 Task: Project management: Eisenhower Matrix Task Board.
Action: Mouse moved to (55, 73)
Screenshot: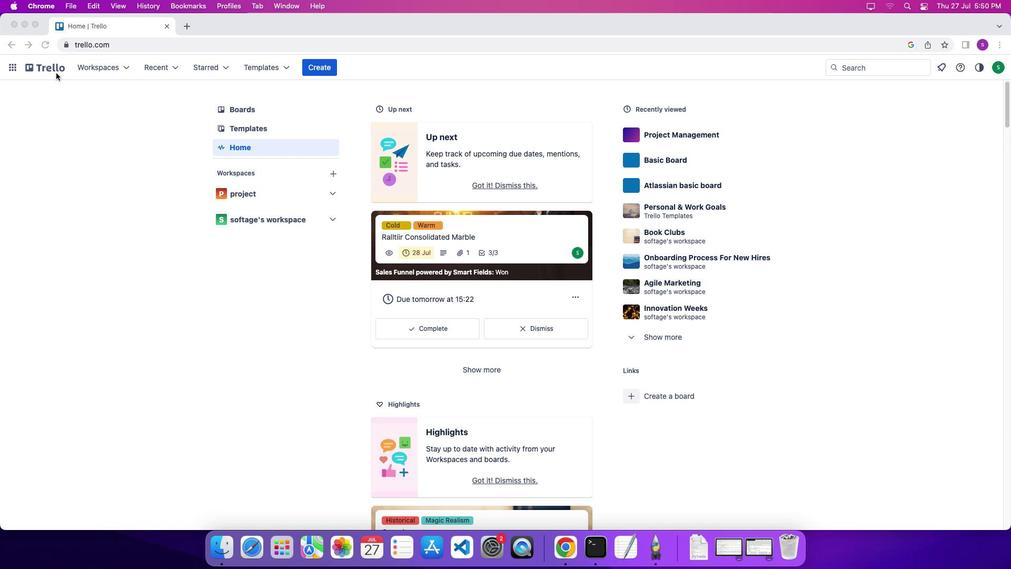 
Action: Mouse pressed left at (55, 73)
Screenshot: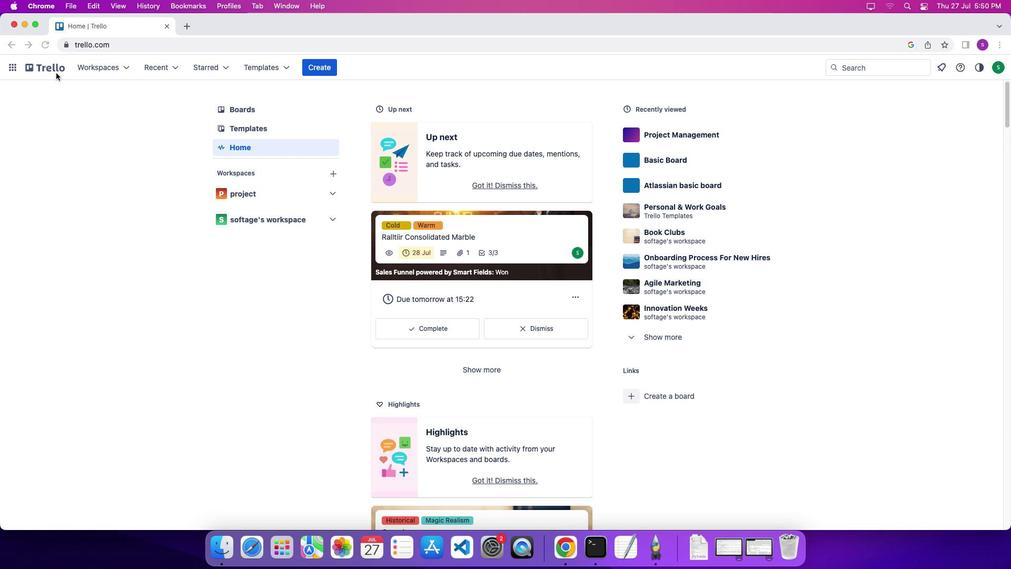
Action: Mouse moved to (55, 69)
Screenshot: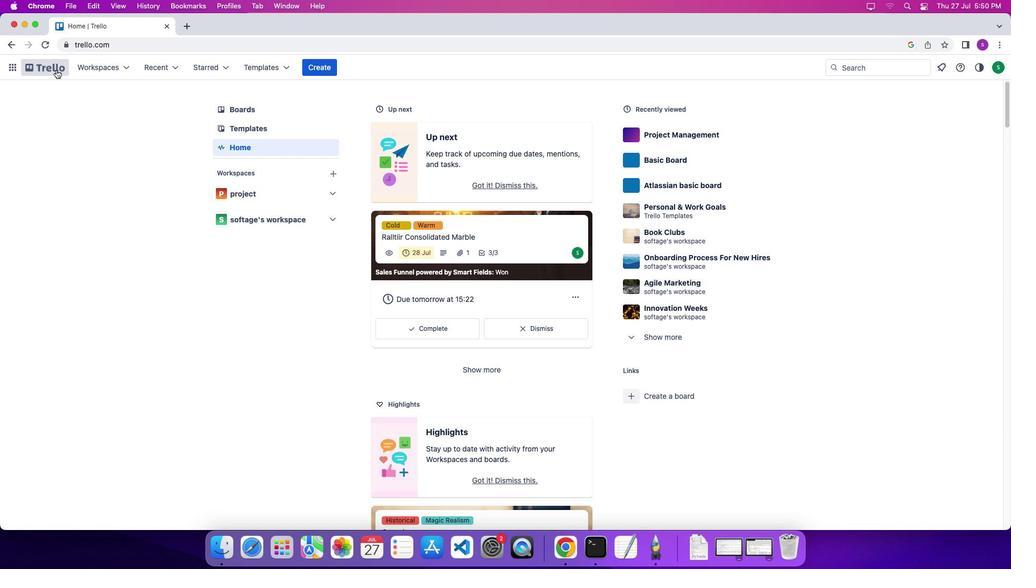 
Action: Mouse pressed left at (55, 69)
Screenshot: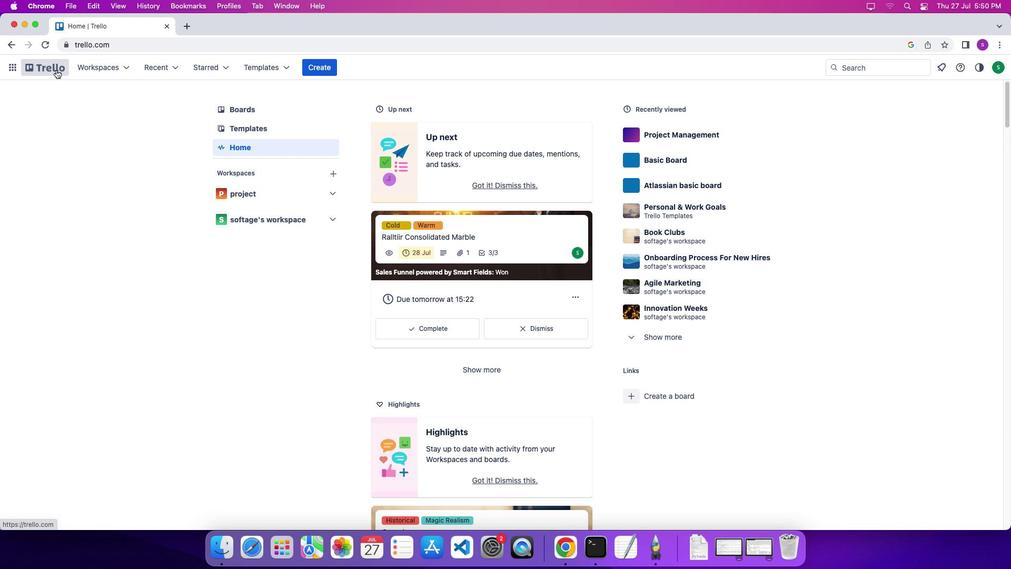 
Action: Mouse moved to (260, 71)
Screenshot: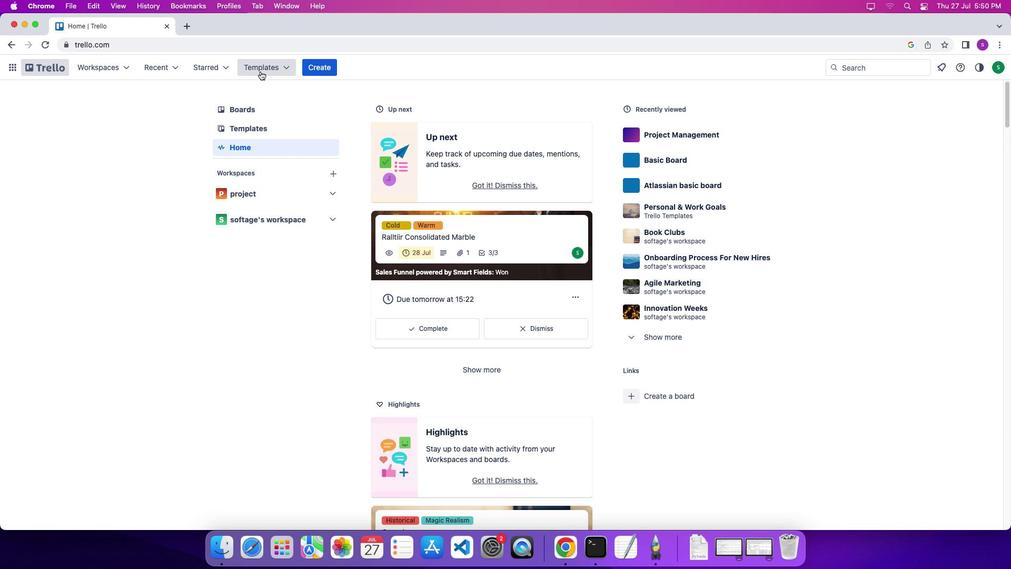 
Action: Mouse pressed left at (260, 71)
Screenshot: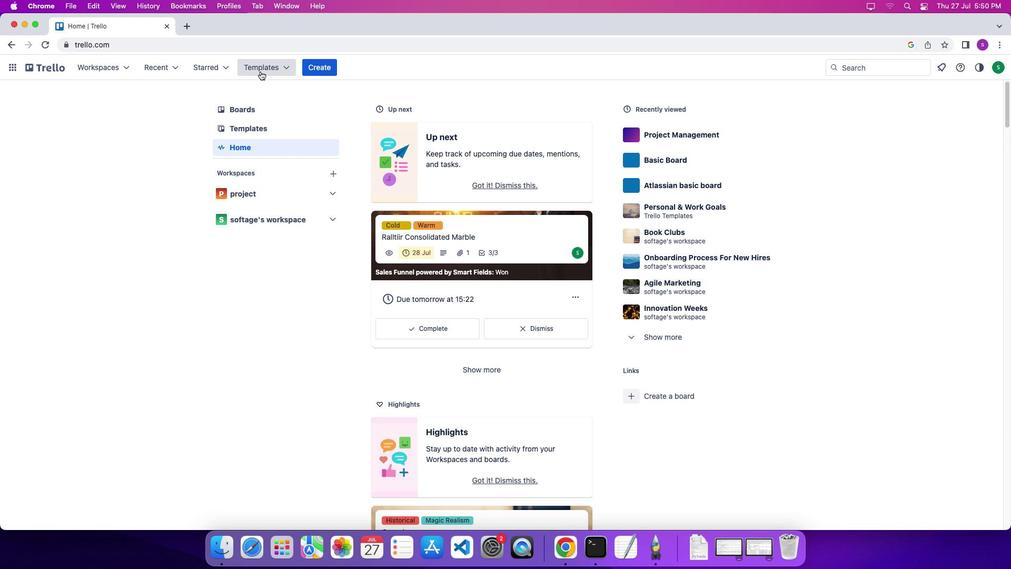 
Action: Mouse moved to (280, 376)
Screenshot: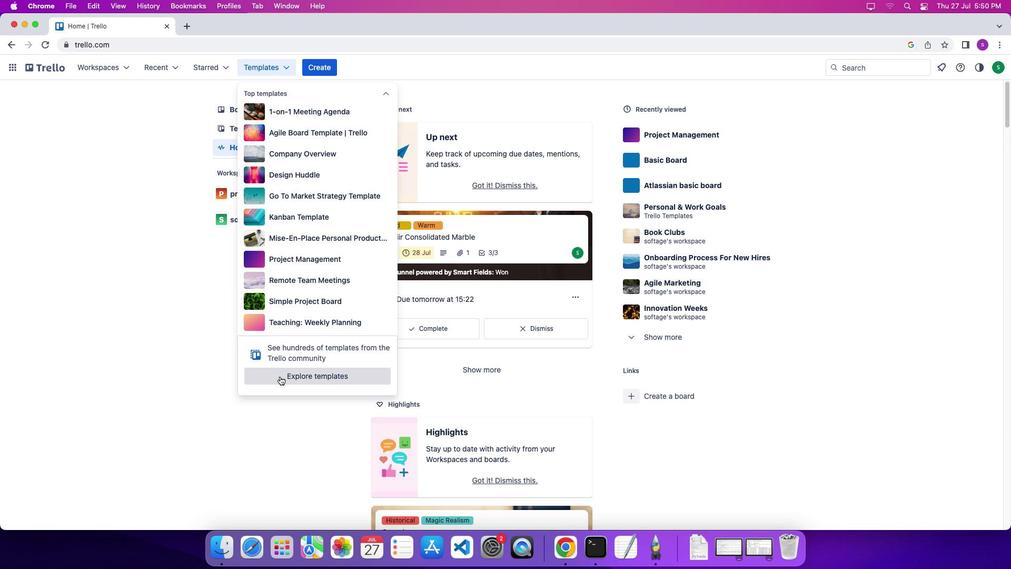 
Action: Mouse pressed left at (280, 376)
Screenshot: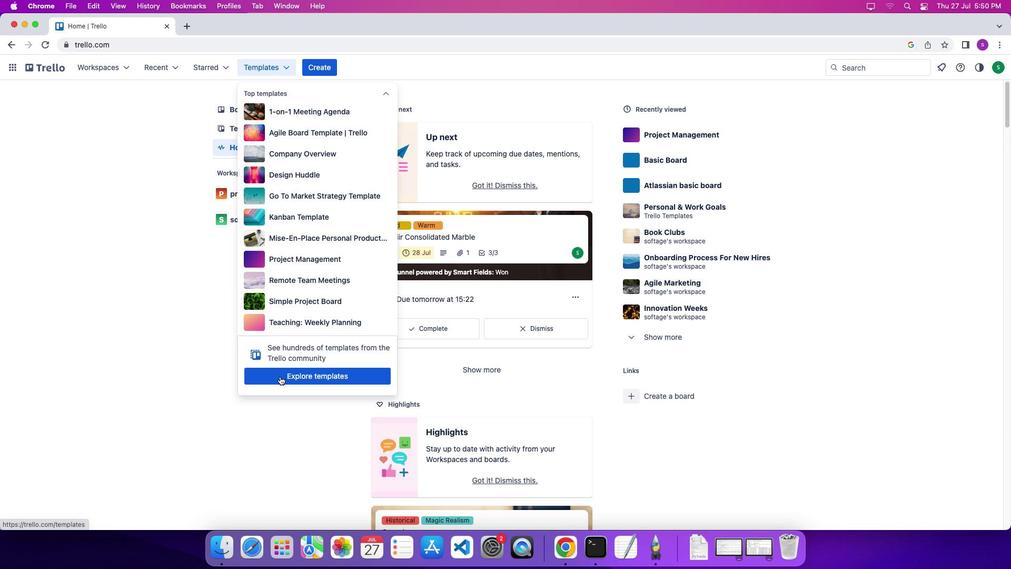 
Action: Mouse moved to (728, 114)
Screenshot: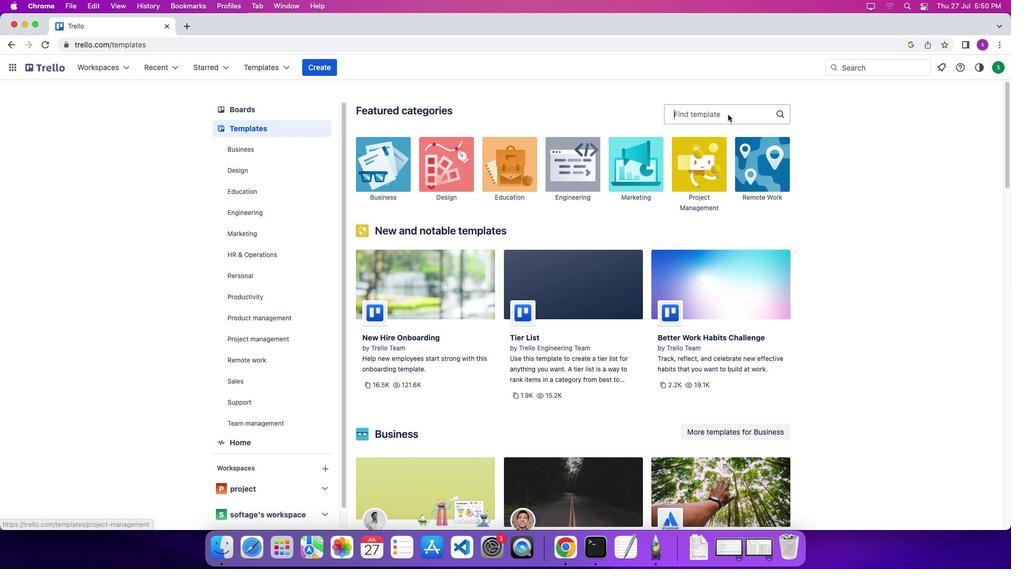 
Action: Mouse pressed left at (728, 114)
Screenshot: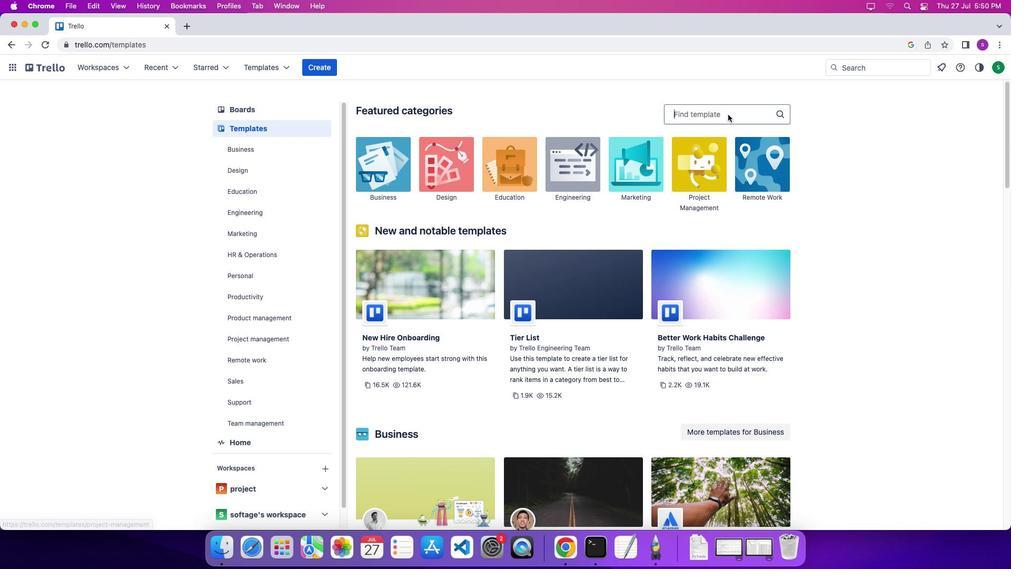 
Action: Mouse moved to (722, 111)
Screenshot: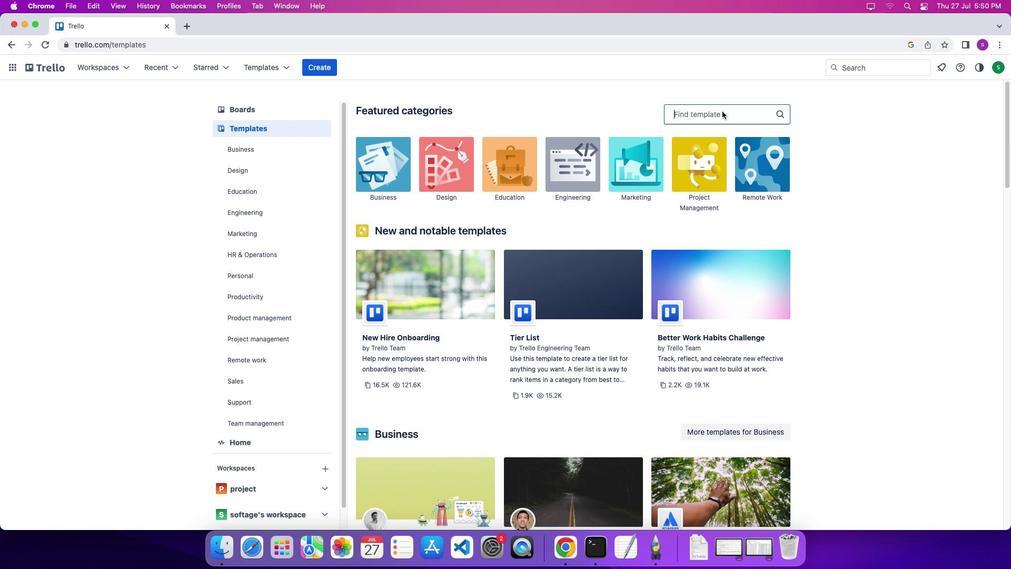 
Action: Mouse pressed left at (722, 111)
Screenshot: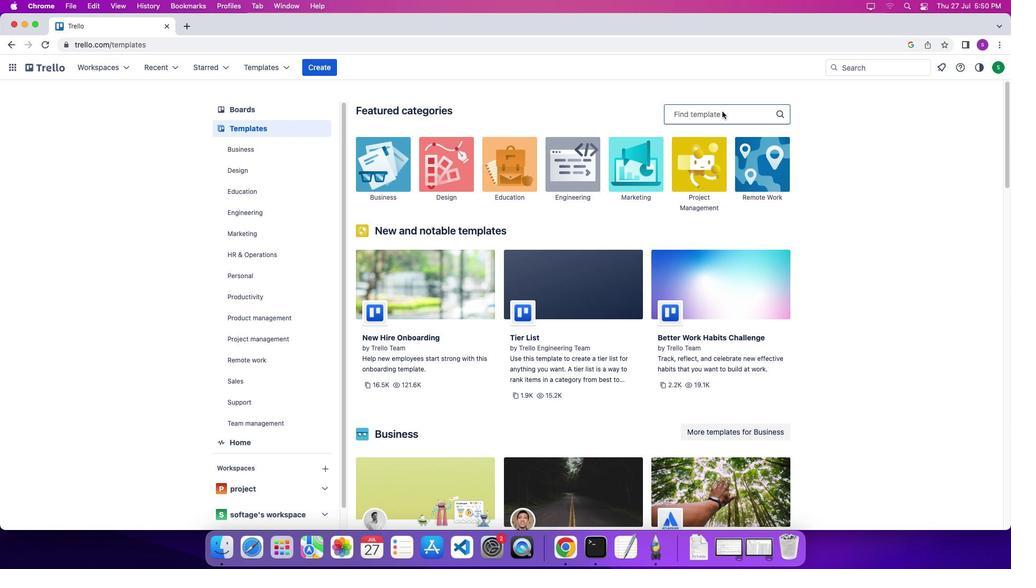 
Action: Mouse moved to (722, 111)
Screenshot: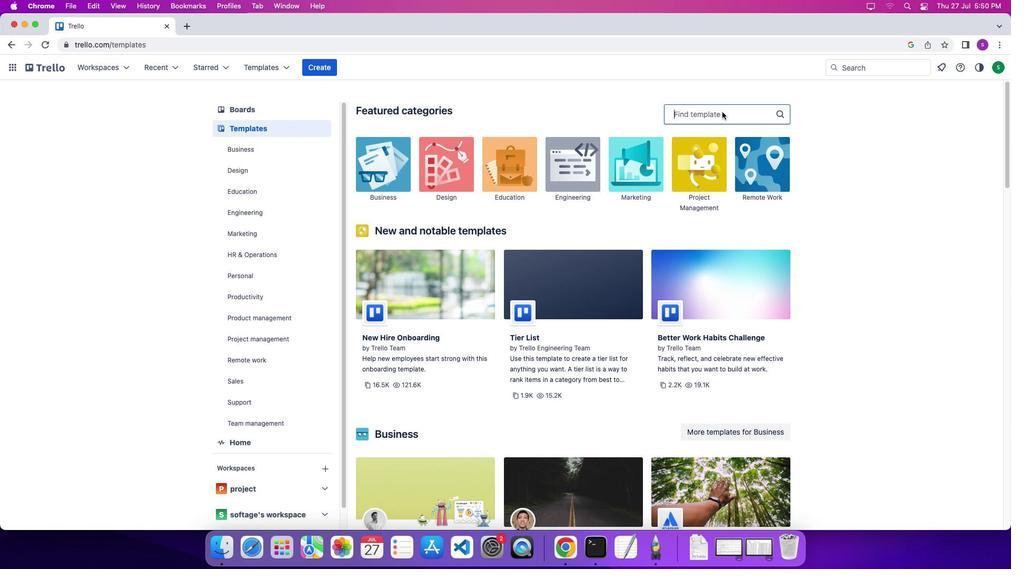 
Action: Key pressed Key.shift'E''i''s''e''n''h''o''w''e''r'Key.space'm''a''t''r''i''x'Key.space't''a''s''k'Key.space'b''o''a''r''d'Key.enter
Screenshot: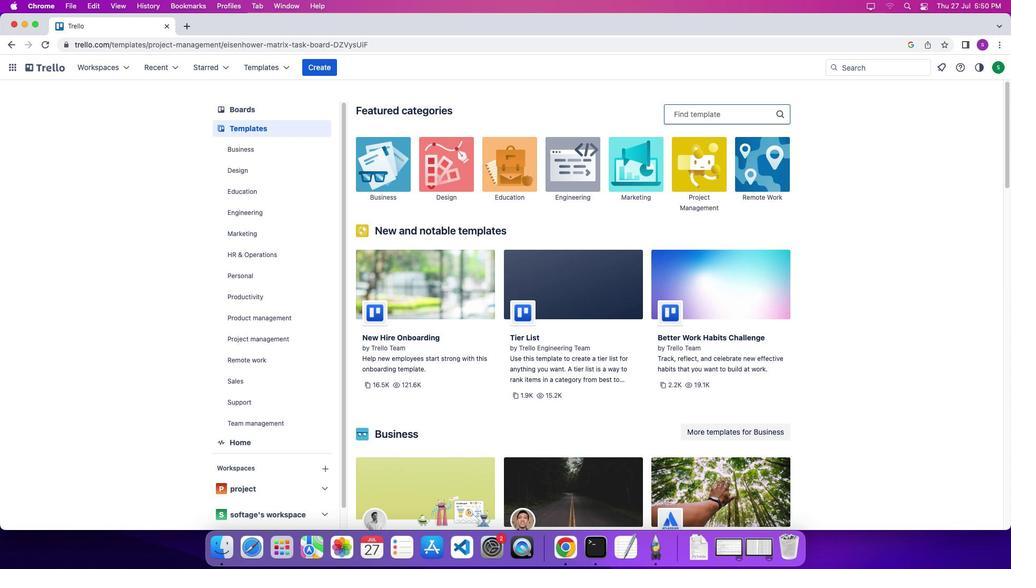 
Action: Mouse moved to (697, 273)
Screenshot: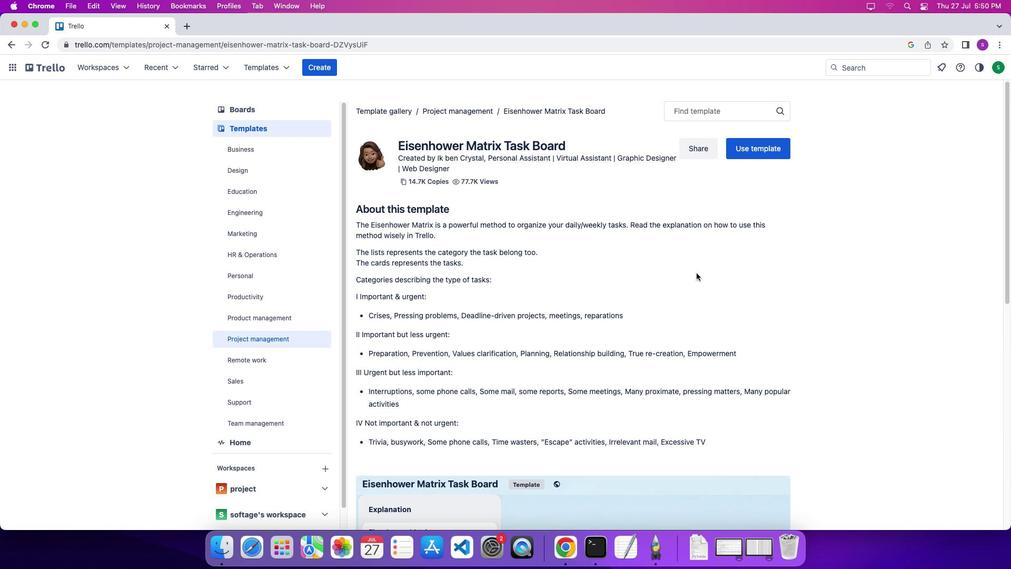 
Action: Mouse scrolled (697, 273) with delta (0, 0)
Screenshot: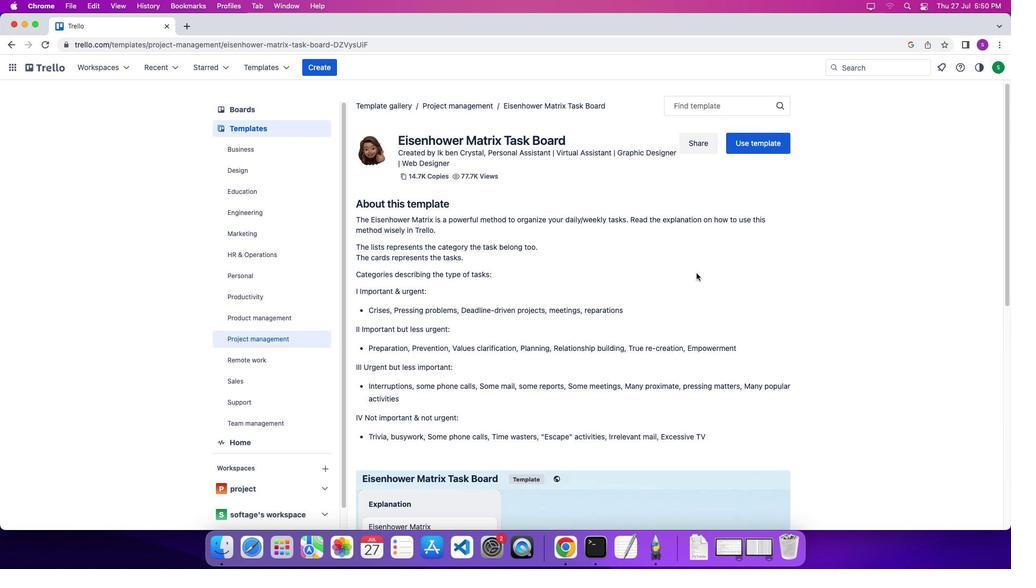 
Action: Mouse scrolled (697, 273) with delta (0, 0)
Screenshot: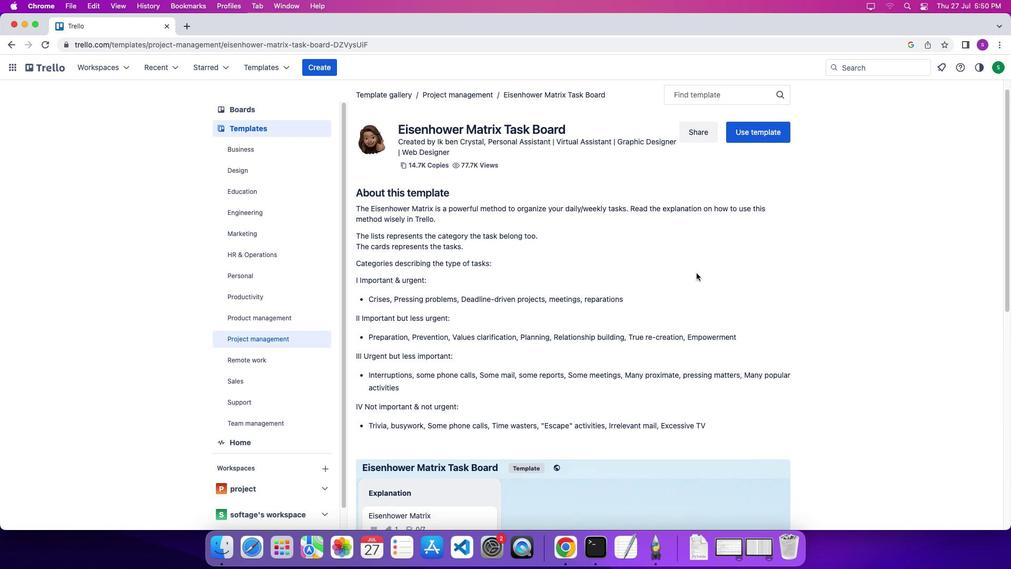 
Action: Mouse scrolled (697, 273) with delta (0, -2)
Screenshot: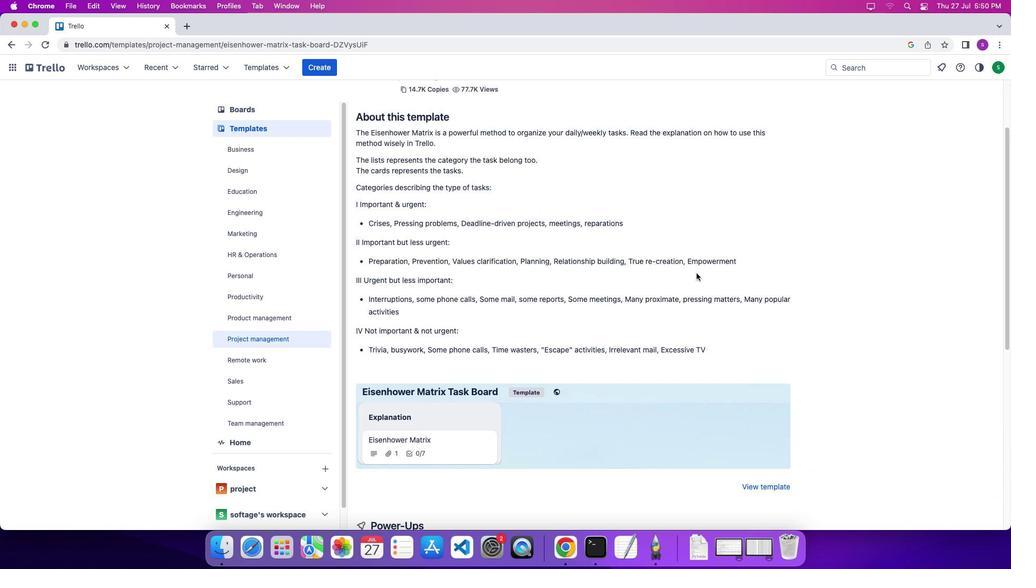 
Action: Mouse scrolled (697, 273) with delta (0, 0)
Screenshot: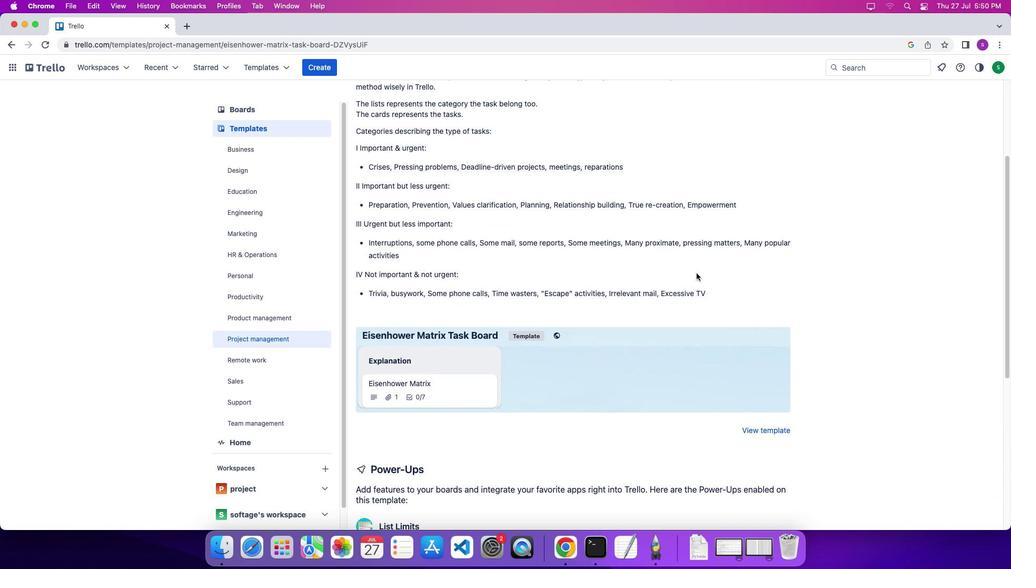 
Action: Mouse scrolled (697, 273) with delta (0, 0)
Screenshot: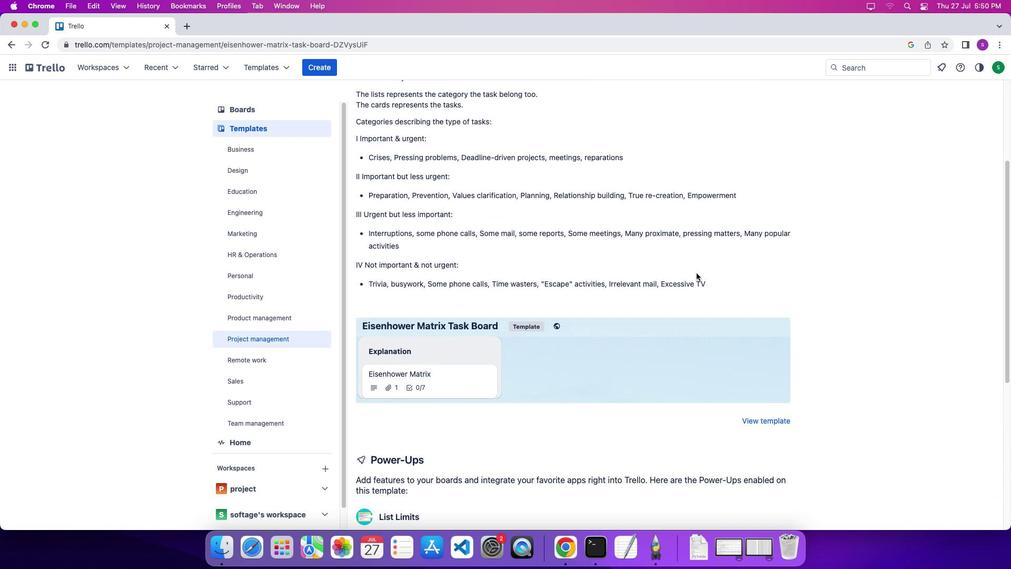 
Action: Mouse scrolled (697, 273) with delta (0, -2)
Screenshot: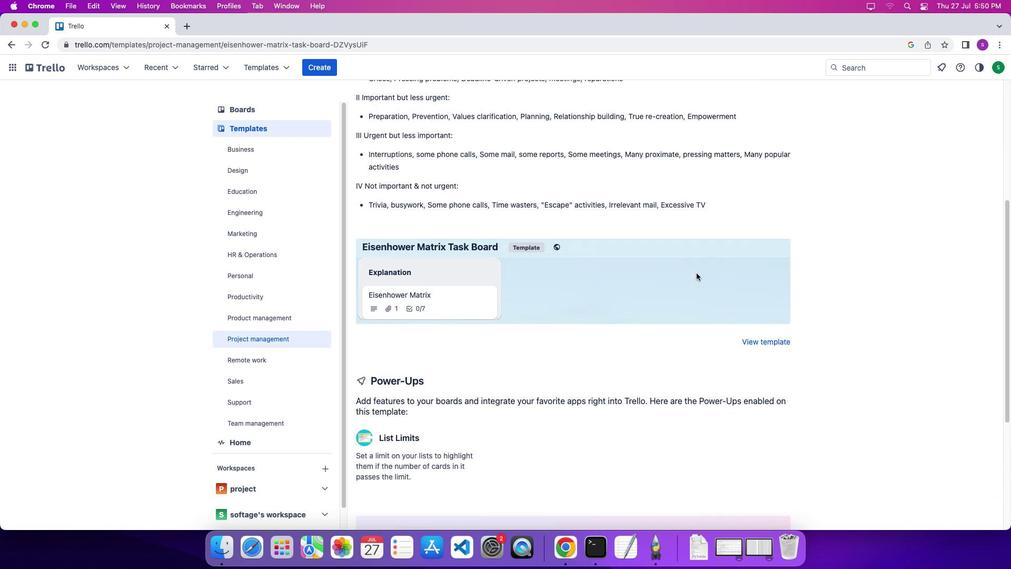 
Action: Mouse scrolled (697, 273) with delta (0, 0)
Screenshot: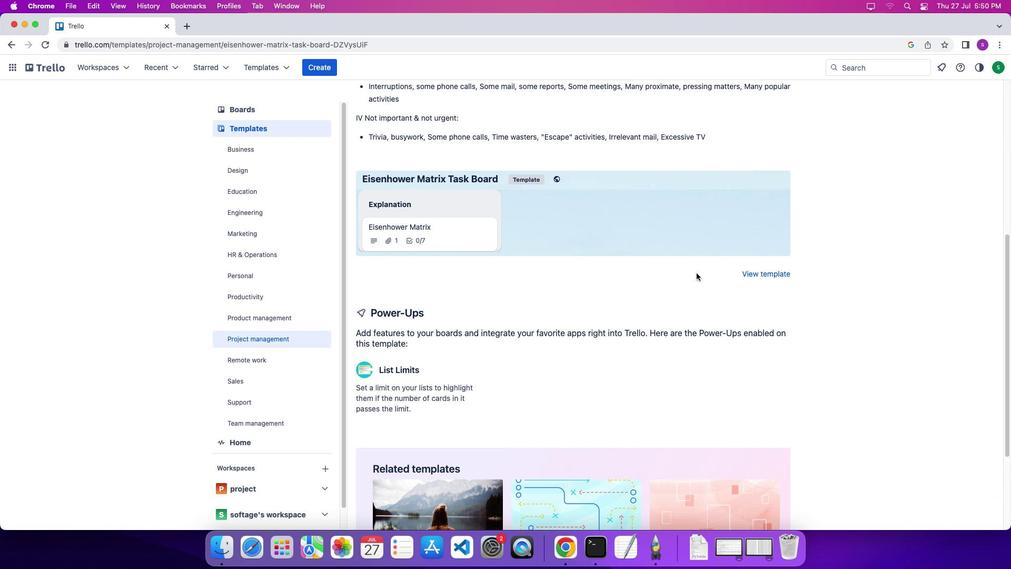 
Action: Mouse scrolled (697, 273) with delta (0, 0)
Screenshot: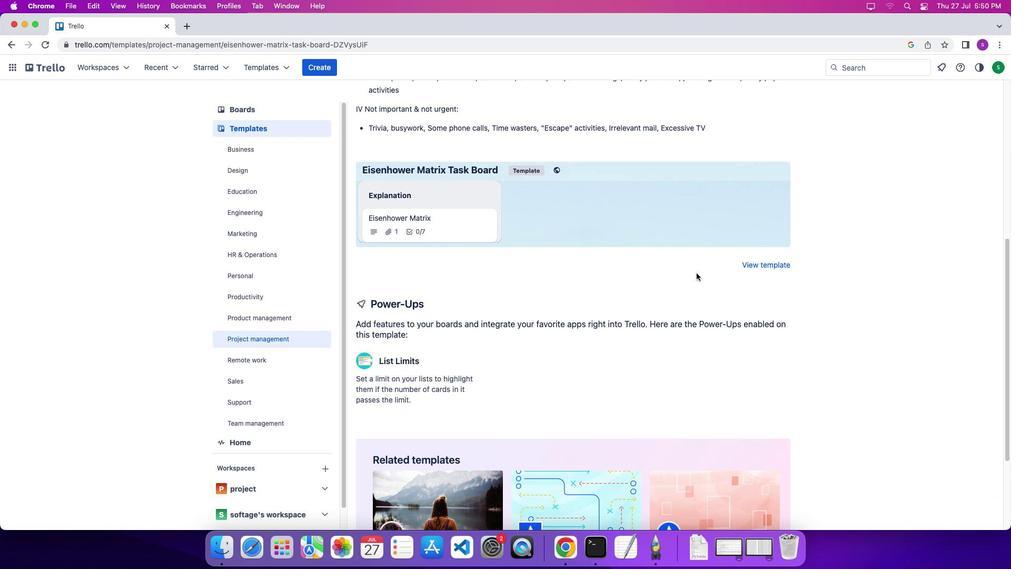 
Action: Mouse scrolled (697, 273) with delta (0, -3)
Screenshot: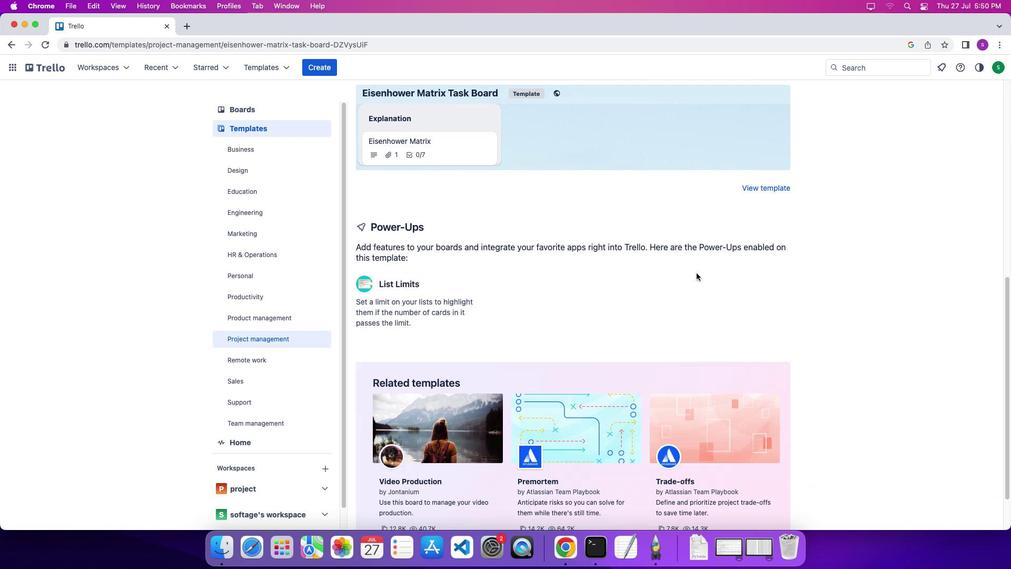 
Action: Mouse scrolled (697, 273) with delta (0, -2)
Screenshot: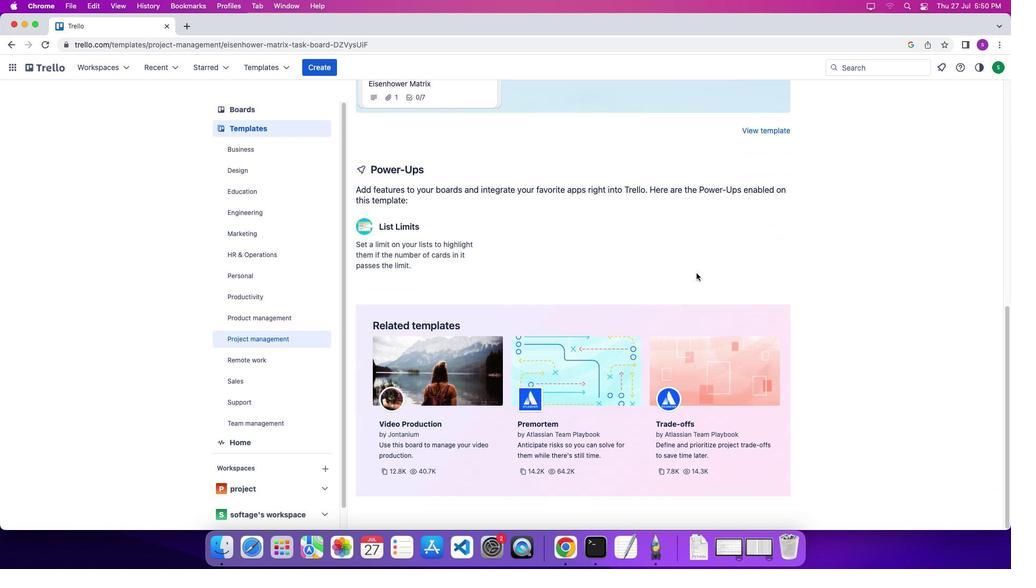 
Action: Mouse scrolled (697, 273) with delta (0, 0)
Screenshot: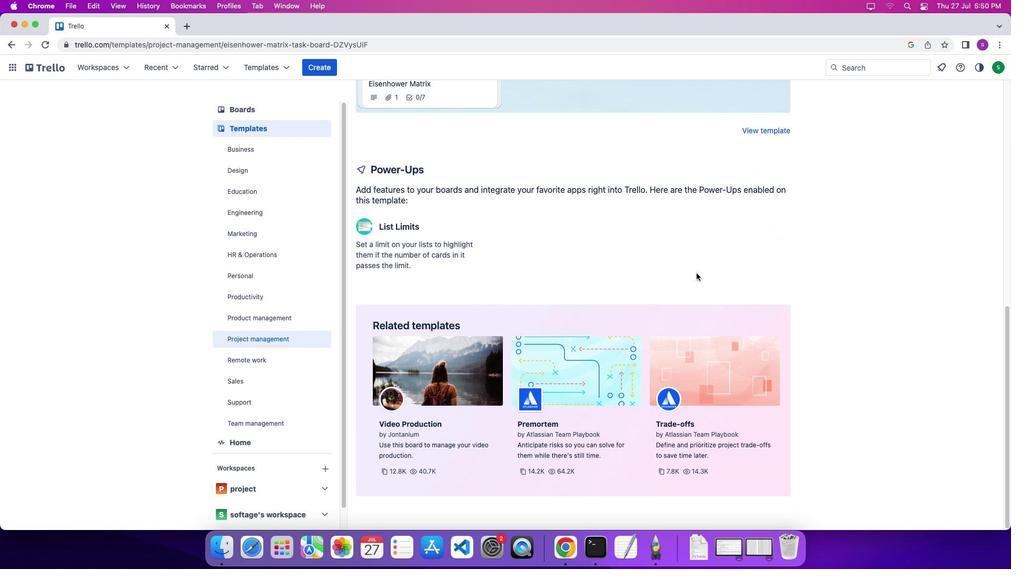 
Action: Mouse scrolled (697, 273) with delta (0, 0)
Screenshot: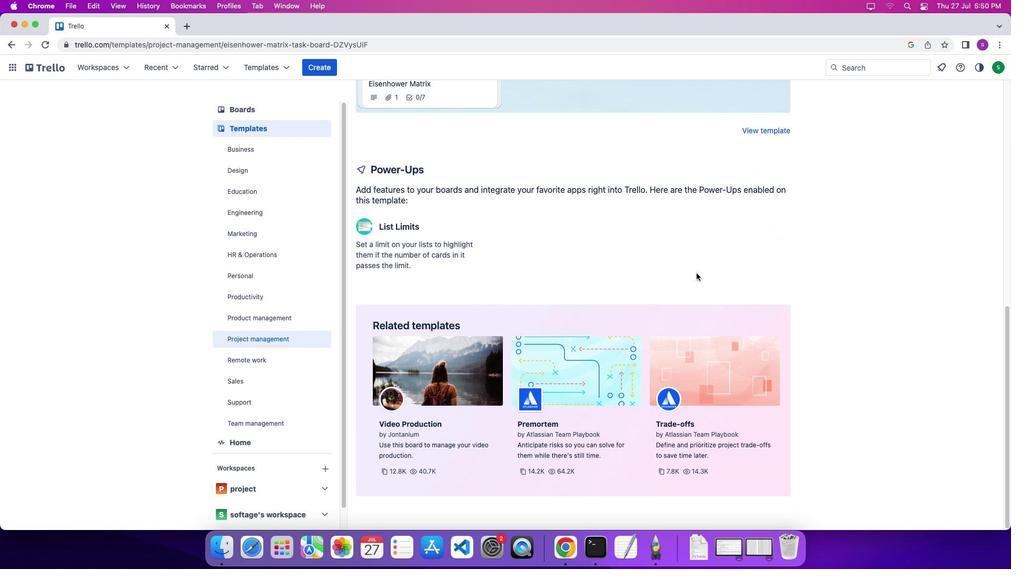 
Action: Mouse scrolled (697, 273) with delta (0, -3)
Screenshot: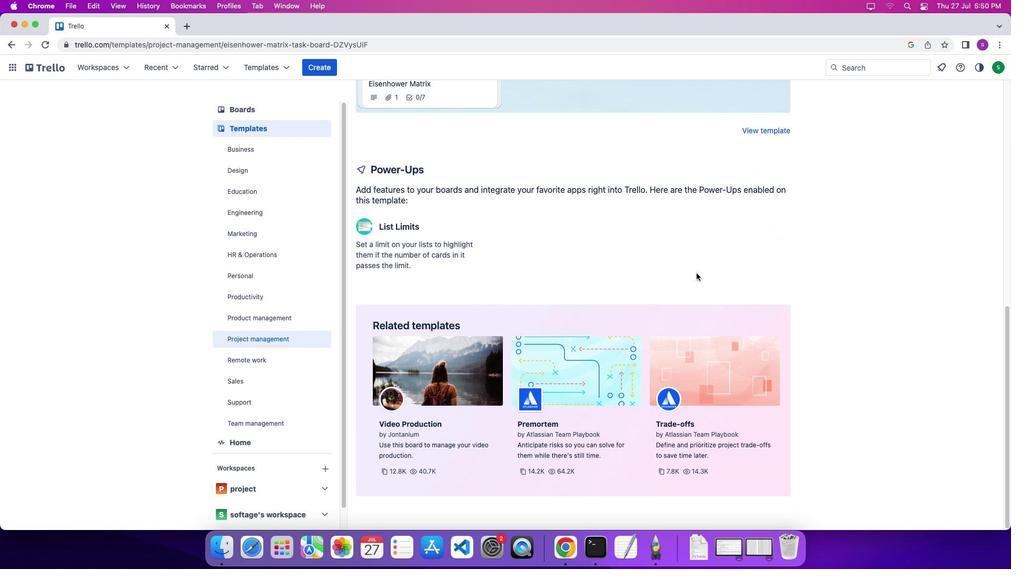 
Action: Mouse scrolled (697, 273) with delta (0, 0)
Screenshot: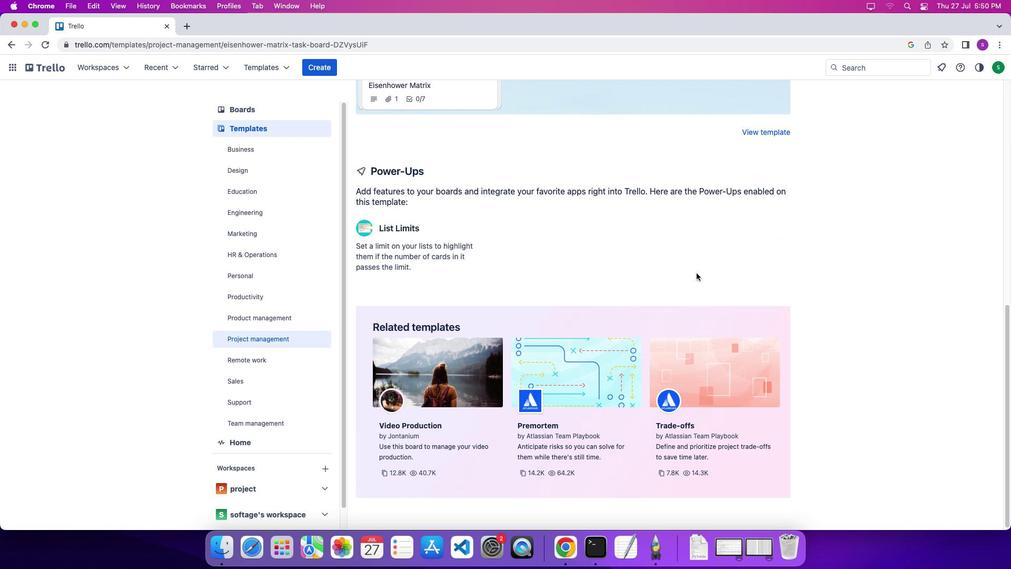 
Action: Mouse scrolled (697, 273) with delta (0, 0)
Screenshot: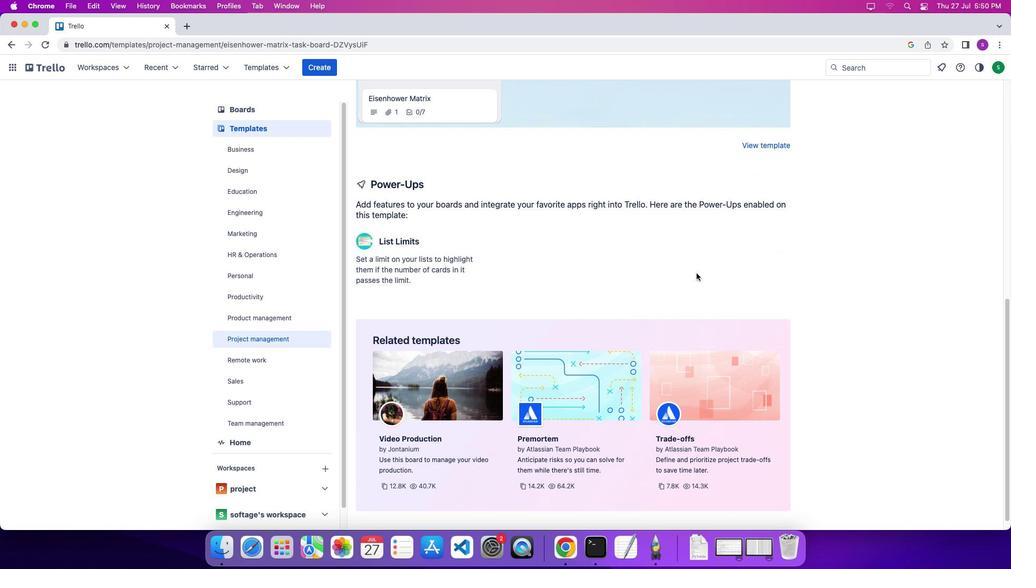 
Action: Mouse scrolled (697, 273) with delta (0, 1)
Screenshot: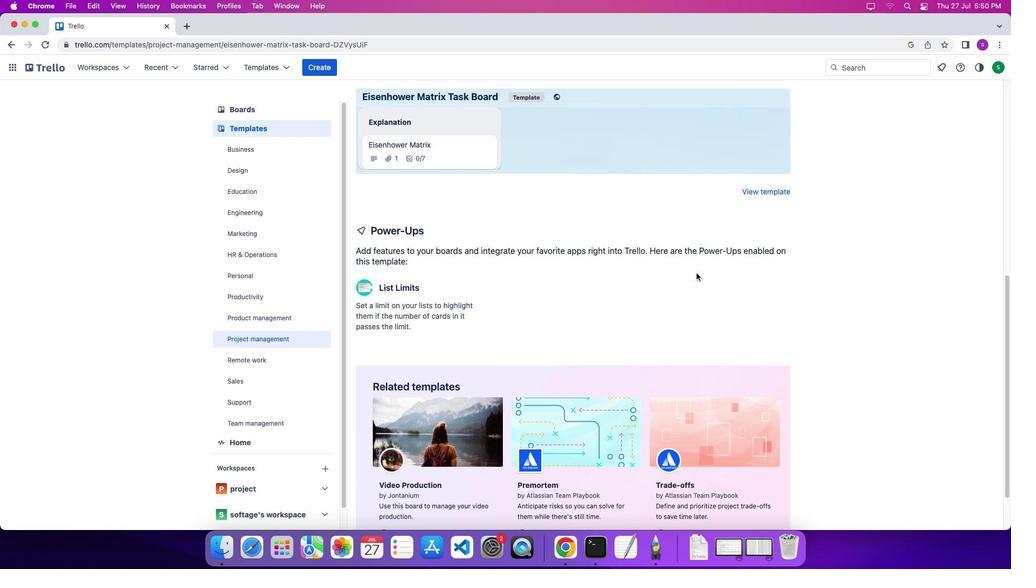 
Action: Mouse scrolled (697, 273) with delta (0, 3)
Screenshot: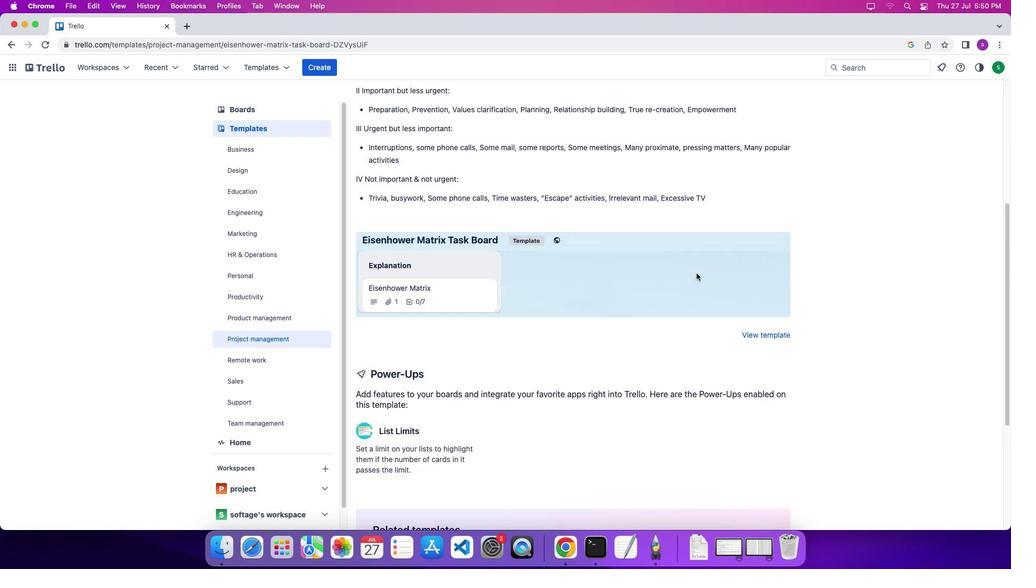 
Action: Mouse scrolled (697, 273) with delta (0, 0)
Screenshot: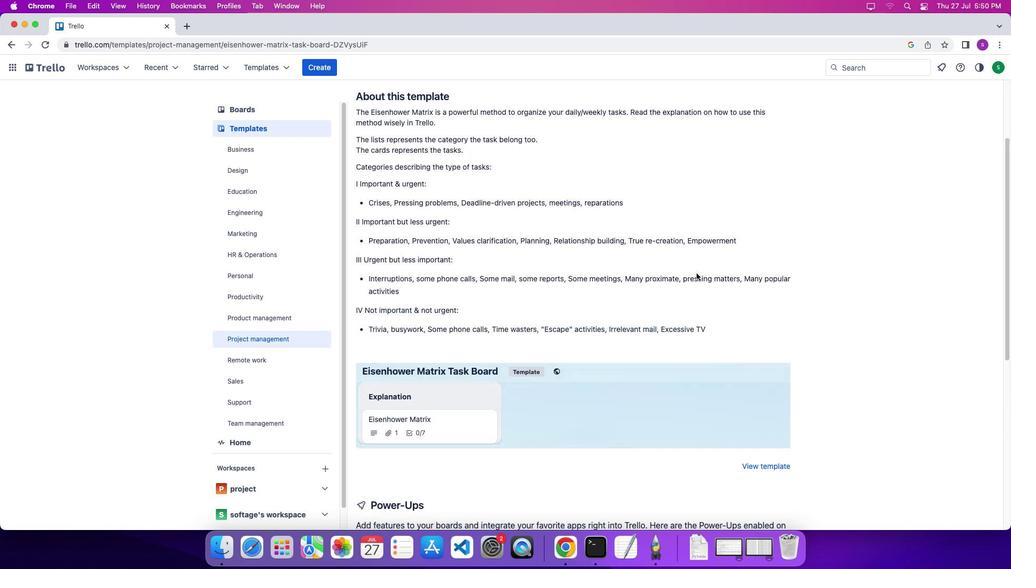 
Action: Mouse scrolled (697, 273) with delta (0, 1)
Screenshot: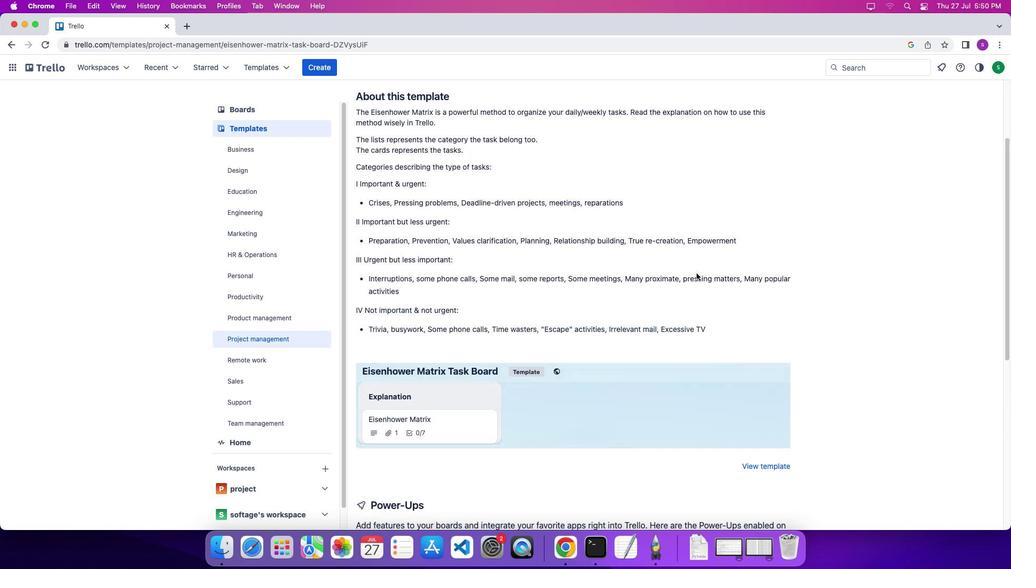 
Action: Mouse scrolled (697, 273) with delta (0, 4)
Screenshot: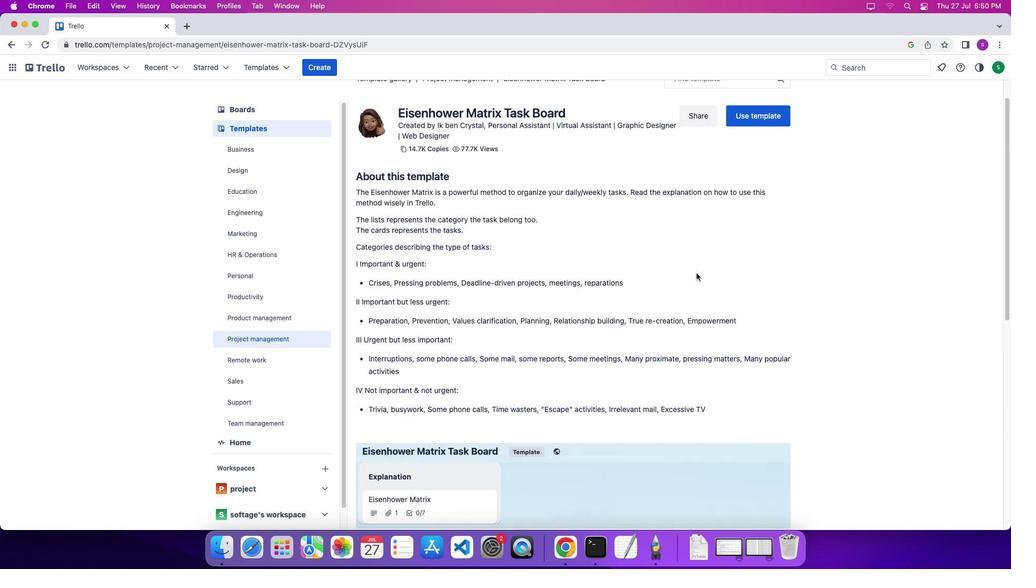 
Action: Mouse scrolled (697, 273) with delta (0, 6)
Screenshot: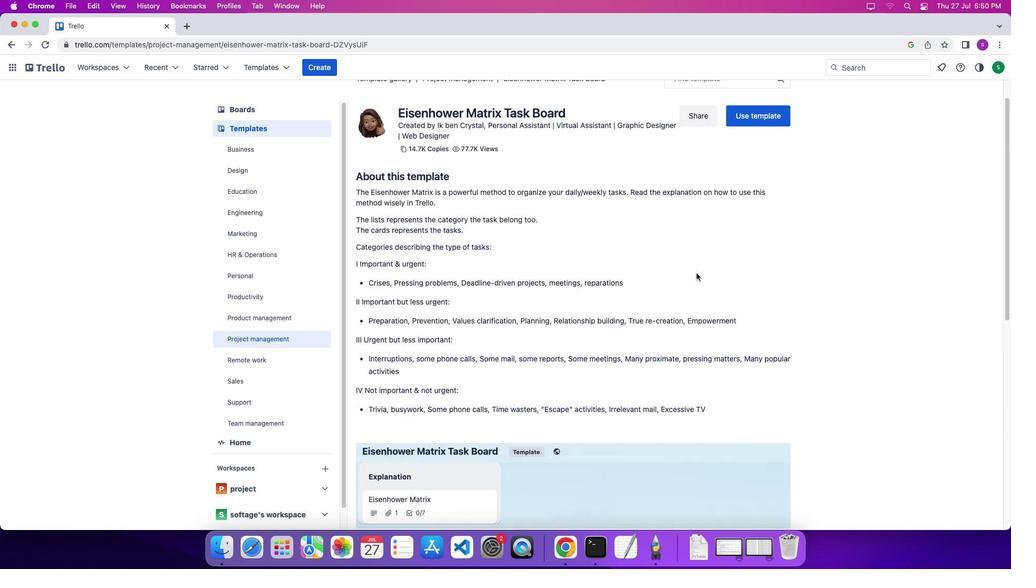 
Action: Mouse scrolled (697, 273) with delta (0, 7)
Screenshot: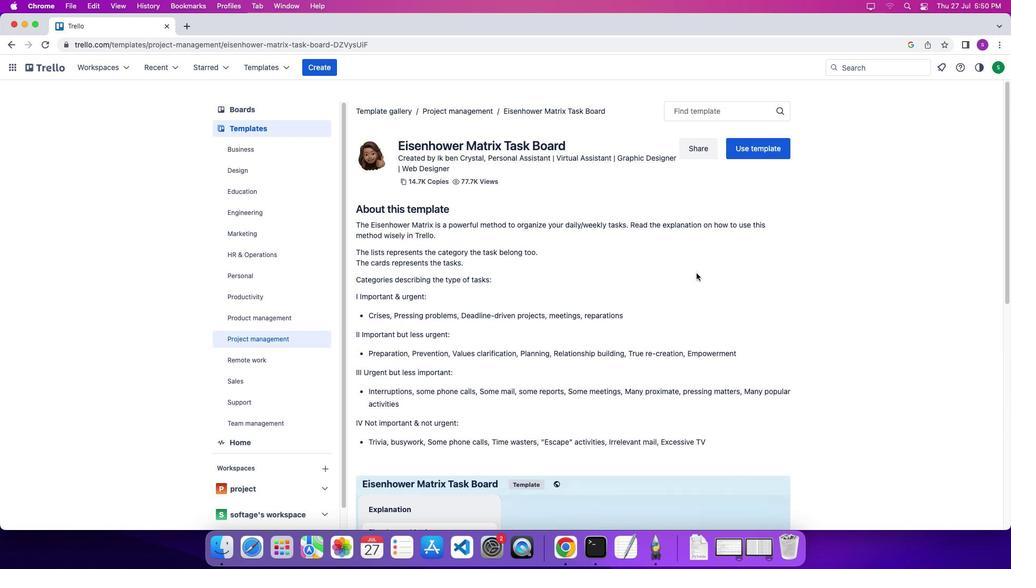 
Action: Mouse scrolled (697, 273) with delta (0, 0)
Screenshot: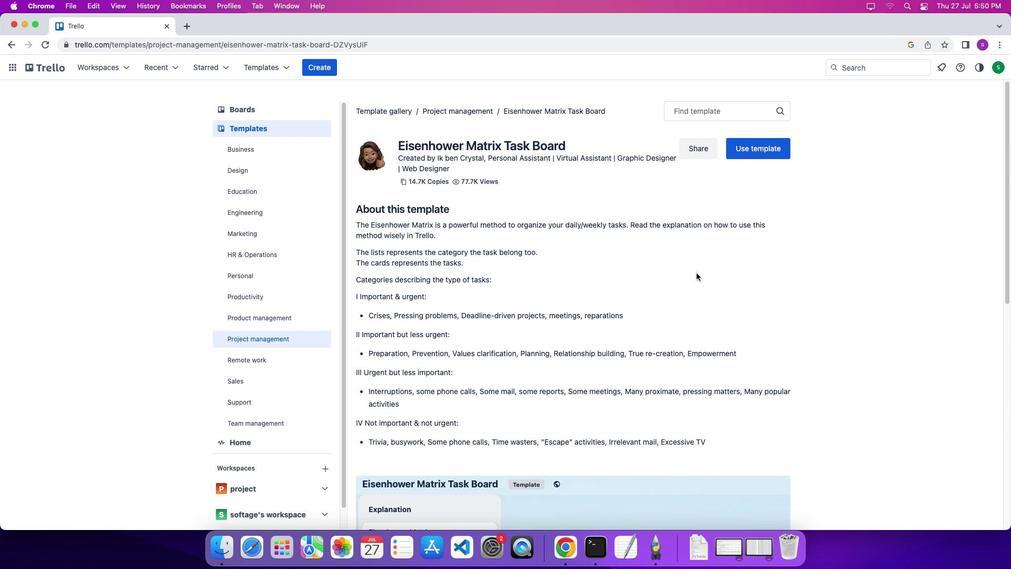 
Action: Mouse scrolled (697, 273) with delta (0, 0)
Screenshot: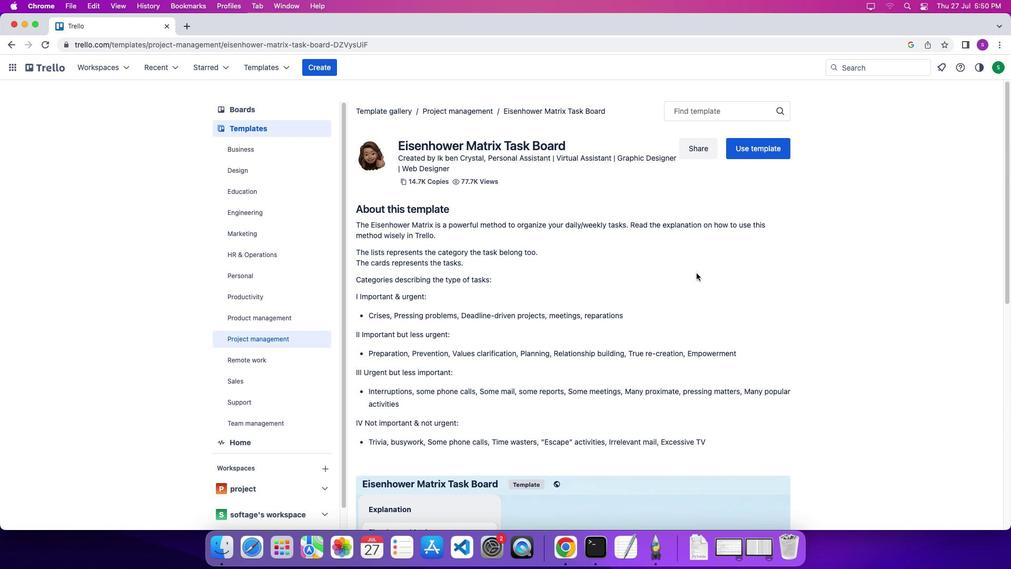 
Action: Mouse scrolled (697, 273) with delta (0, 4)
Screenshot: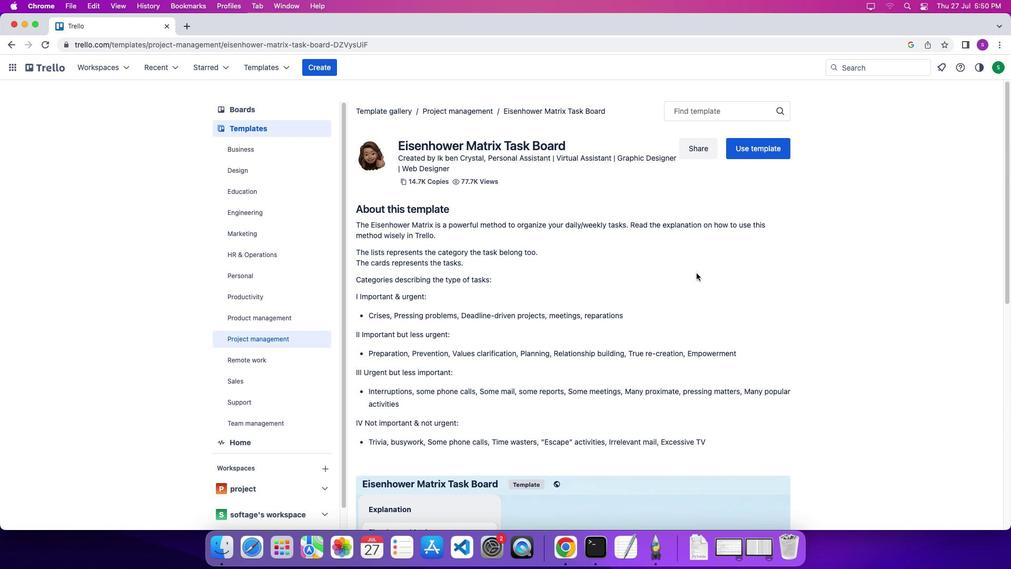 
Action: Mouse scrolled (697, 273) with delta (0, 6)
Screenshot: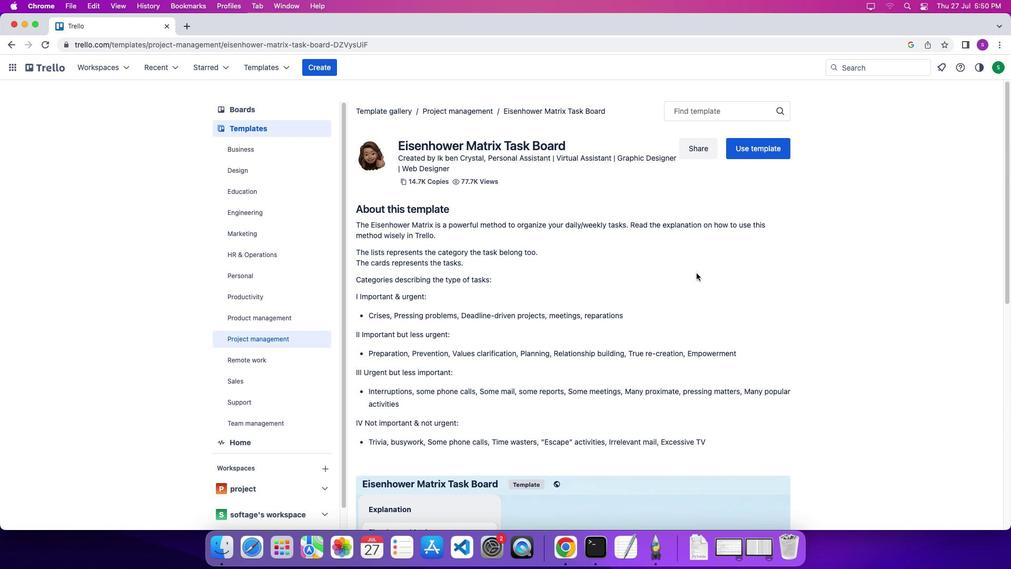 
Action: Mouse moved to (769, 148)
Screenshot: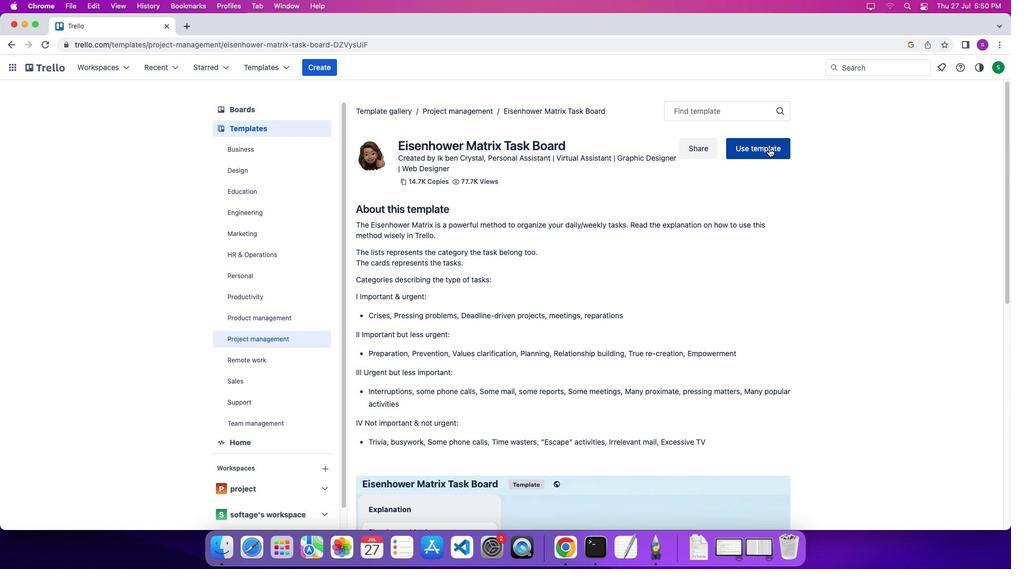 
Action: Mouse pressed left at (769, 148)
Screenshot: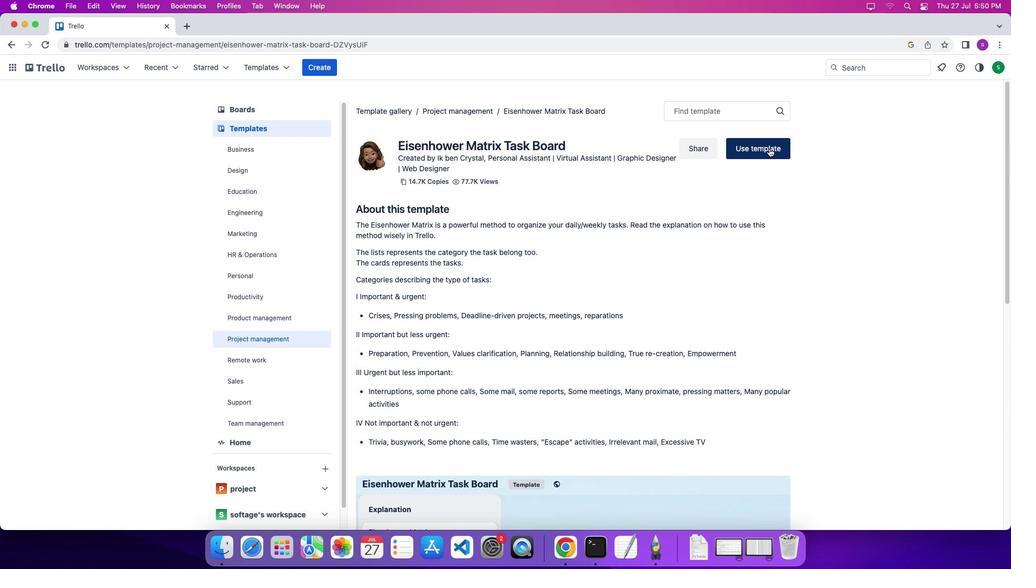 
Action: Mouse moved to (777, 229)
Screenshot: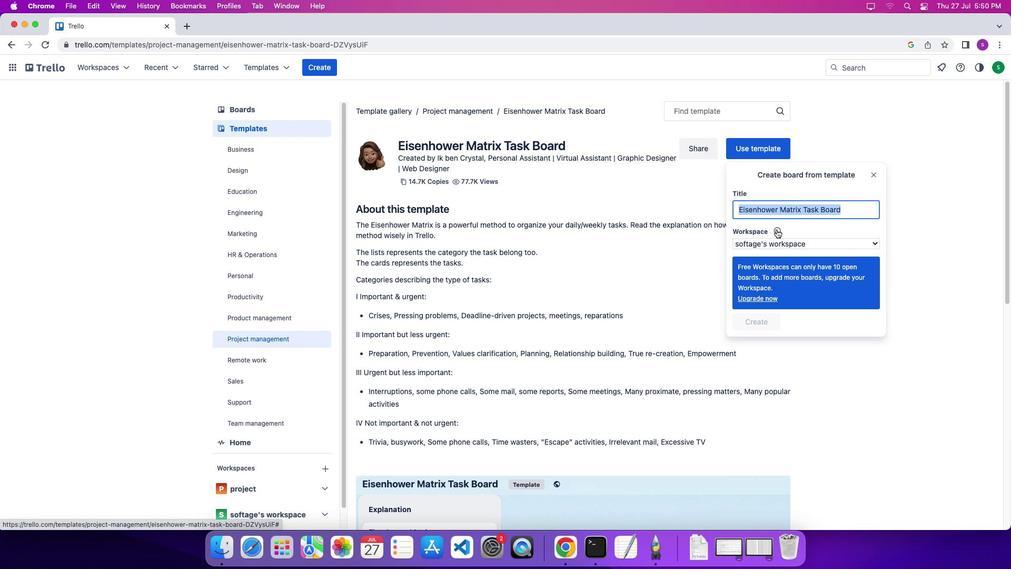 
Action: Mouse pressed left at (777, 229)
Screenshot: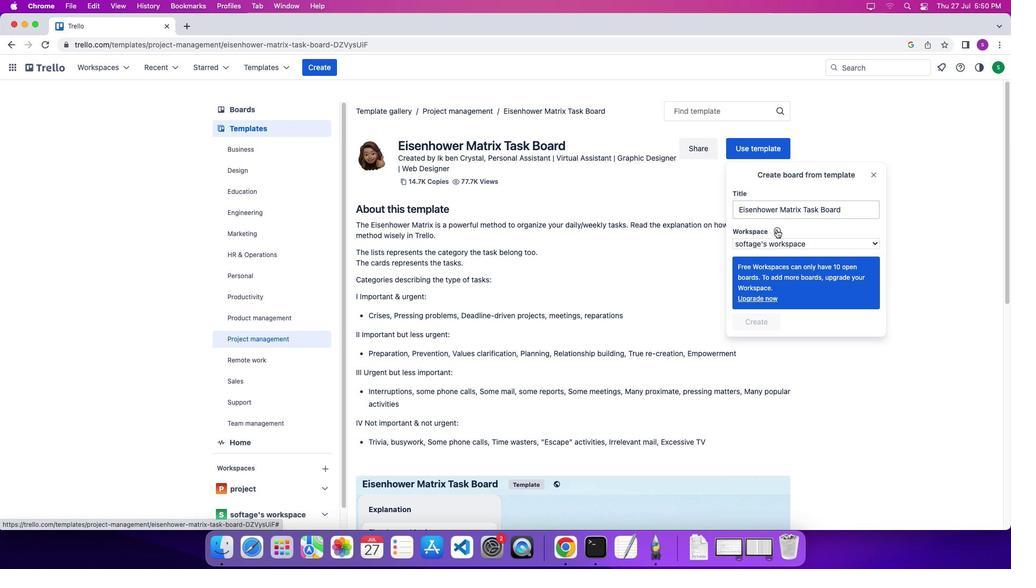 
Action: Mouse moved to (775, 235)
Screenshot: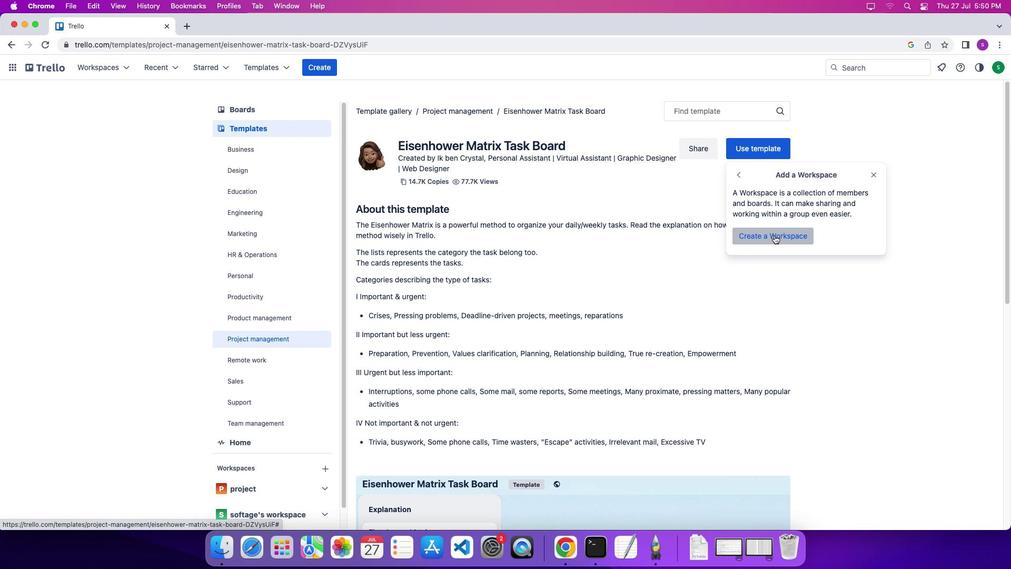 
Action: Mouse pressed left at (775, 235)
Screenshot: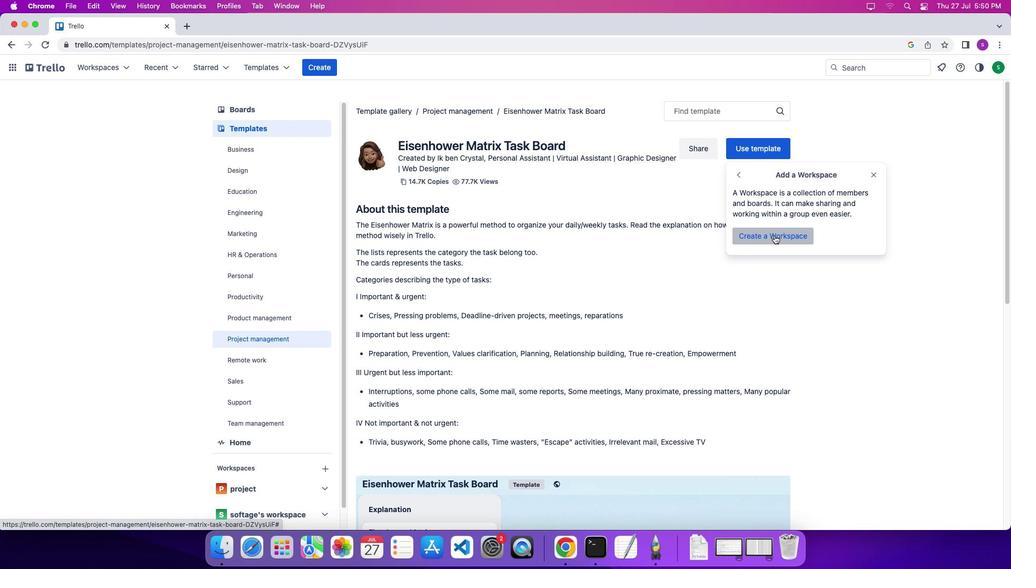
Action: Mouse moved to (757, 211)
Screenshot: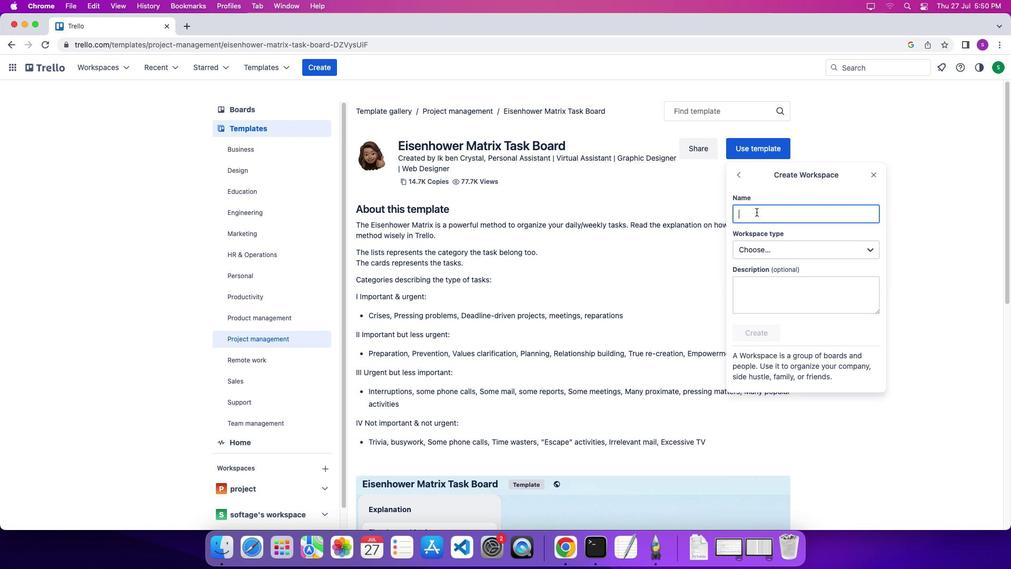 
Action: Mouse pressed left at (757, 211)
Screenshot: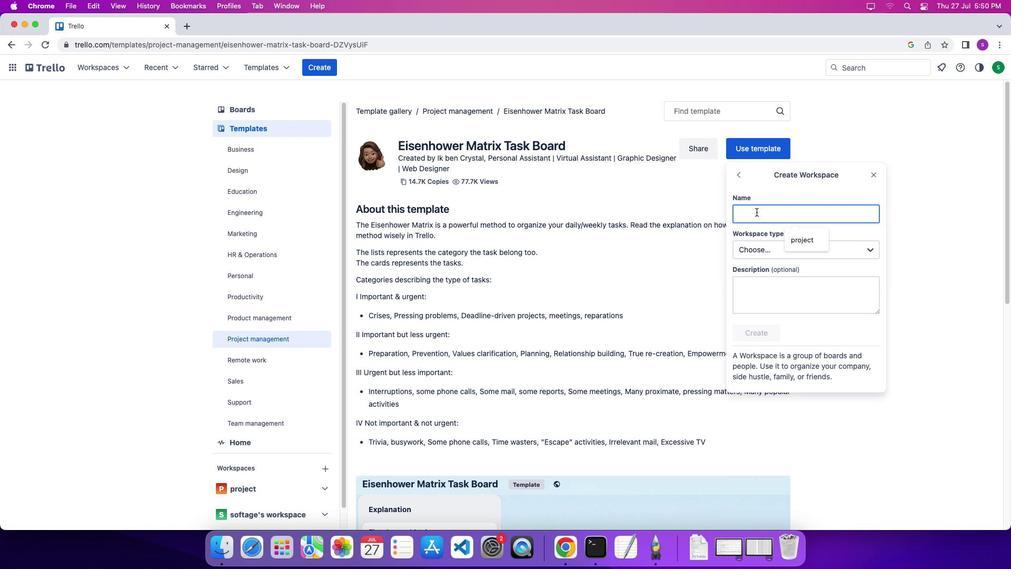 
Action: Mouse moved to (759, 213)
Screenshot: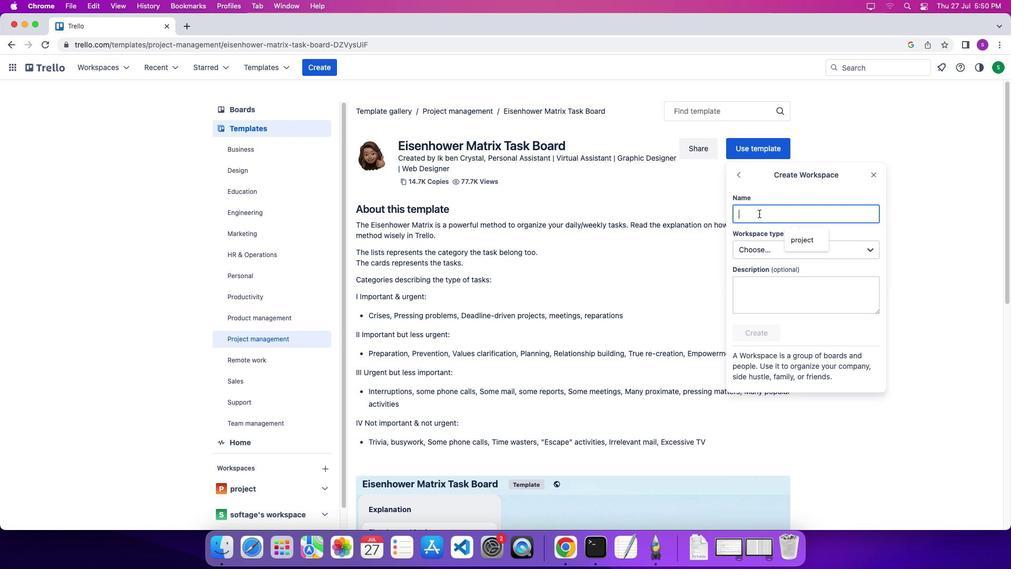 
Action: Key pressed Key.shift'T''h''i''s''m''e''t''e''r'
Screenshot: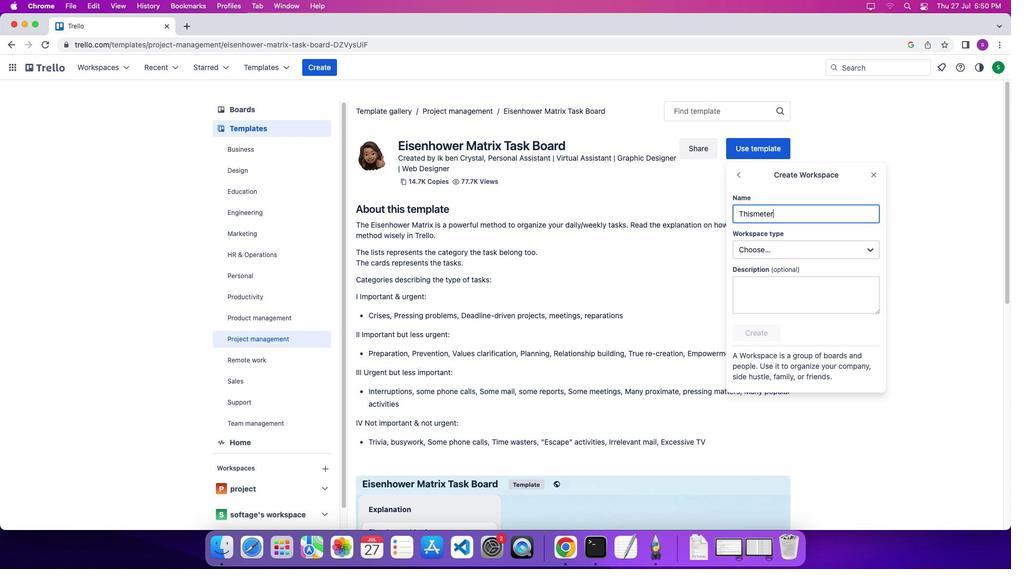 
Action: Mouse moved to (771, 249)
Screenshot: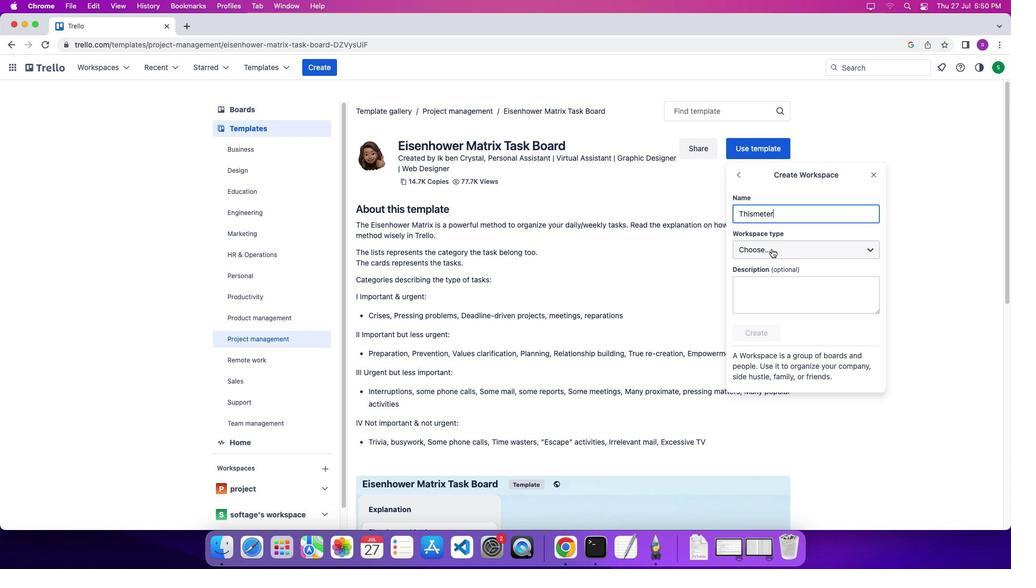 
Action: Mouse pressed left at (771, 249)
Screenshot: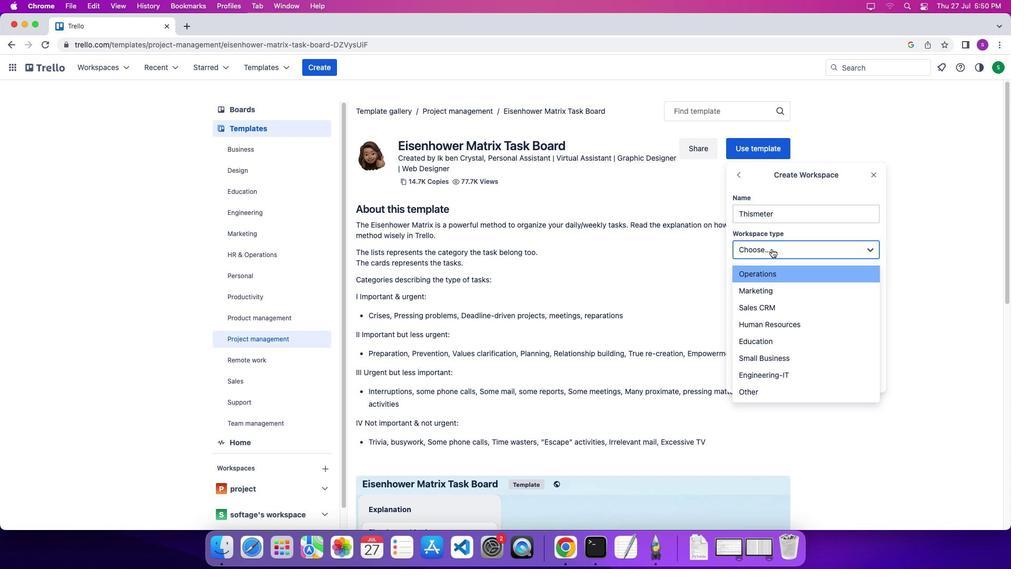 
Action: Mouse moved to (782, 384)
Screenshot: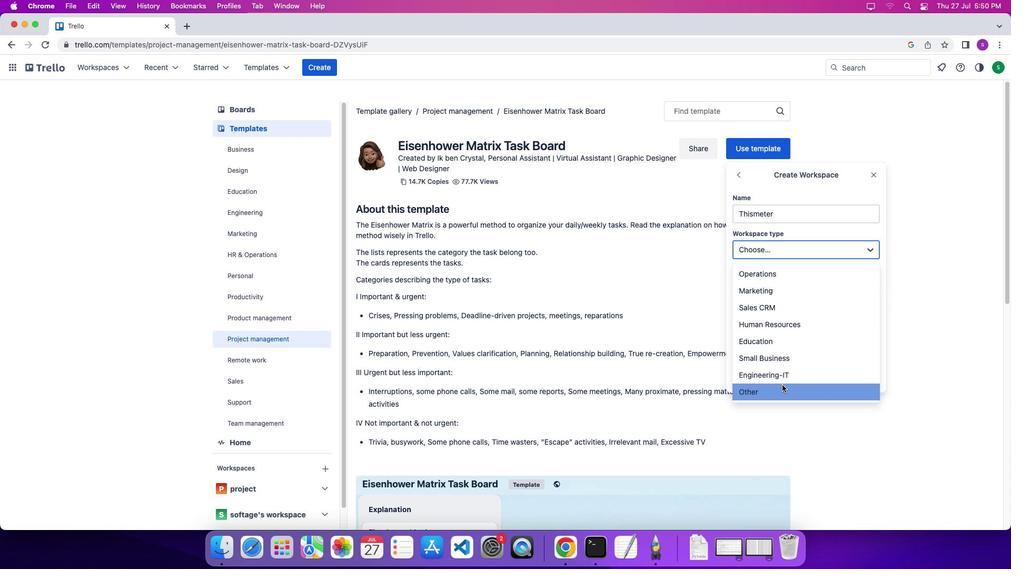 
Action: Mouse pressed left at (782, 384)
Screenshot: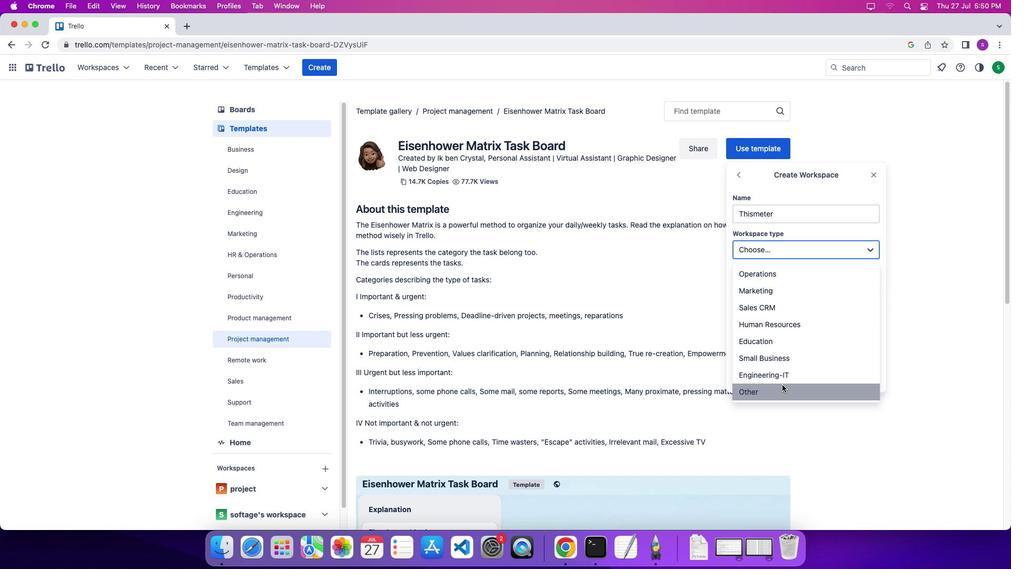 
Action: Mouse moved to (769, 290)
Screenshot: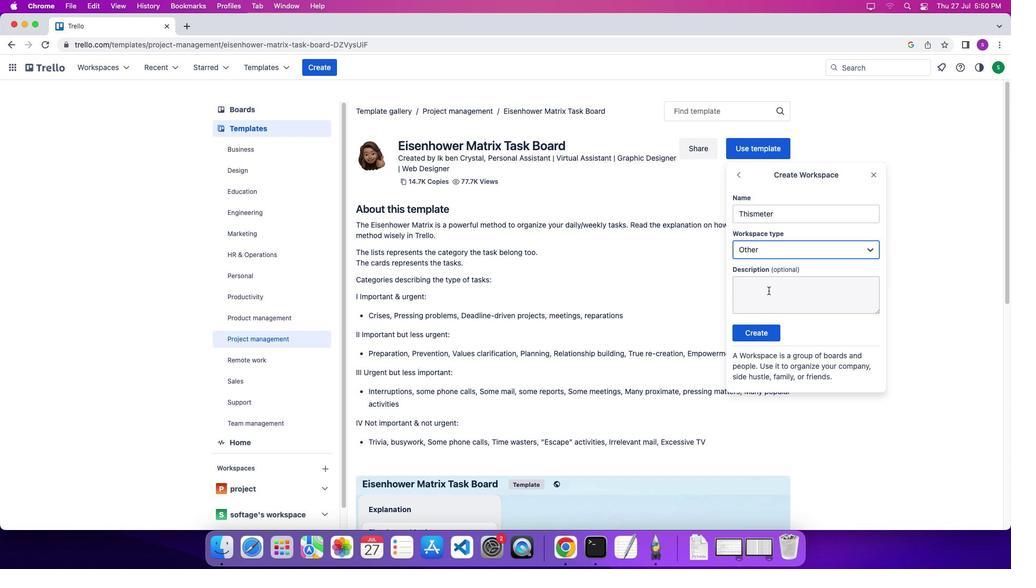 
Action: Mouse pressed left at (769, 290)
Screenshot: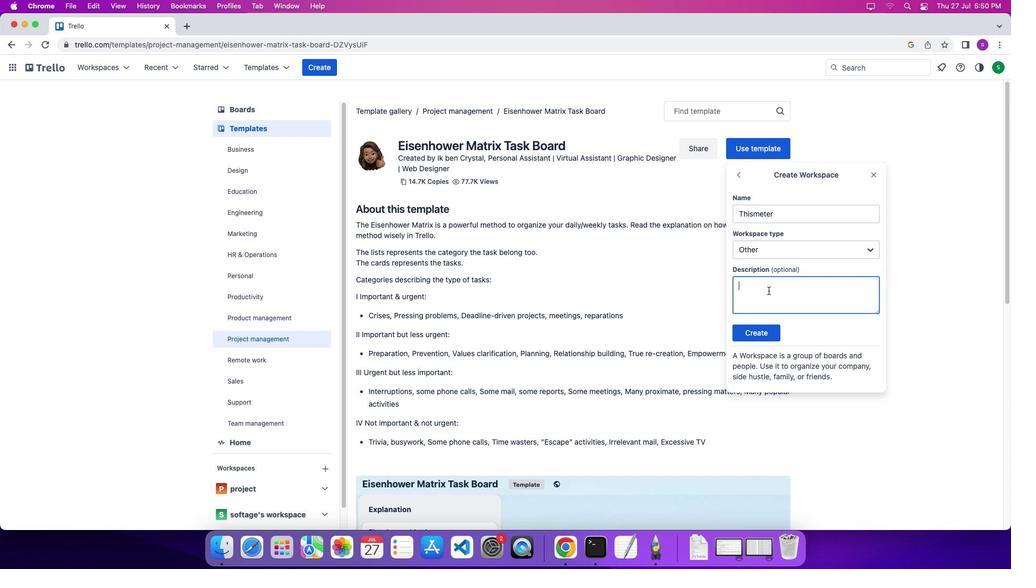 
Action: Key pressed Key.shift'T''h''i''s'Key.space'i''s'Key.space'p''r''o''j''e''c''t'Key.space'm''a''n''a''g''e''m''e''n''t'Key.space
Screenshot: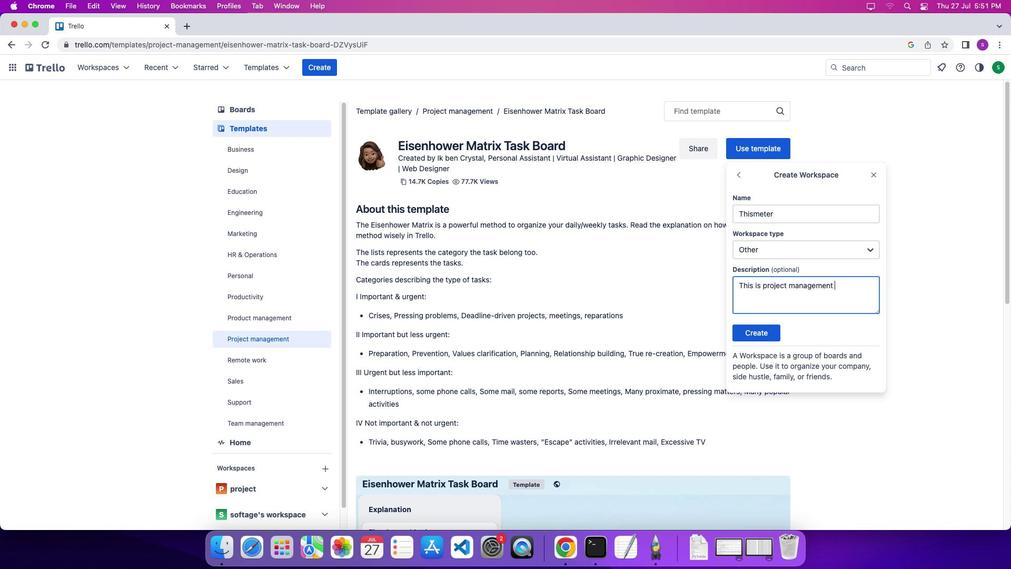 
Action: Mouse moved to (746, 331)
Screenshot: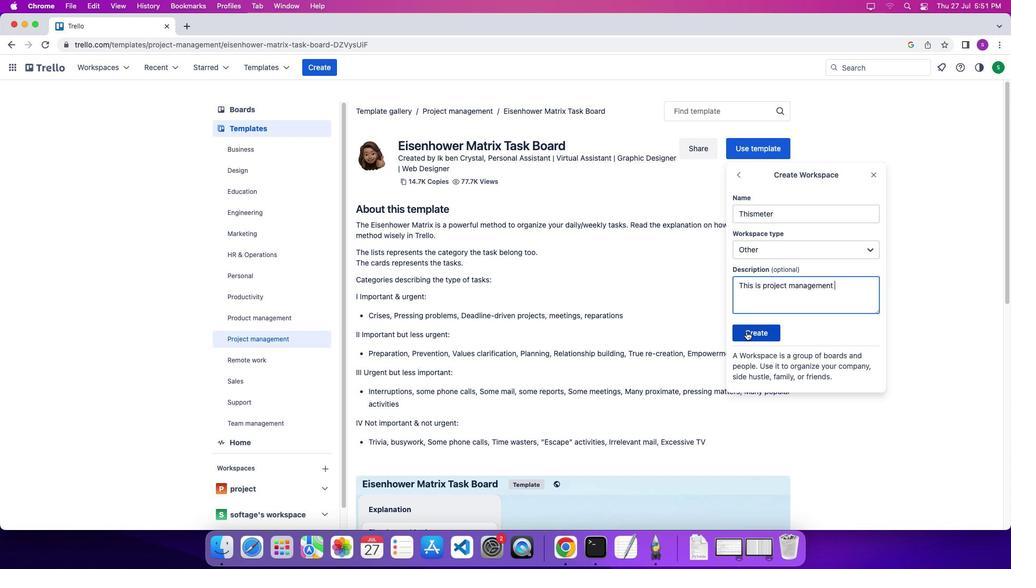 
Action: Mouse pressed left at (746, 331)
Screenshot: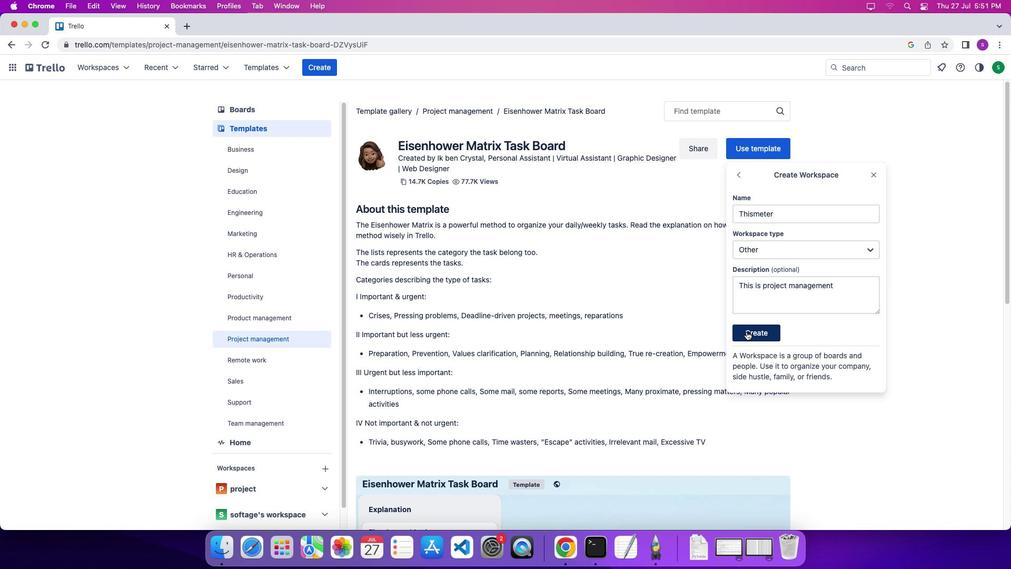 
Action: Mouse moved to (584, 277)
Screenshot: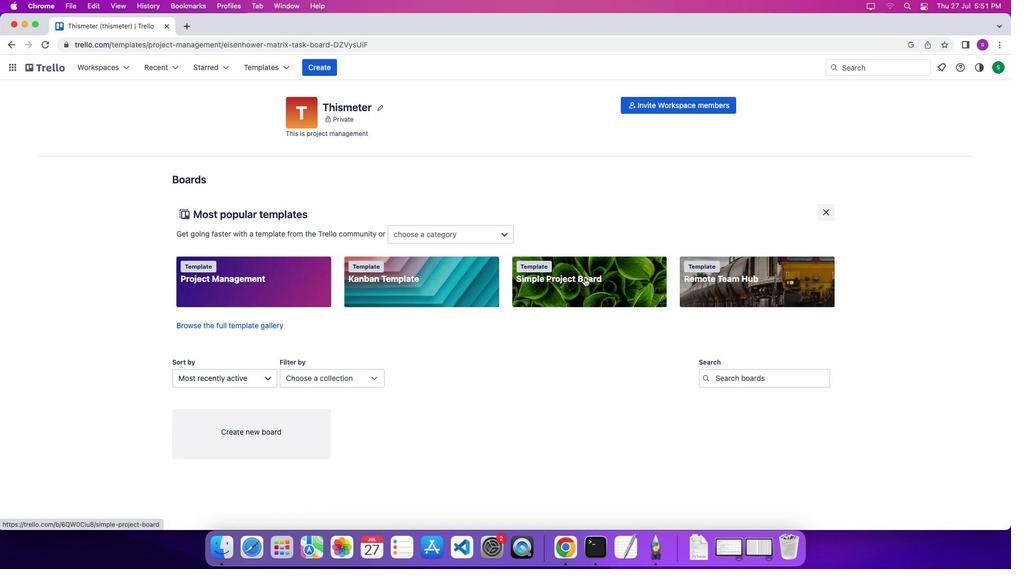 
Action: Mouse pressed left at (584, 277)
Screenshot: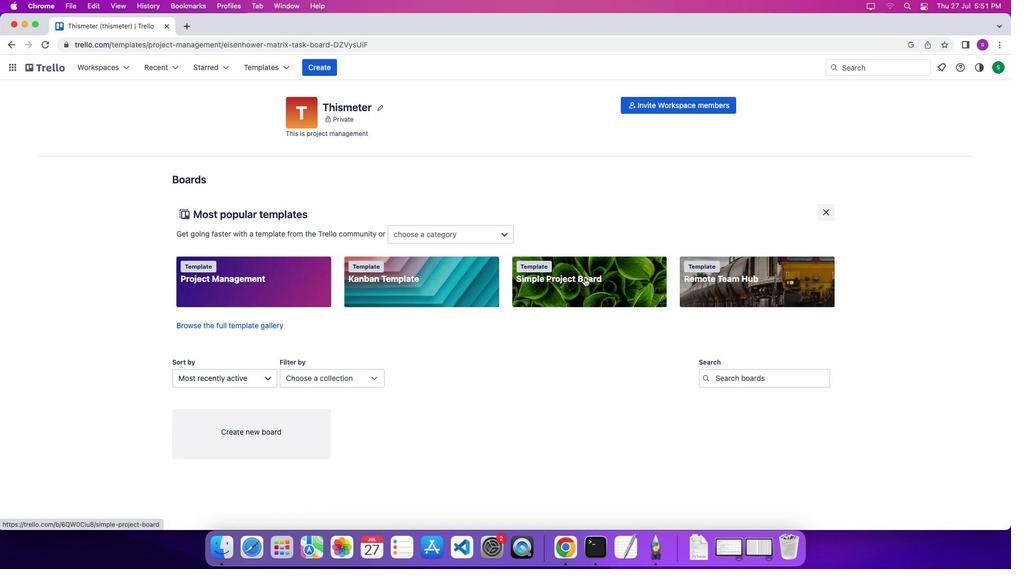 
Action: Mouse moved to (937, 321)
Screenshot: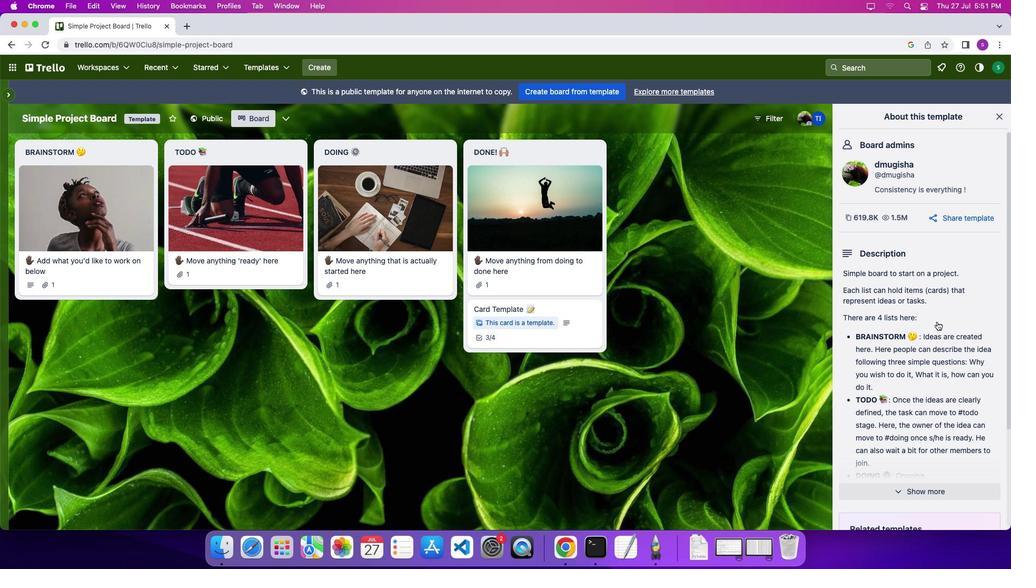 
Action: Mouse scrolled (937, 321) with delta (0, 0)
Screenshot: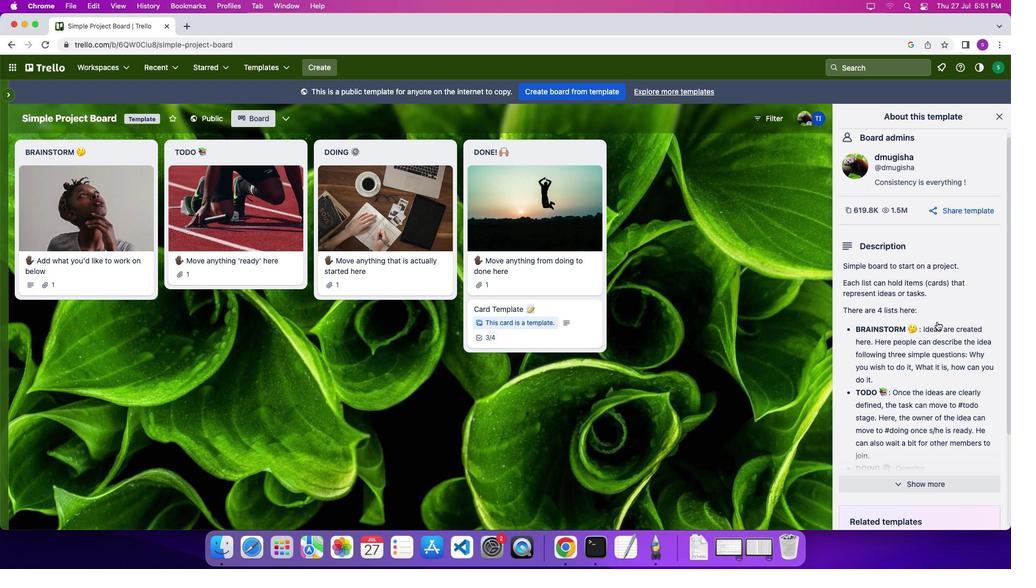 
Action: Mouse scrolled (937, 321) with delta (0, 0)
Screenshot: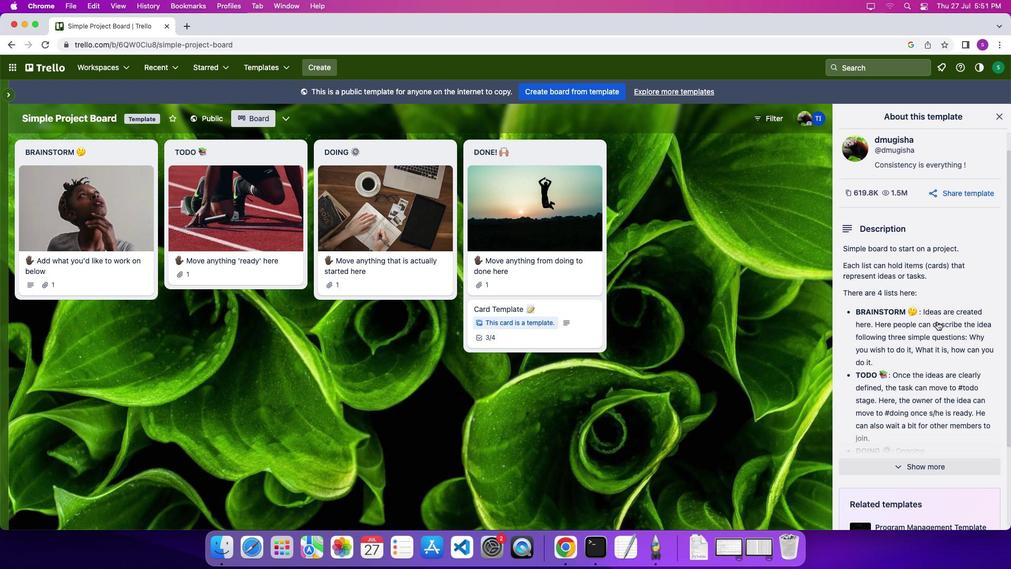 
Action: Mouse scrolled (937, 321) with delta (0, -2)
Screenshot: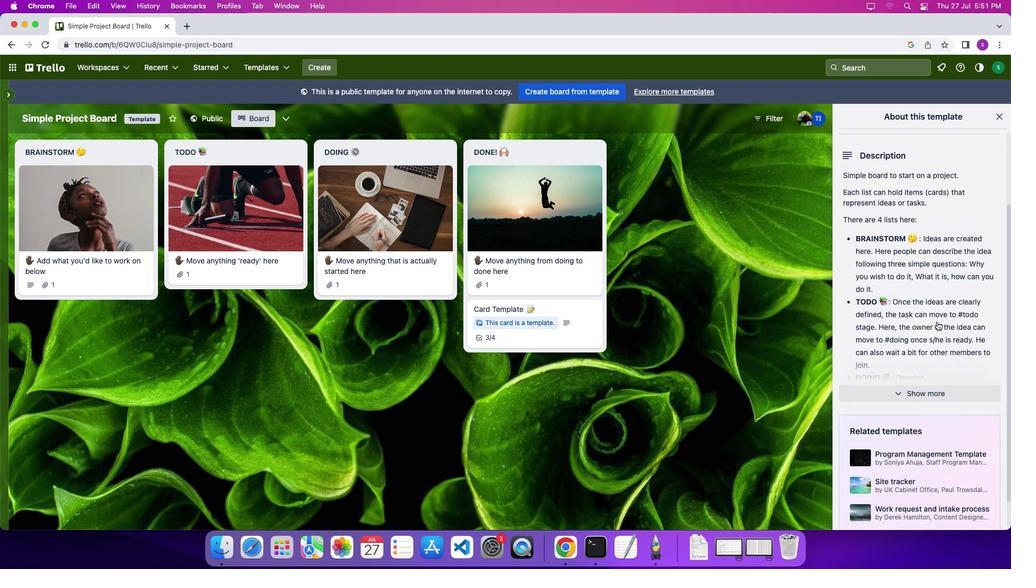 
Action: Mouse scrolled (937, 321) with delta (0, 0)
Screenshot: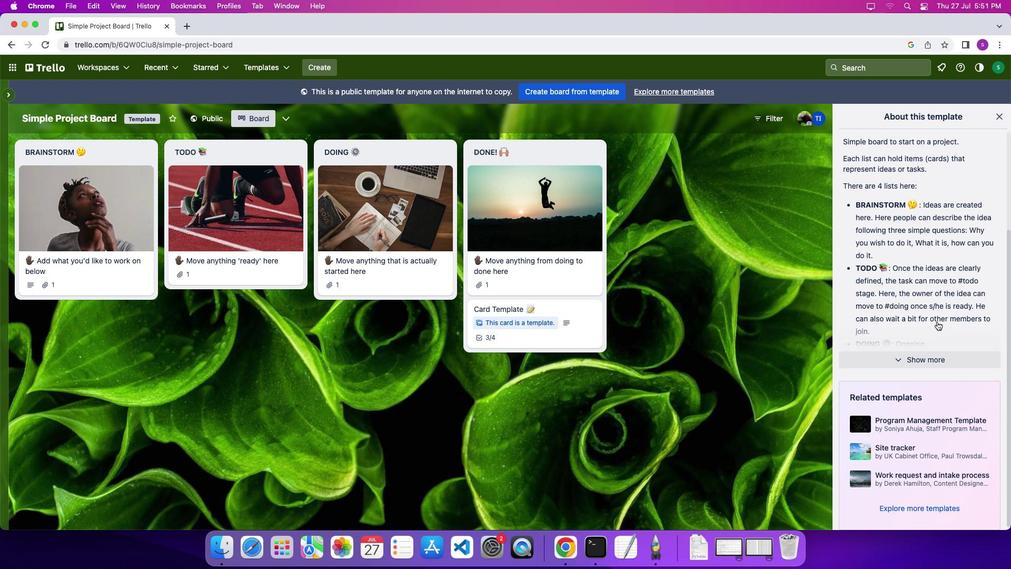 
Action: Mouse scrolled (937, 321) with delta (0, 0)
Screenshot: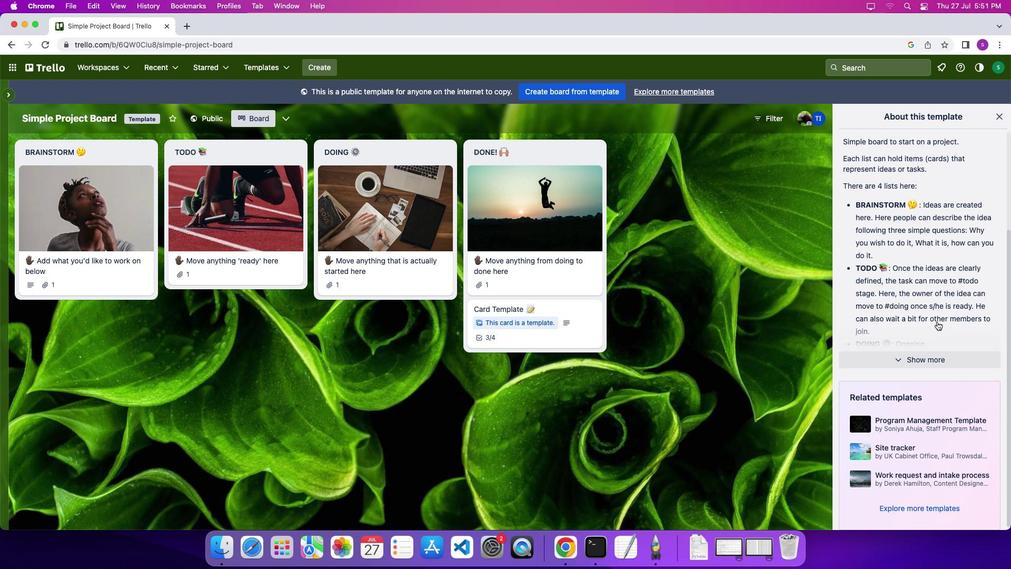 
Action: Mouse scrolled (937, 321) with delta (0, -4)
Screenshot: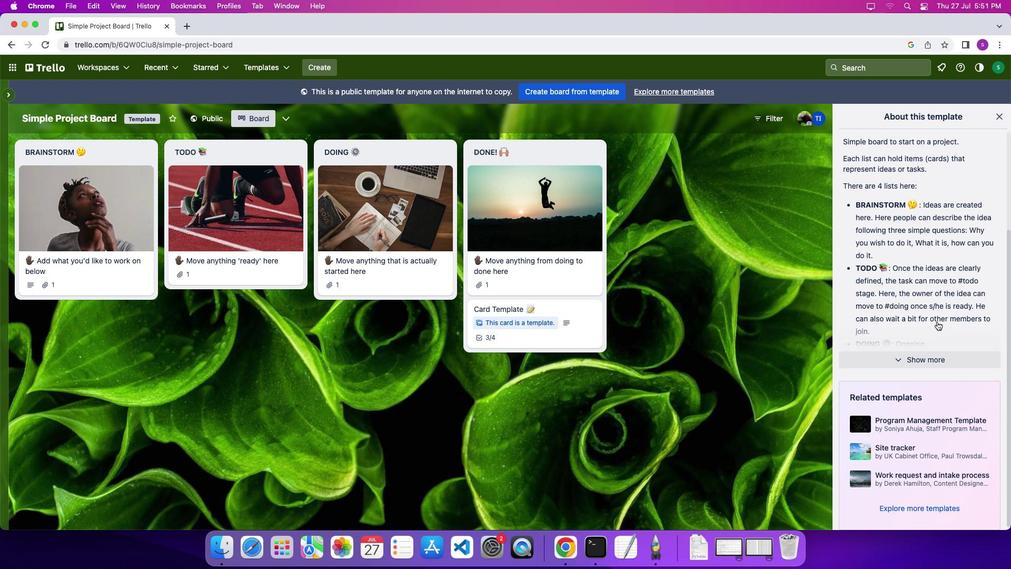 
Action: Mouse scrolled (937, 321) with delta (0, -5)
Screenshot: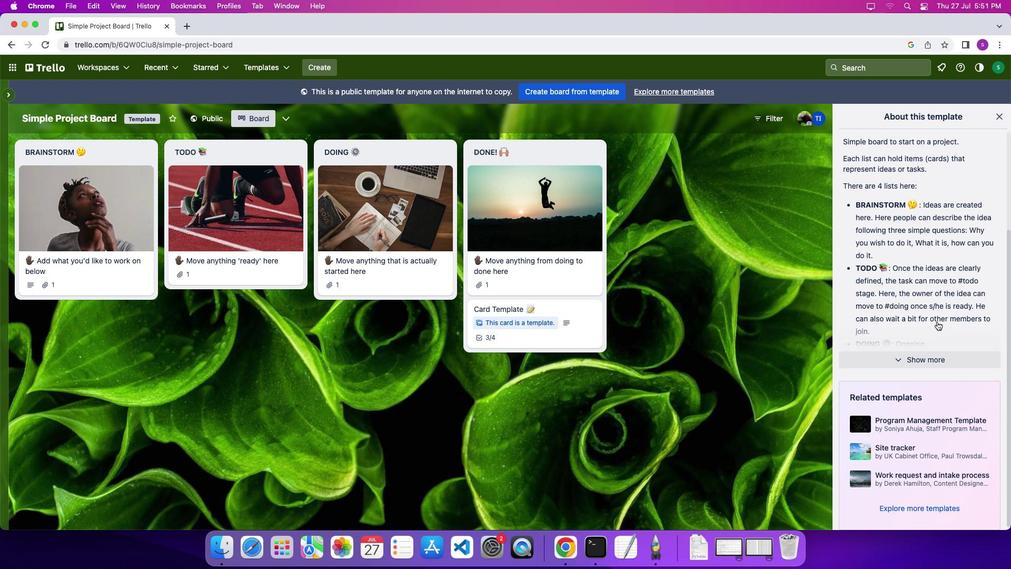
Action: Mouse scrolled (937, 321) with delta (0, 0)
Screenshot: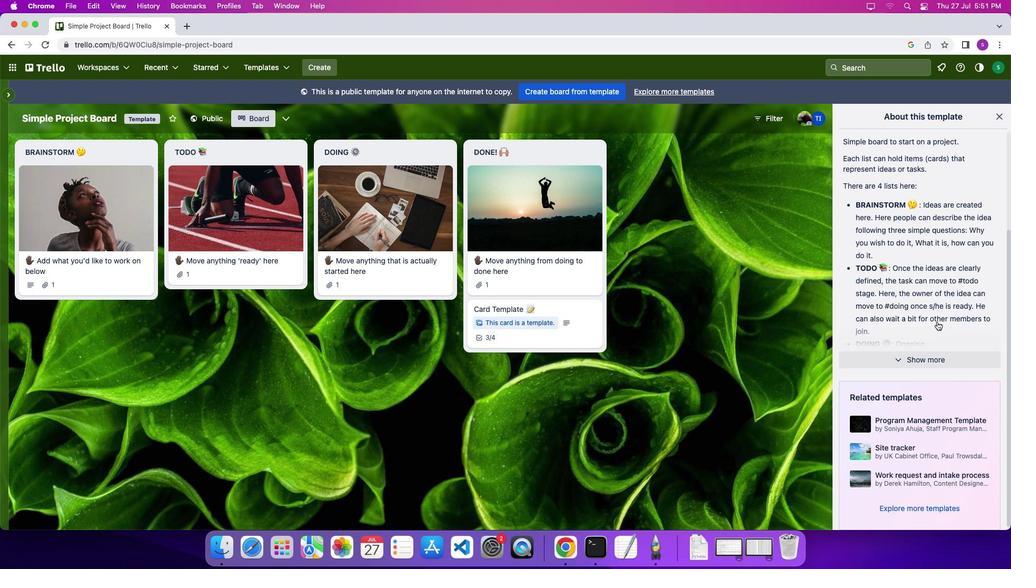 
Action: Mouse scrolled (937, 321) with delta (0, 0)
Screenshot: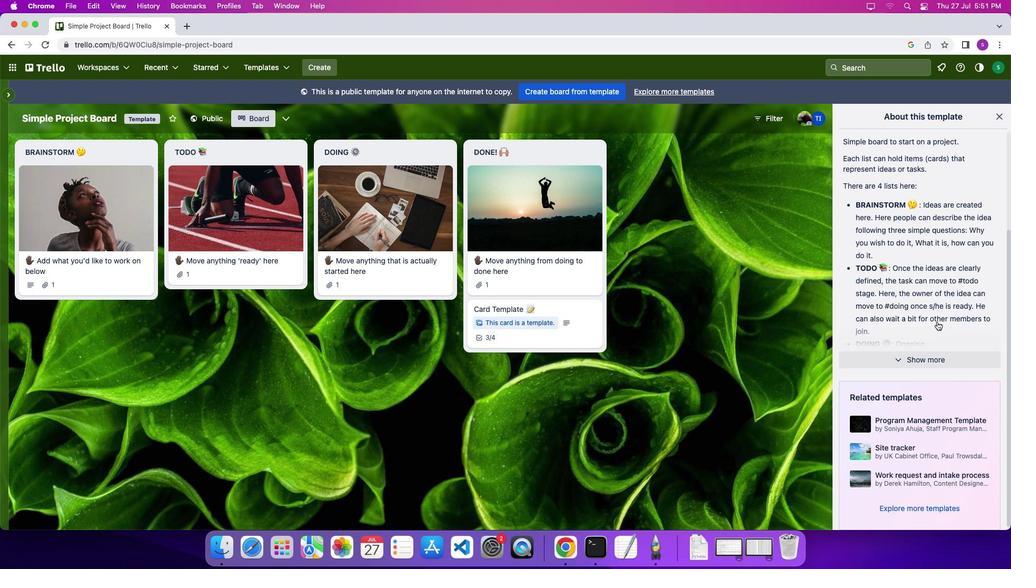 
Action: Mouse moved to (931, 511)
Screenshot: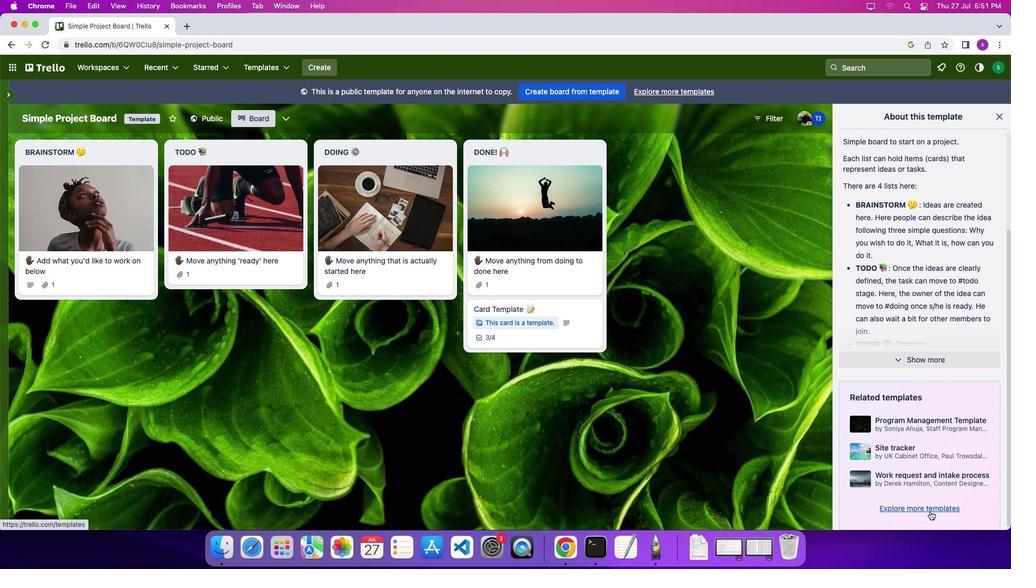 
Action: Mouse pressed left at (931, 511)
Screenshot: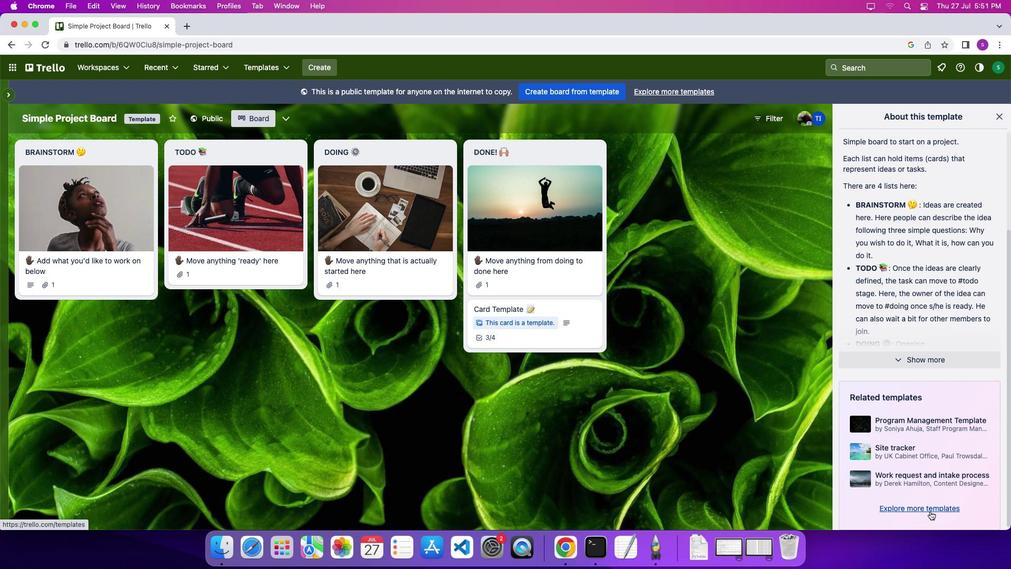 
Action: Mouse moved to (680, 391)
Screenshot: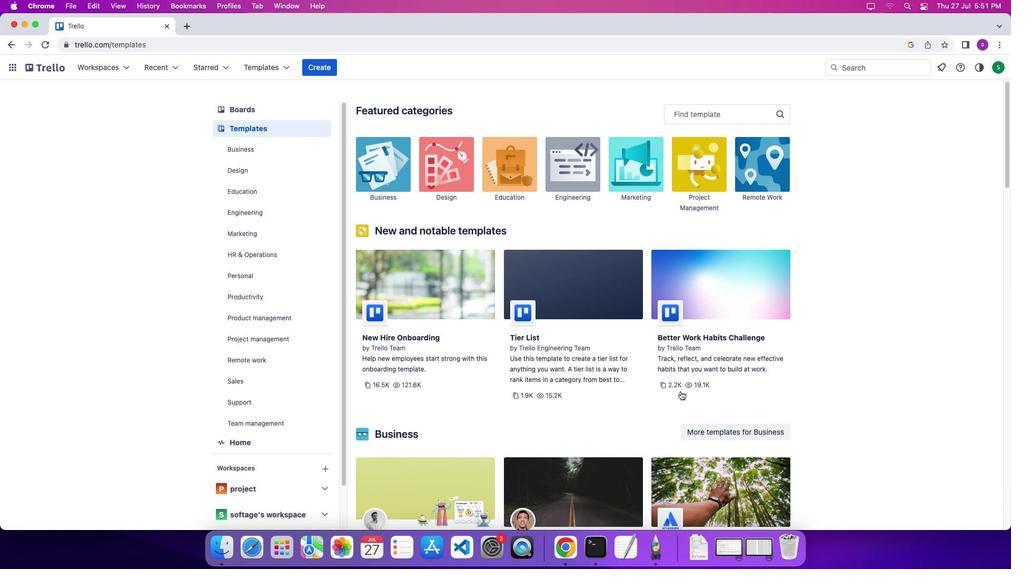 
Action: Mouse scrolled (680, 391) with delta (0, 0)
Screenshot: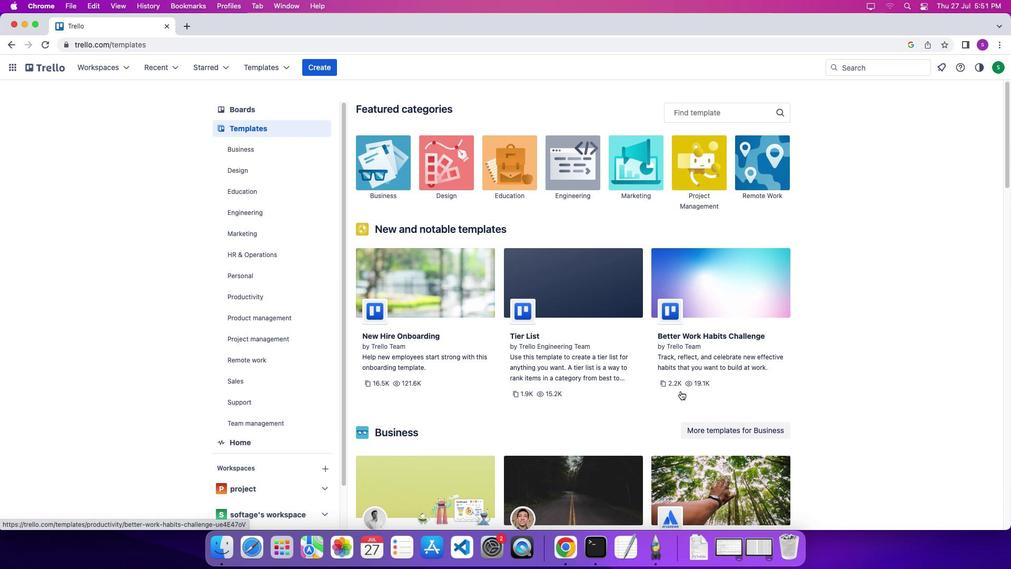 
Action: Mouse scrolled (680, 391) with delta (0, 0)
Screenshot: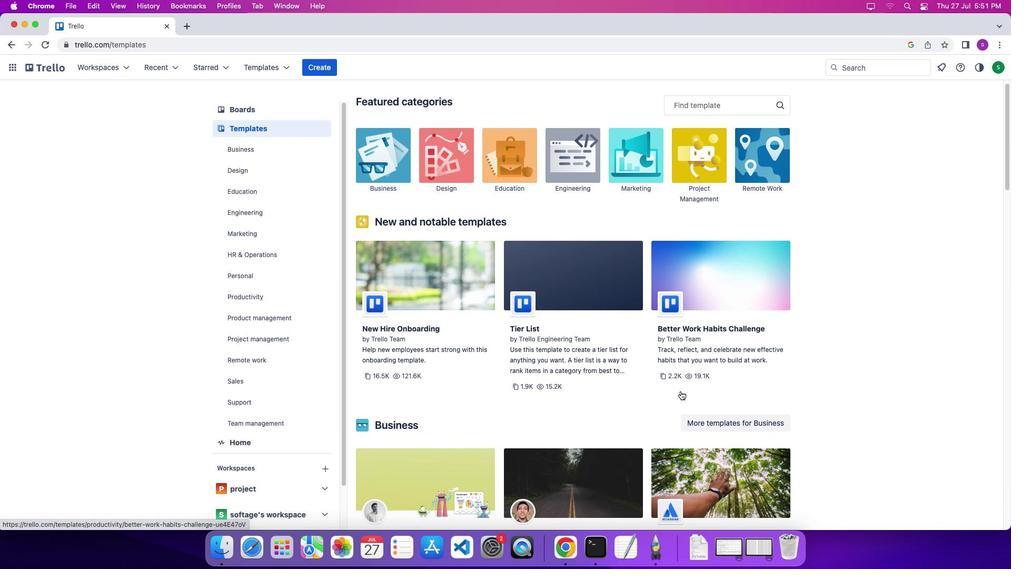 
Action: Mouse scrolled (680, 391) with delta (0, -1)
Screenshot: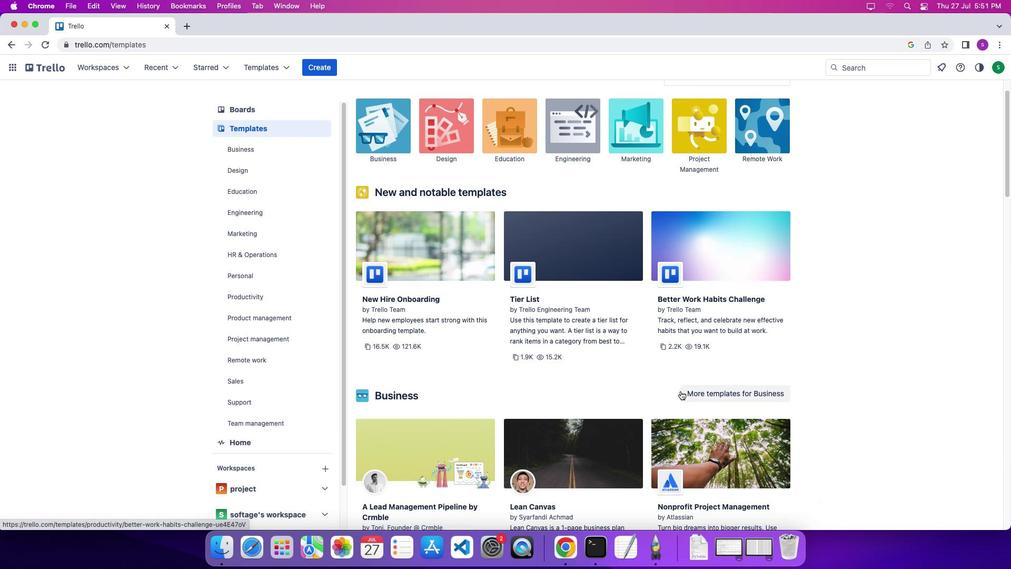 
Action: Mouse scrolled (680, 391) with delta (0, 0)
Screenshot: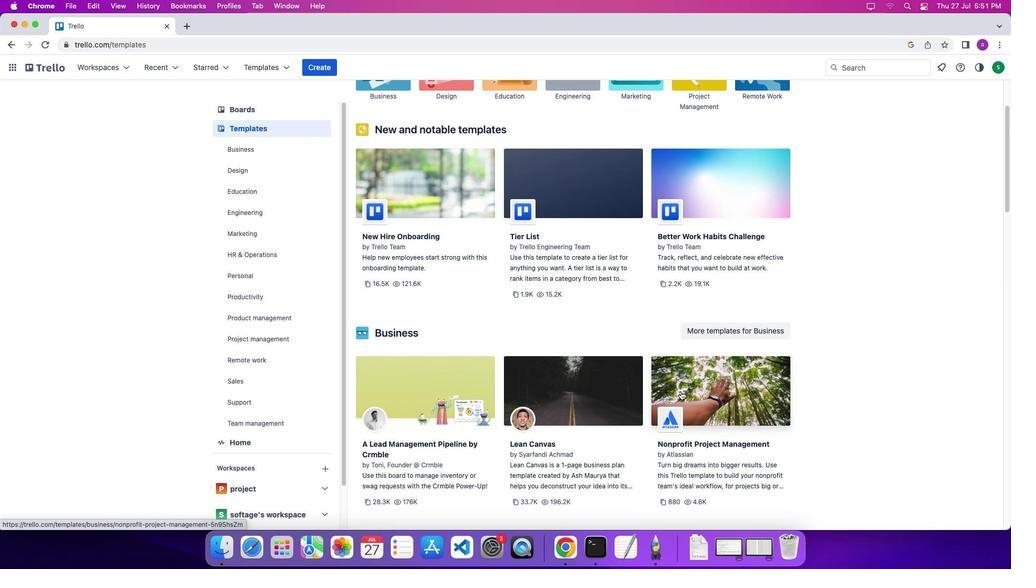 
Action: Mouse scrolled (680, 391) with delta (0, 0)
Screenshot: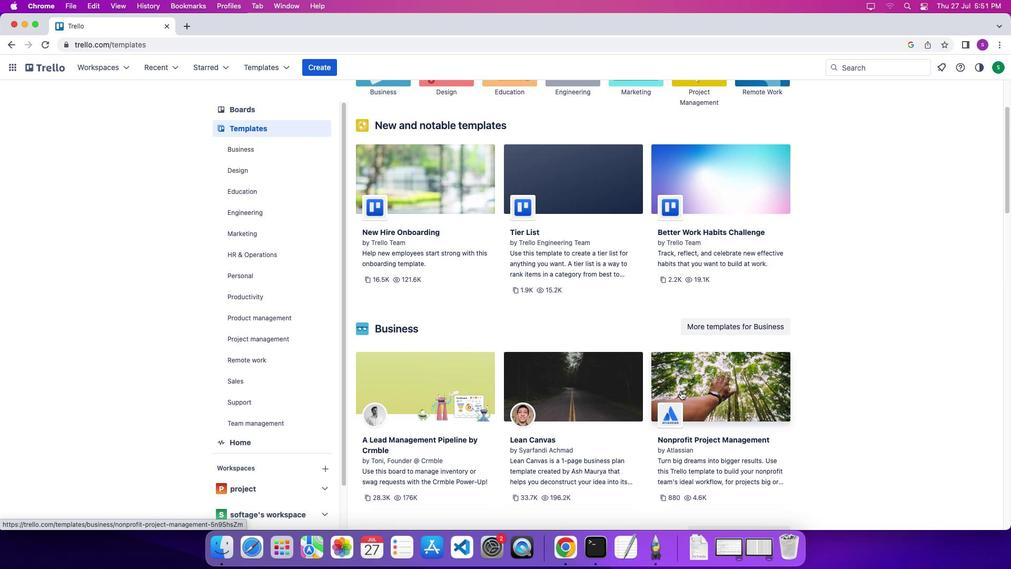 
Action: Mouse scrolled (680, 391) with delta (0, -2)
Screenshot: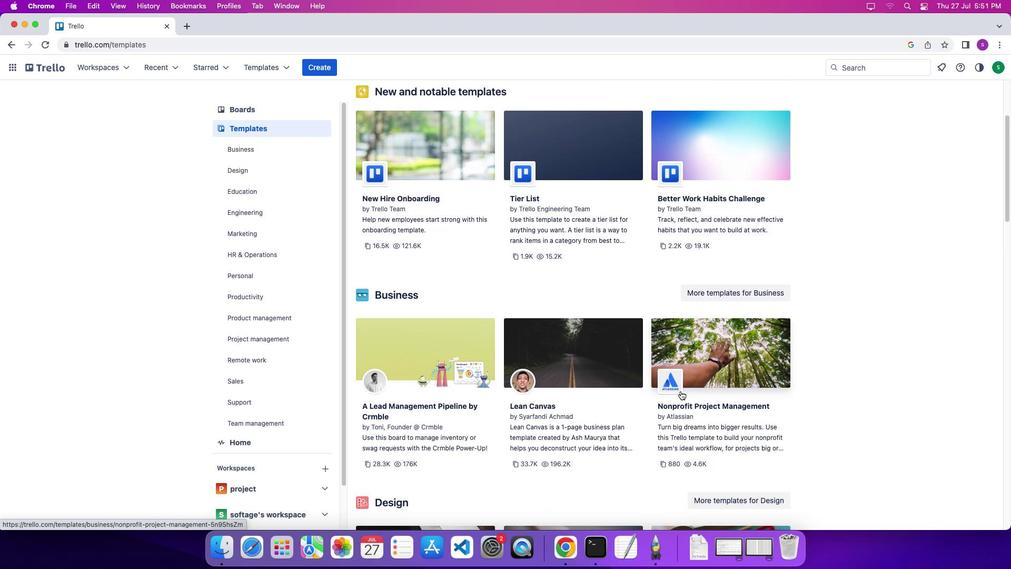 
Action: Mouse scrolled (680, 391) with delta (0, 0)
Screenshot: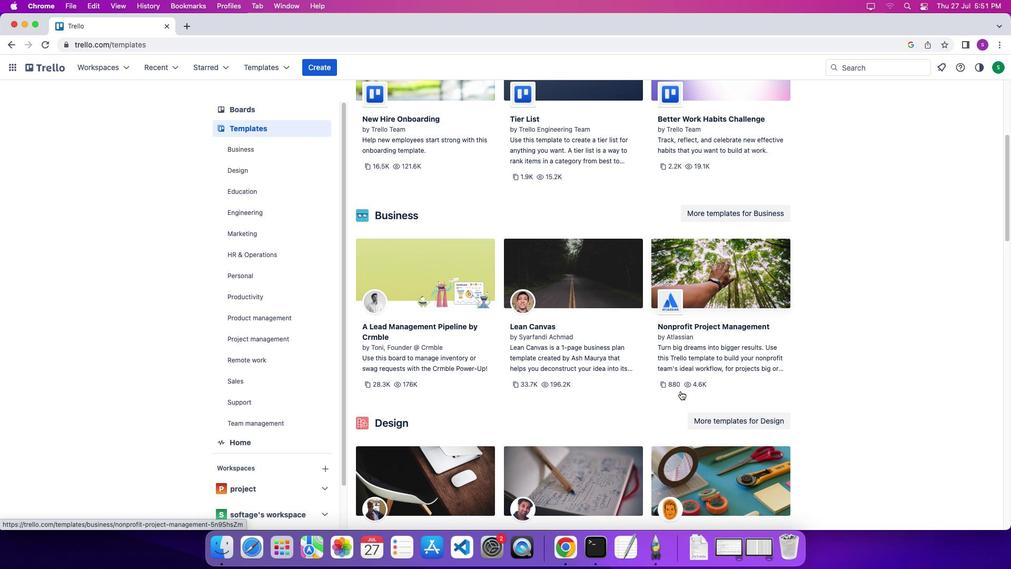 
Action: Mouse scrolled (680, 391) with delta (0, 0)
Screenshot: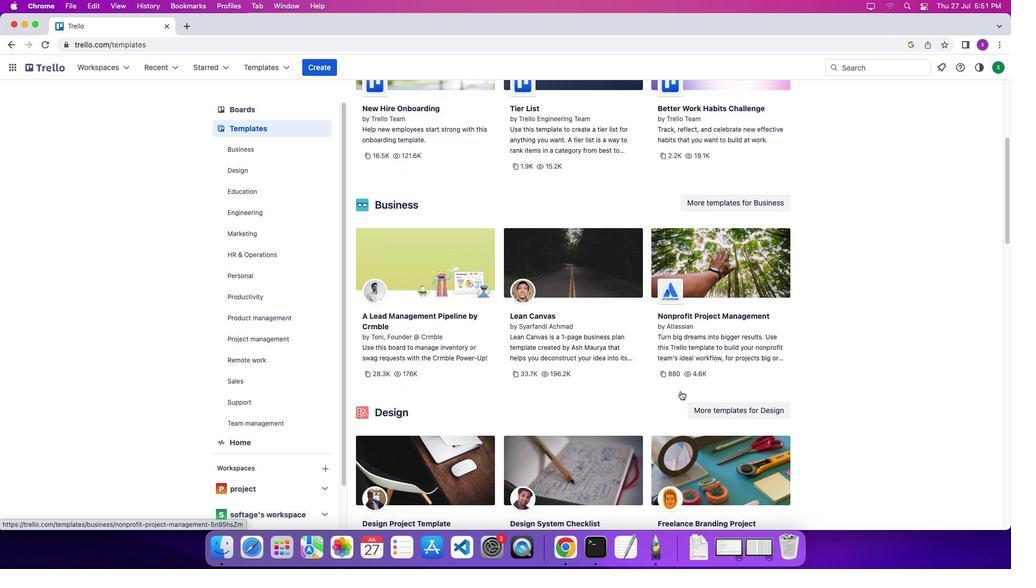 
Action: Mouse scrolled (680, 391) with delta (0, -2)
Screenshot: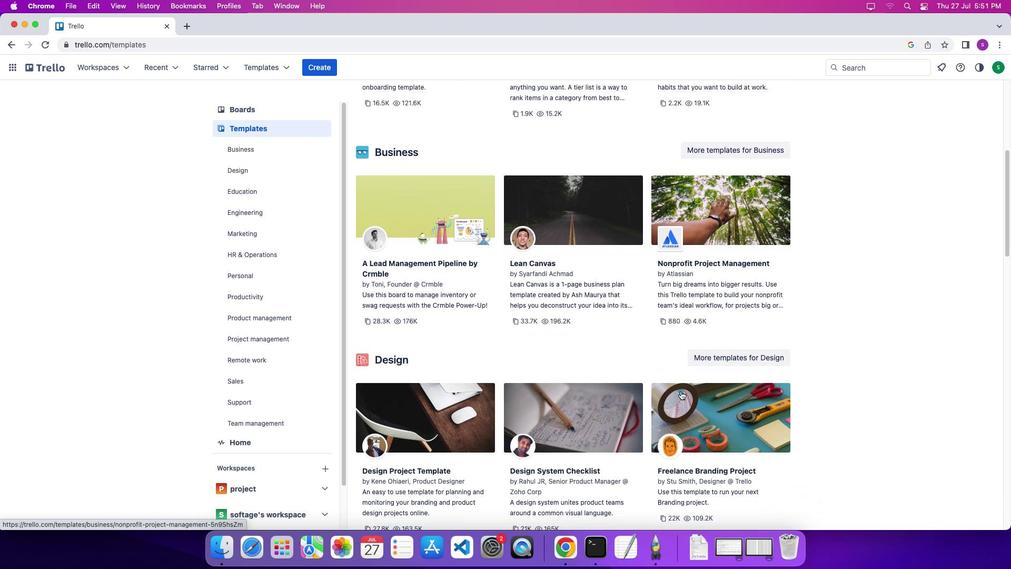 
Action: Mouse scrolled (680, 391) with delta (0, 0)
Screenshot: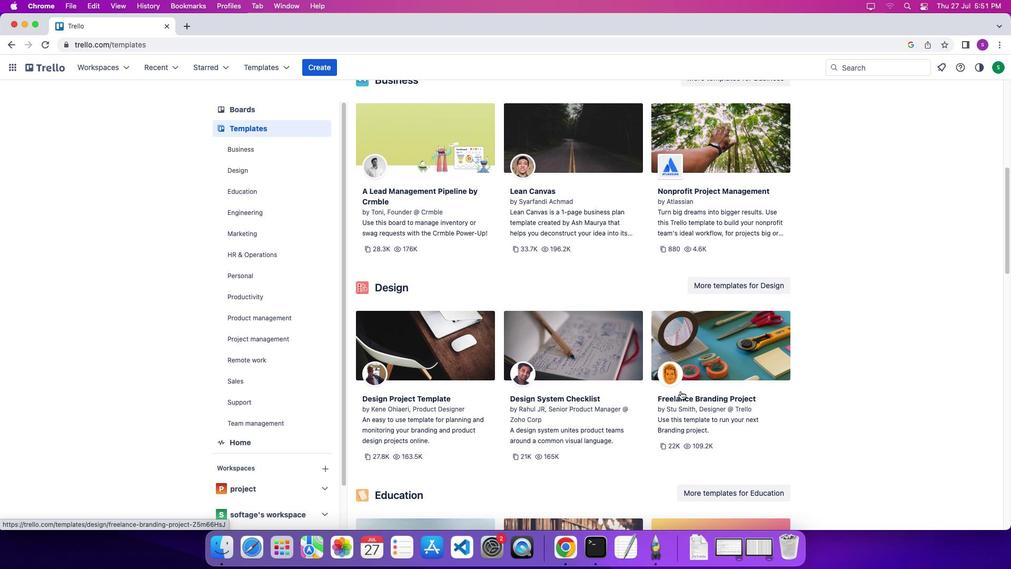 
Action: Mouse scrolled (680, 391) with delta (0, 0)
Screenshot: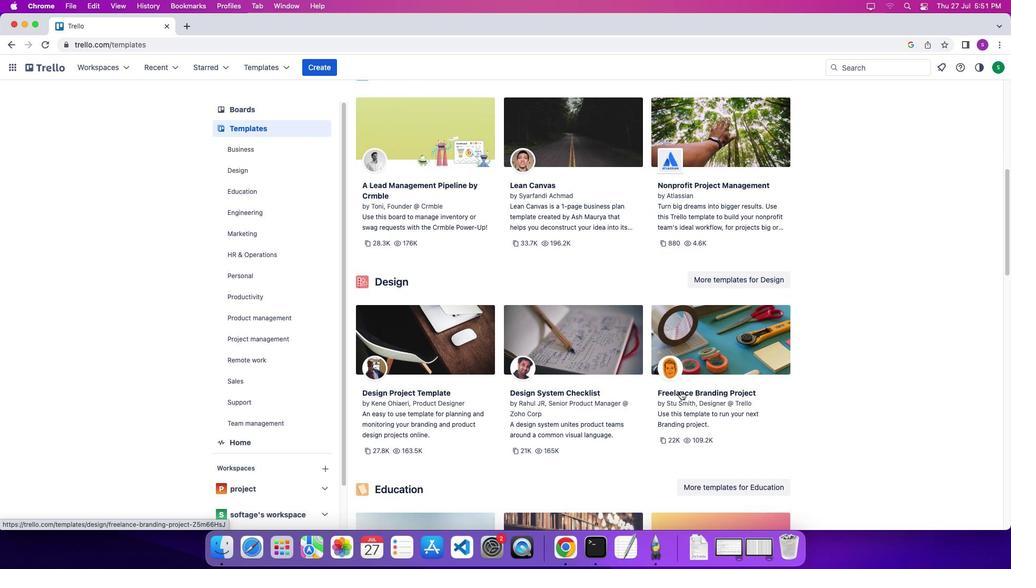 
Action: Mouse scrolled (680, 391) with delta (0, -1)
Screenshot: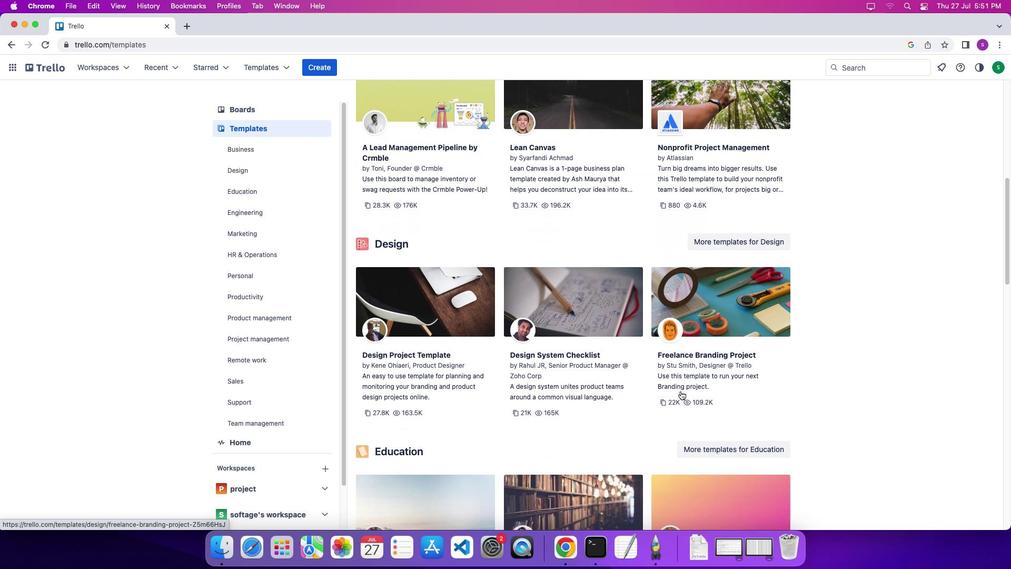 
Action: Mouse scrolled (680, 391) with delta (0, 0)
Screenshot: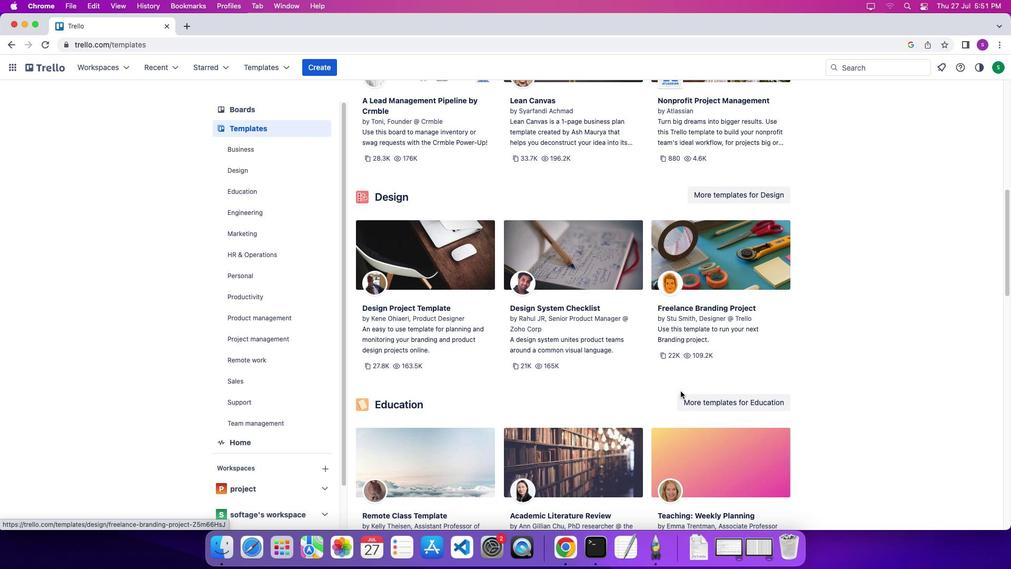 
Action: Mouse scrolled (680, 391) with delta (0, 0)
Screenshot: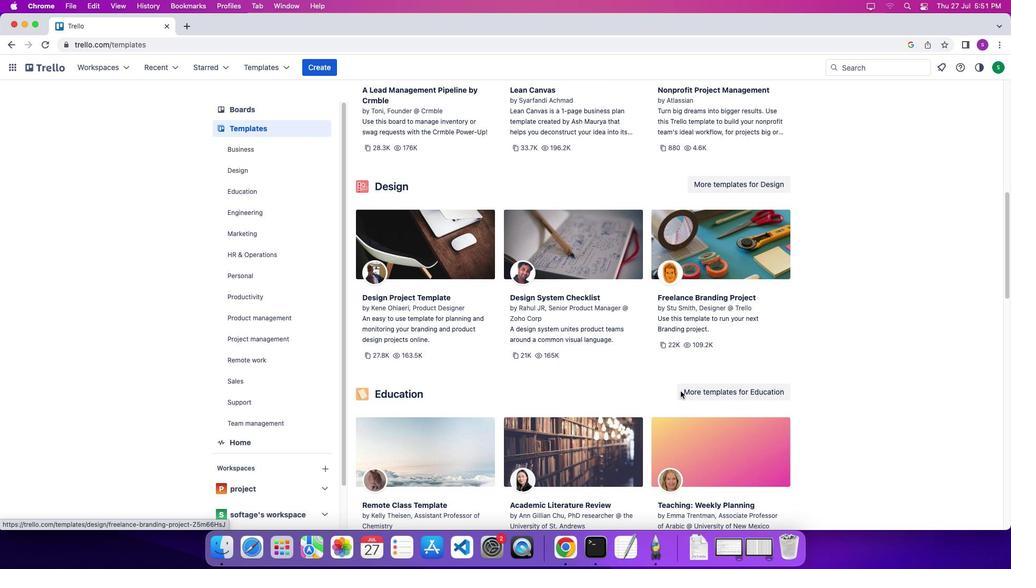 
Action: Mouse scrolled (680, 391) with delta (0, -1)
Screenshot: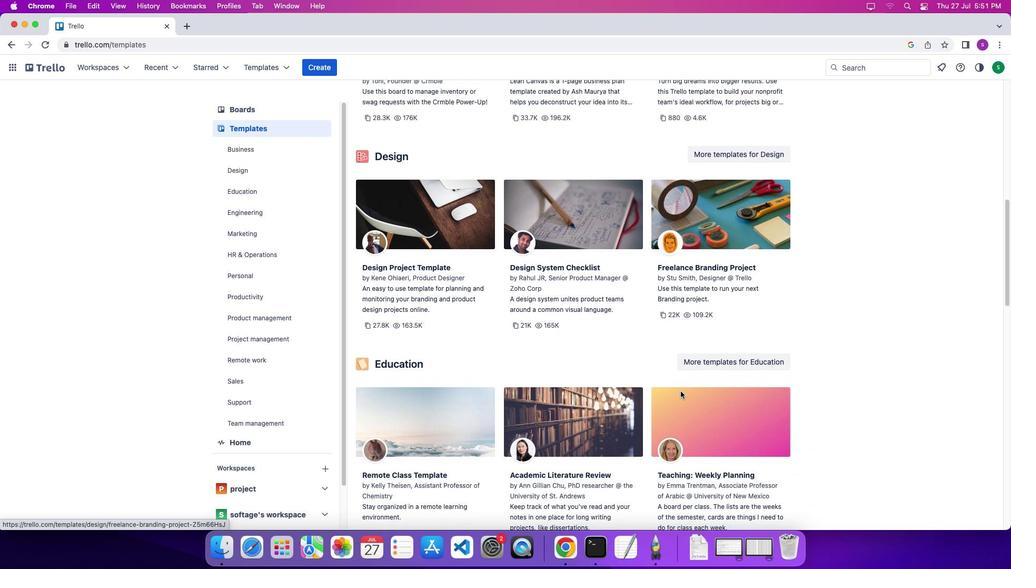 
Action: Mouse scrolled (680, 391) with delta (0, 0)
Screenshot: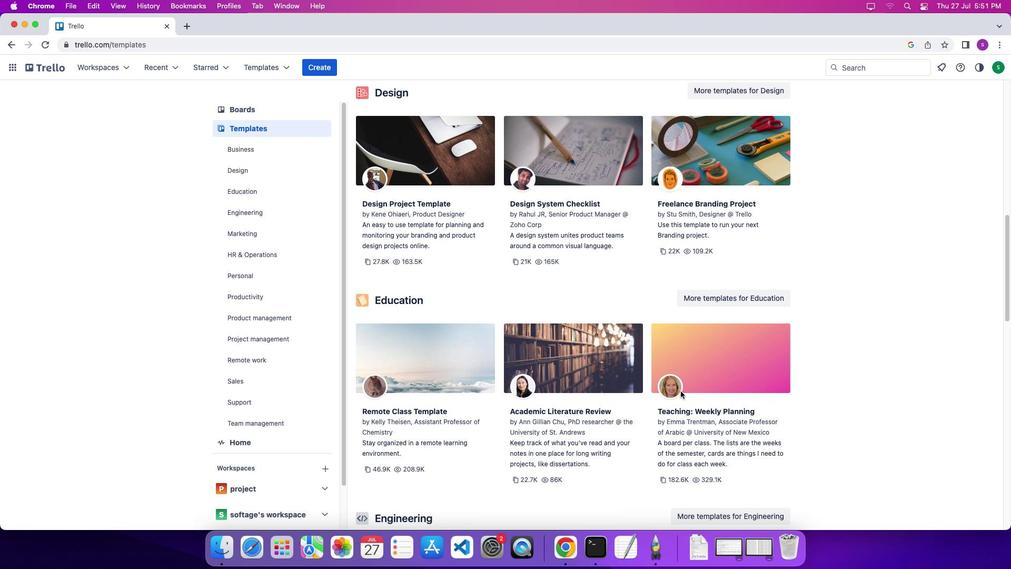 
Action: Mouse scrolled (680, 391) with delta (0, 0)
Screenshot: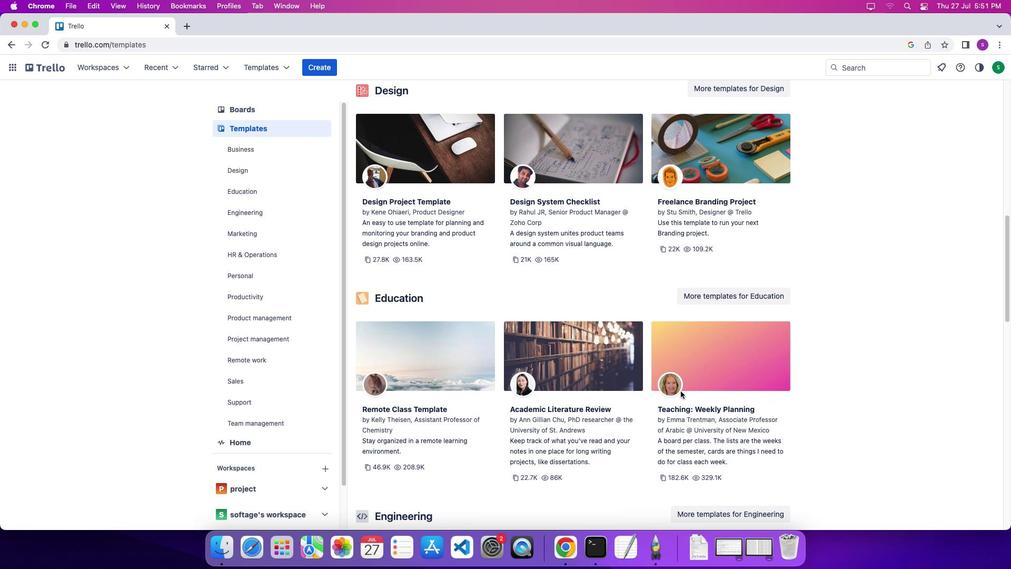 
Action: Mouse scrolled (680, 391) with delta (0, -2)
Screenshot: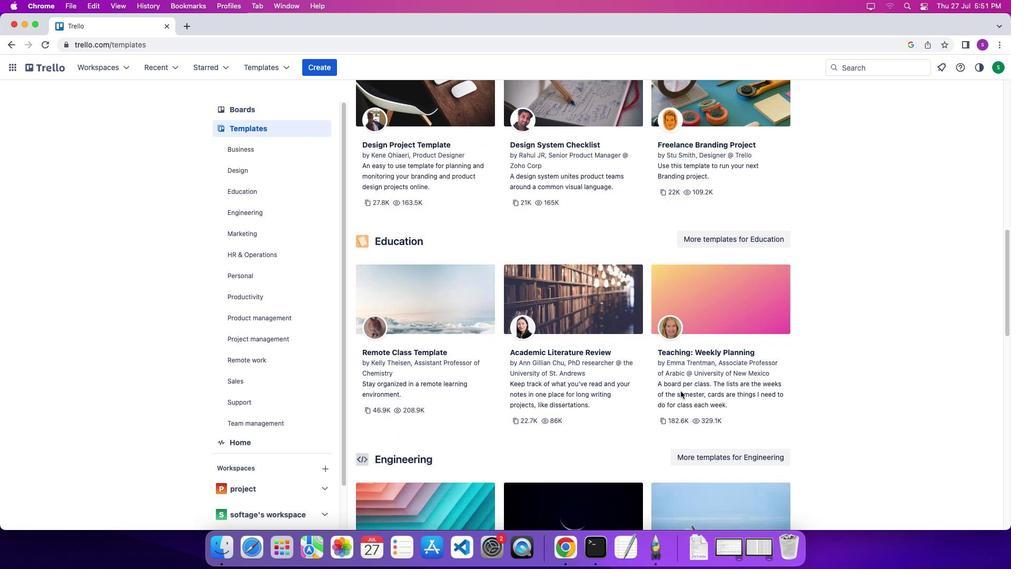 
Action: Mouse scrolled (680, 391) with delta (0, 0)
Screenshot: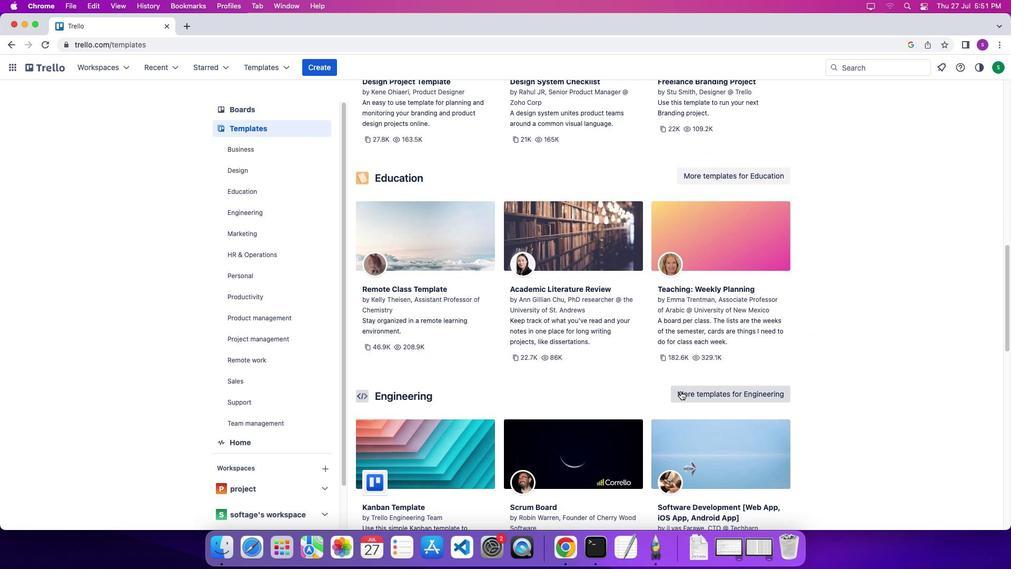 
Action: Mouse scrolled (680, 391) with delta (0, 0)
Screenshot: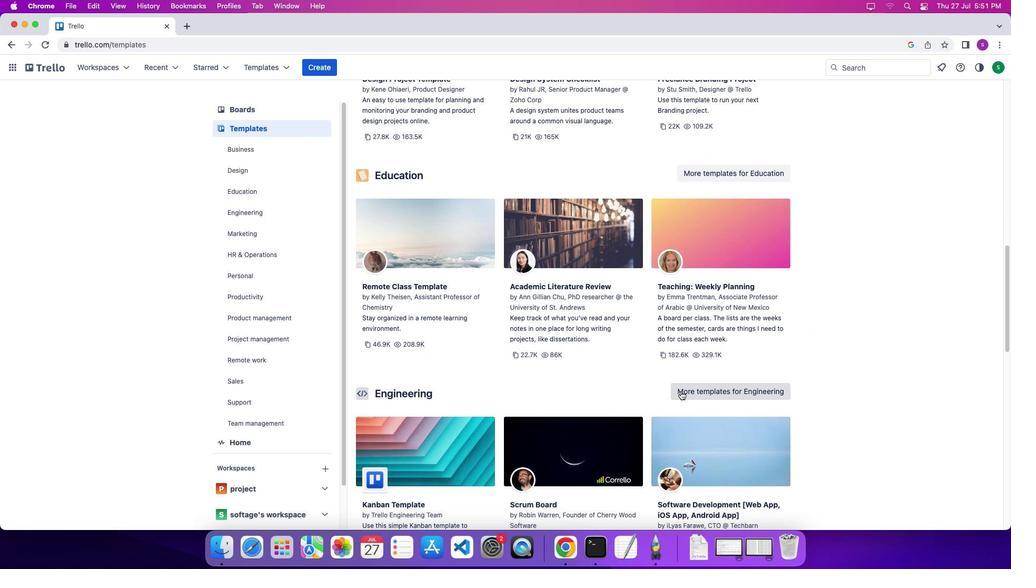 
Action: Mouse scrolled (680, 391) with delta (0, -1)
Screenshot: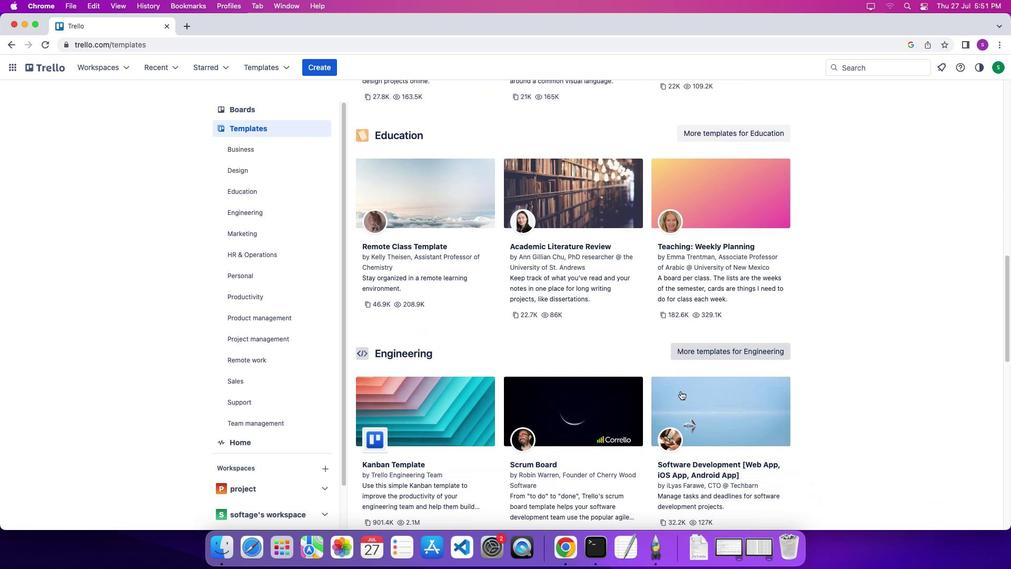 
Action: Mouse scrolled (680, 391) with delta (0, 0)
Screenshot: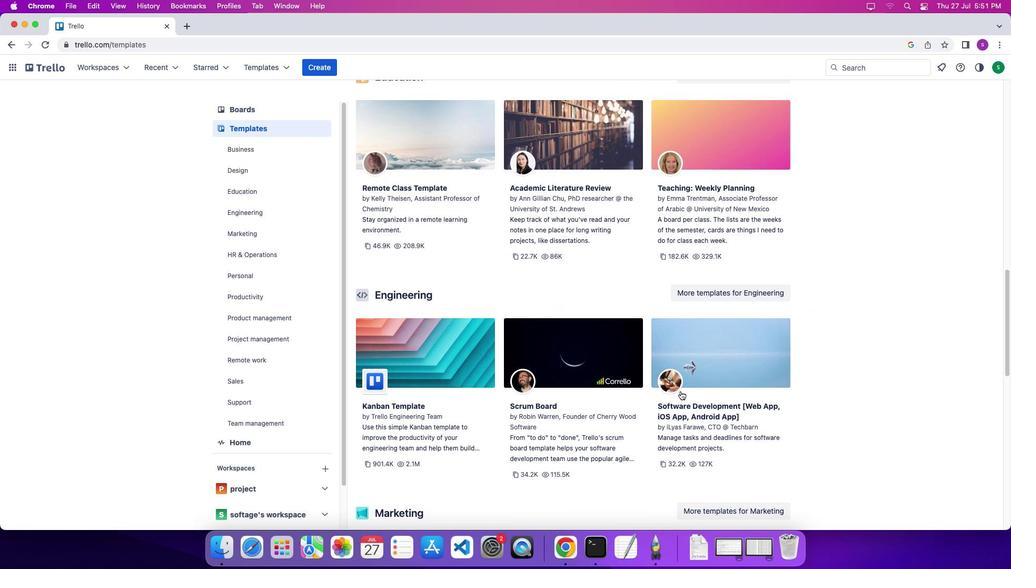 
Action: Mouse scrolled (680, 391) with delta (0, 0)
Screenshot: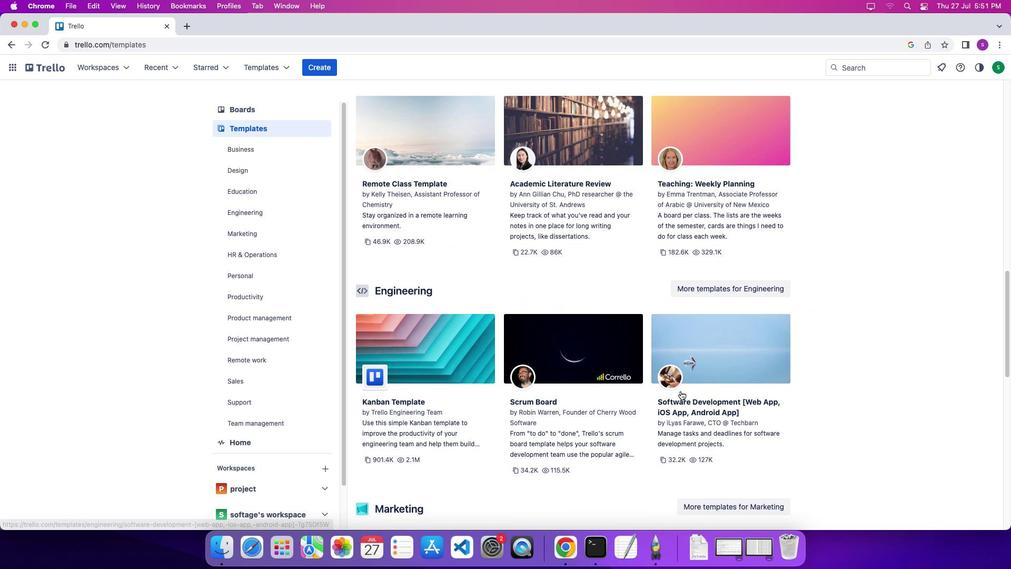 
Action: Mouse scrolled (680, 391) with delta (0, -2)
Screenshot: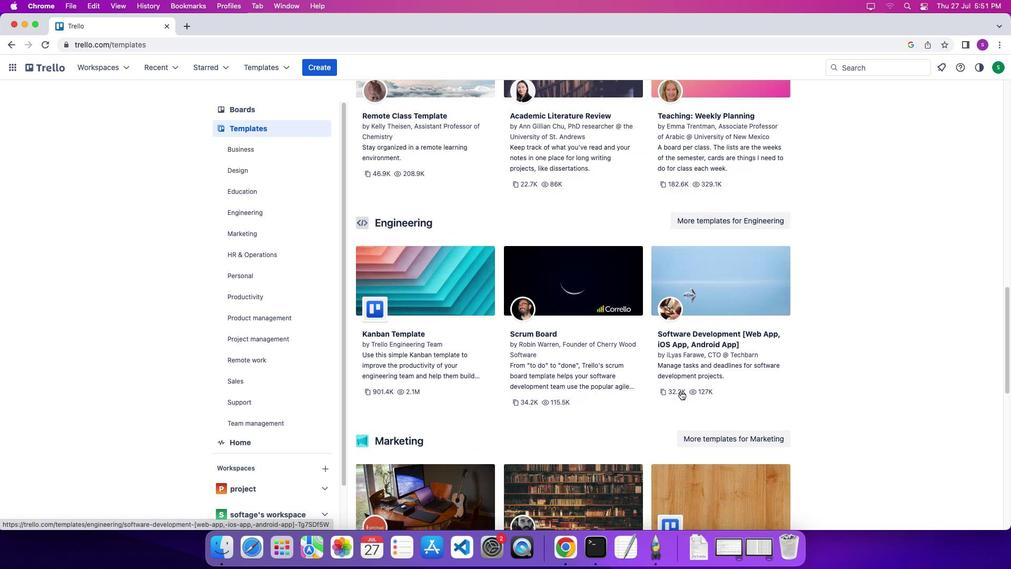
Action: Mouse scrolled (680, 391) with delta (0, -2)
Screenshot: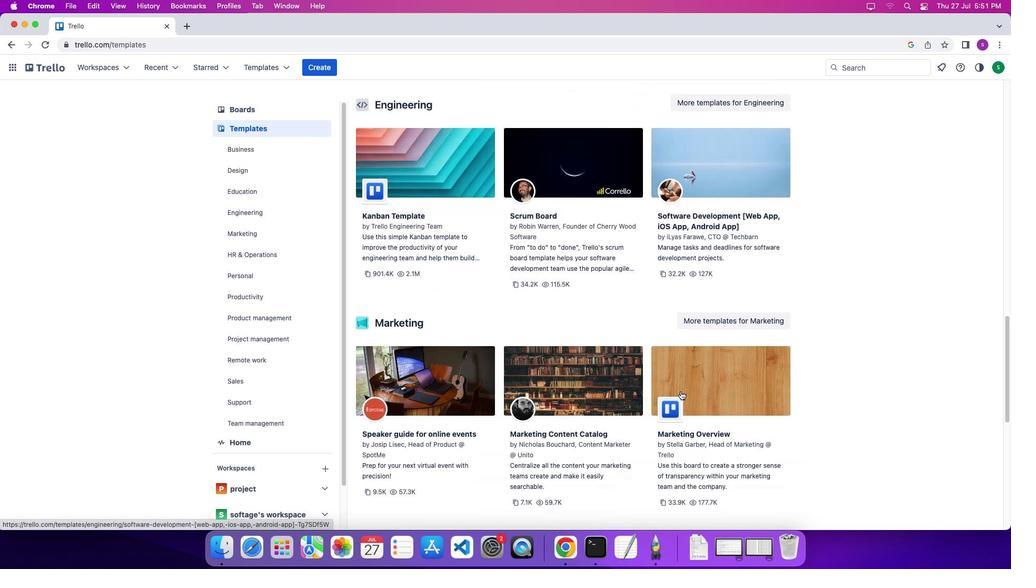 
Action: Mouse scrolled (680, 391) with delta (0, 0)
Screenshot: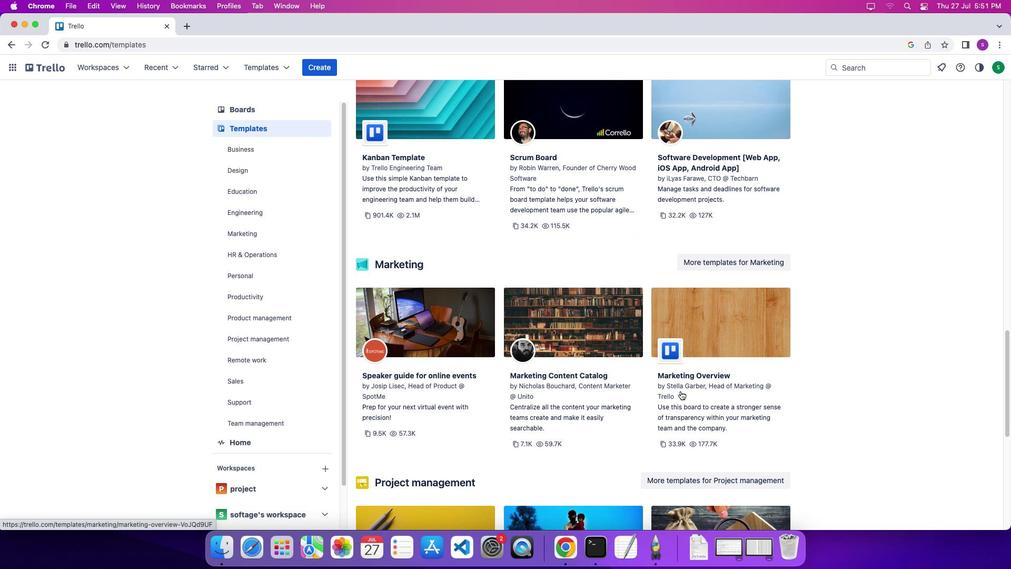 
Action: Mouse scrolled (680, 391) with delta (0, 0)
Screenshot: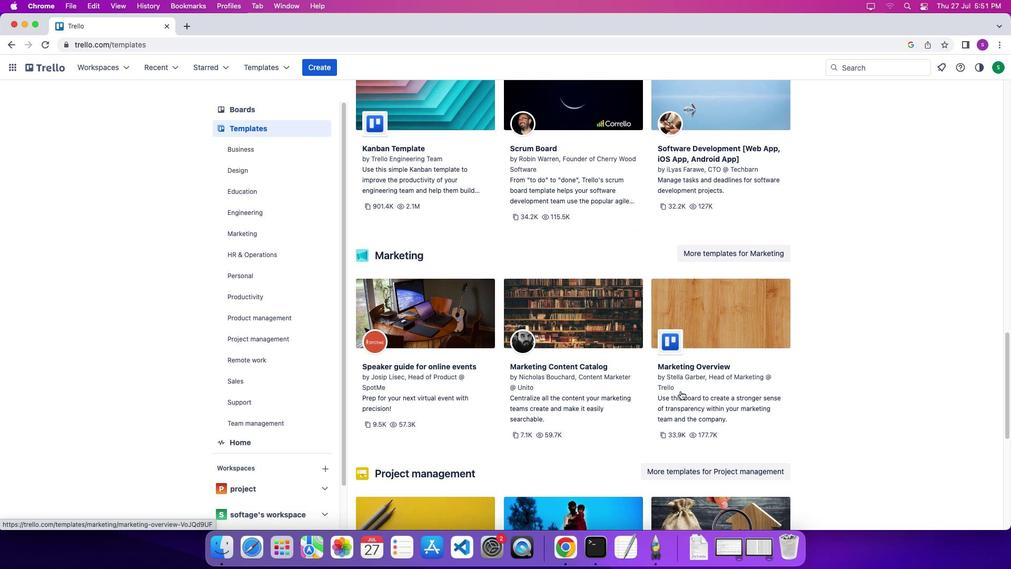 
Action: Mouse scrolled (680, 391) with delta (0, -1)
Screenshot: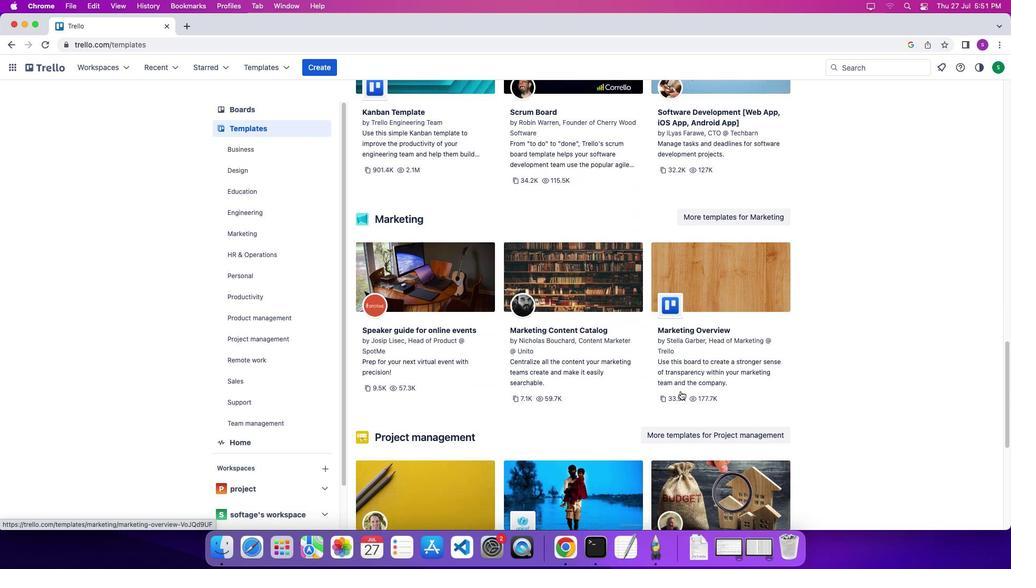 
Action: Mouse scrolled (680, 391) with delta (0, 0)
Screenshot: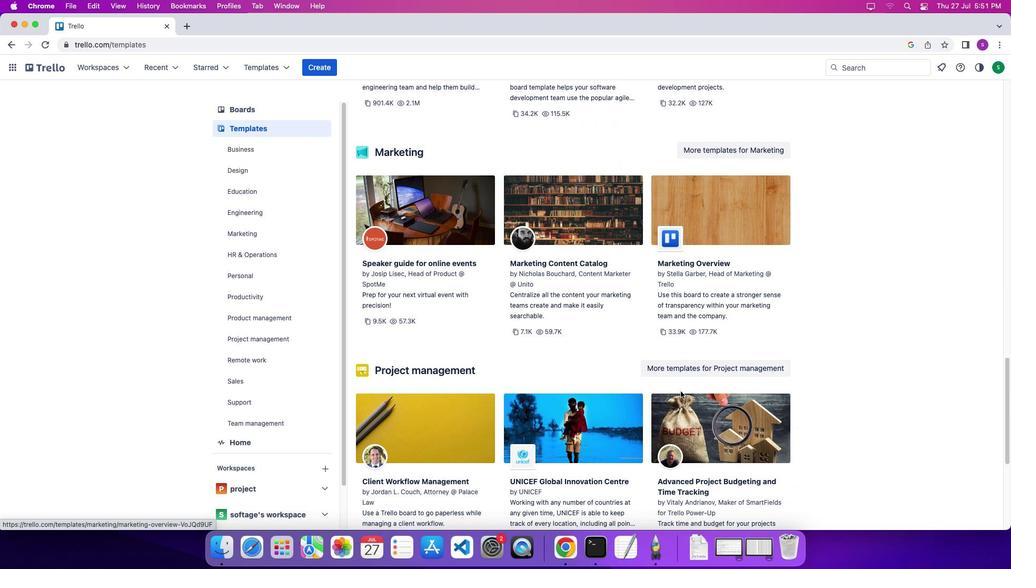 
Action: Mouse scrolled (680, 391) with delta (0, 0)
Screenshot: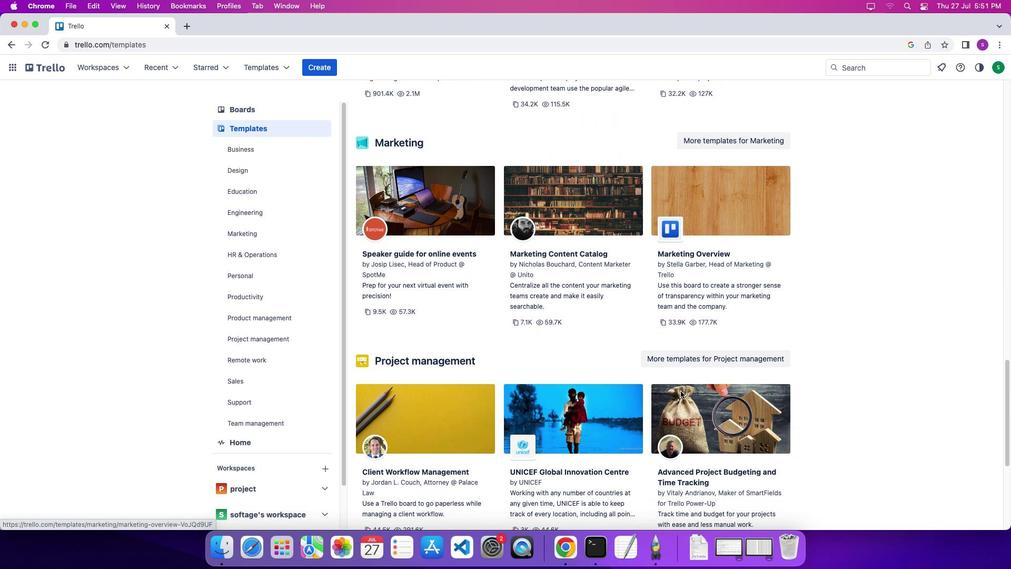 
Action: Mouse scrolled (680, 391) with delta (0, -2)
Screenshot: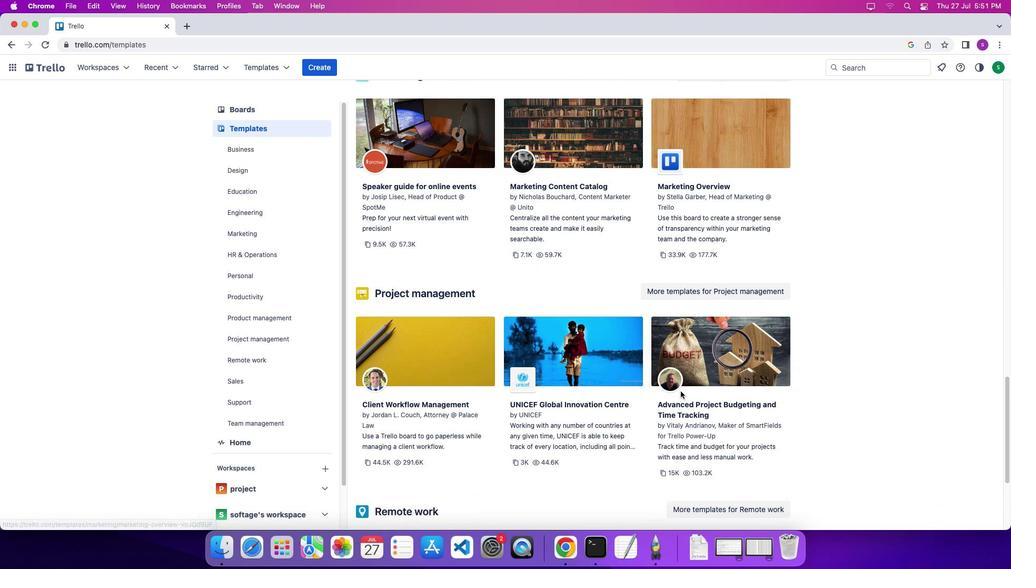 
Action: Mouse scrolled (680, 391) with delta (0, 0)
Screenshot: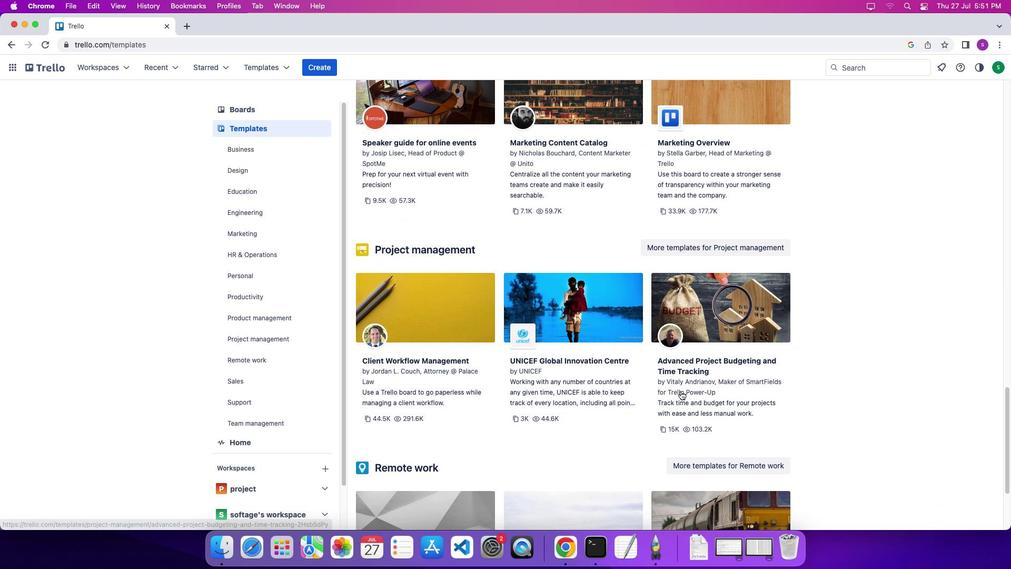 
Action: Mouse scrolled (680, 391) with delta (0, 0)
Screenshot: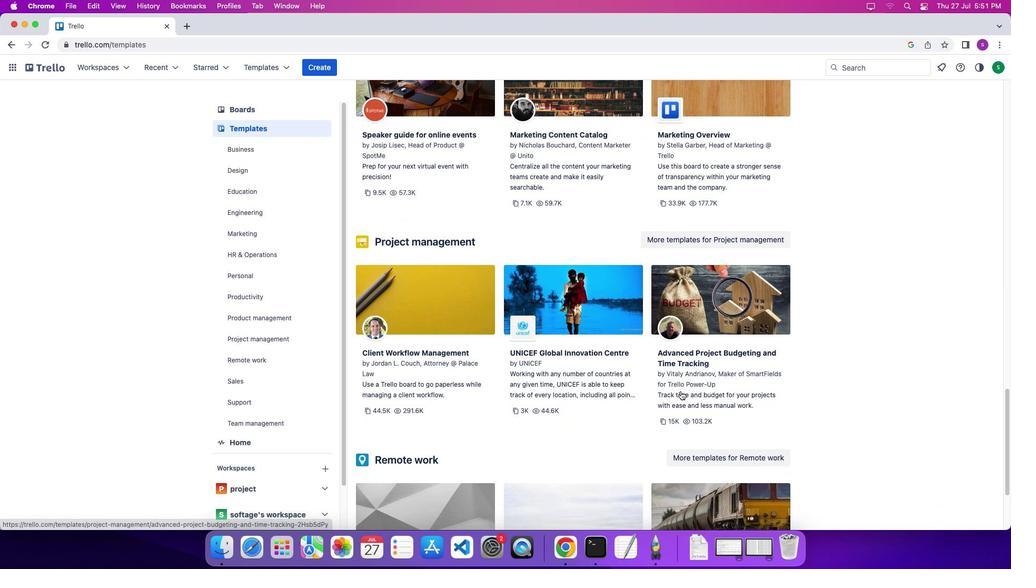 
Action: Mouse scrolled (680, 391) with delta (0, -1)
Screenshot: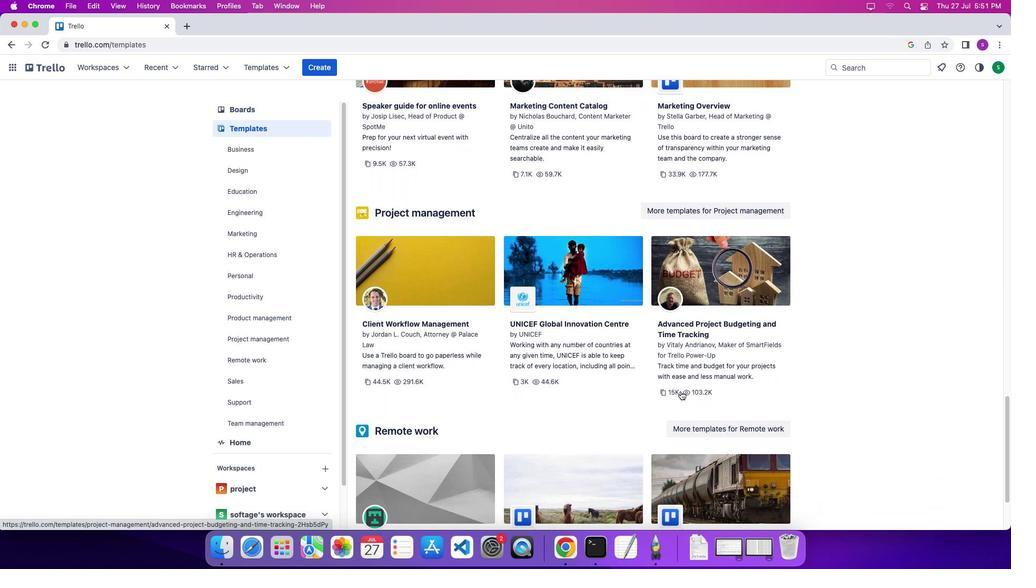 
Action: Mouse scrolled (680, 391) with delta (0, 0)
Screenshot: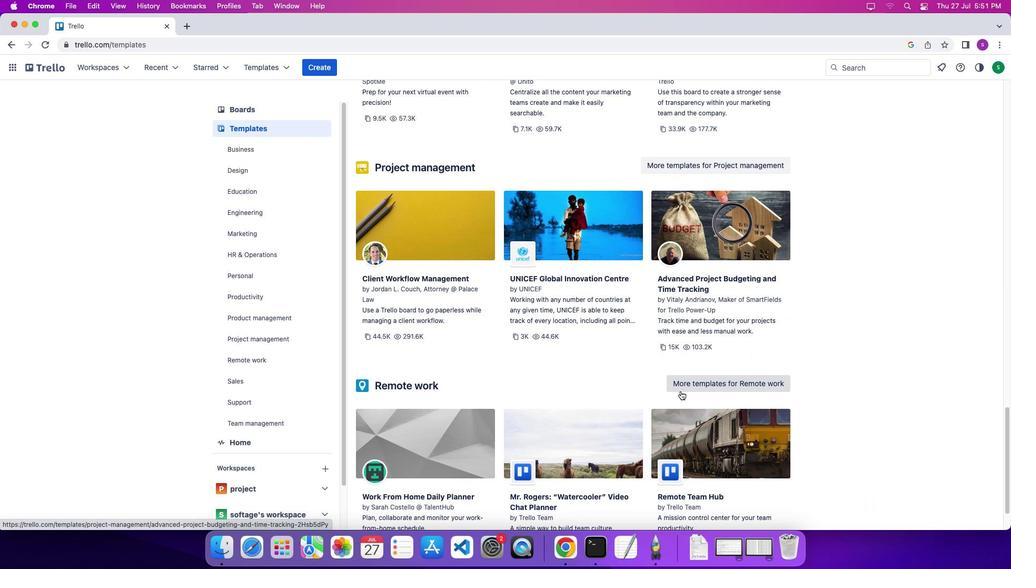 
Action: Mouse scrolled (680, 391) with delta (0, 0)
Screenshot: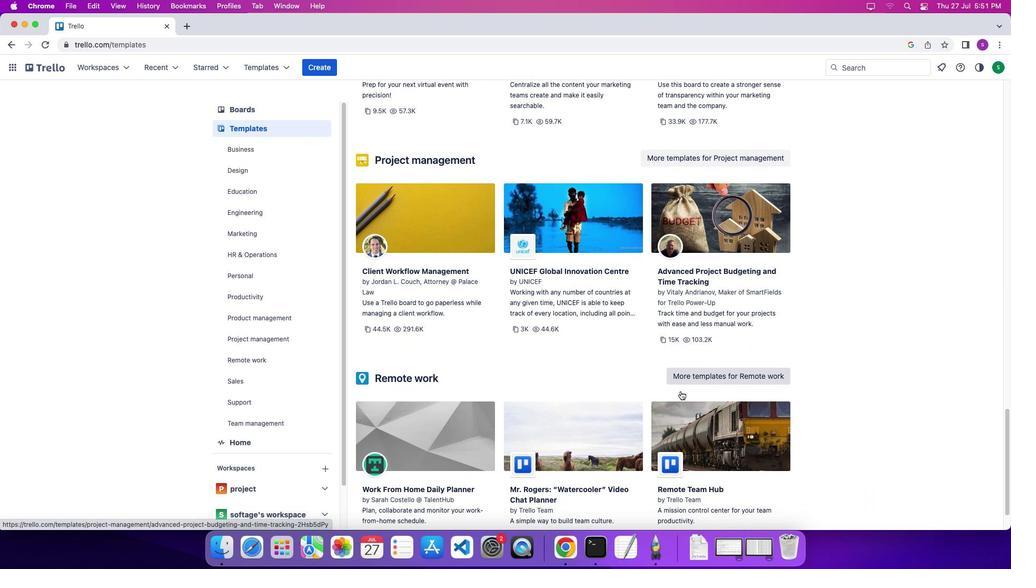 
Action: Mouse scrolled (680, 391) with delta (0, -1)
Screenshot: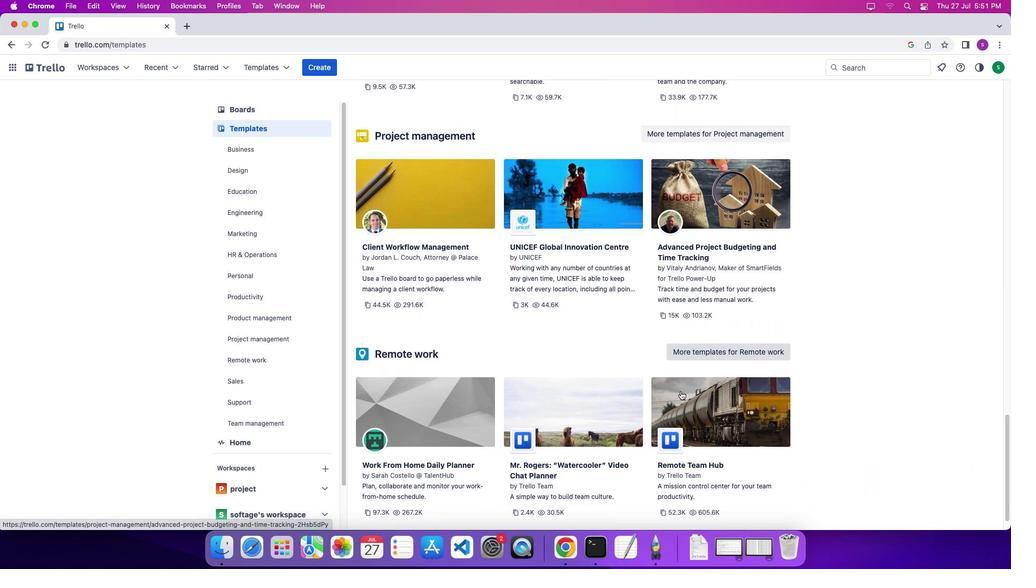 
Action: Mouse scrolled (680, 391) with delta (0, 0)
Screenshot: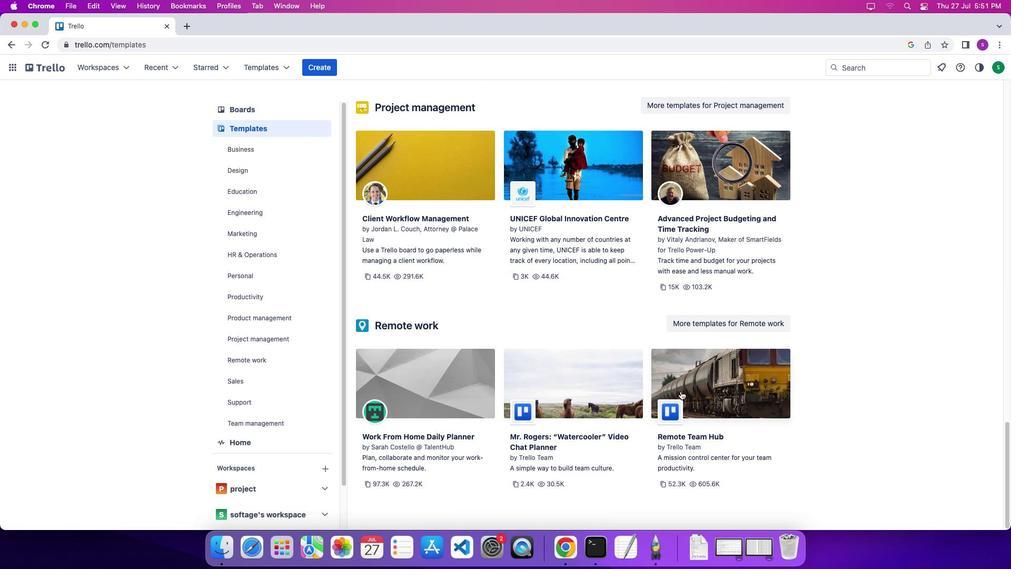 
Action: Mouse scrolled (680, 391) with delta (0, 0)
Screenshot: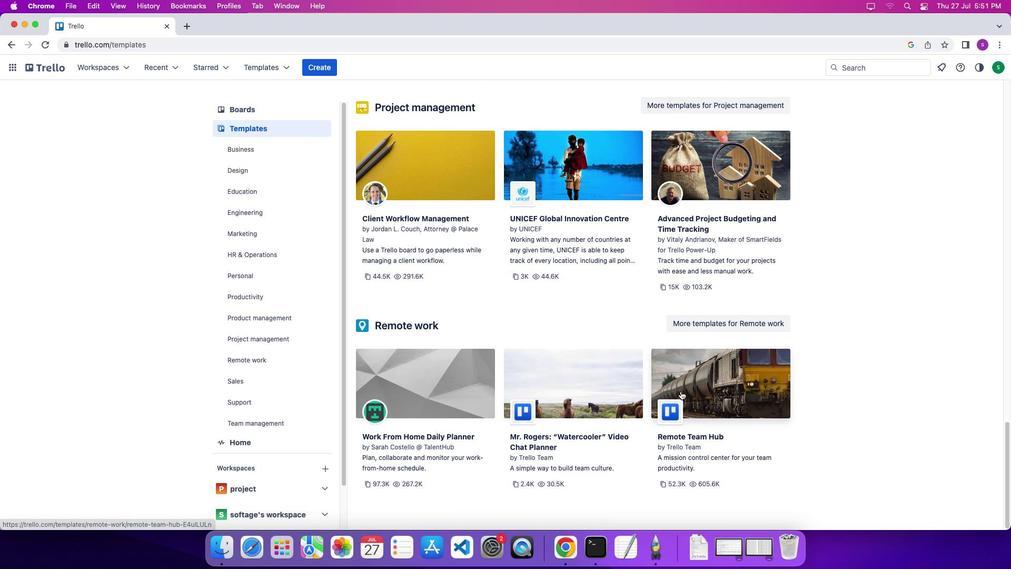 
Action: Mouse scrolled (680, 391) with delta (0, 0)
Screenshot: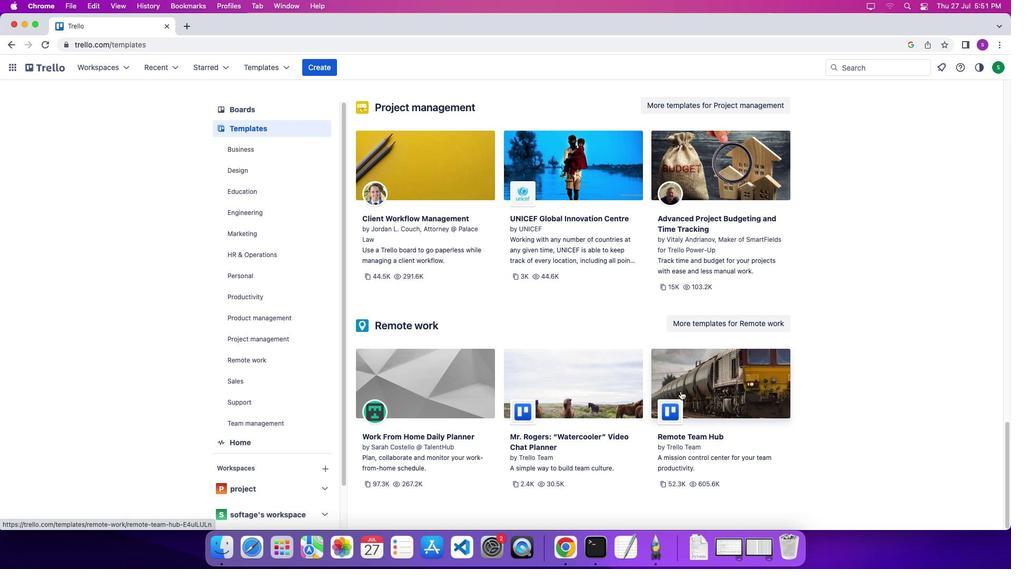 
Action: Mouse scrolled (680, 391) with delta (0, 0)
Screenshot: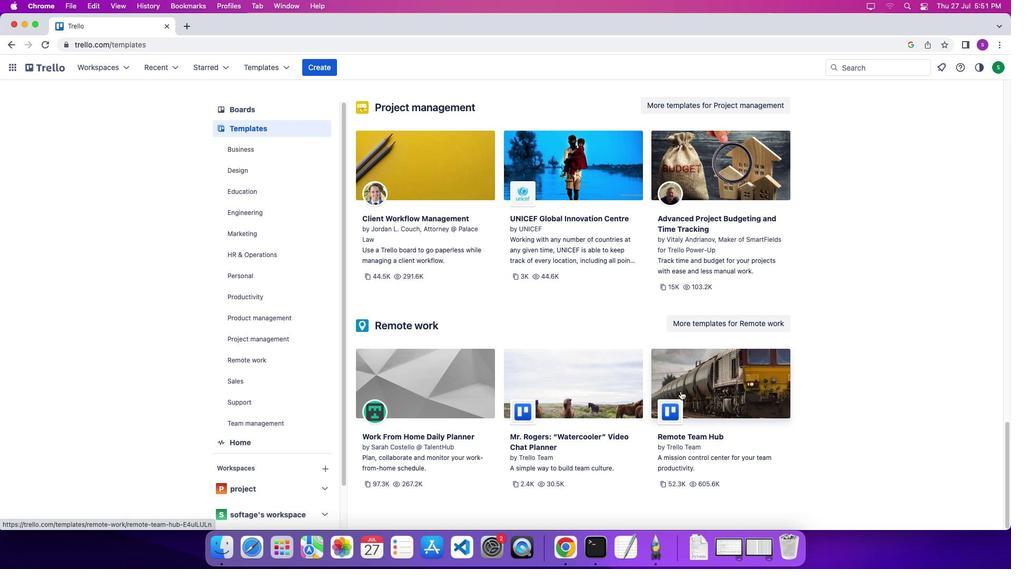 
Action: Mouse moved to (595, 173)
Screenshot: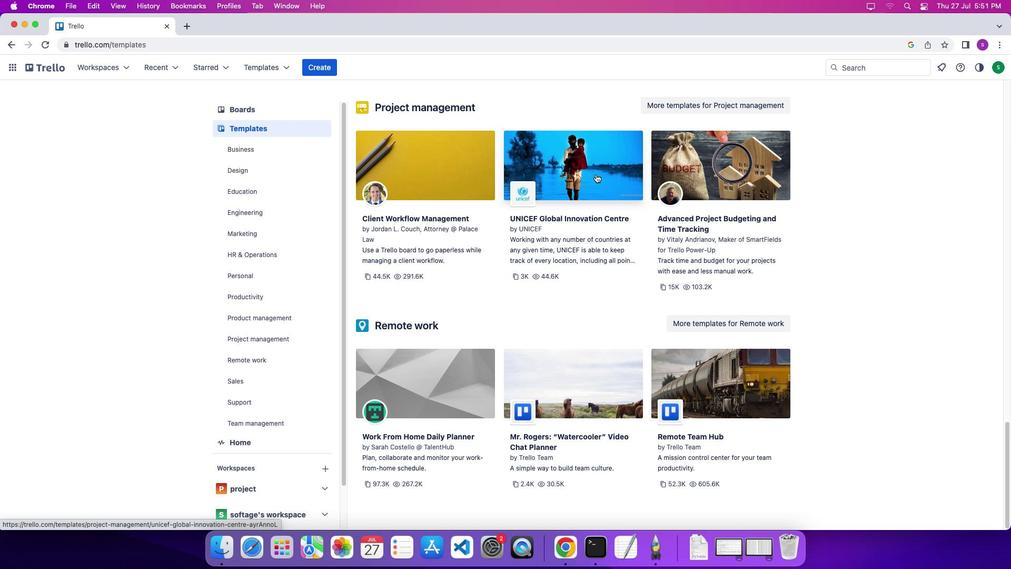 
Action: Mouse pressed left at (595, 173)
Screenshot: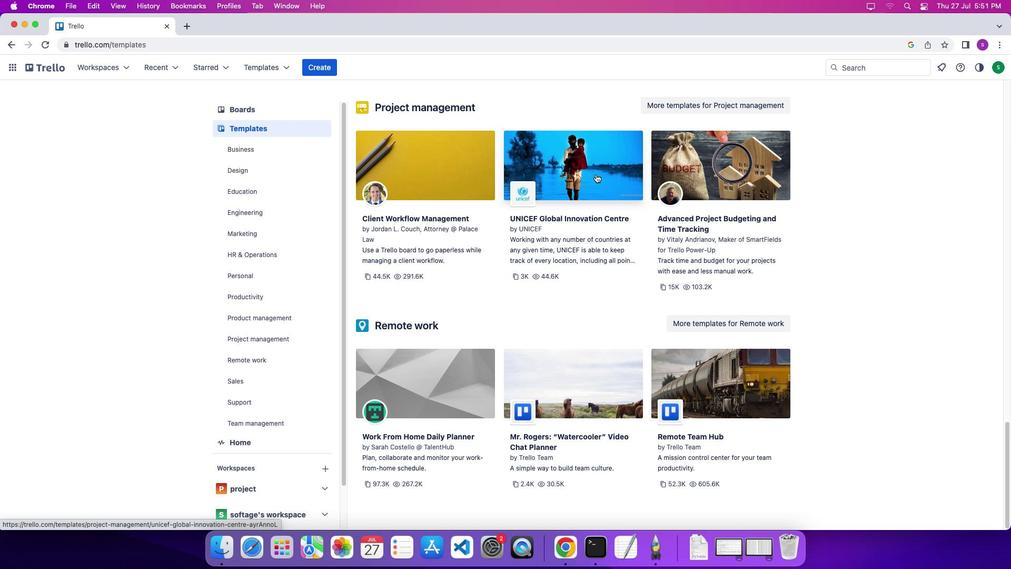
Action: Mouse moved to (603, 262)
Screenshot: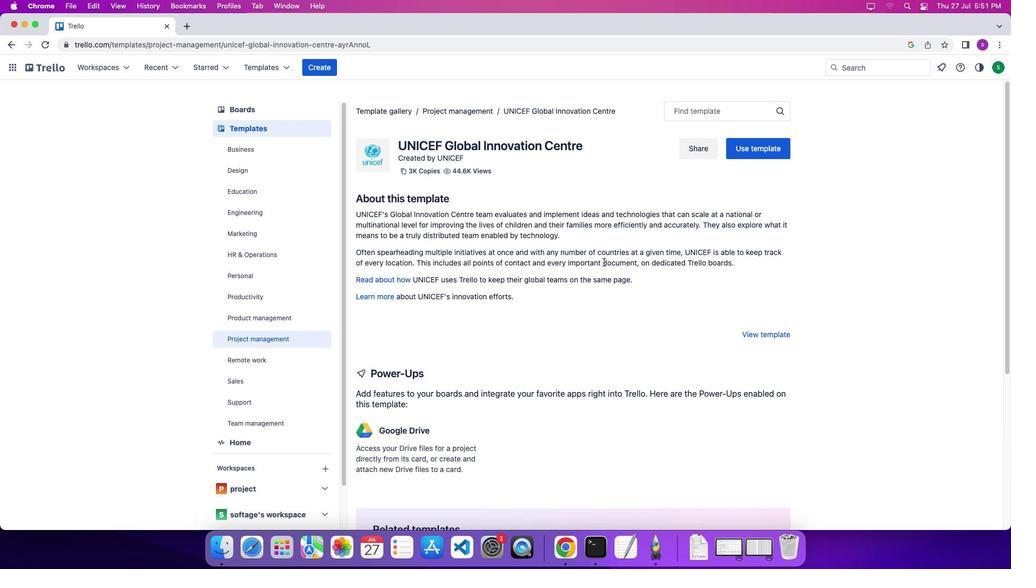 
Action: Mouse scrolled (603, 262) with delta (0, 0)
Screenshot: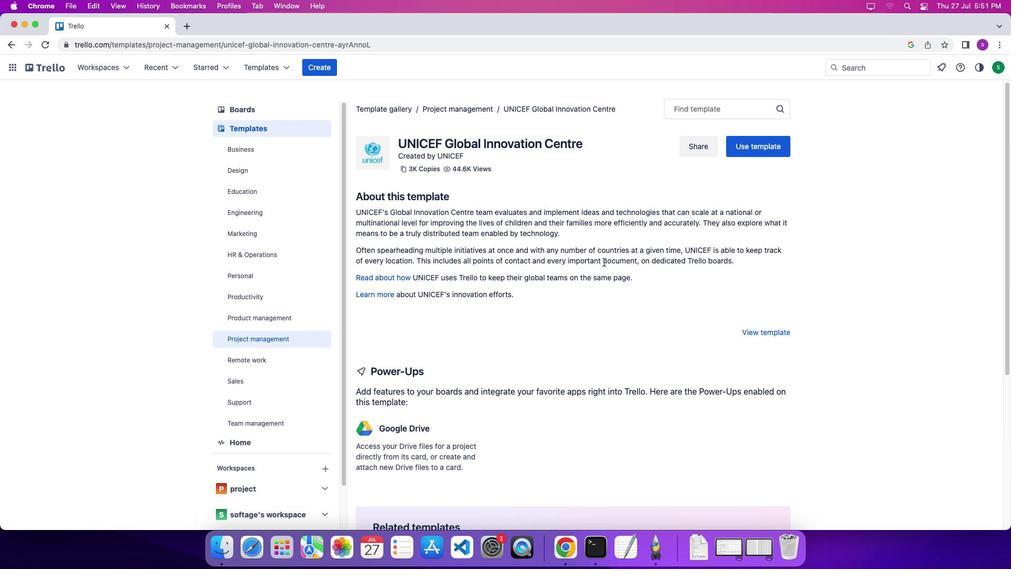 
Action: Mouse scrolled (603, 262) with delta (0, 0)
Screenshot: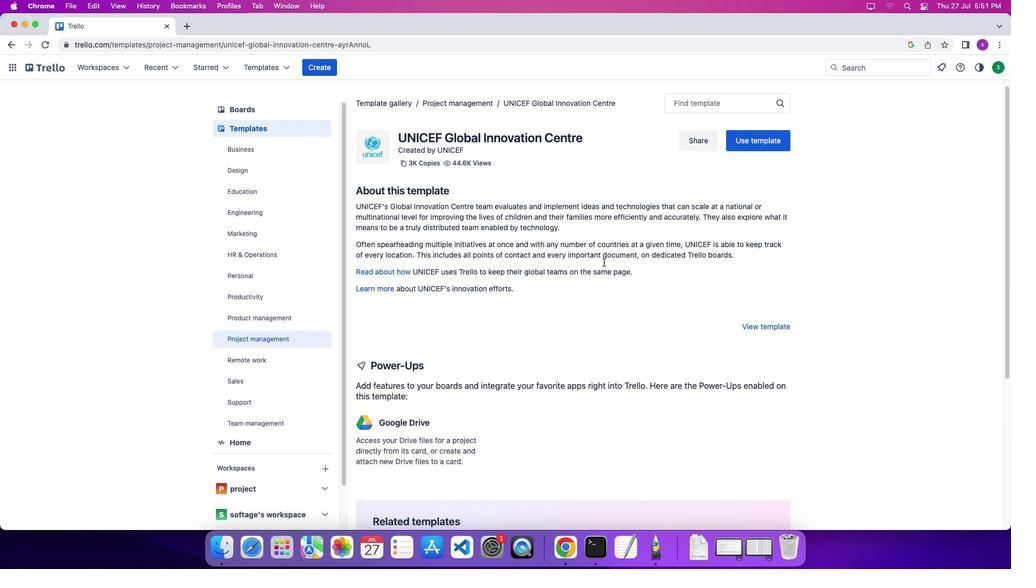 
Action: Mouse scrolled (603, 262) with delta (0, -1)
Screenshot: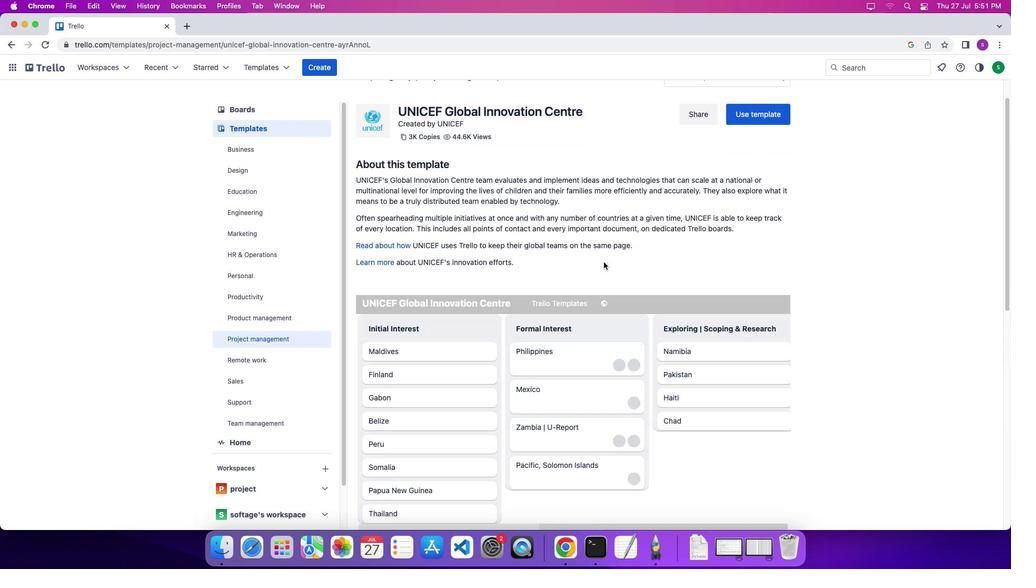
Action: Mouse scrolled (603, 262) with delta (0, 0)
Screenshot: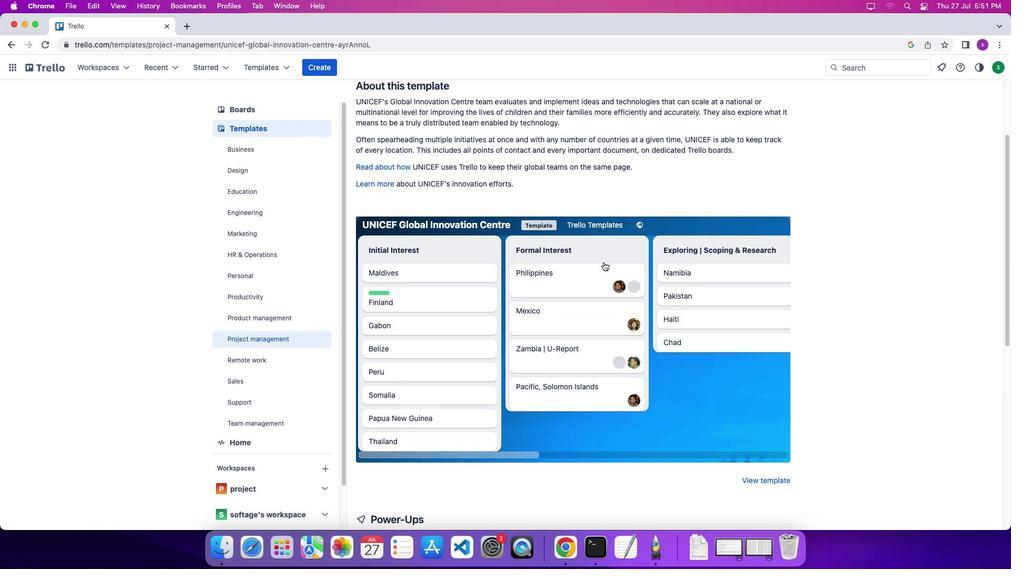
Action: Mouse scrolled (603, 262) with delta (0, 0)
Screenshot: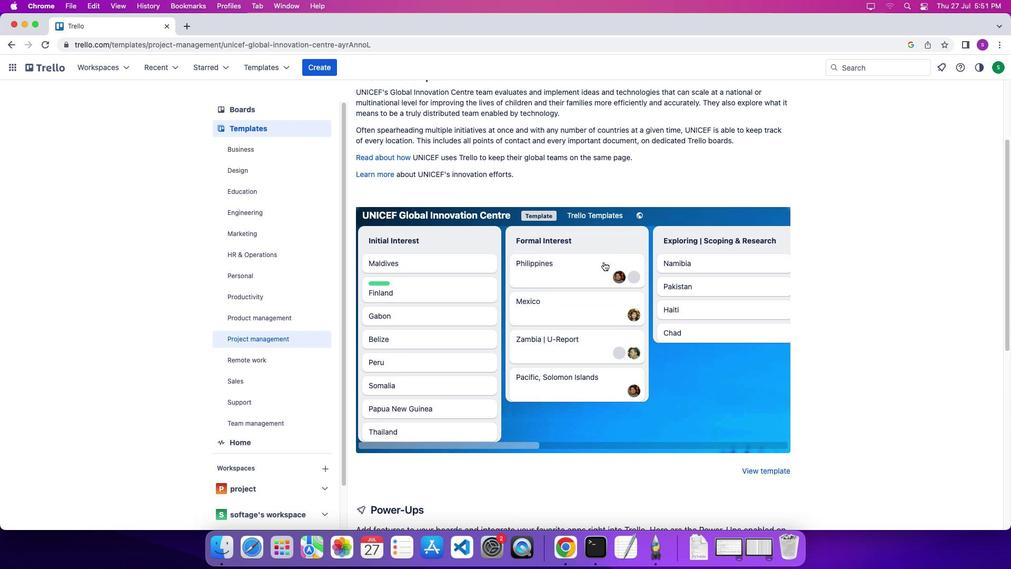 
Action: Mouse scrolled (603, 262) with delta (0, -3)
Screenshot: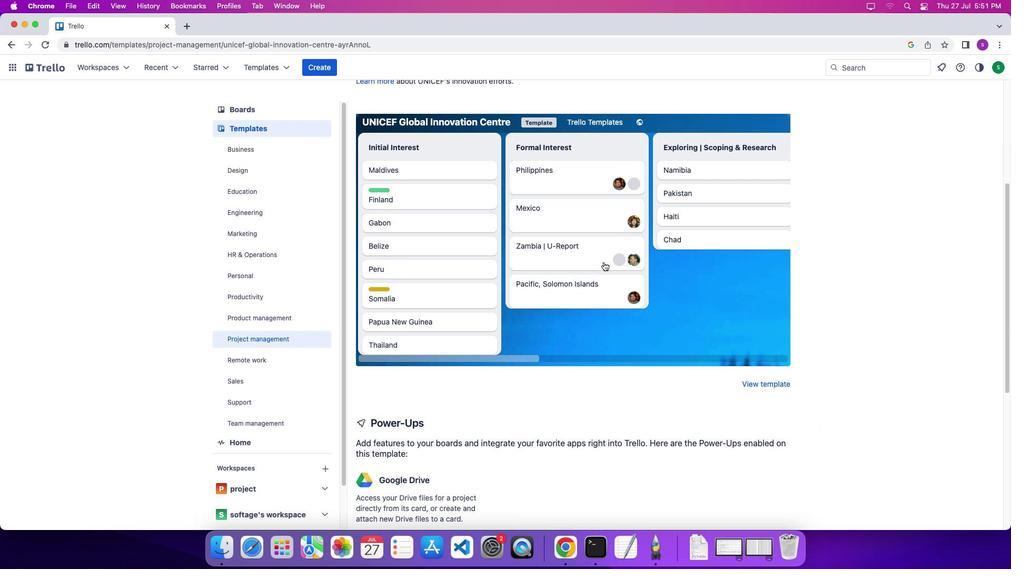 
Action: Mouse scrolled (603, 262) with delta (0, -4)
Screenshot: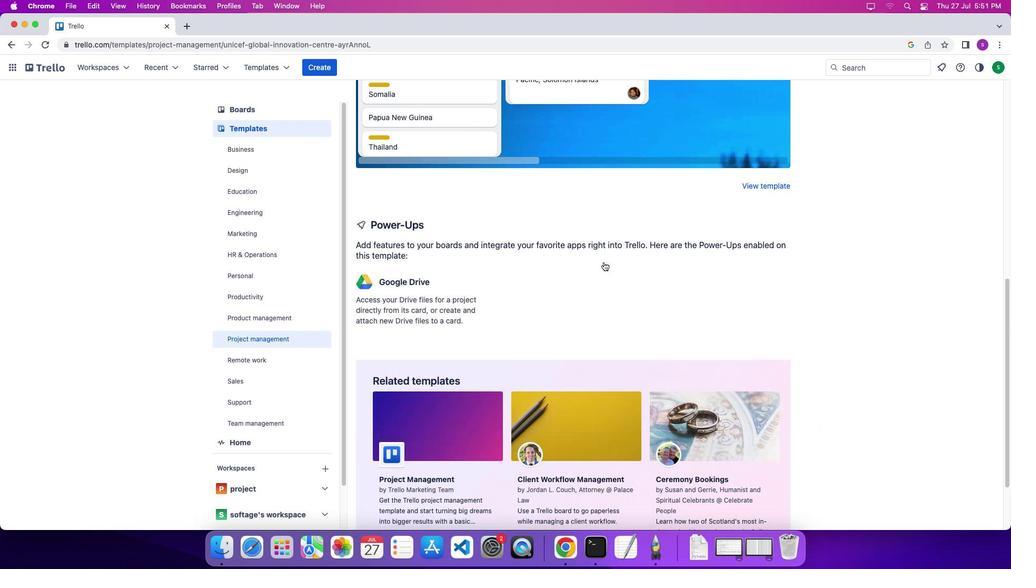 
Action: Mouse scrolled (603, 262) with delta (0, 0)
Screenshot: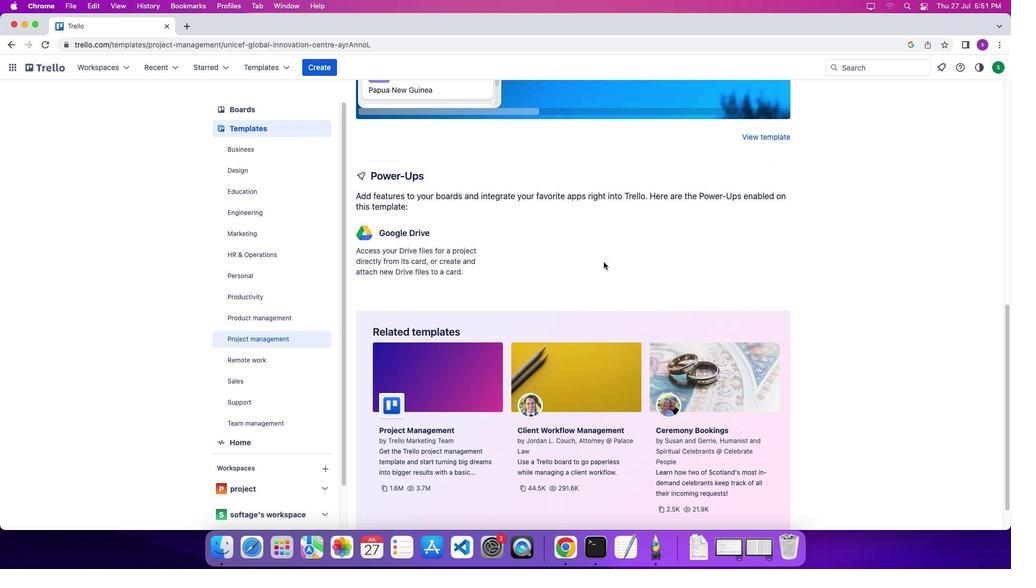 
Action: Mouse scrolled (603, 262) with delta (0, 0)
Screenshot: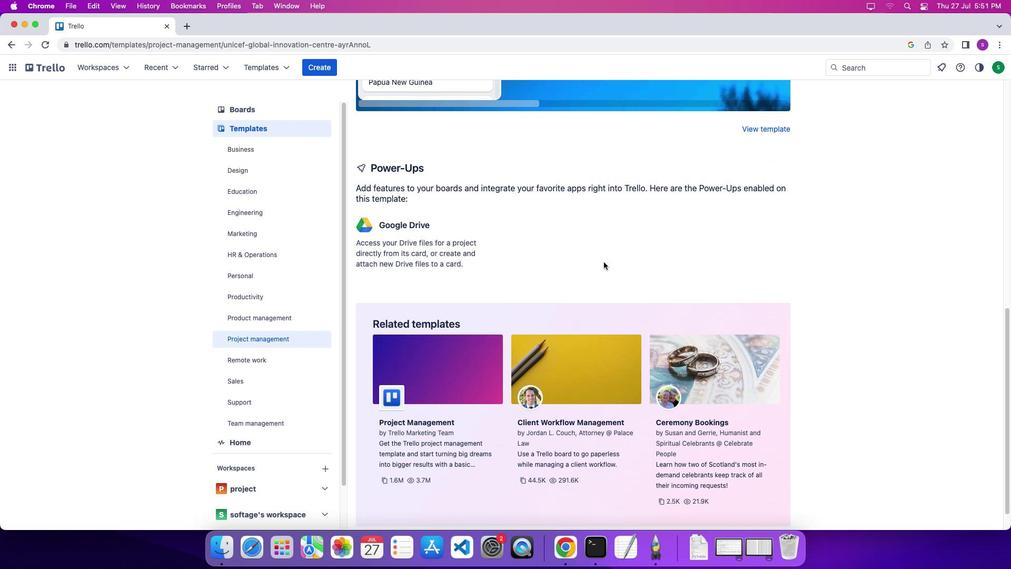 
Action: Mouse scrolled (603, 262) with delta (0, -2)
Screenshot: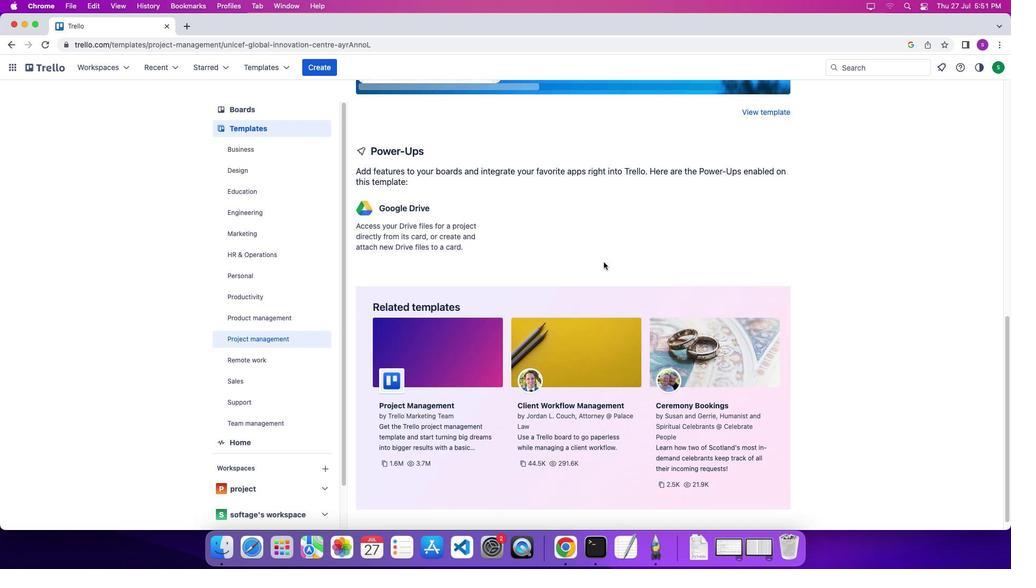 
Action: Mouse scrolled (603, 262) with delta (0, 0)
Screenshot: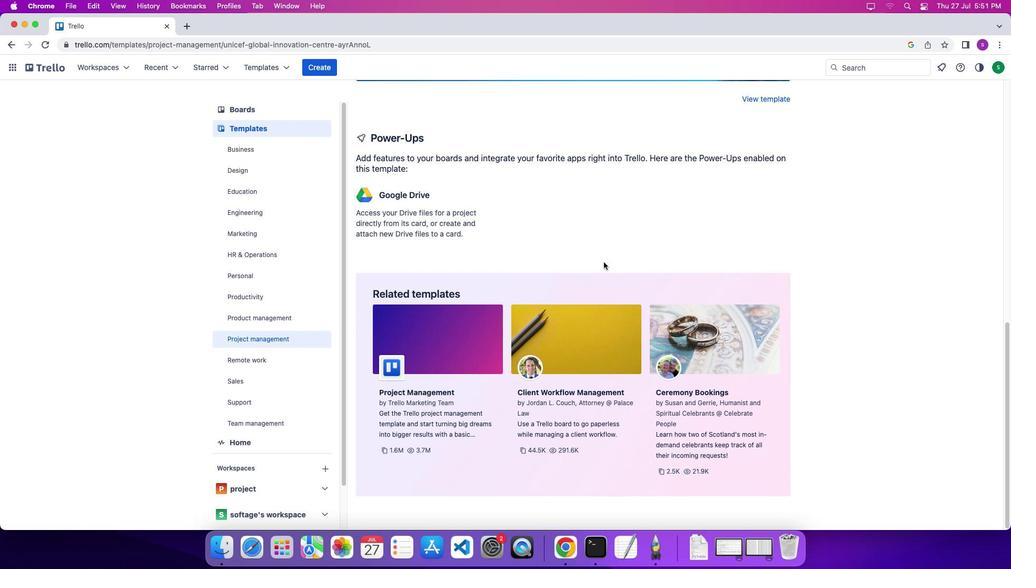 
Action: Mouse scrolled (603, 262) with delta (0, 0)
Screenshot: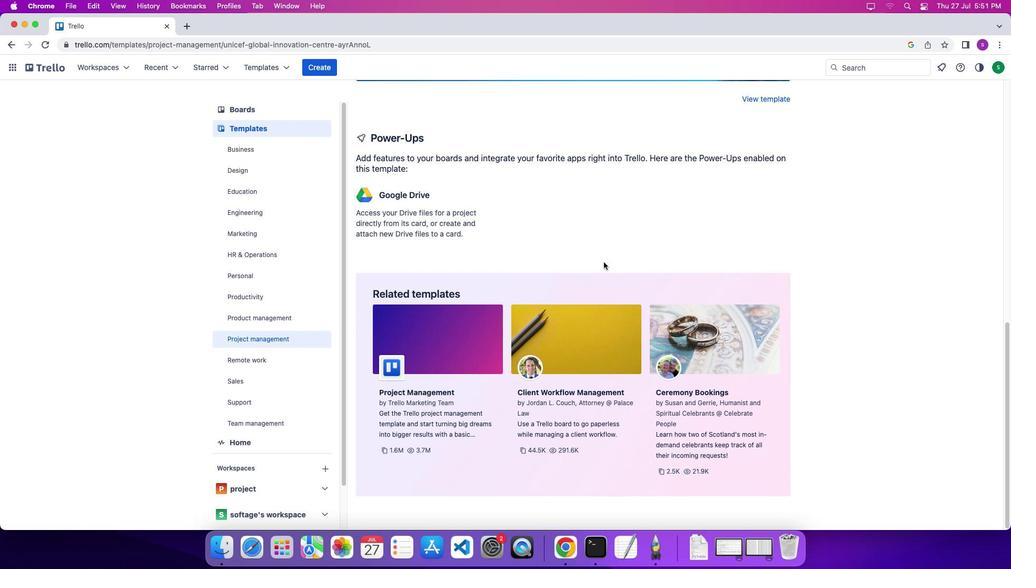 
Action: Mouse scrolled (603, 262) with delta (0, -3)
Screenshot: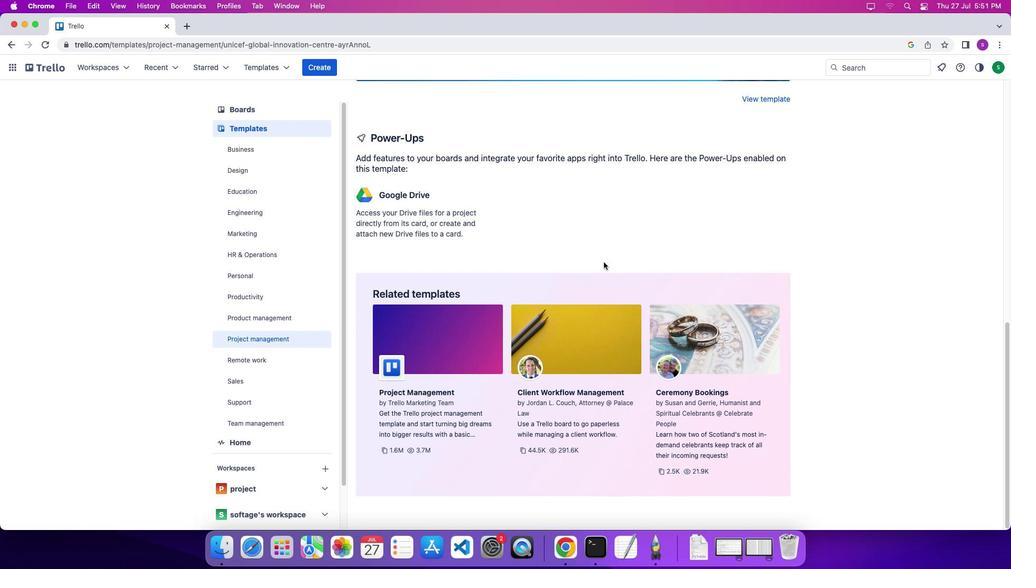 
Action: Mouse scrolled (603, 262) with delta (0, 0)
Screenshot: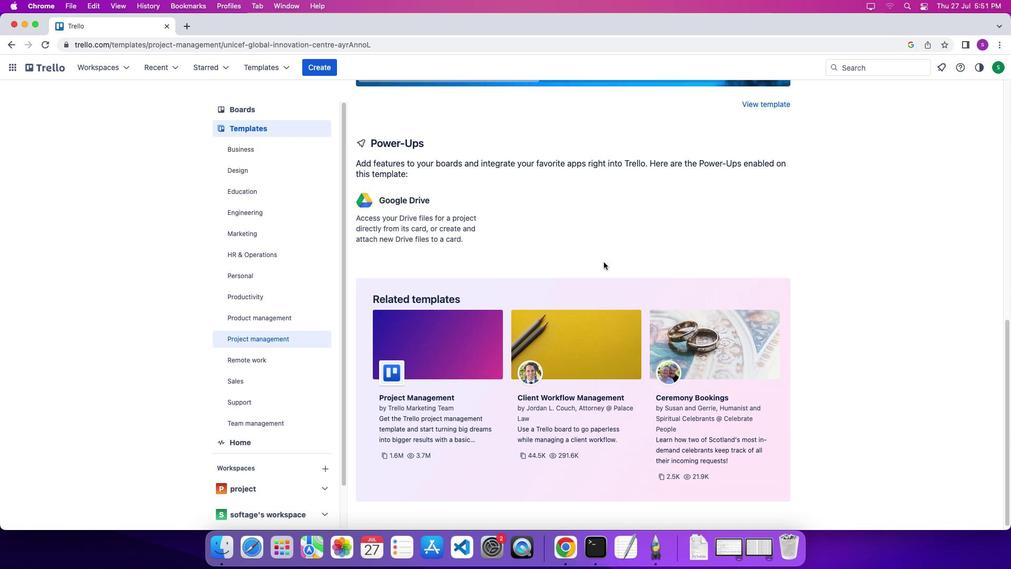 
Action: Mouse scrolled (603, 262) with delta (0, 0)
Screenshot: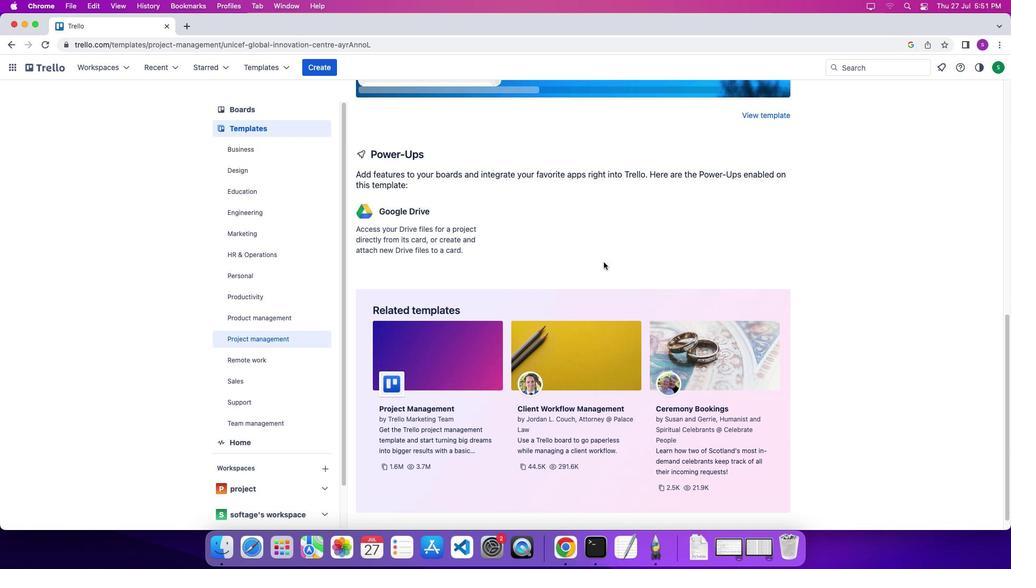 
Action: Mouse scrolled (603, 262) with delta (0, 2)
Screenshot: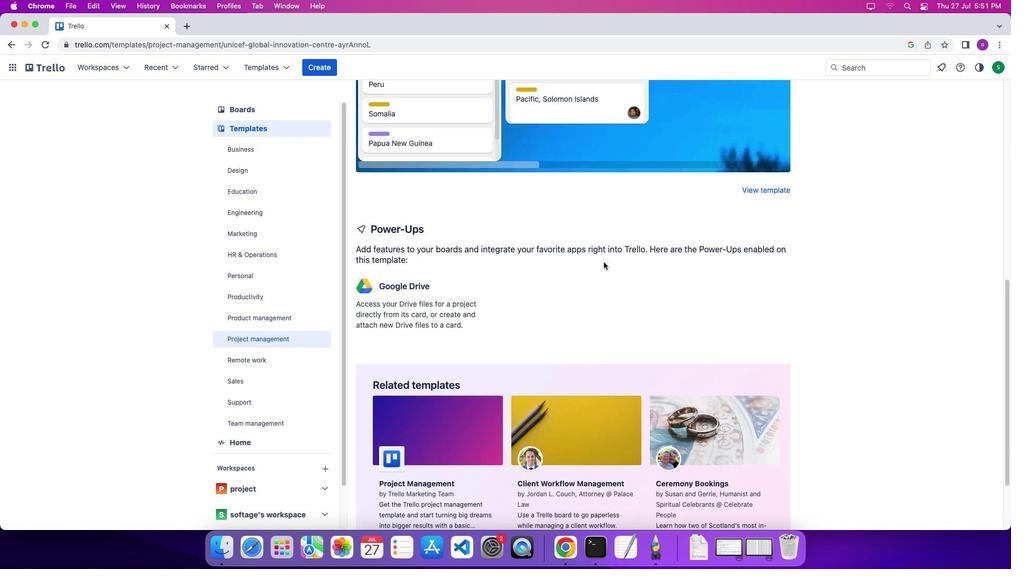 
Action: Mouse scrolled (603, 262) with delta (0, 1)
Screenshot: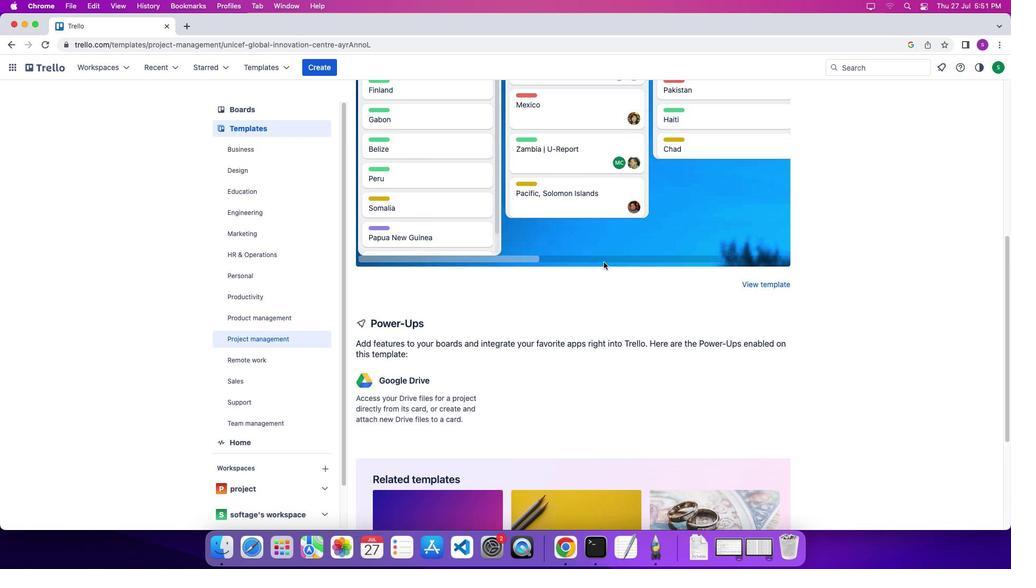 
Action: Mouse scrolled (603, 262) with delta (0, 0)
Screenshot: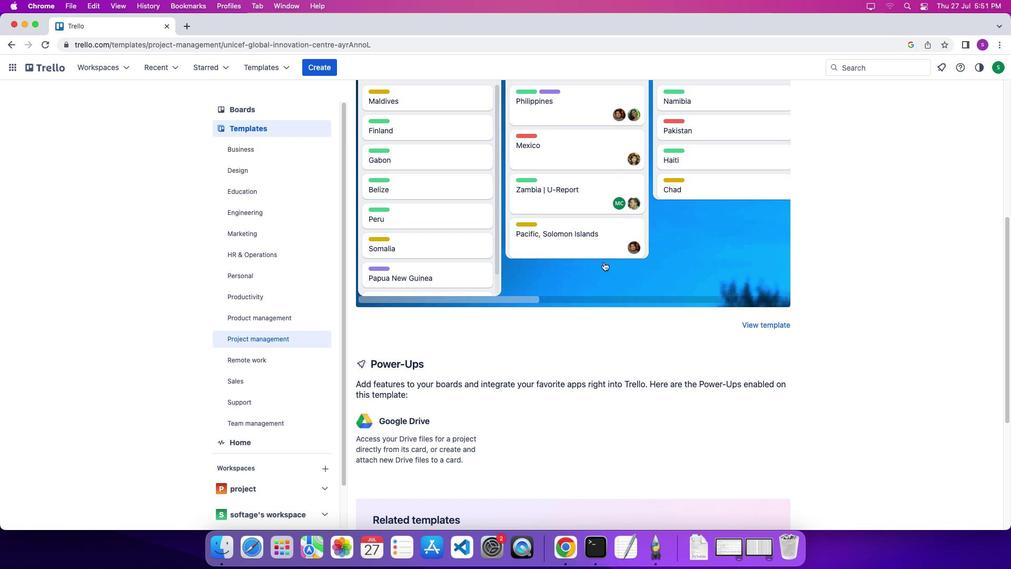 
Action: Mouse scrolled (603, 262) with delta (0, 0)
Screenshot: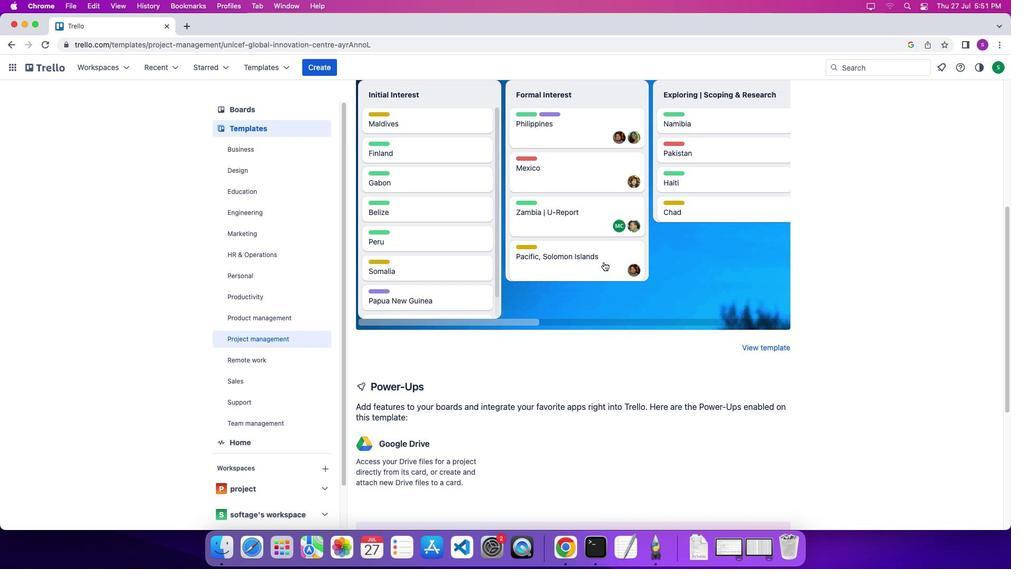 
Action: Mouse scrolled (603, 262) with delta (0, 2)
Screenshot: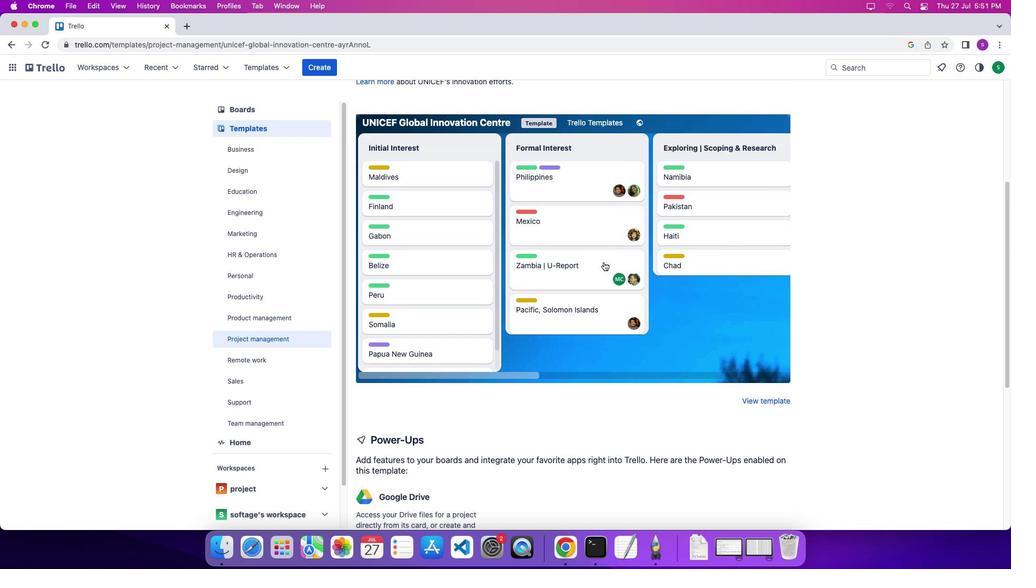 
Action: Mouse scrolled (603, 262) with delta (0, 3)
Screenshot: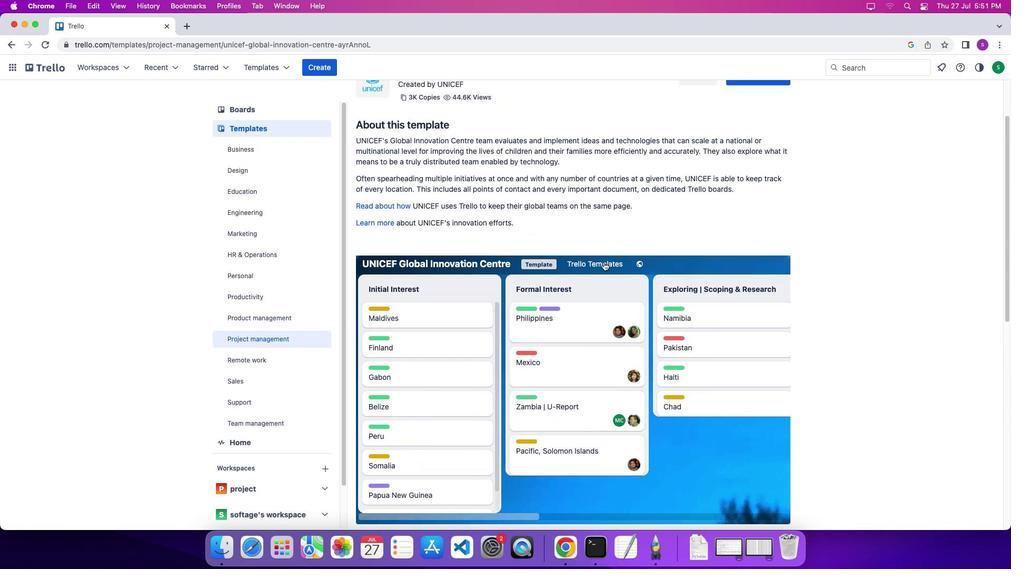 
Action: Mouse scrolled (603, 262) with delta (0, 0)
Screenshot: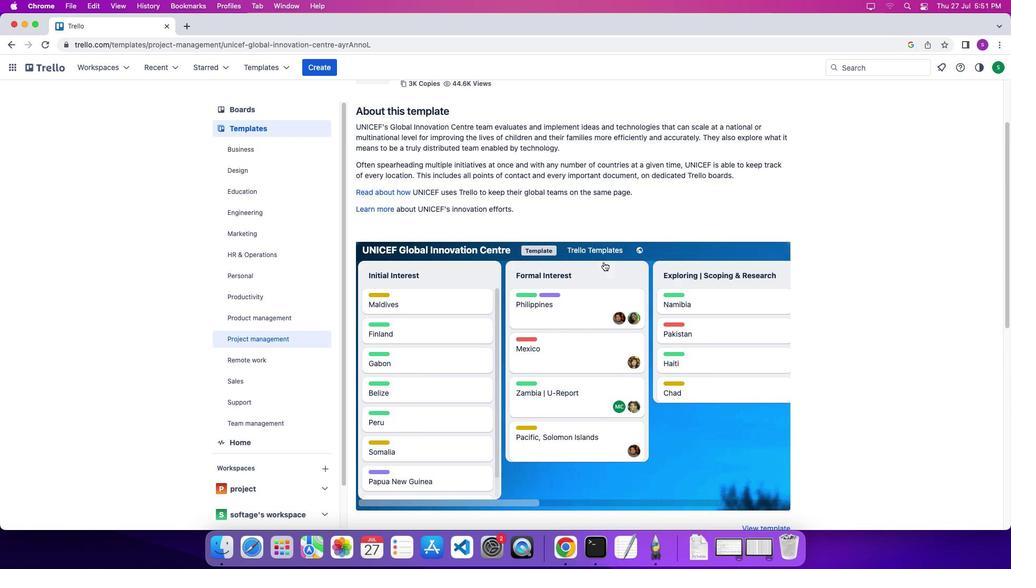 
Action: Mouse scrolled (603, 262) with delta (0, 0)
Screenshot: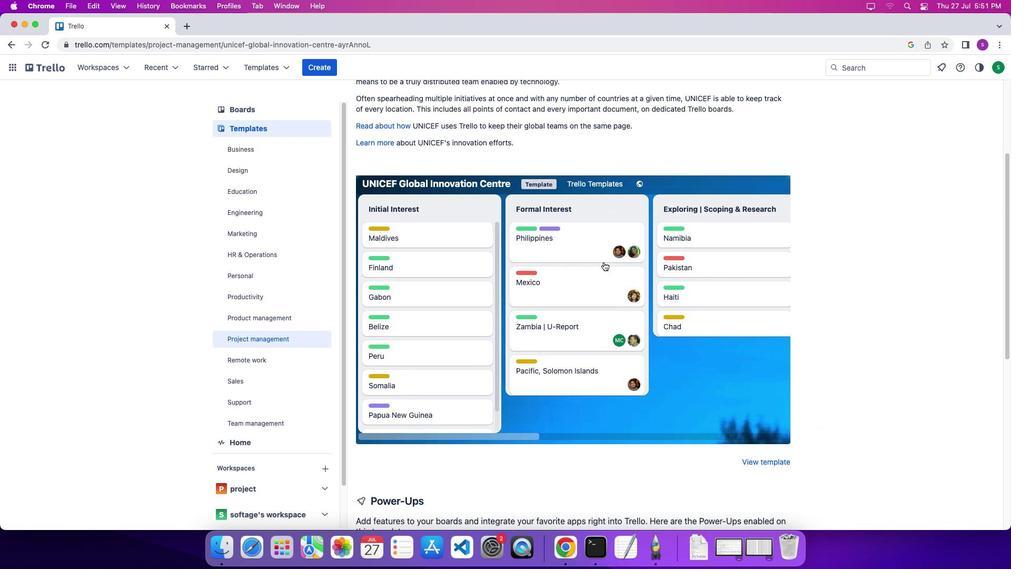 
Action: Mouse scrolled (603, 262) with delta (0, -4)
Screenshot: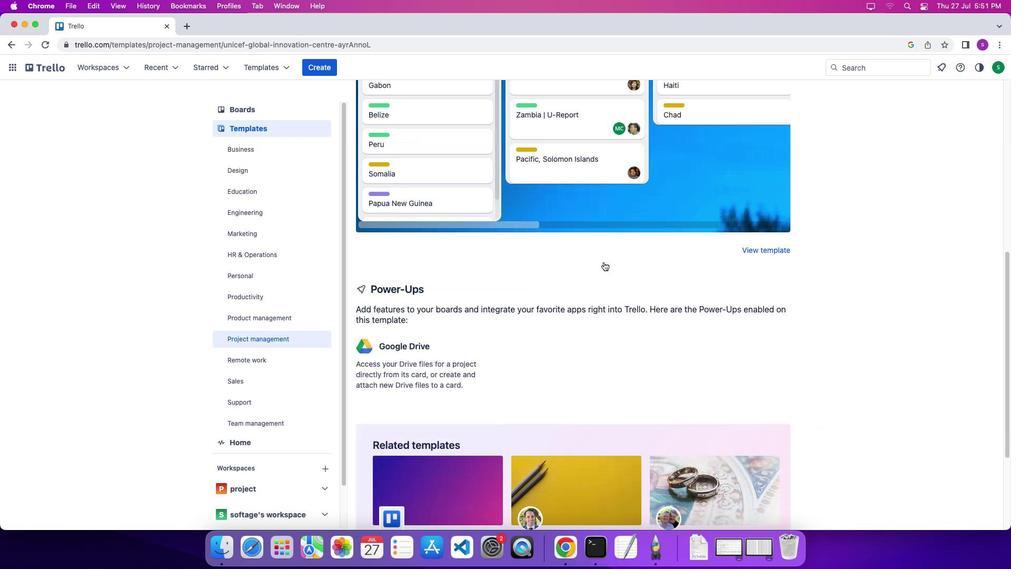 
Action: Mouse scrolled (603, 262) with delta (0, -6)
Screenshot: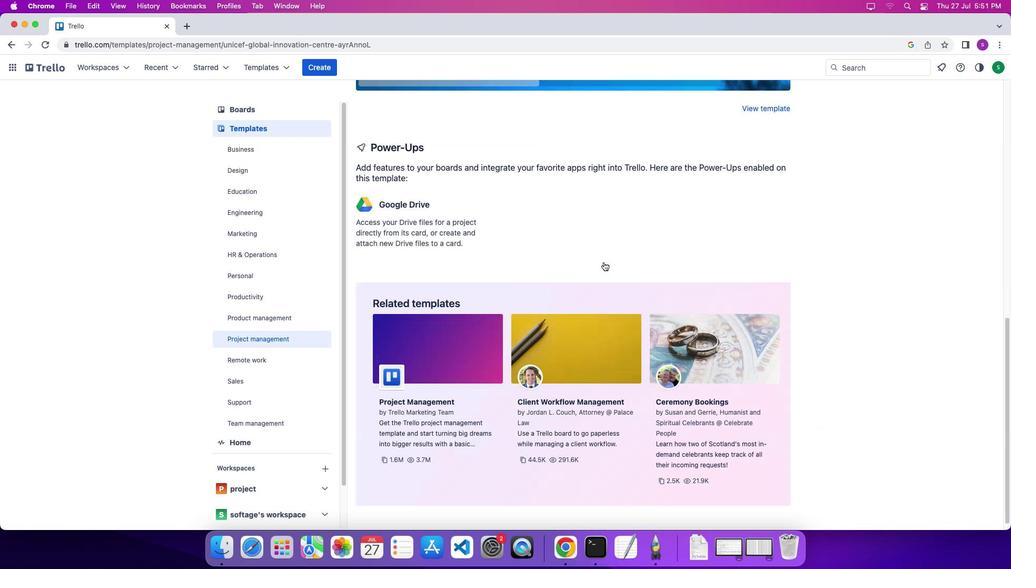
Action: Mouse scrolled (603, 262) with delta (0, -5)
Screenshot: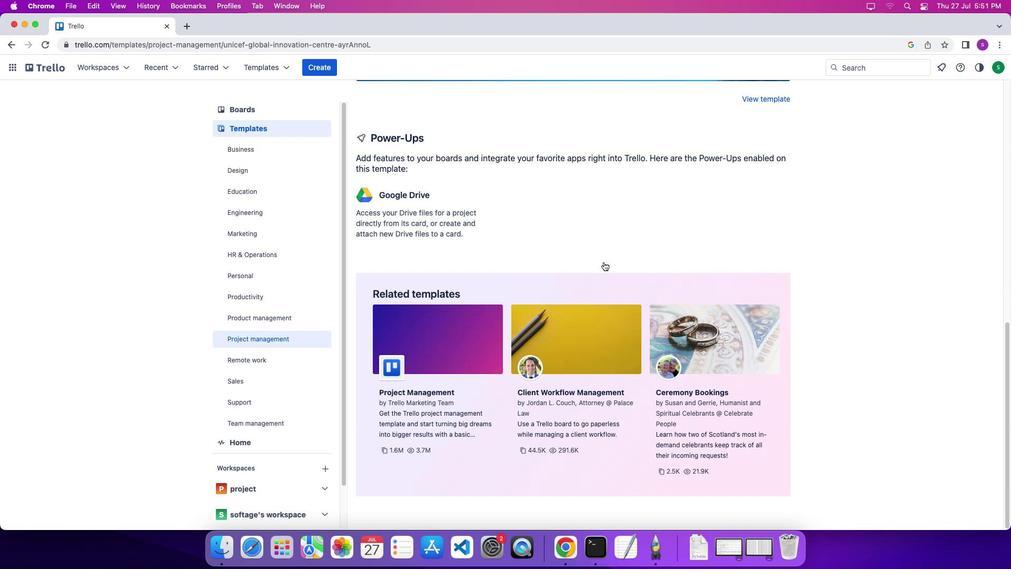 
Action: Mouse moved to (413, 333)
Screenshot: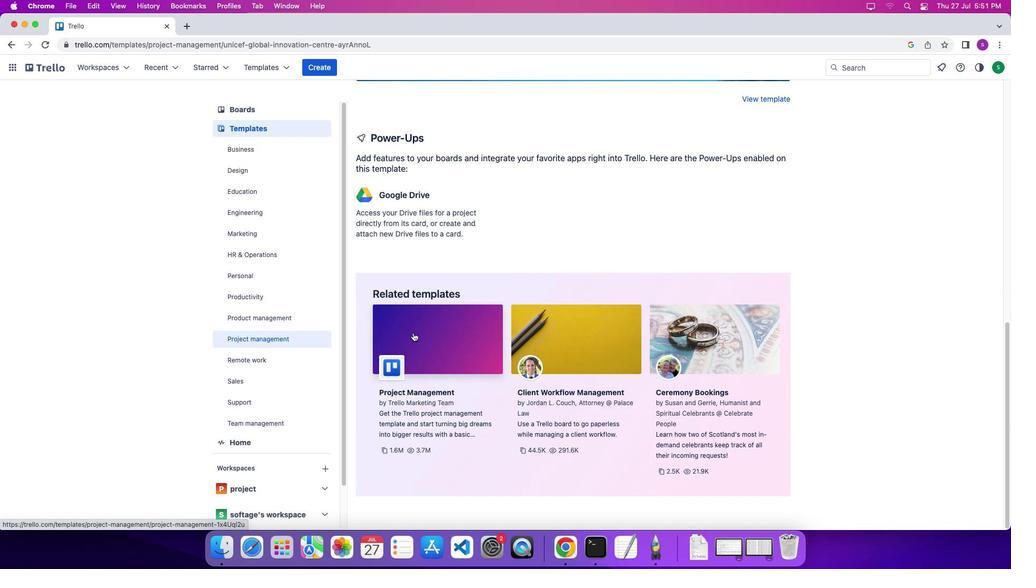 
Action: Mouse pressed left at (413, 333)
Screenshot: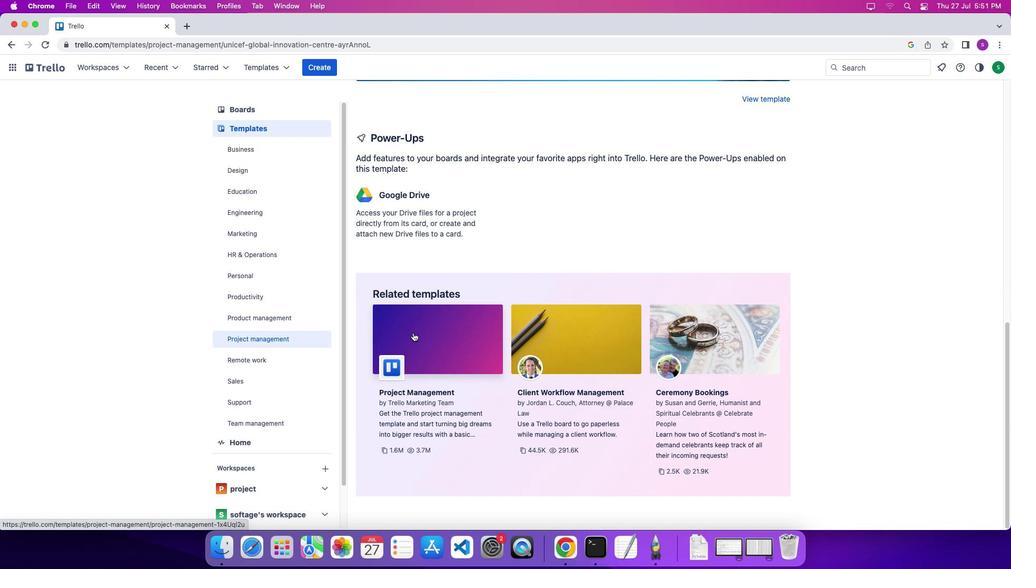 
Action: Mouse moved to (445, 306)
Screenshot: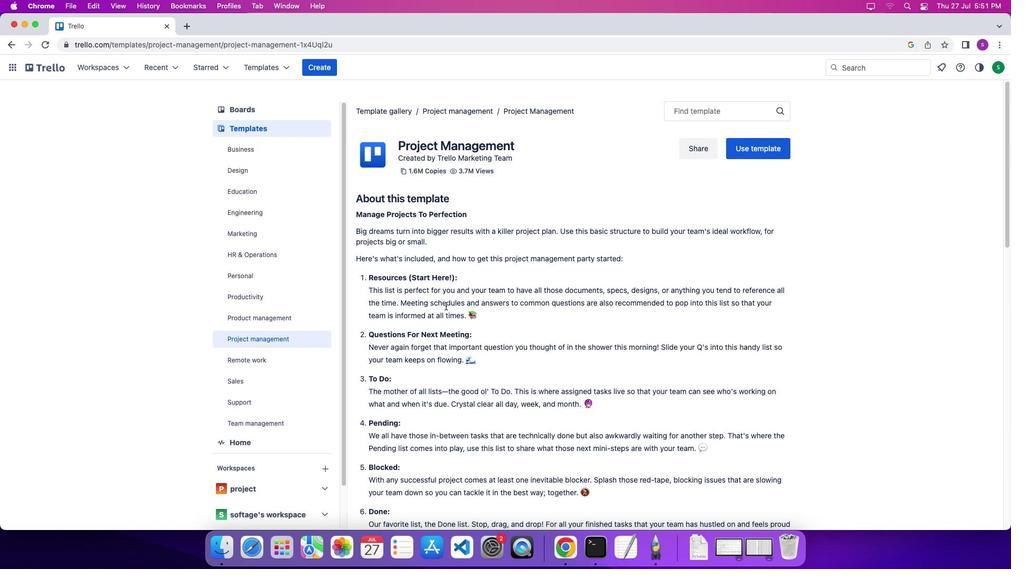 
Action: Mouse scrolled (445, 306) with delta (0, 0)
Screenshot: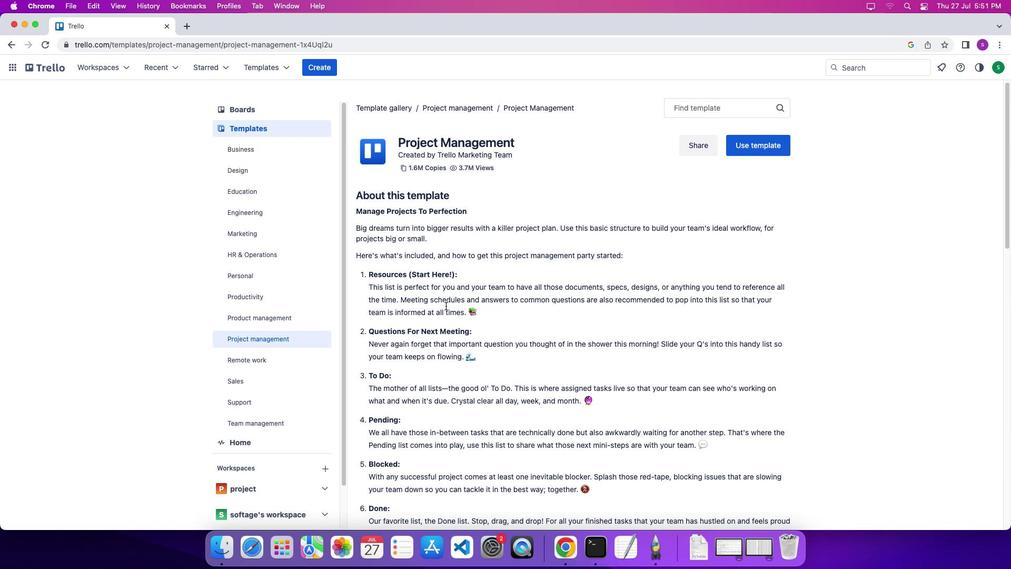 
Action: Mouse scrolled (445, 306) with delta (0, 0)
Screenshot: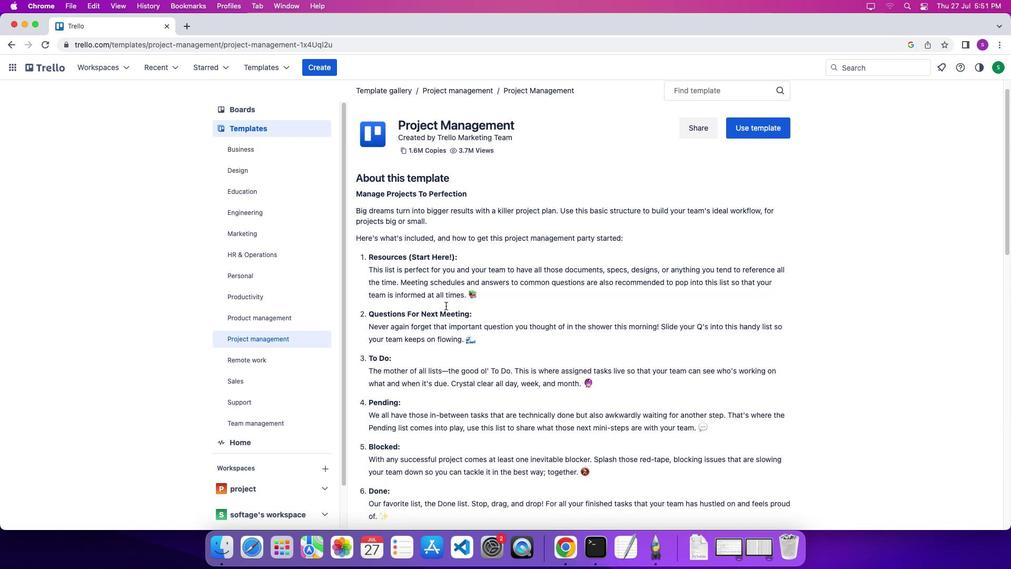 
Action: Mouse scrolled (445, 306) with delta (0, -1)
Screenshot: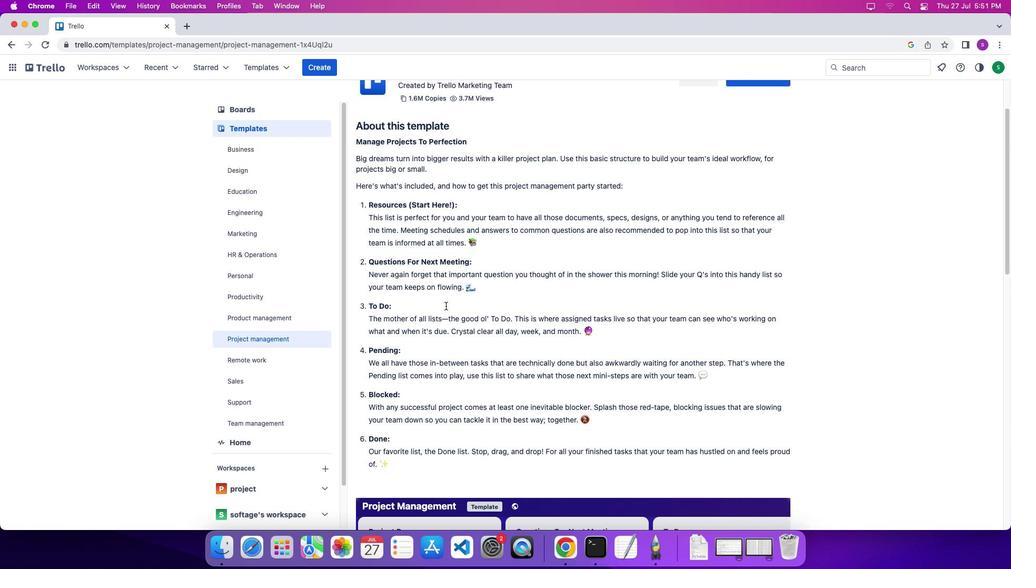 
Action: Mouse scrolled (445, 306) with delta (0, 0)
Screenshot: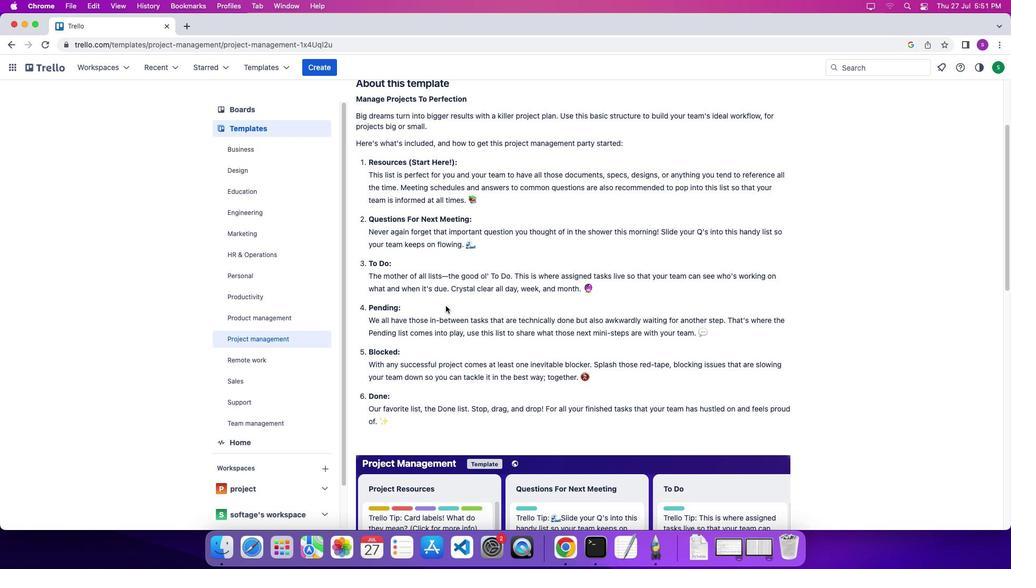 
Action: Mouse scrolled (445, 306) with delta (0, 0)
Screenshot: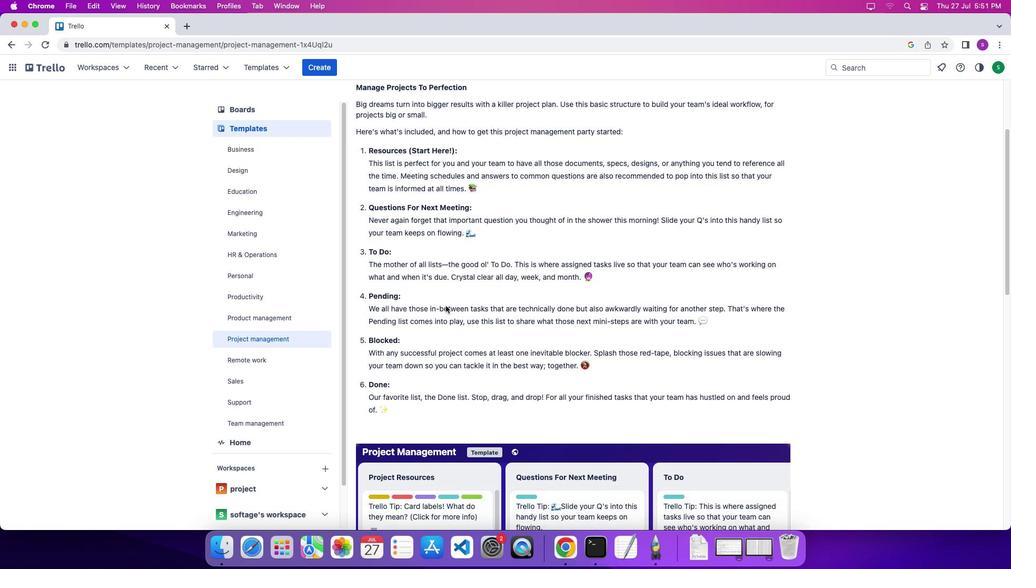 
Action: Mouse scrolled (445, 306) with delta (0, -2)
Screenshot: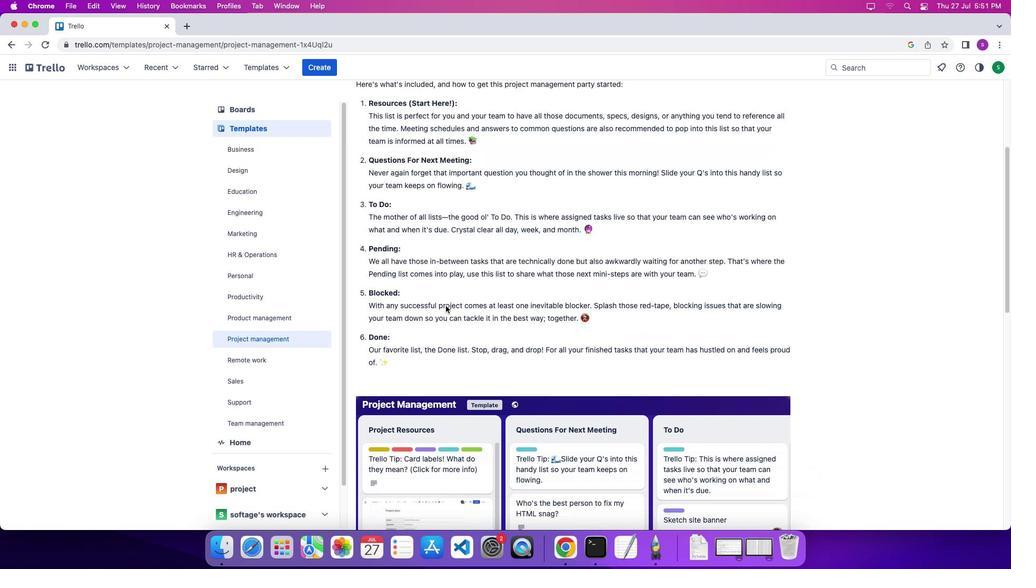 
Action: Mouse scrolled (445, 306) with delta (0, 0)
Screenshot: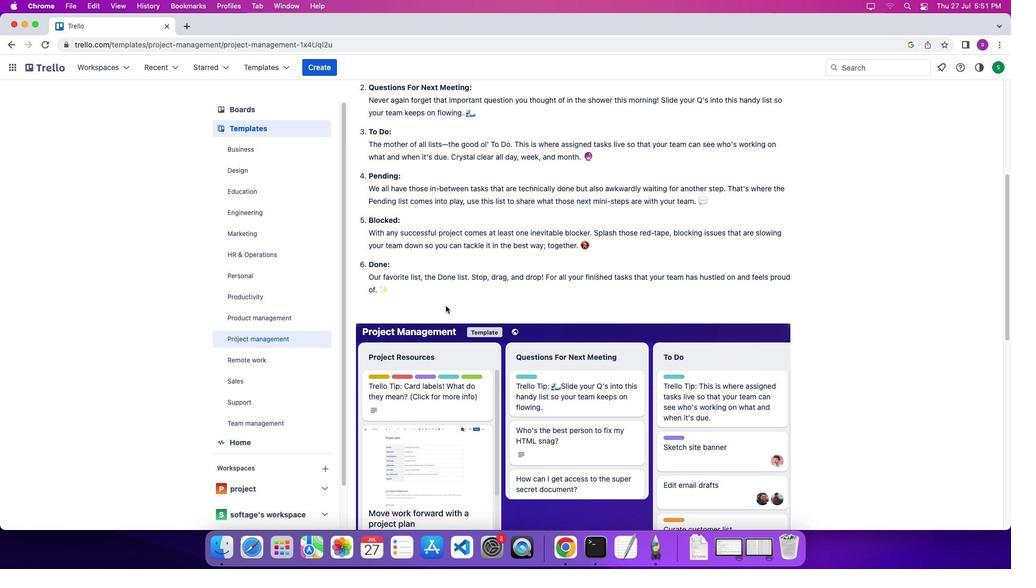 
Action: Mouse scrolled (445, 306) with delta (0, 0)
Screenshot: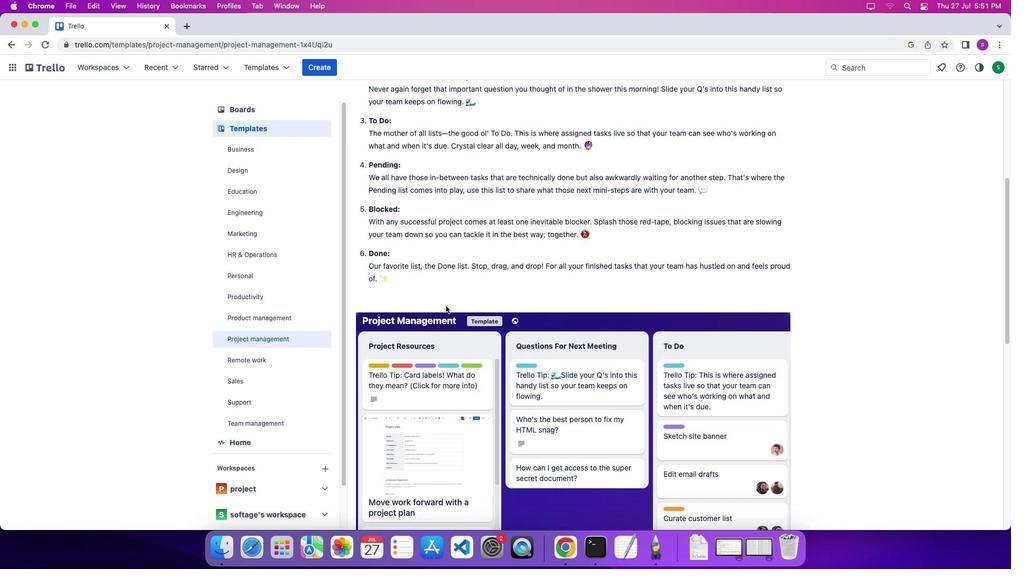
Action: Mouse scrolled (445, 306) with delta (0, -2)
Screenshot: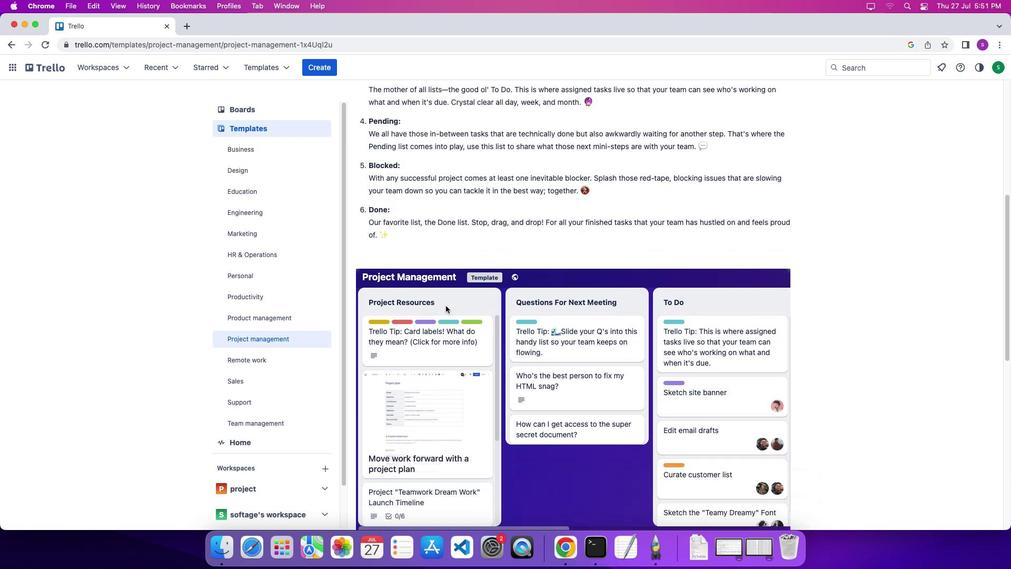 
Action: Mouse scrolled (445, 306) with delta (0, 0)
Screenshot: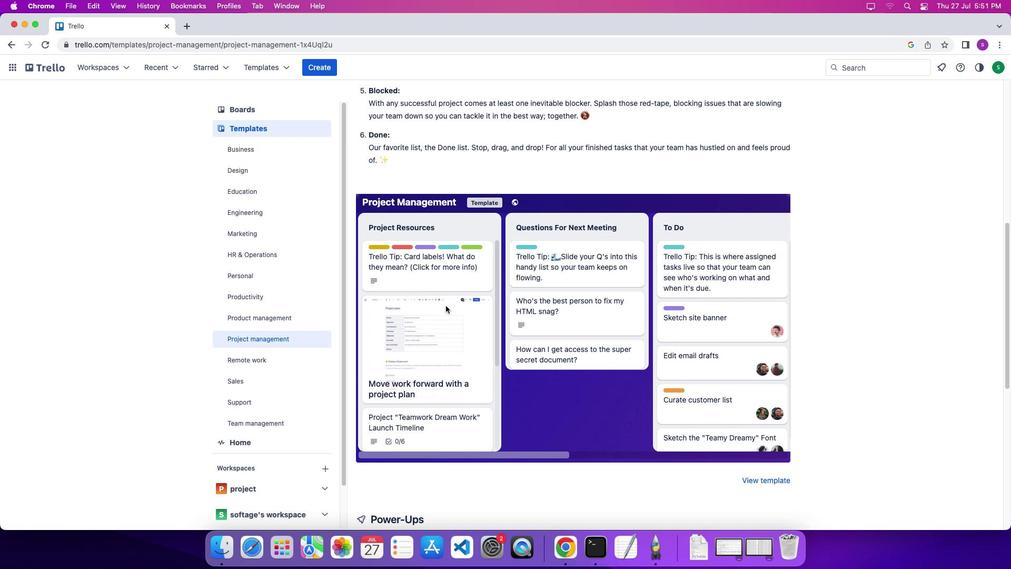 
Action: Mouse moved to (440, 304)
Screenshot: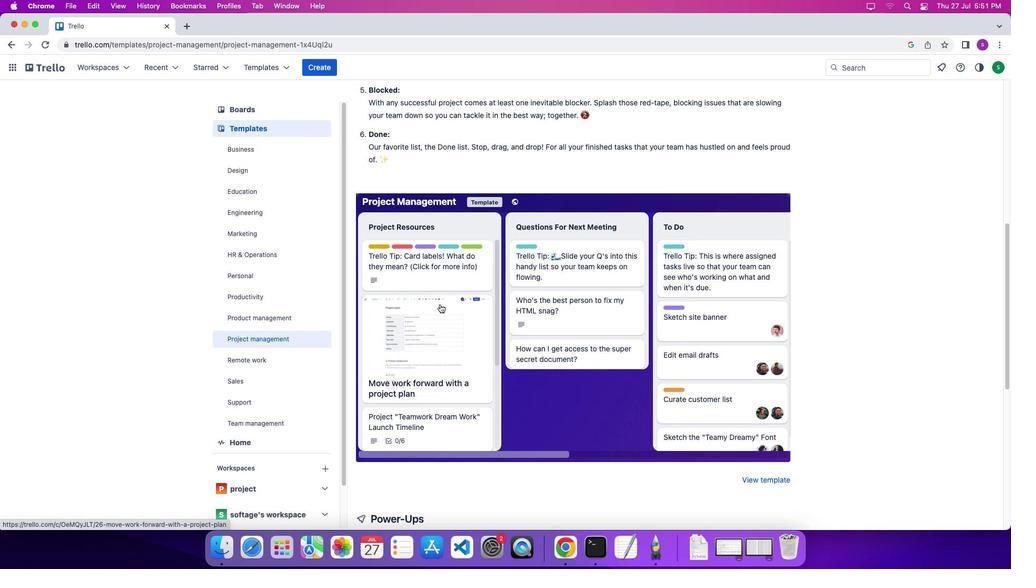 
Action: Mouse scrolled (440, 304) with delta (0, 0)
Screenshot: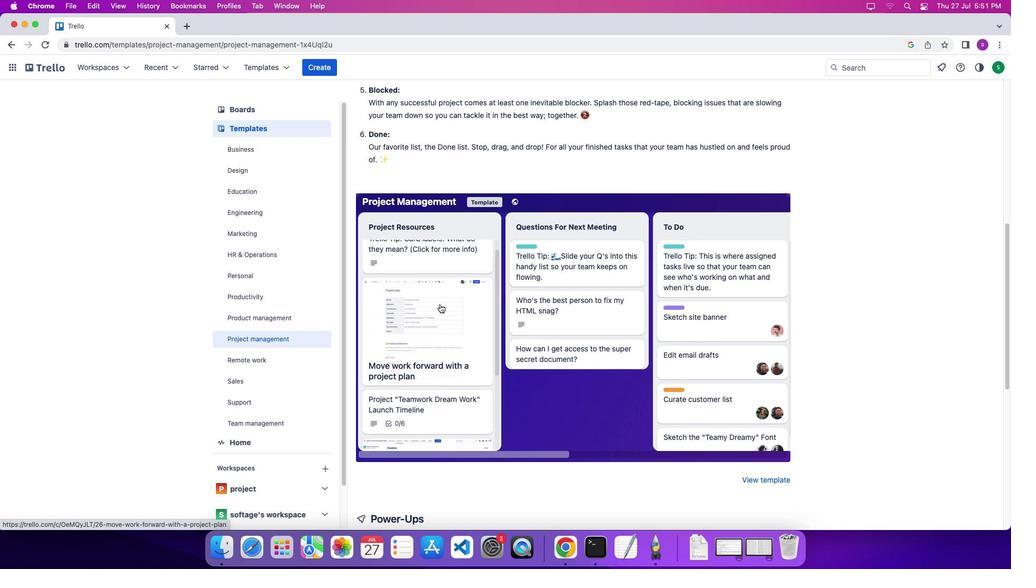 
Action: Mouse scrolled (440, 304) with delta (0, 0)
Screenshot: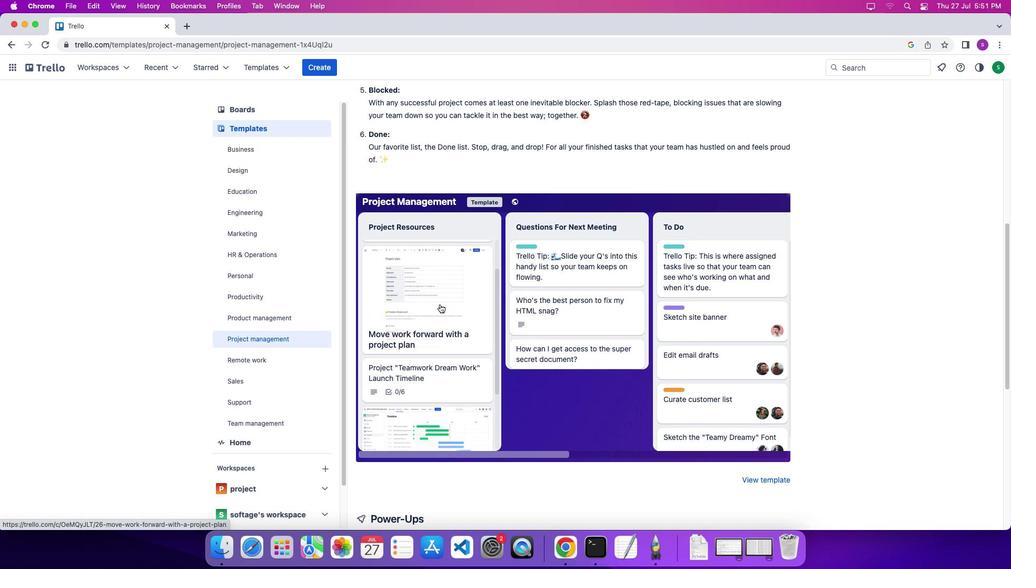 
Action: Mouse scrolled (440, 304) with delta (0, -3)
Screenshot: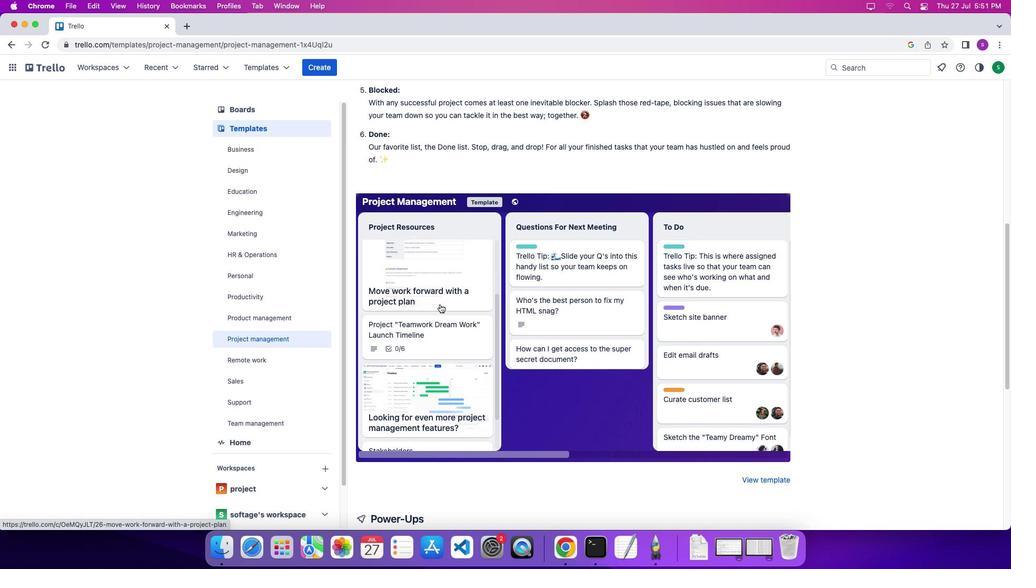 
Action: Mouse scrolled (440, 304) with delta (0, 0)
Screenshot: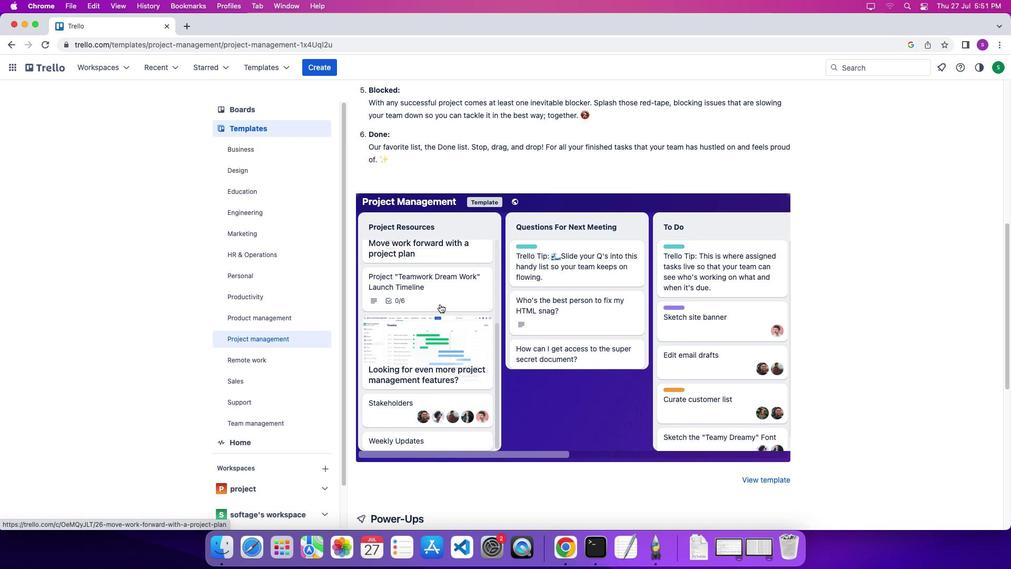 
Action: Mouse scrolled (440, 304) with delta (0, 0)
Screenshot: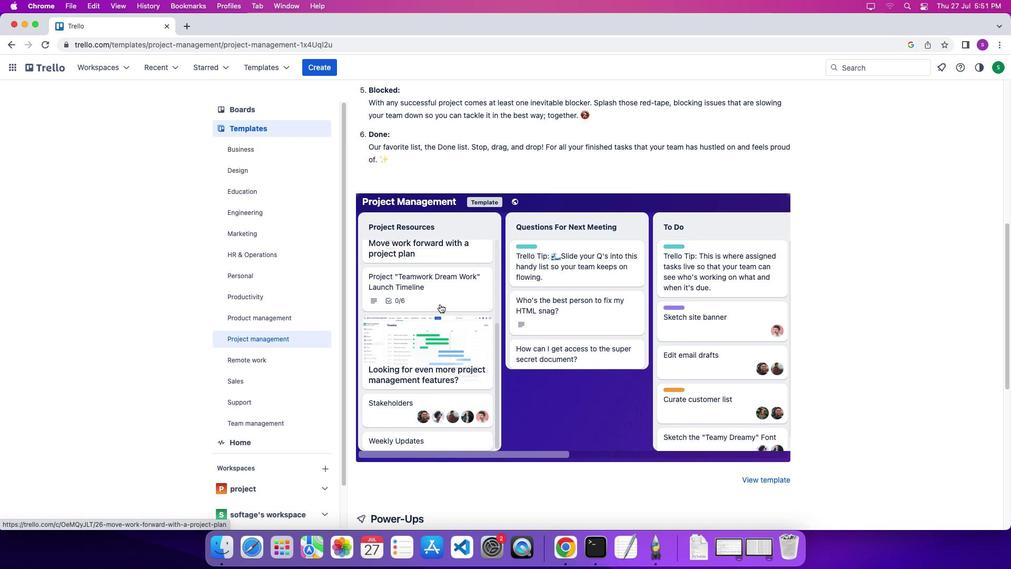 
Action: Mouse scrolled (440, 304) with delta (0, -2)
Screenshot: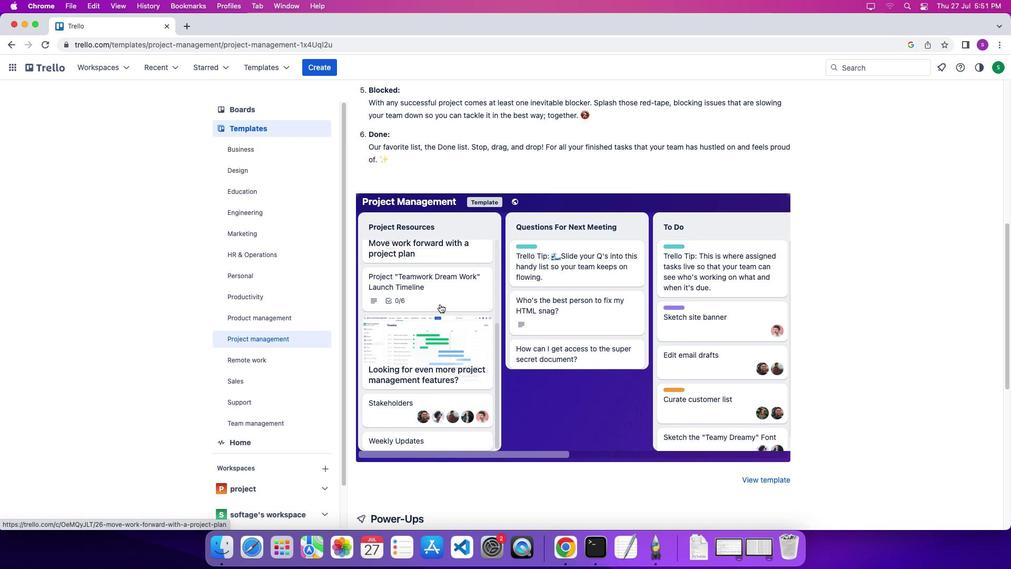 
Action: Mouse moved to (642, 302)
Screenshot: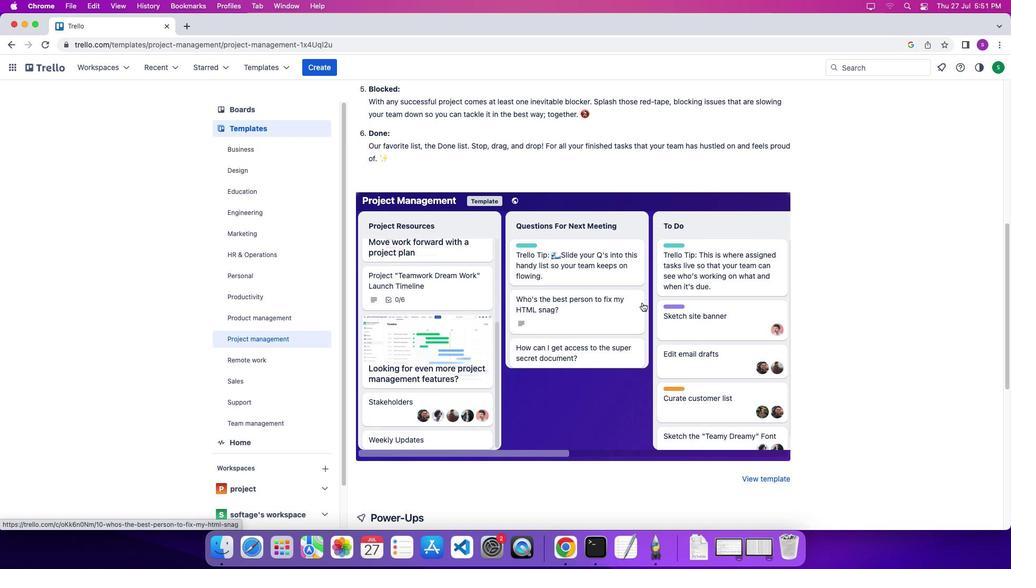
Action: Mouse scrolled (642, 302) with delta (0, 0)
Screenshot: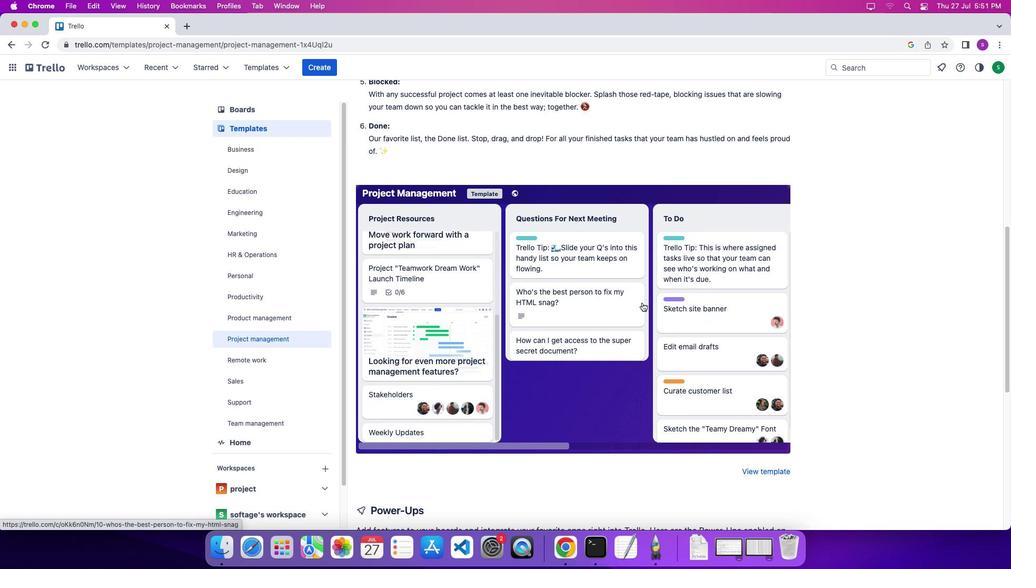 
Action: Mouse scrolled (642, 302) with delta (0, 0)
Screenshot: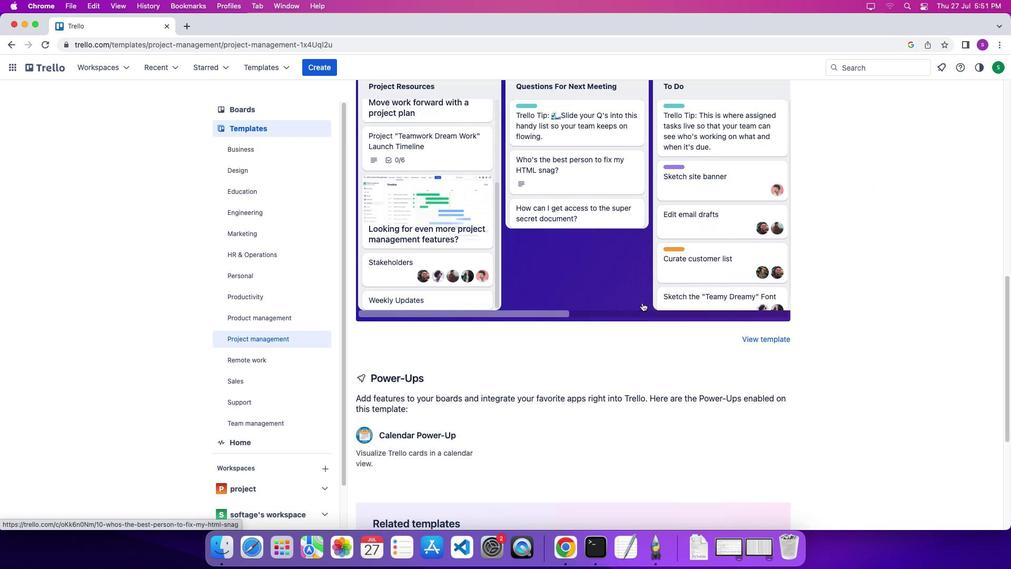 
Action: Mouse scrolled (642, 302) with delta (0, -3)
Screenshot: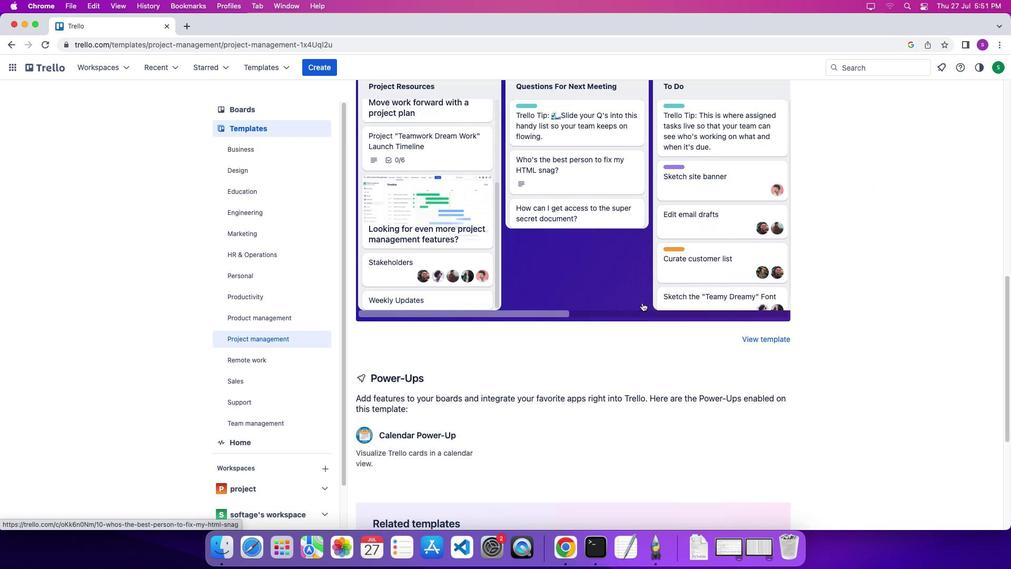 
Action: Mouse scrolled (642, 302) with delta (0, -4)
Screenshot: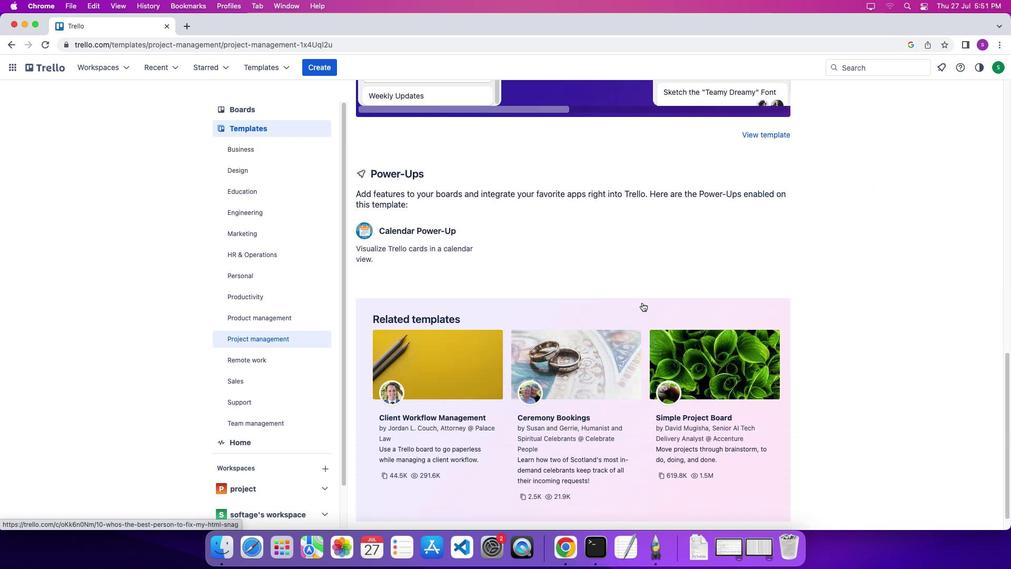 
Action: Mouse moved to (94, 106)
Screenshot: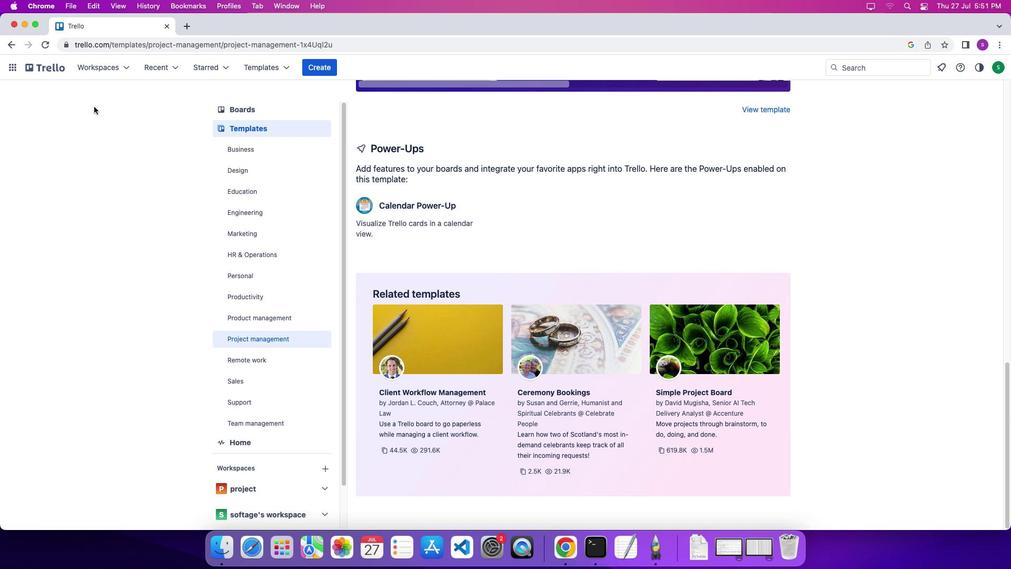 
Action: Mouse pressed left at (94, 106)
Screenshot: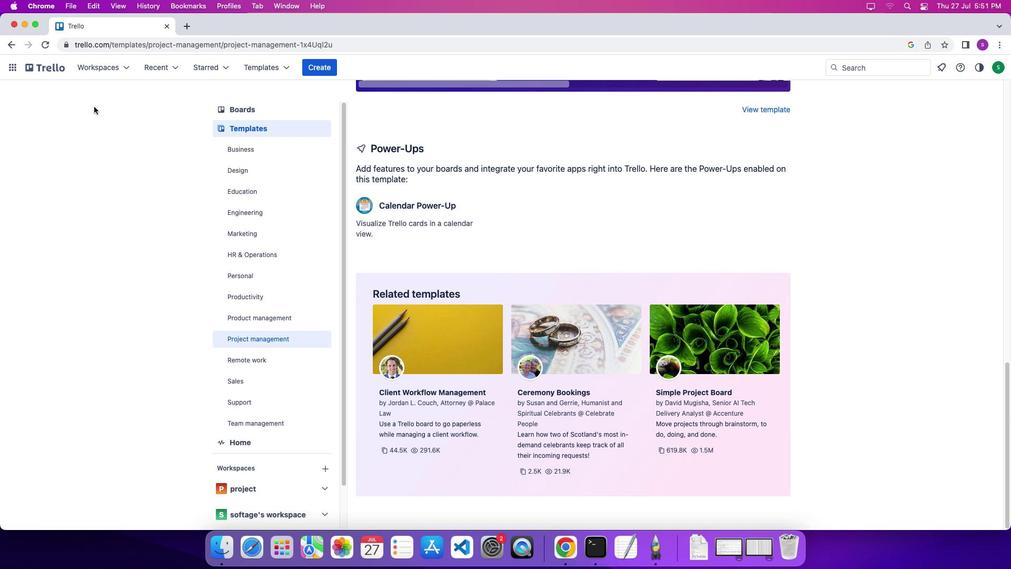 
Action: Mouse moved to (5, 48)
Screenshot: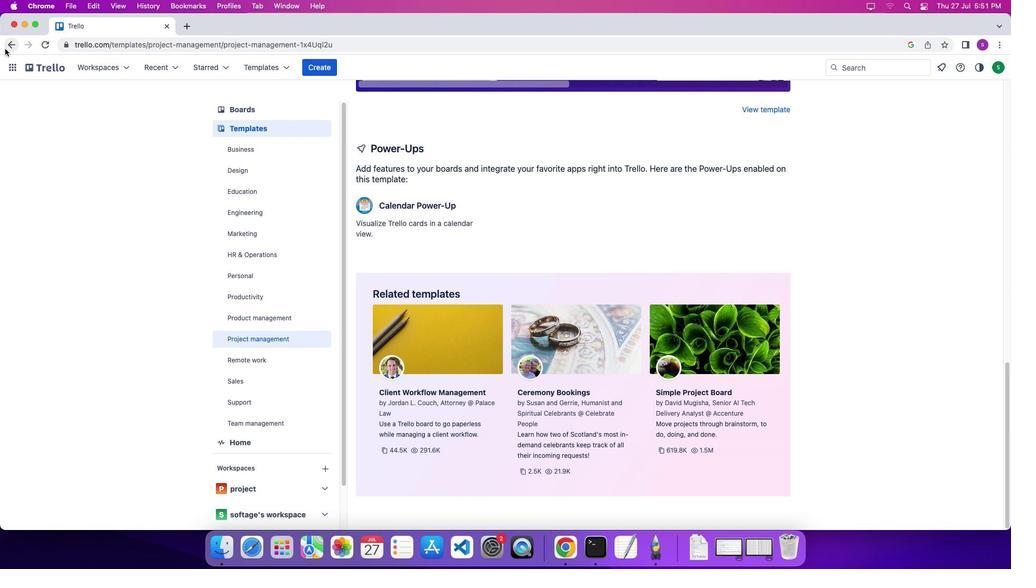 
Action: Mouse pressed left at (5, 48)
Screenshot: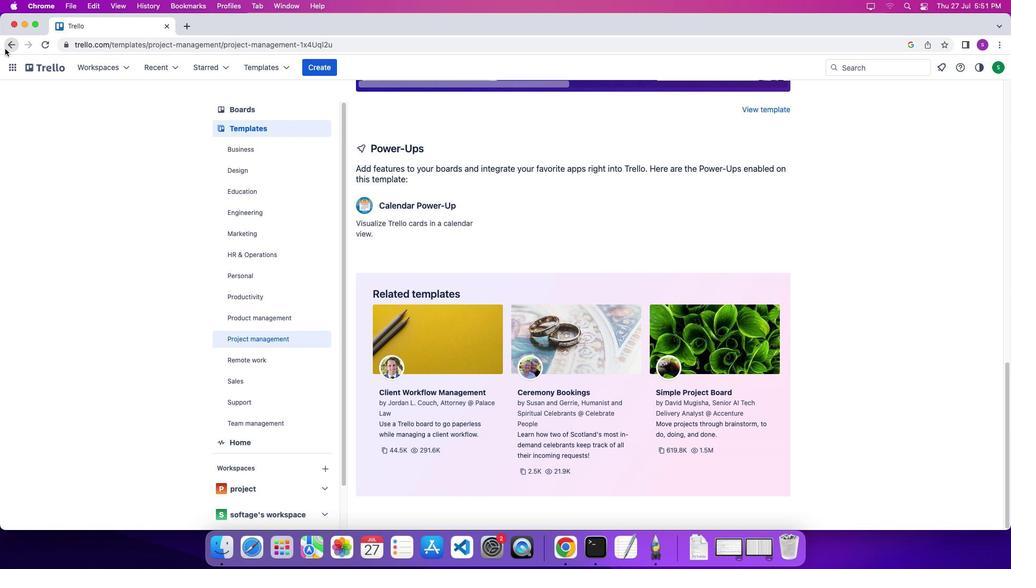 
Action: Mouse moved to (10, 48)
Screenshot: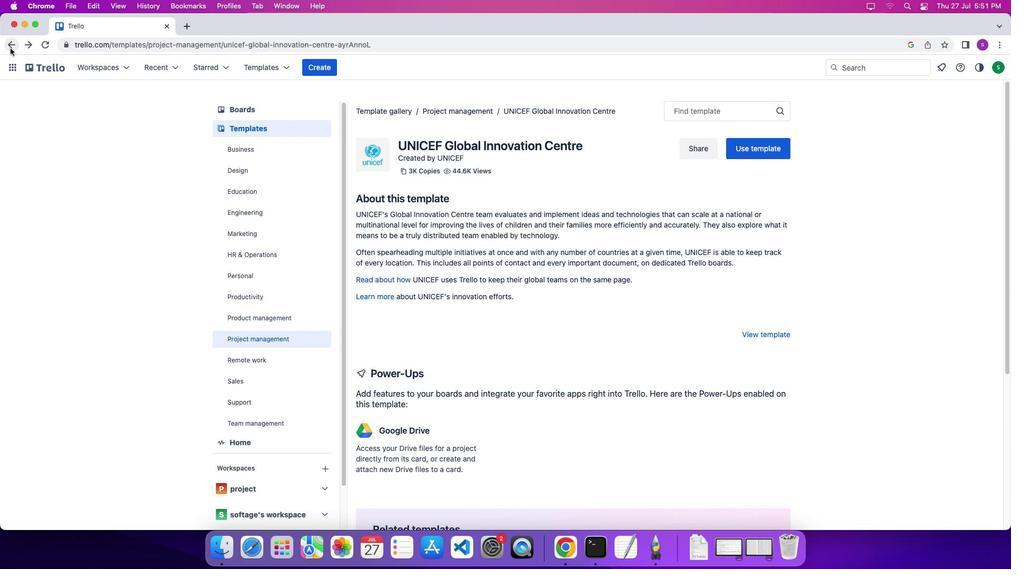 
Action: Mouse pressed left at (10, 48)
Screenshot: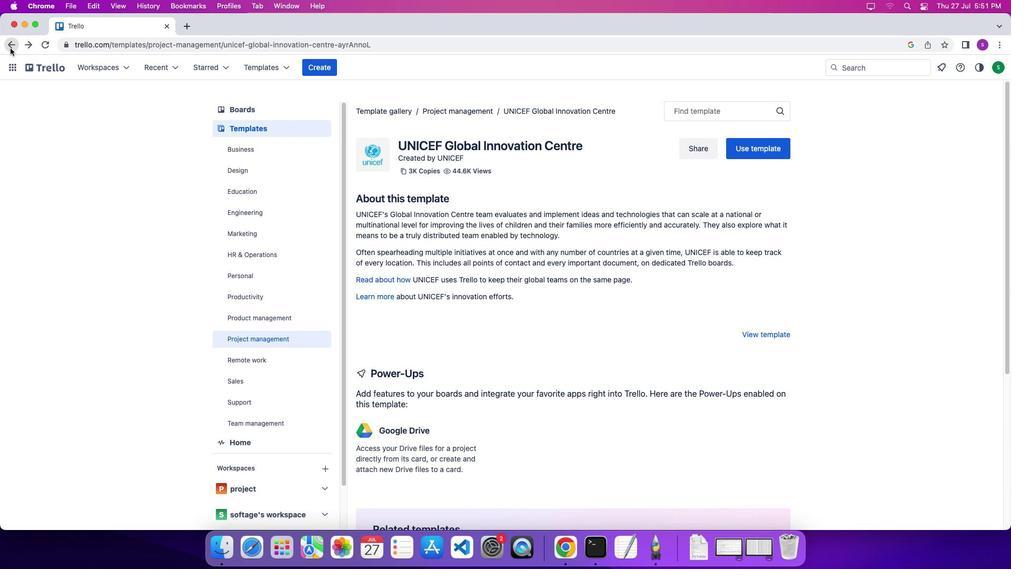 
Action: Mouse moved to (555, 277)
Screenshot: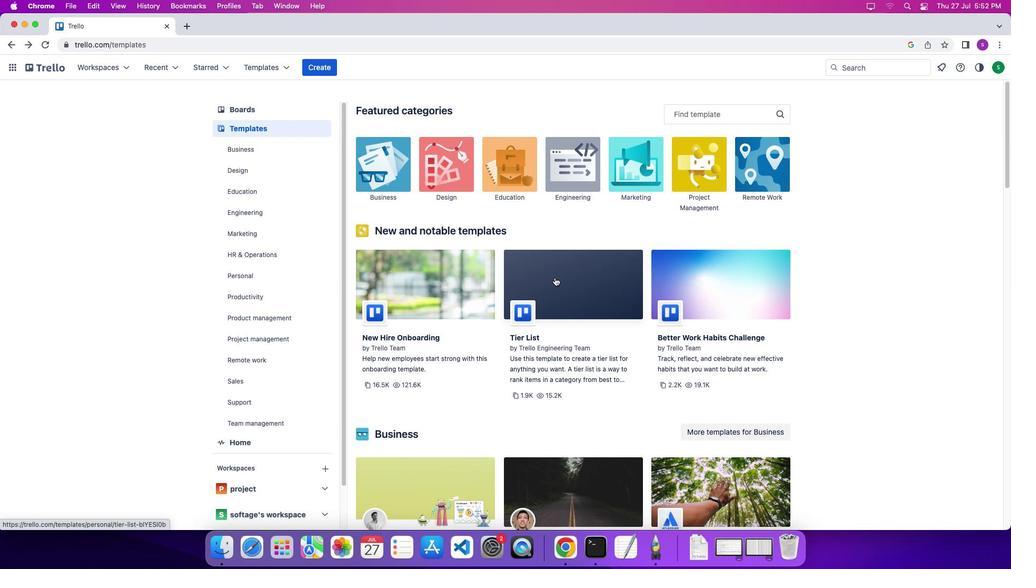
Action: Mouse scrolled (555, 277) with delta (0, 0)
Screenshot: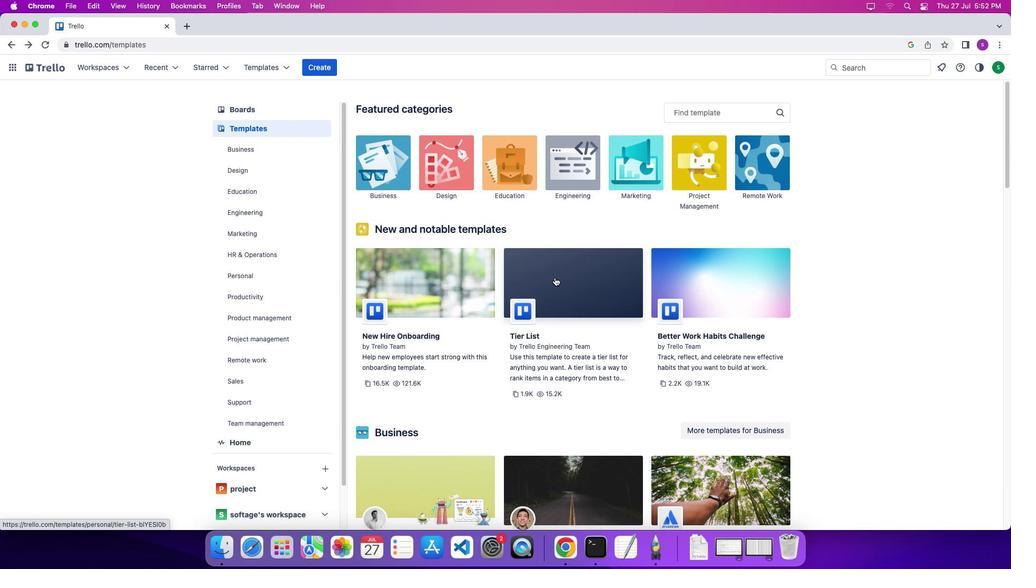 
Action: Mouse scrolled (555, 277) with delta (0, 0)
Screenshot: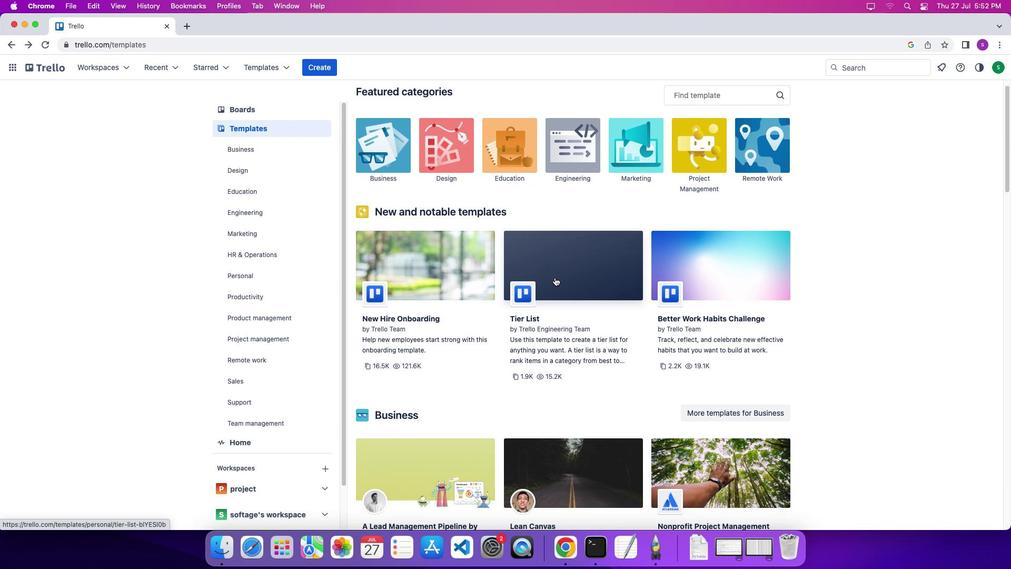 
Action: Mouse scrolled (555, 277) with delta (0, -2)
Screenshot: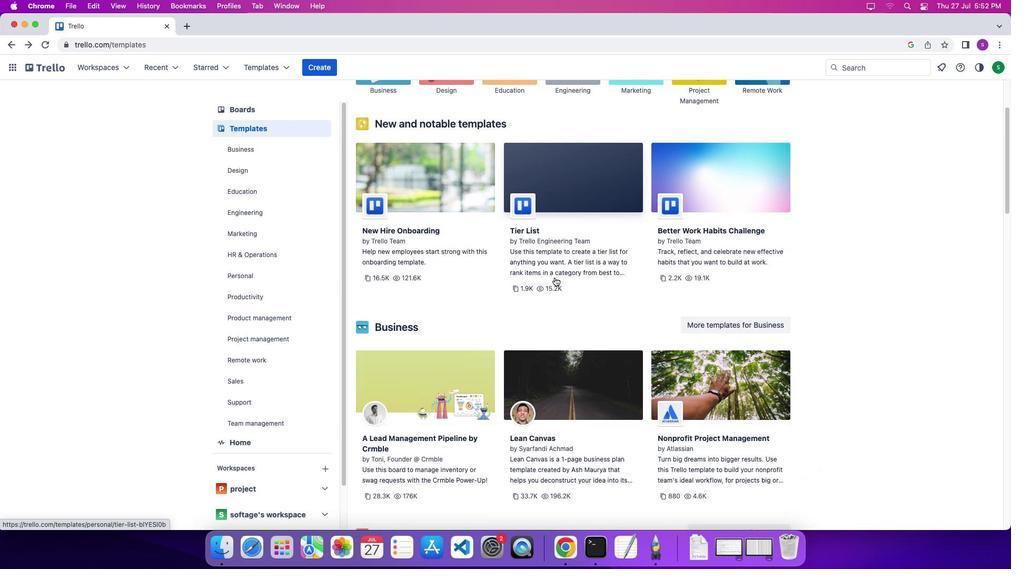 
Action: Mouse scrolled (555, 277) with delta (0, -2)
Screenshot: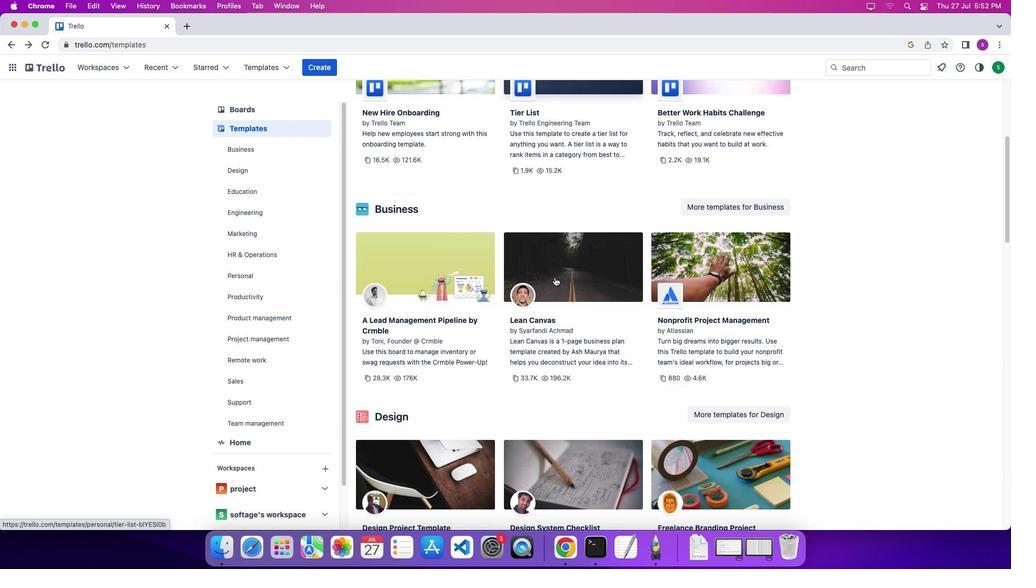 
Action: Mouse moved to (730, 259)
Screenshot: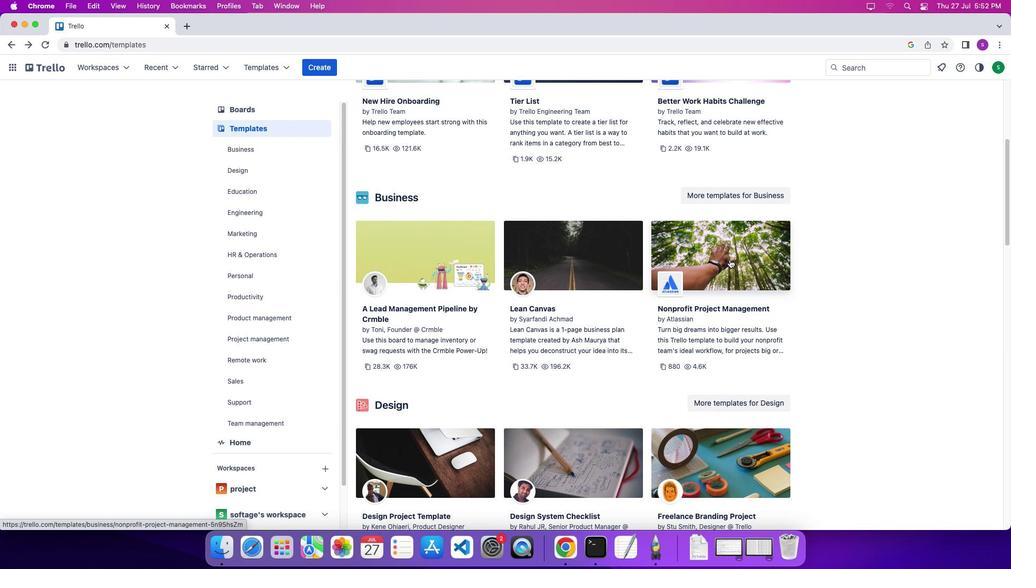 
Action: Mouse scrolled (730, 259) with delta (0, 0)
Screenshot: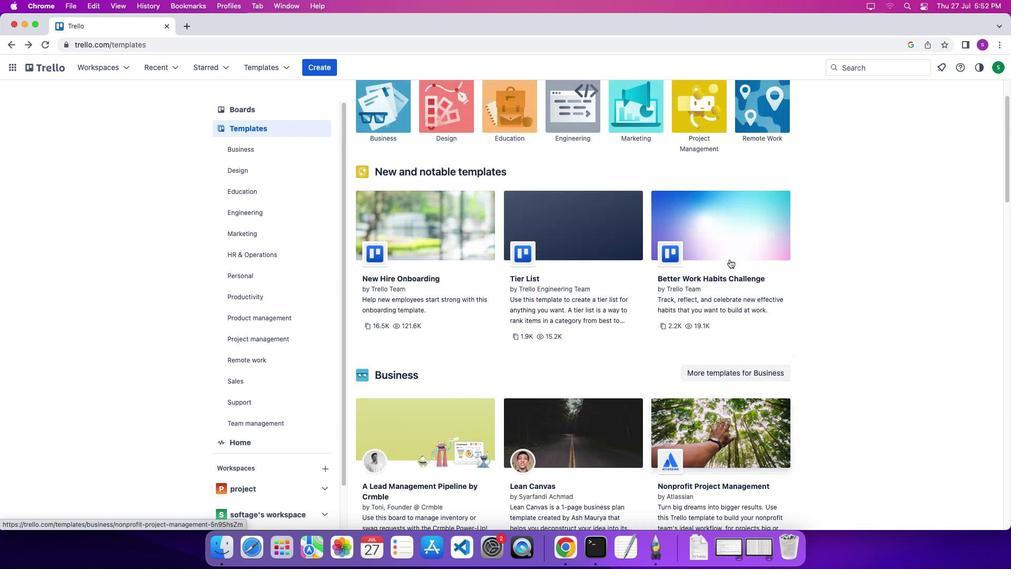 
Action: Mouse scrolled (730, 259) with delta (0, 0)
Screenshot: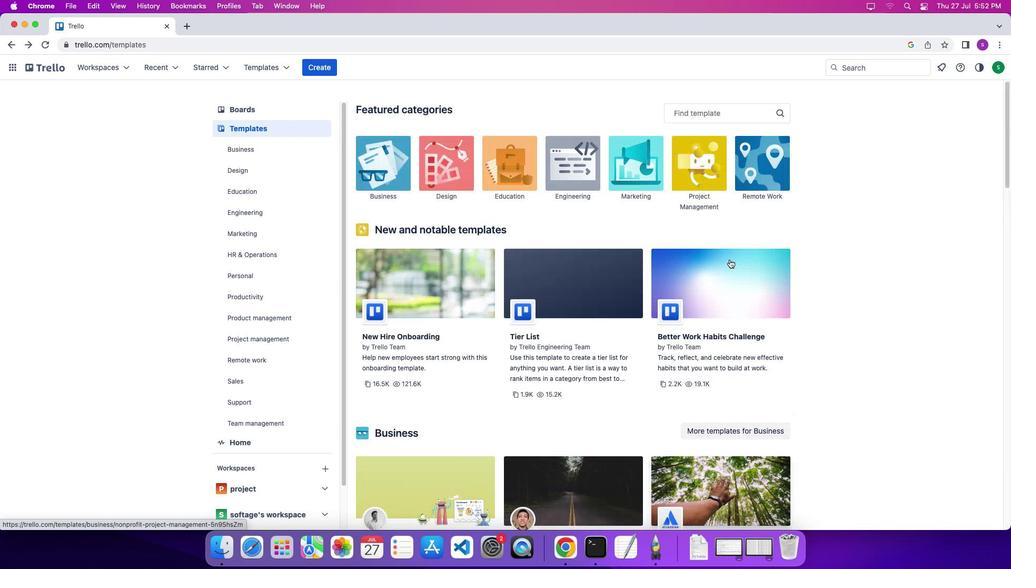 
Action: Mouse scrolled (730, 259) with delta (0, 4)
Screenshot: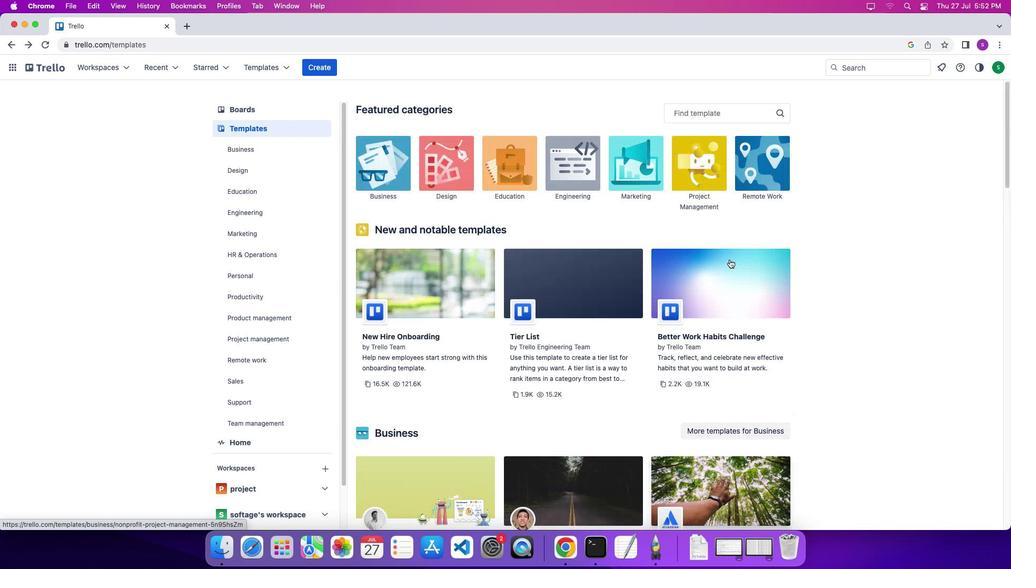 
Action: Mouse scrolled (730, 259) with delta (0, 6)
Screenshot: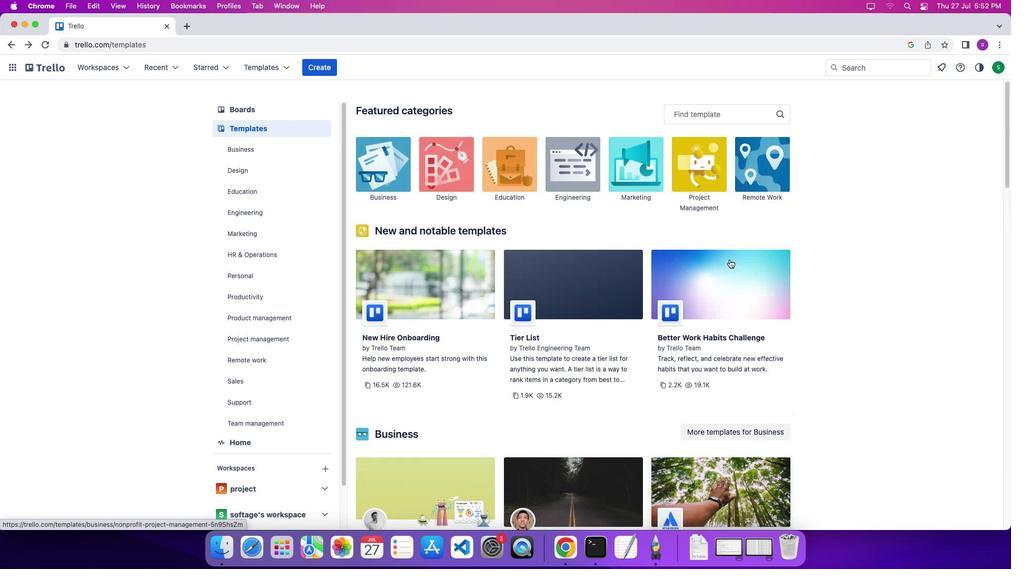 
Action: Mouse scrolled (730, 259) with delta (0, 0)
Screenshot: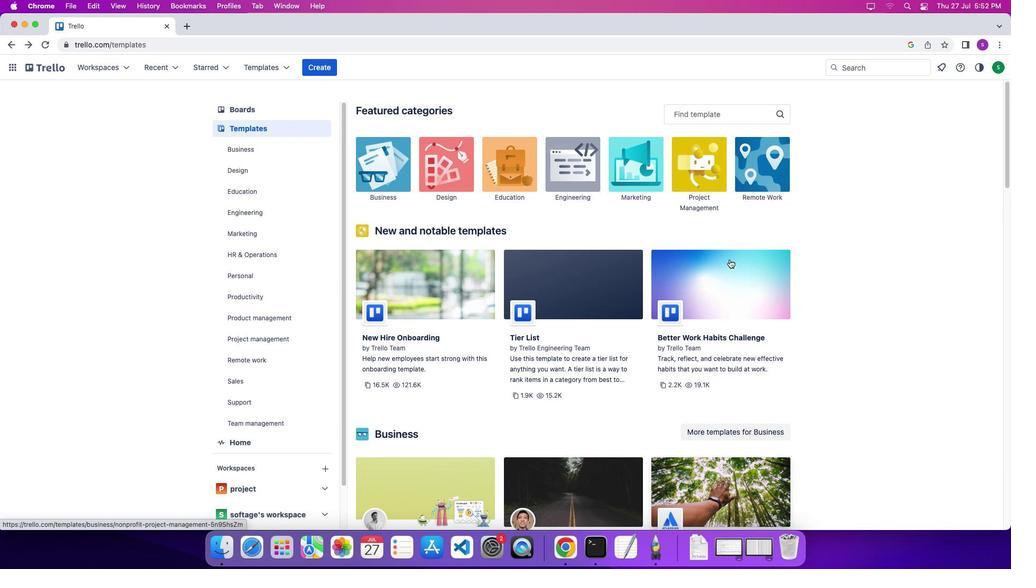 
Action: Mouse scrolled (730, 259) with delta (0, 0)
Screenshot: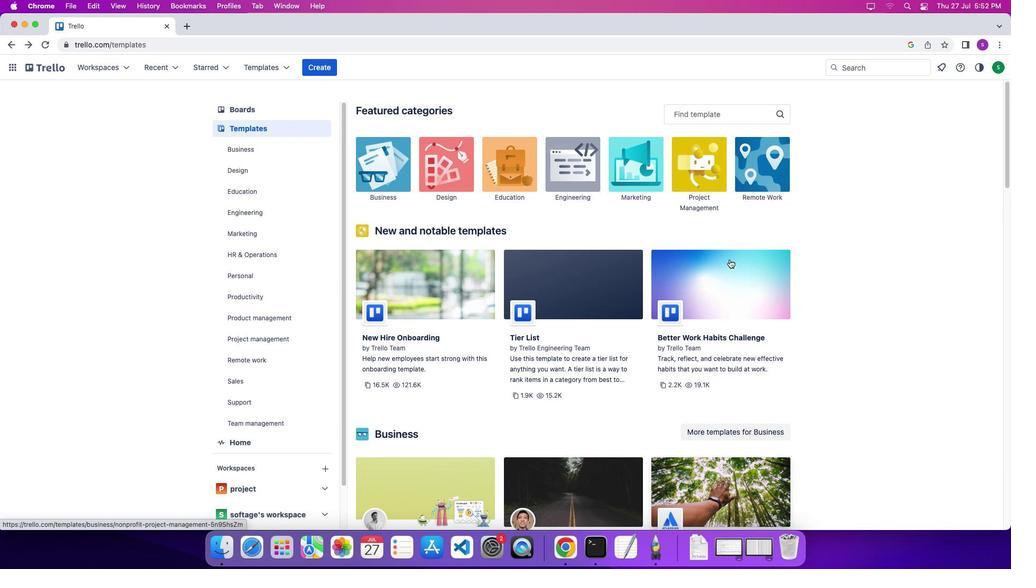 
Action: Mouse scrolled (730, 259) with delta (0, 4)
Screenshot: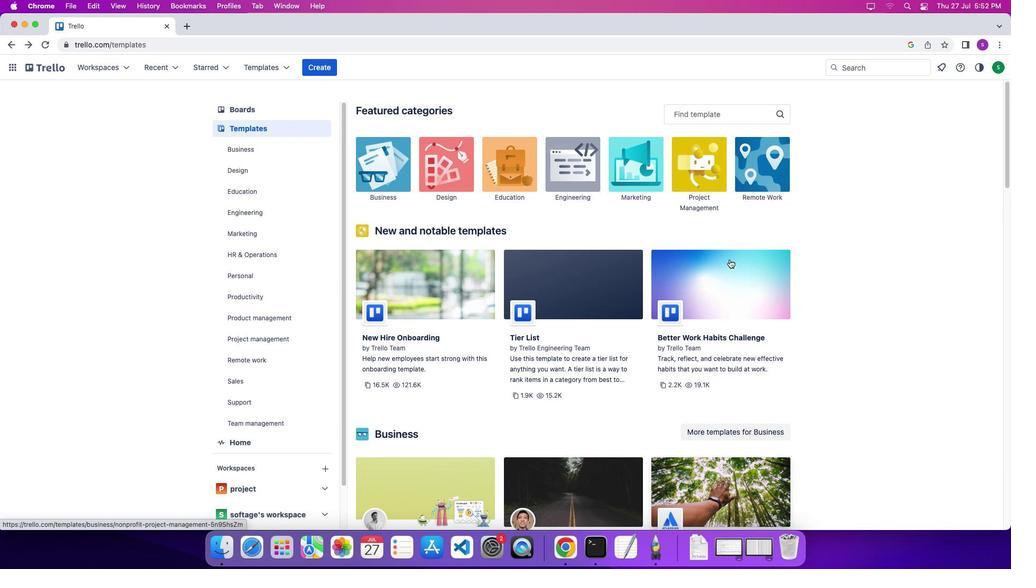 
Action: Mouse scrolled (730, 259) with delta (0, 6)
Screenshot: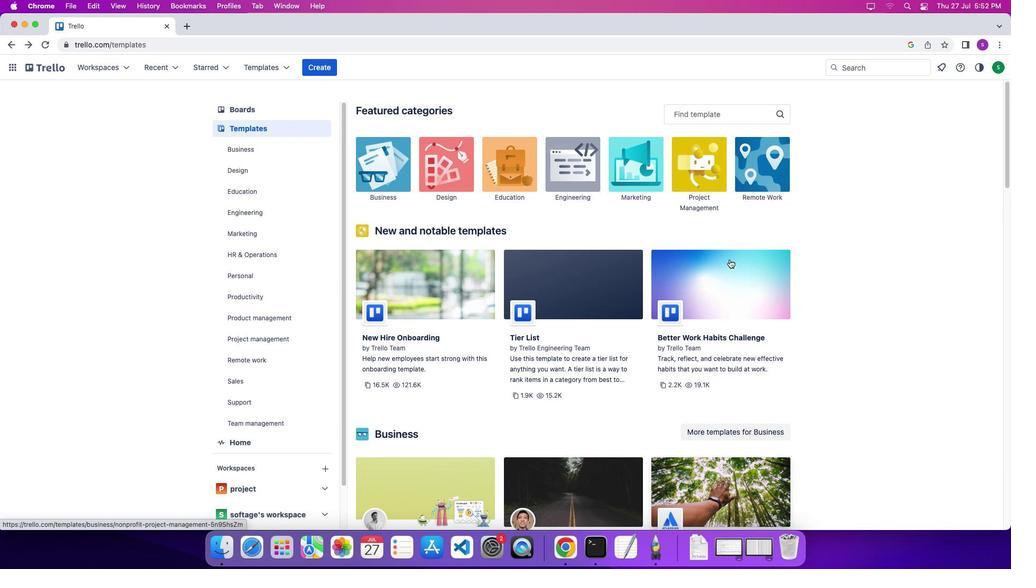 
Action: Mouse scrolled (730, 259) with delta (0, 7)
Screenshot: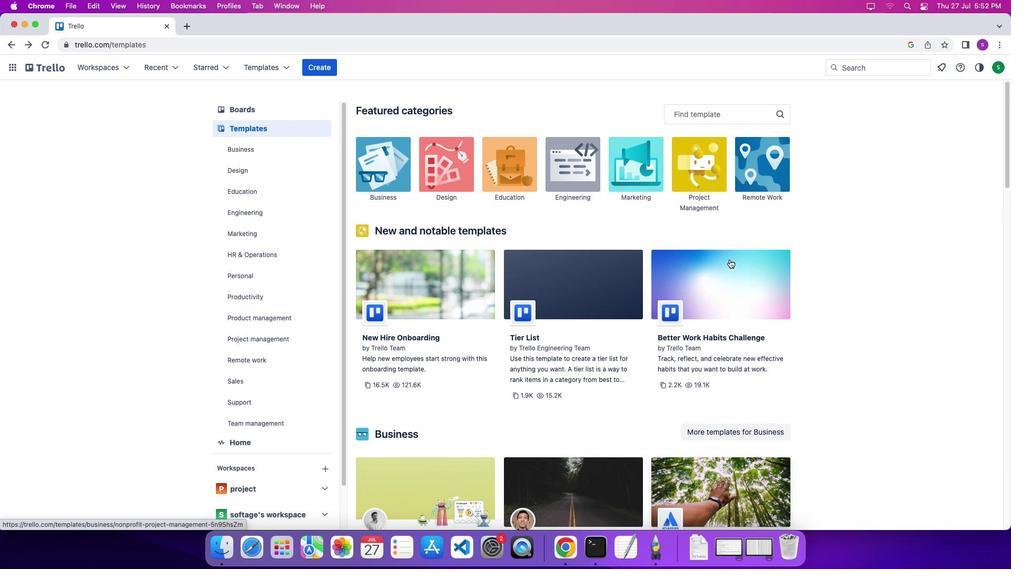 
Action: Mouse moved to (689, 284)
Screenshot: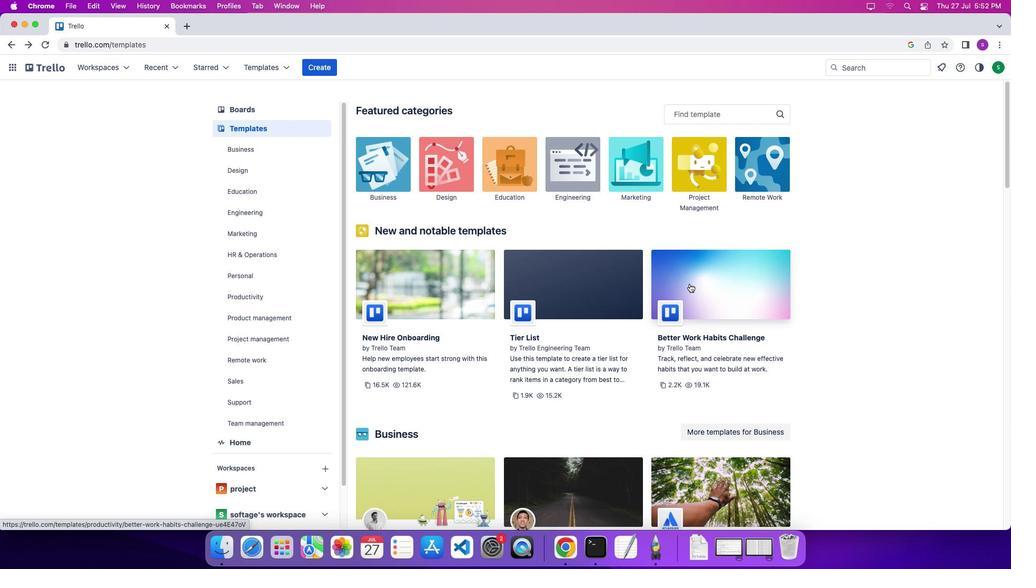 
Action: Mouse pressed left at (689, 284)
Screenshot: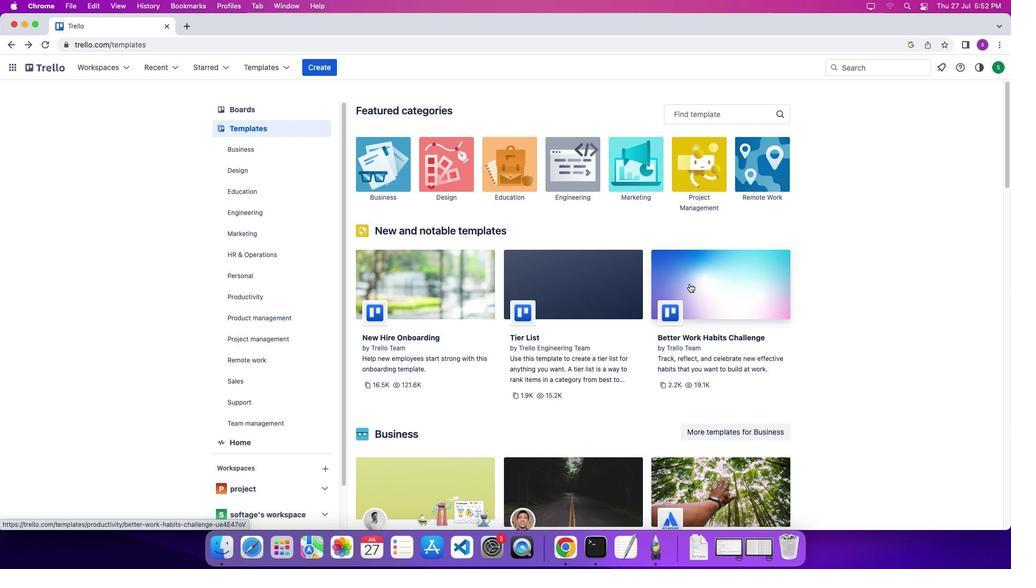 
Action: Mouse moved to (117, 206)
Screenshot: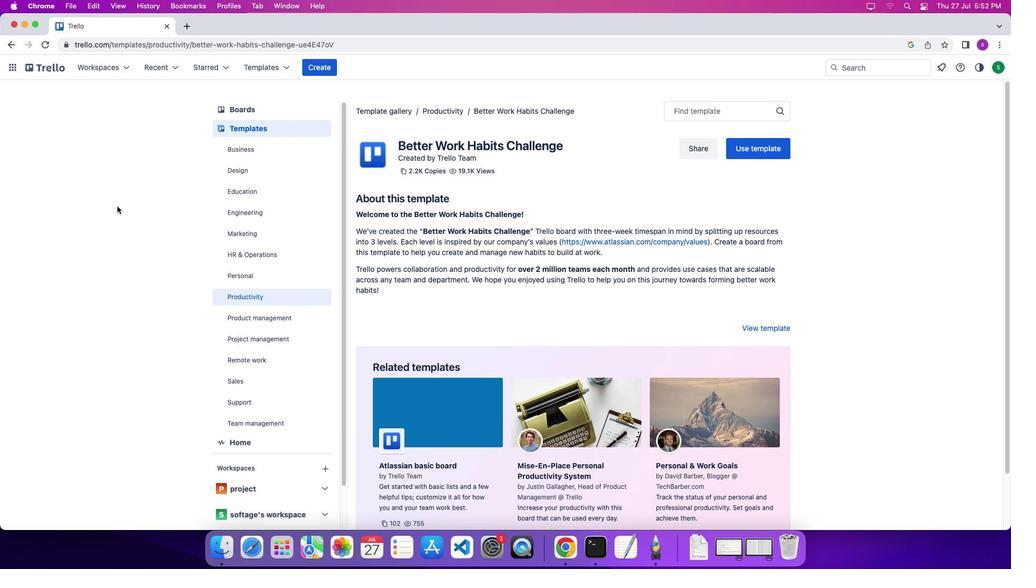 
Action: Mouse pressed left at (117, 206)
Screenshot: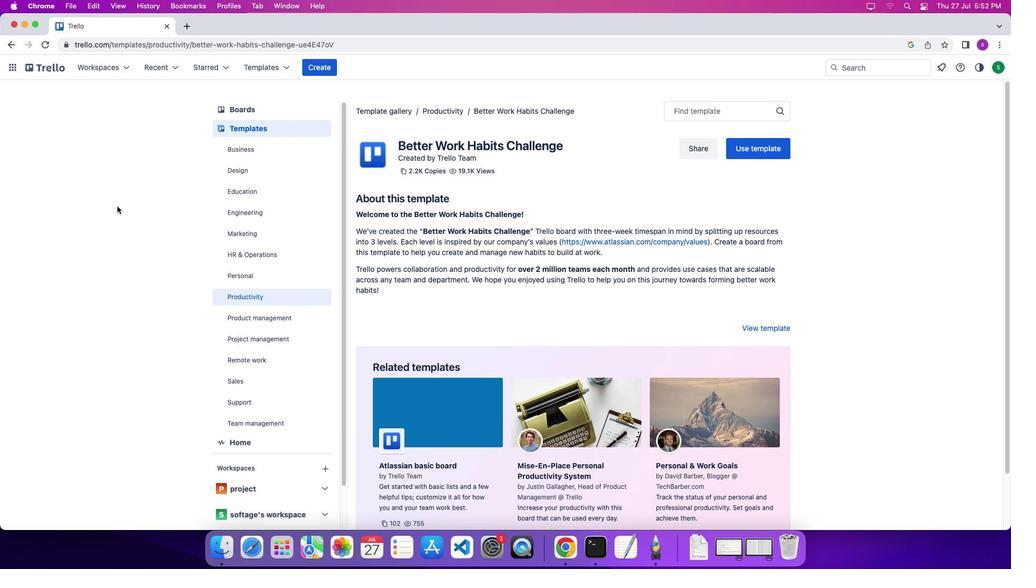 
Action: Mouse moved to (10, 46)
Screenshot: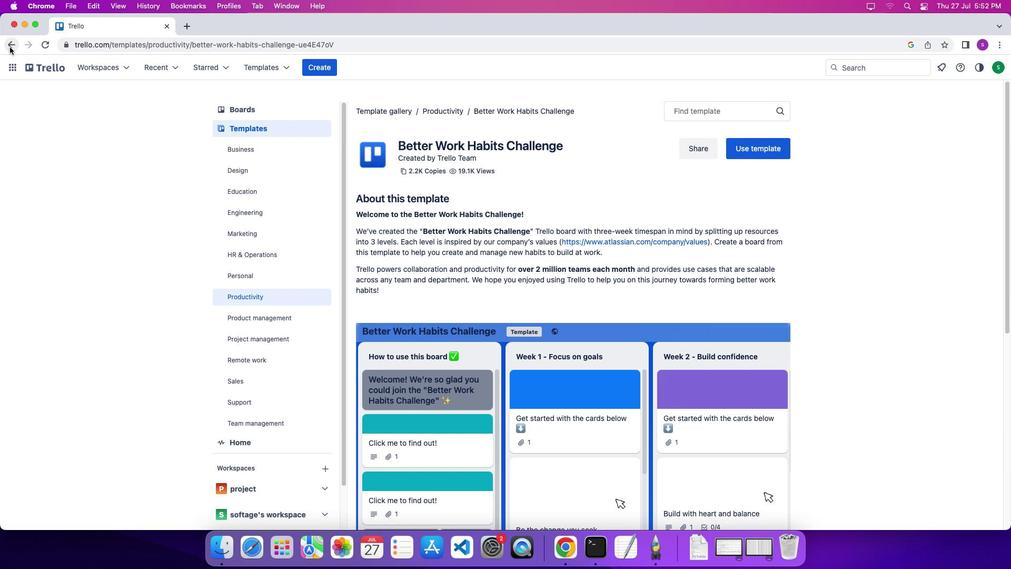 
Action: Mouse pressed left at (10, 46)
Screenshot: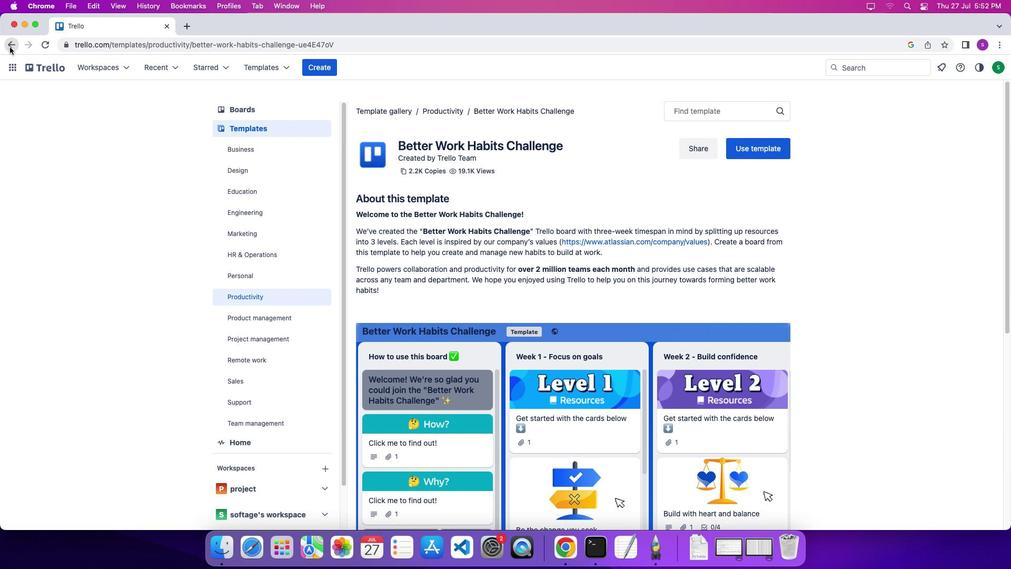 
Action: Mouse pressed left at (10, 46)
Screenshot: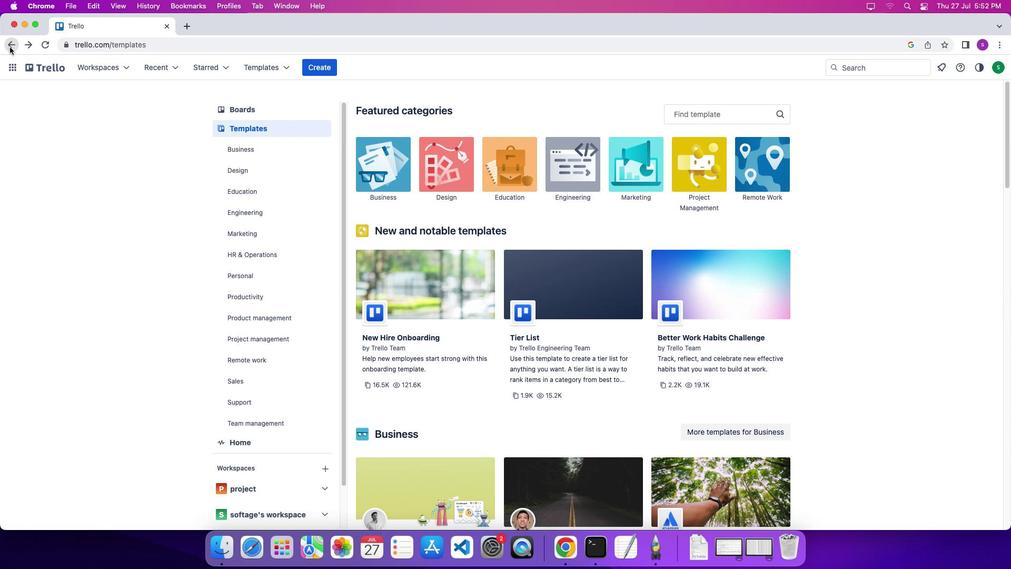 
Action: Mouse moved to (949, 253)
Screenshot: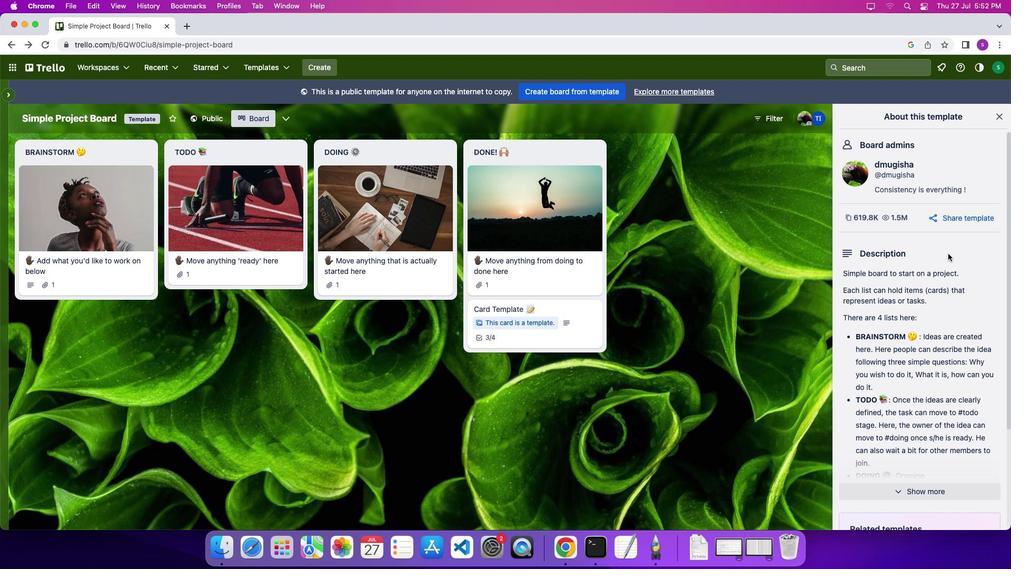 
Action: Mouse scrolled (949, 253) with delta (0, 0)
Screenshot: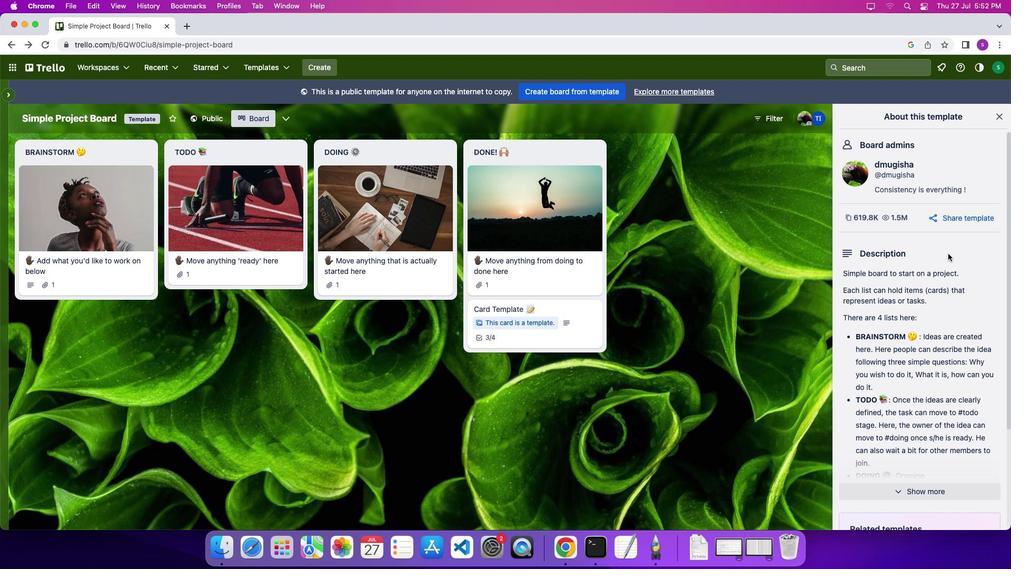 
Action: Mouse scrolled (949, 253) with delta (0, 0)
Screenshot: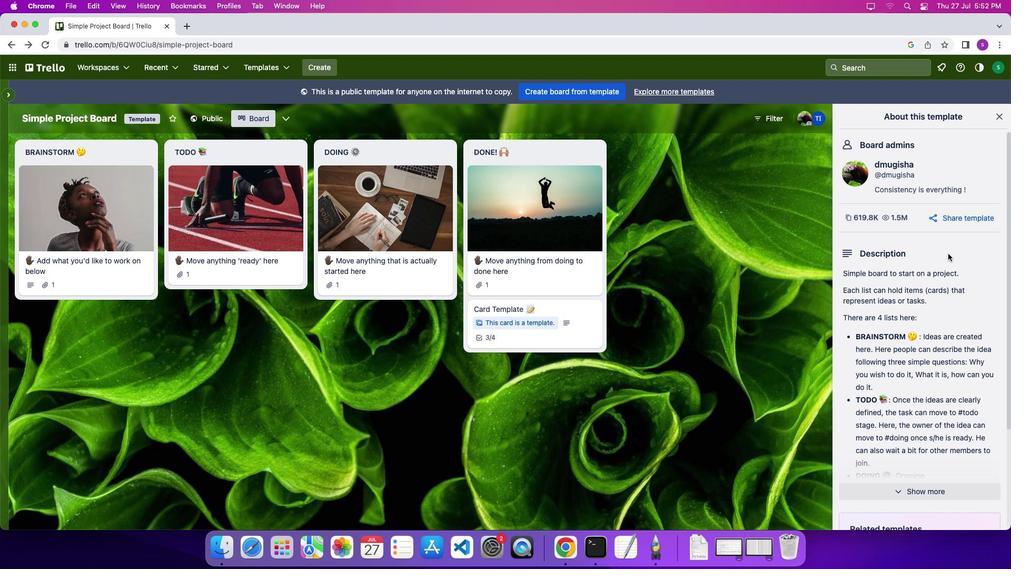 
Action: Mouse scrolled (949, 253) with delta (0, 4)
Screenshot: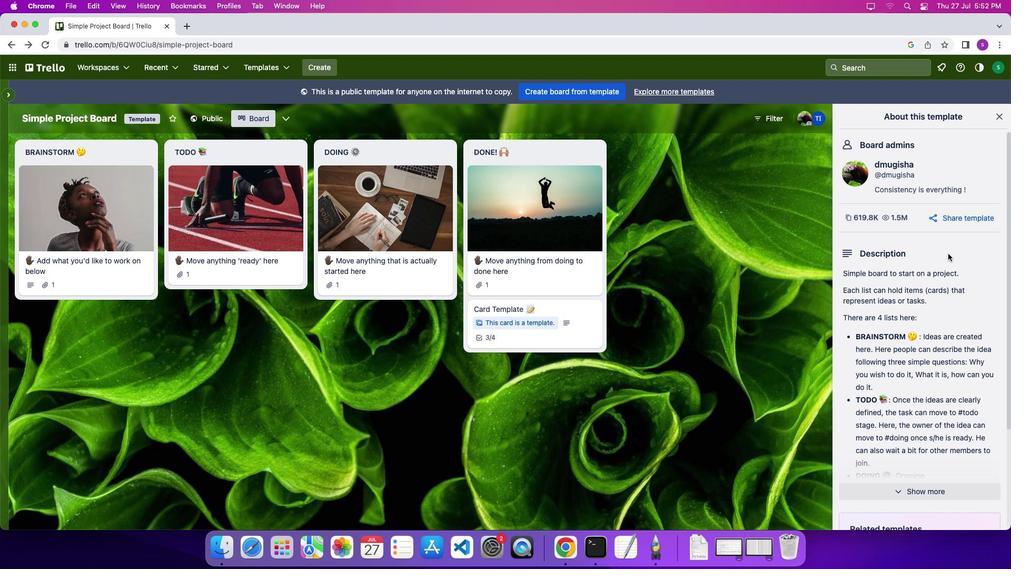 
Action: Mouse scrolled (949, 253) with delta (0, 5)
Screenshot: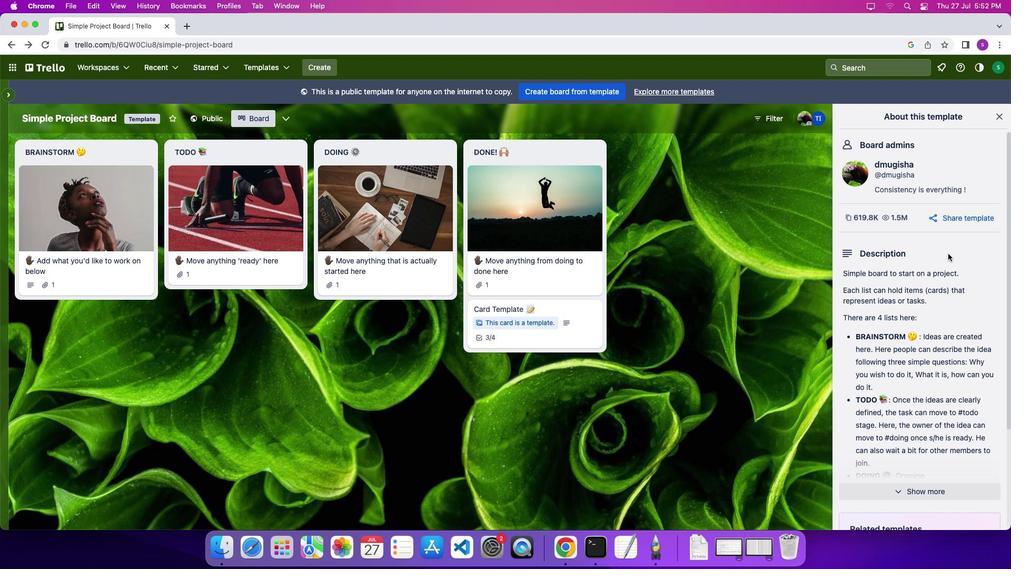 
Action: Mouse scrolled (949, 253) with delta (0, 0)
Screenshot: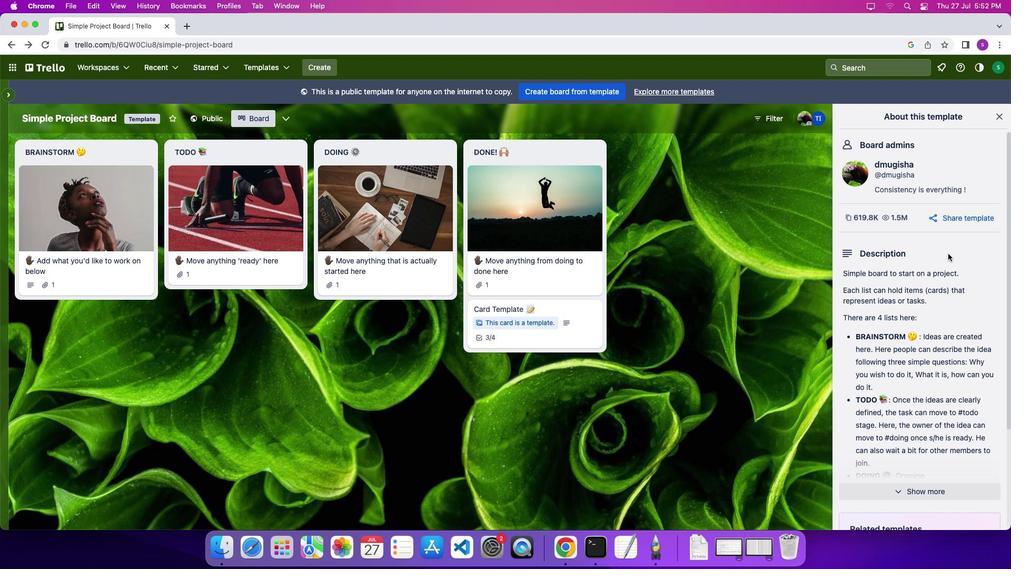 
Action: Mouse scrolled (949, 253) with delta (0, 0)
Screenshot: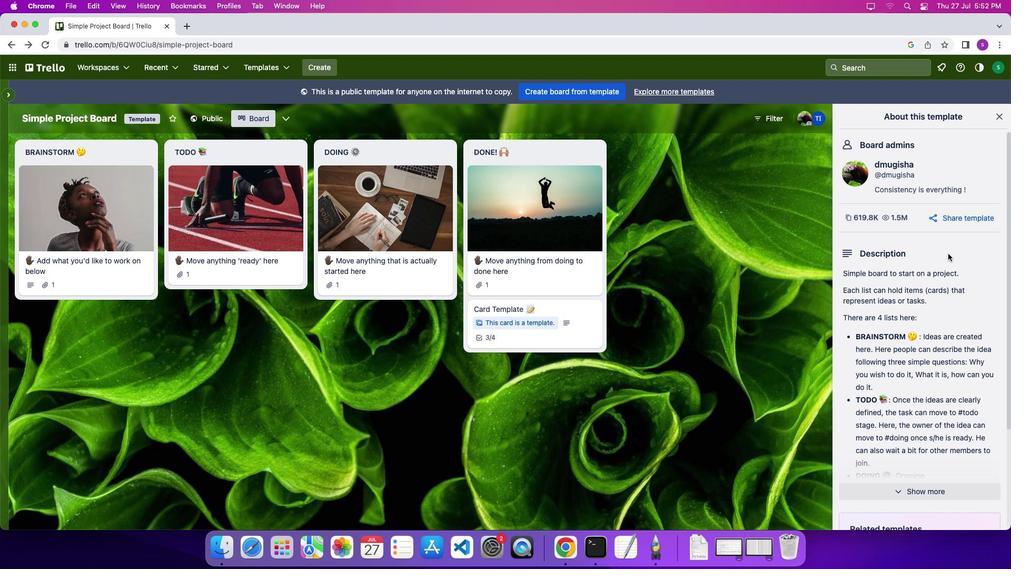 
Action: Mouse scrolled (949, 253) with delta (0, -4)
Screenshot: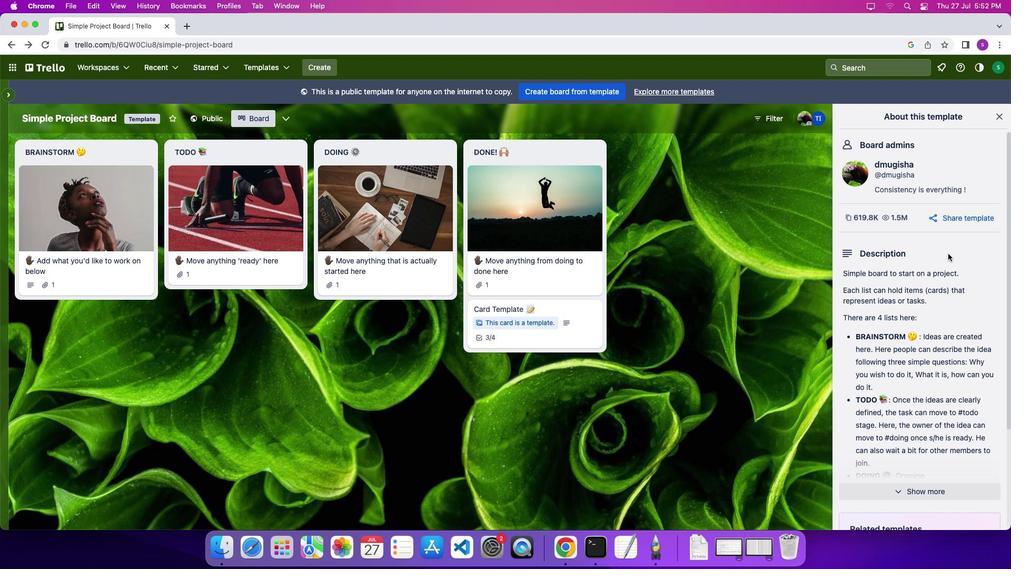 
Action: Mouse scrolled (949, 253) with delta (0, -5)
Screenshot: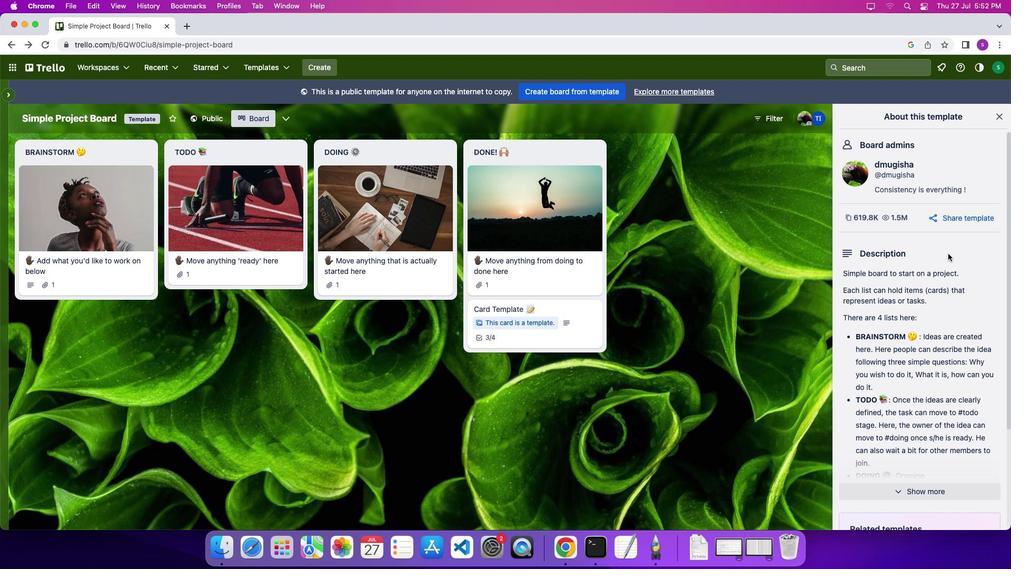 
Action: Mouse moved to (898, 367)
Screenshot: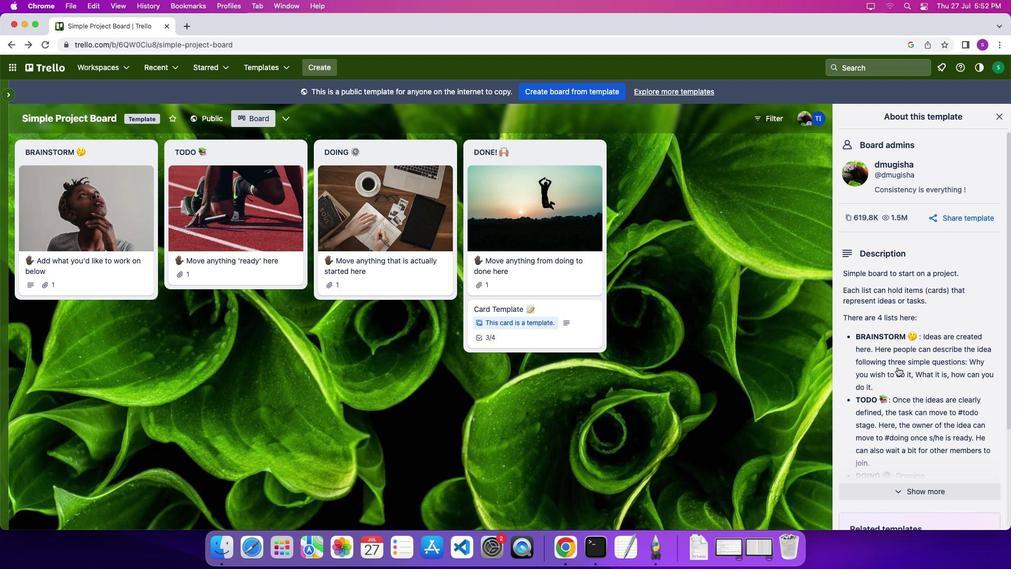 
Action: Mouse scrolled (898, 367) with delta (0, 0)
Screenshot: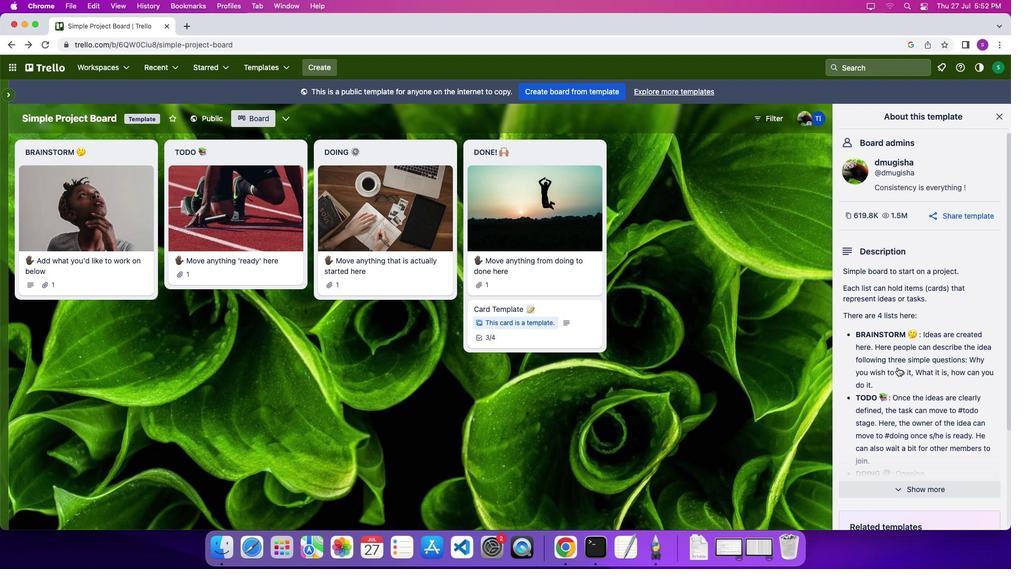 
Action: Mouse scrolled (898, 367) with delta (0, 0)
Screenshot: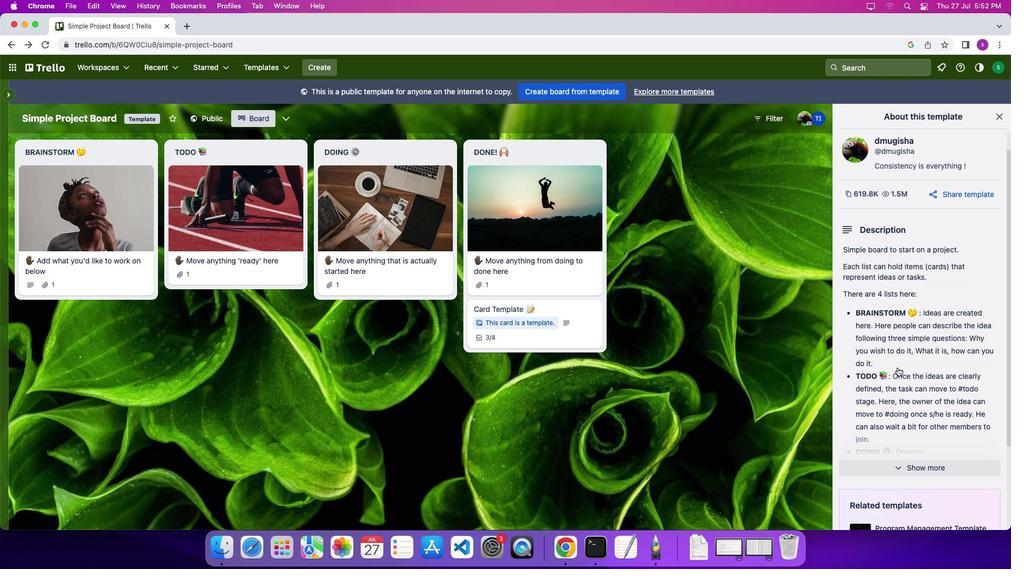 
Action: Mouse scrolled (898, 367) with delta (0, -2)
Screenshot: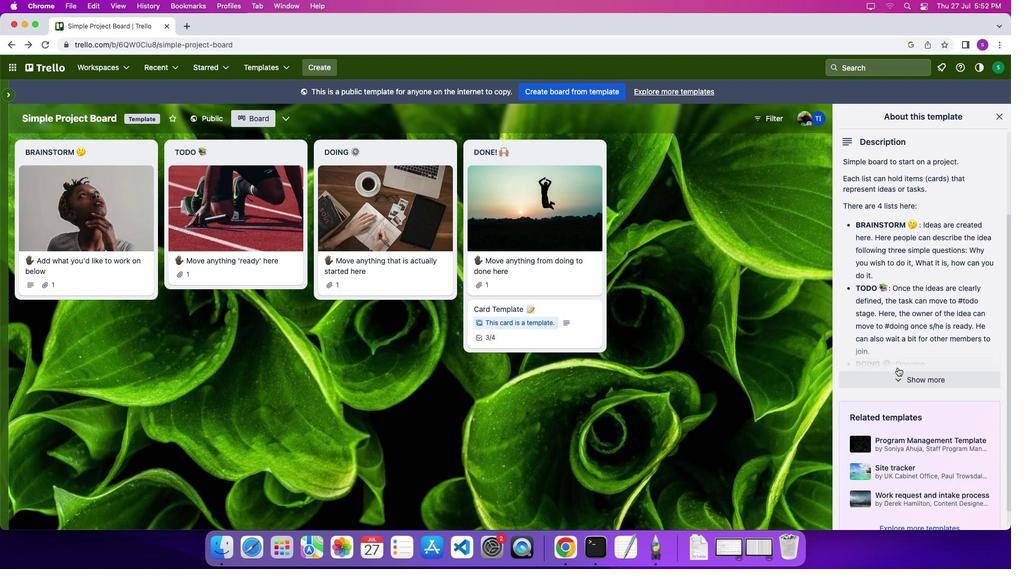 
Action: Mouse moved to (894, 354)
Screenshot: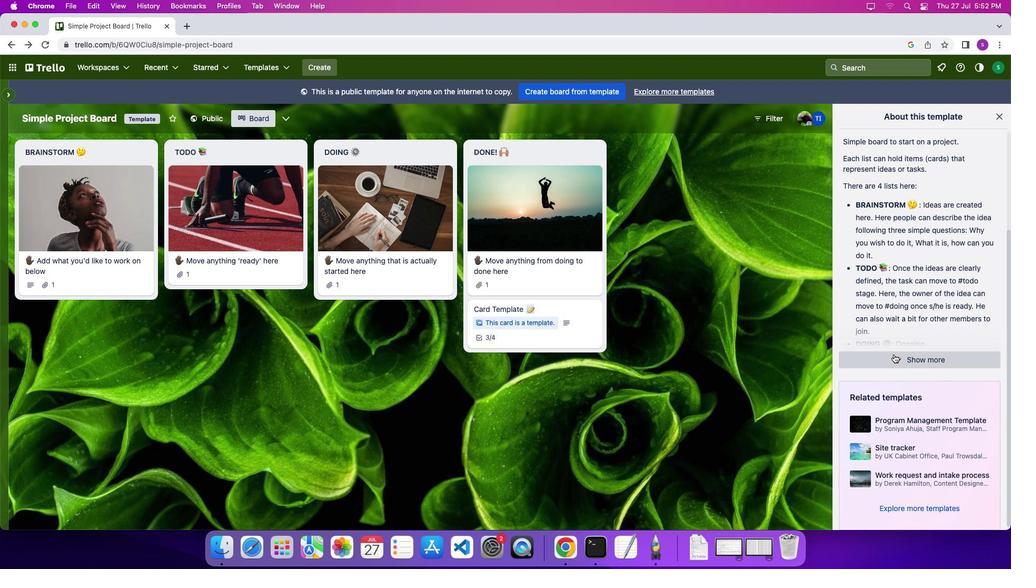 
Action: Mouse scrolled (894, 354) with delta (0, 0)
Screenshot: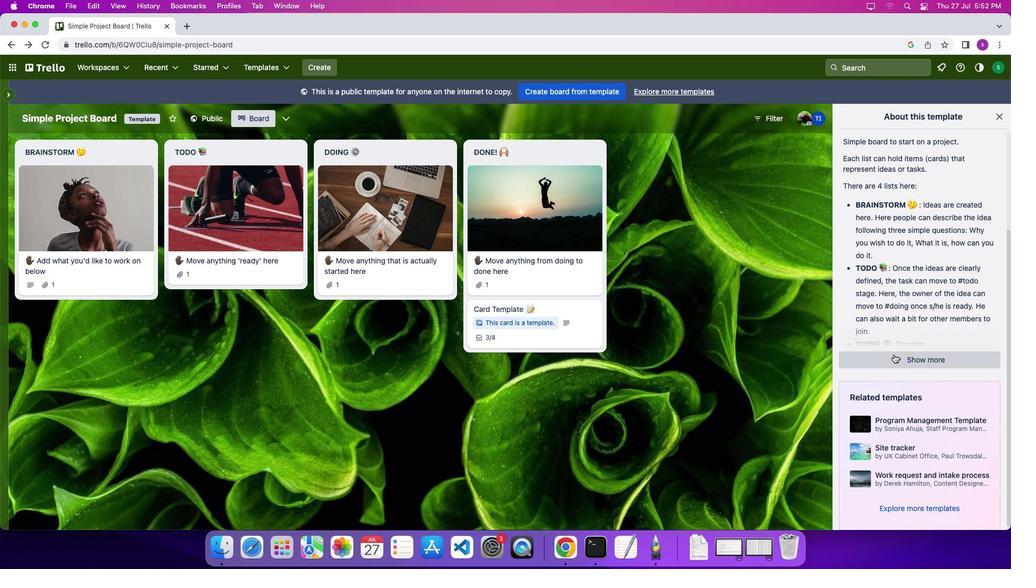 
Action: Mouse scrolled (894, 354) with delta (0, 0)
Screenshot: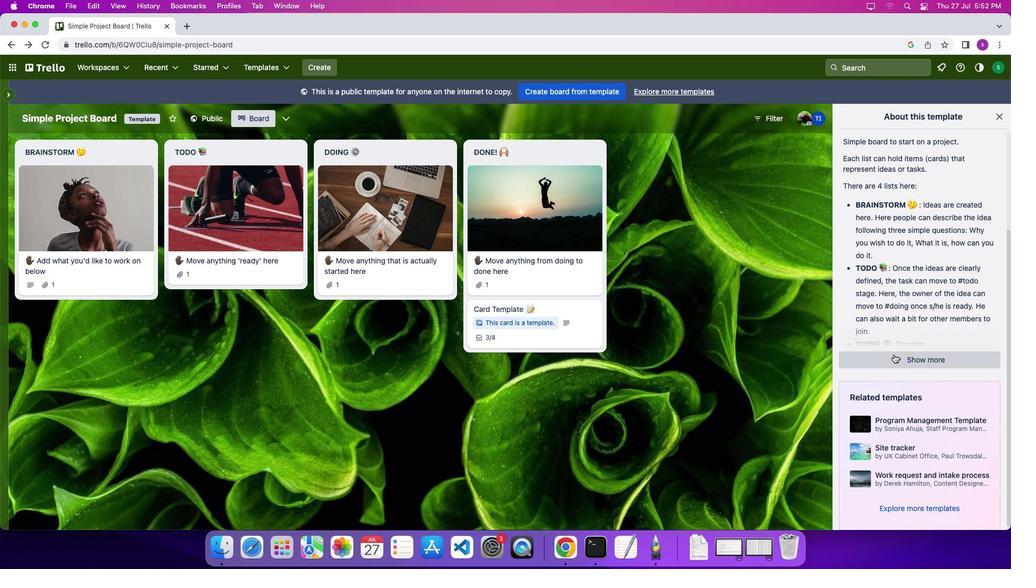 
Action: Mouse scrolled (894, 354) with delta (0, 0)
Screenshot: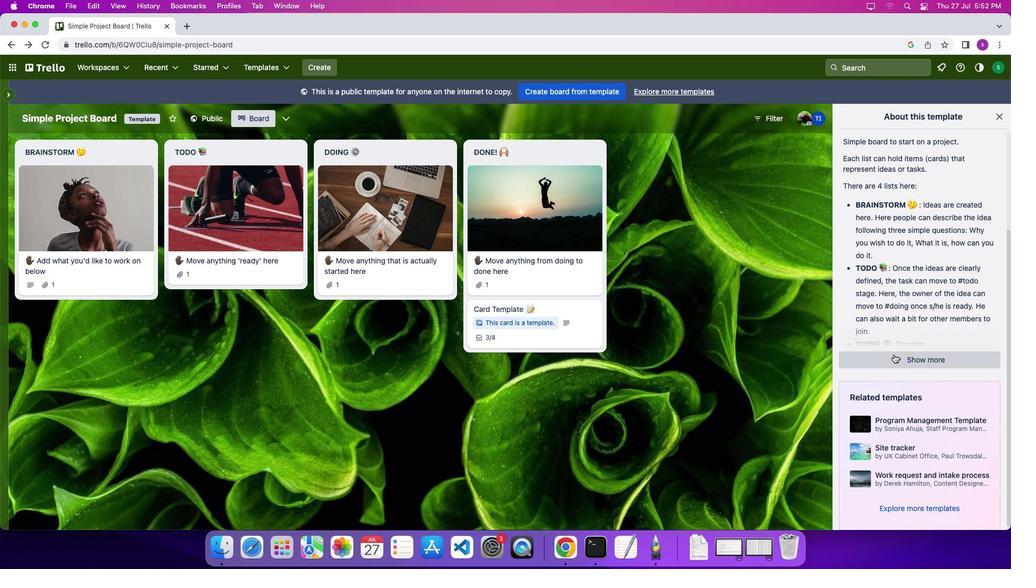 
Action: Mouse moved to (935, 357)
Screenshot: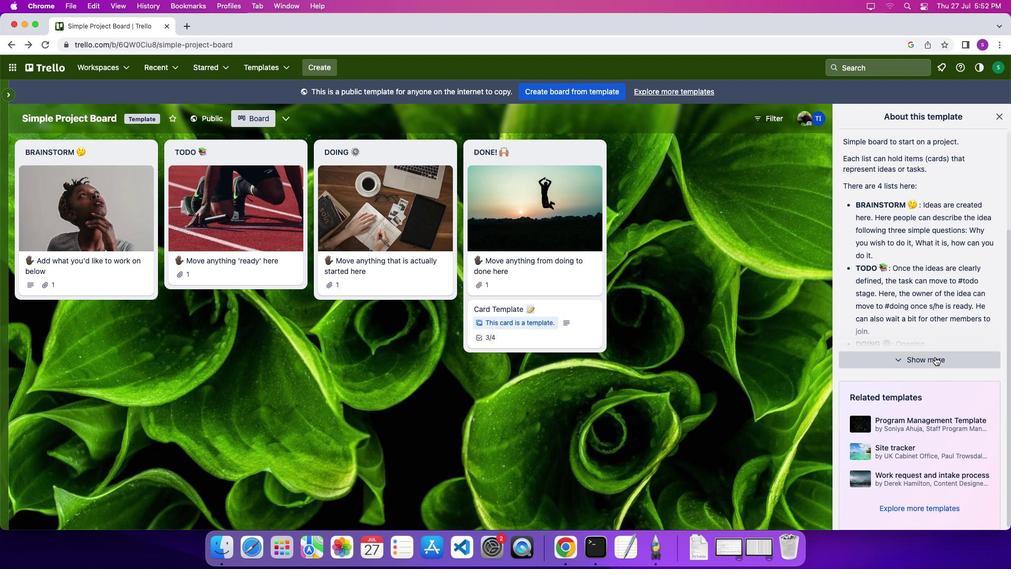 
Action: Mouse pressed left at (935, 357)
Screenshot: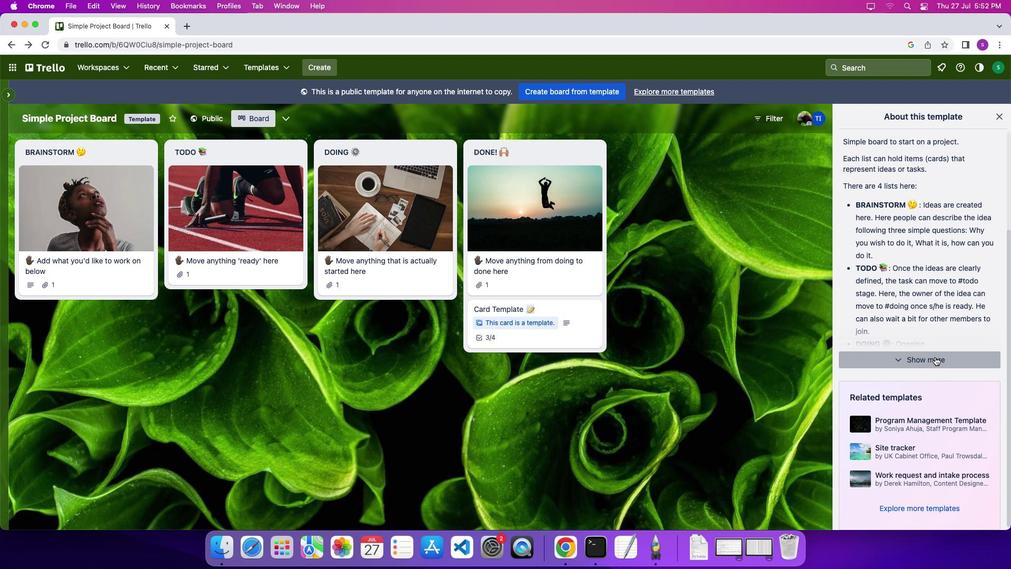 
Action: Mouse moved to (934, 357)
Screenshot: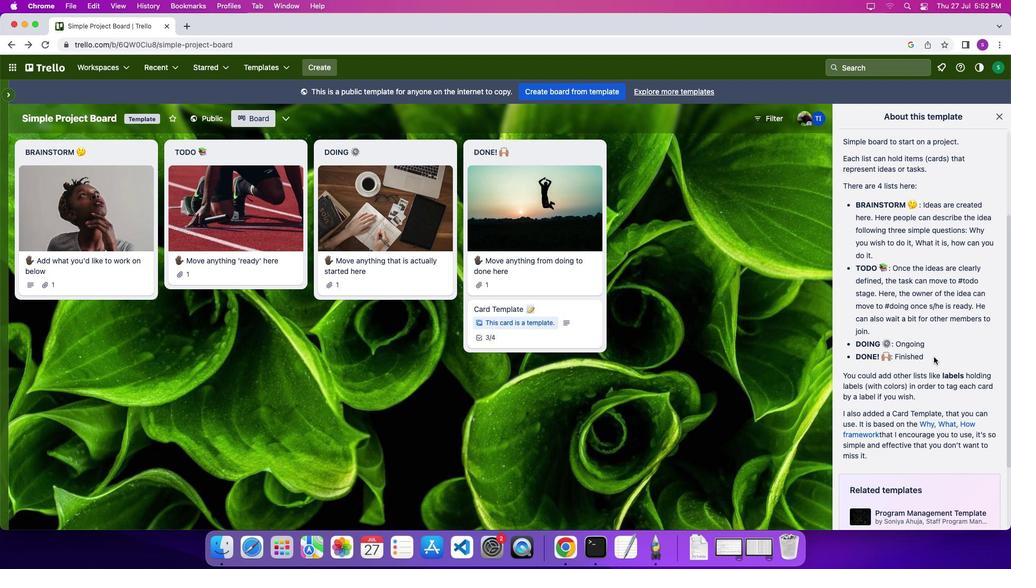 
Action: Mouse scrolled (934, 357) with delta (0, 0)
Screenshot: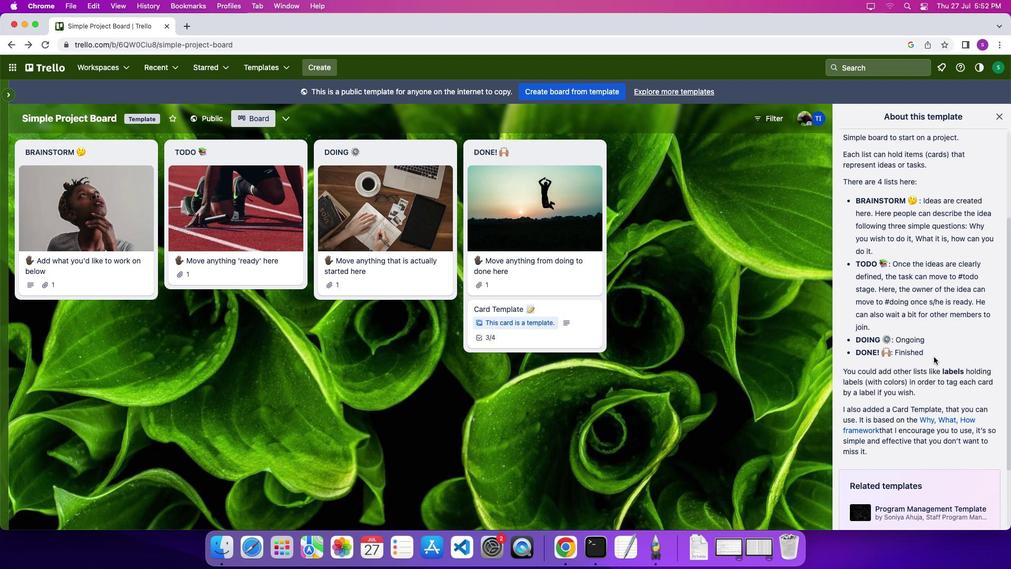 
Action: Mouse scrolled (934, 357) with delta (0, 0)
Screenshot: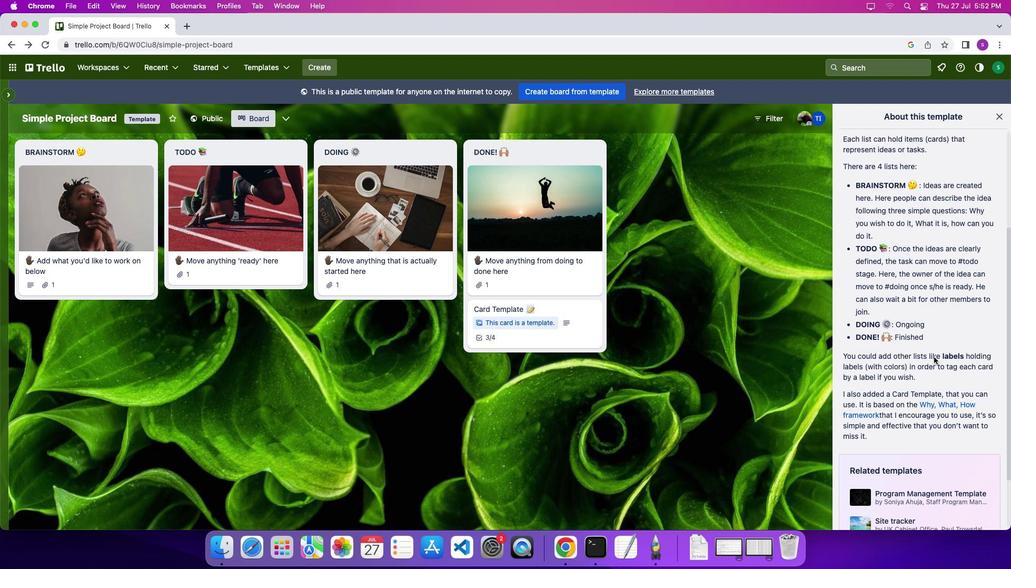 
Action: Mouse scrolled (934, 357) with delta (0, -2)
Screenshot: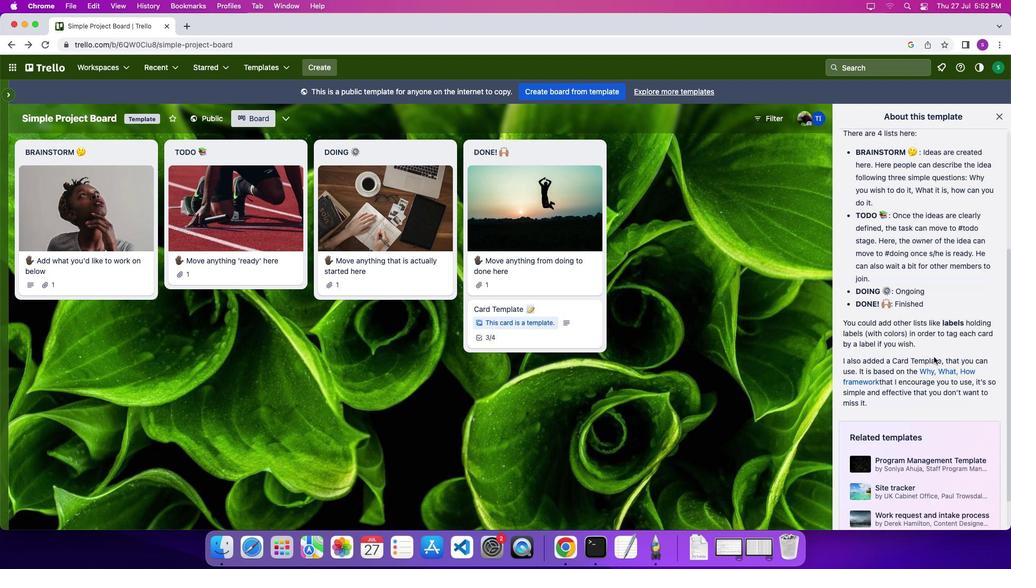 
Action: Mouse scrolled (934, 357) with delta (0, -2)
Screenshot: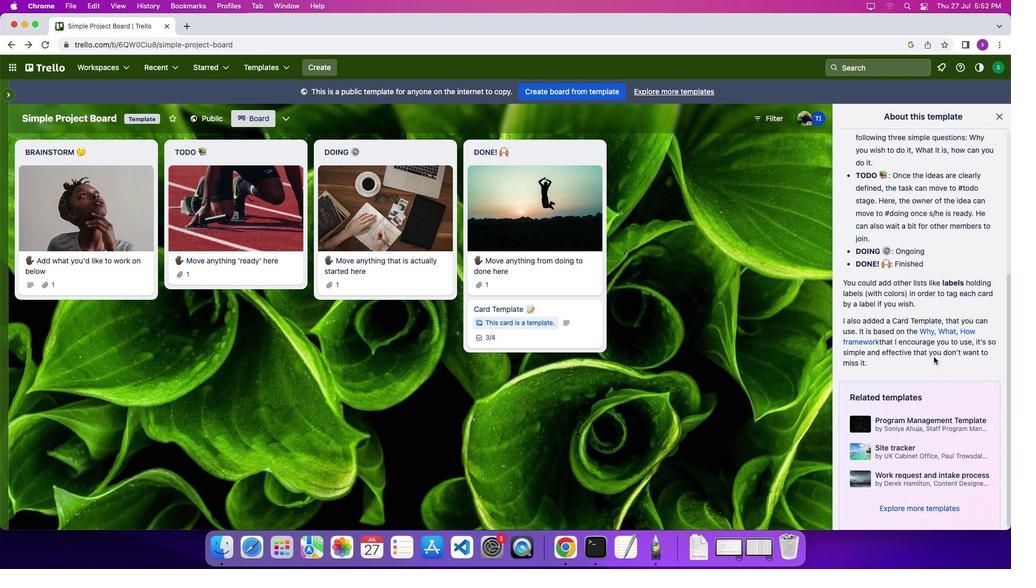 
Action: Mouse scrolled (934, 357) with delta (0, 0)
Screenshot: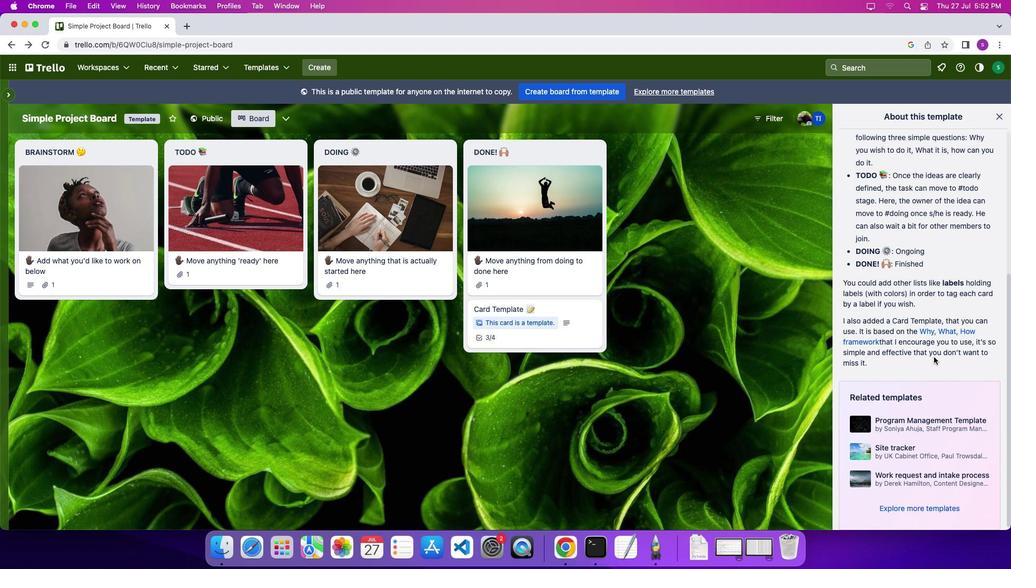 
Action: Mouse scrolled (934, 357) with delta (0, 0)
Screenshot: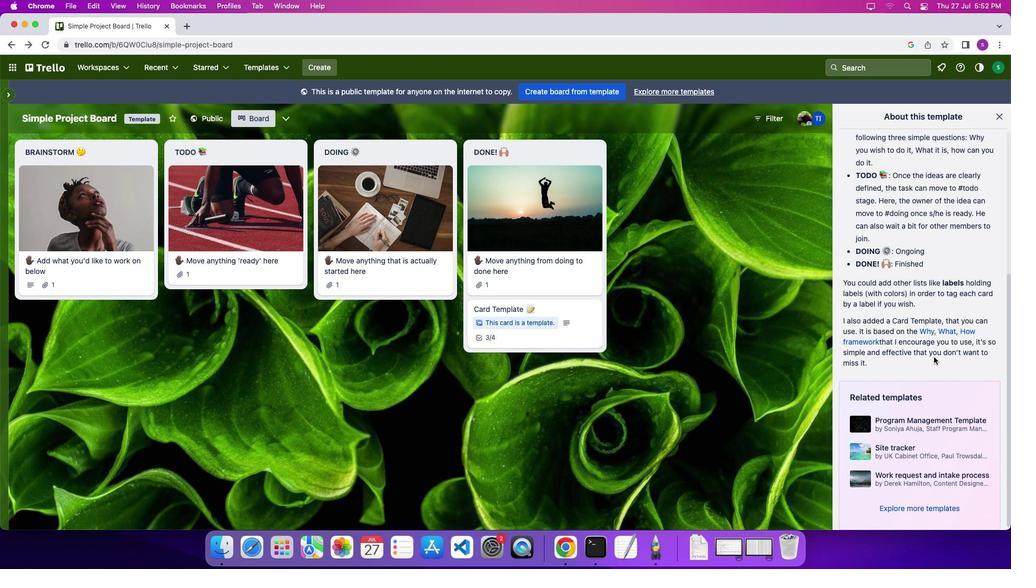
Action: Mouse moved to (917, 422)
Screenshot: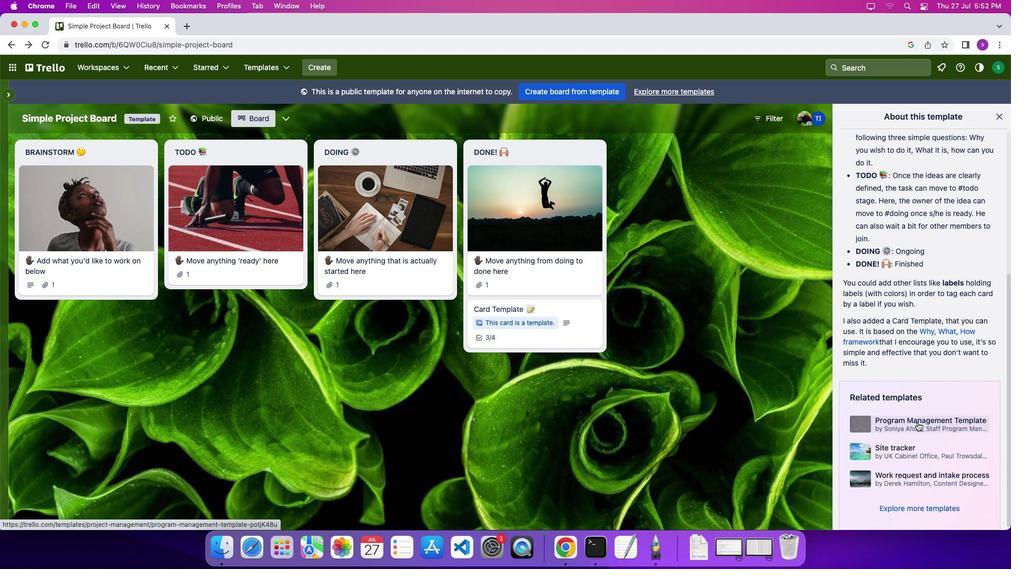 
Action: Mouse pressed left at (917, 422)
Screenshot: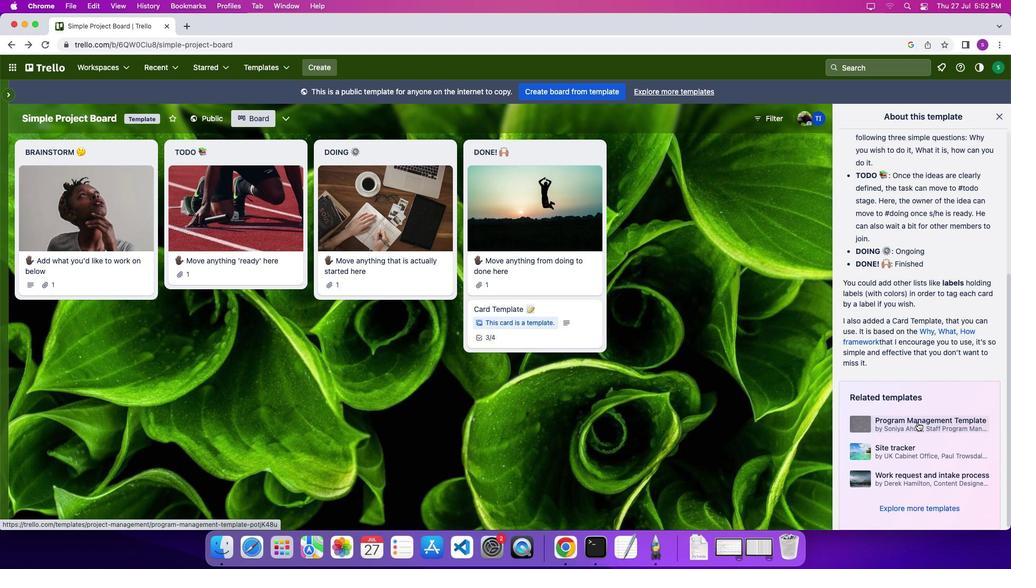 
Action: Mouse moved to (779, 152)
Screenshot: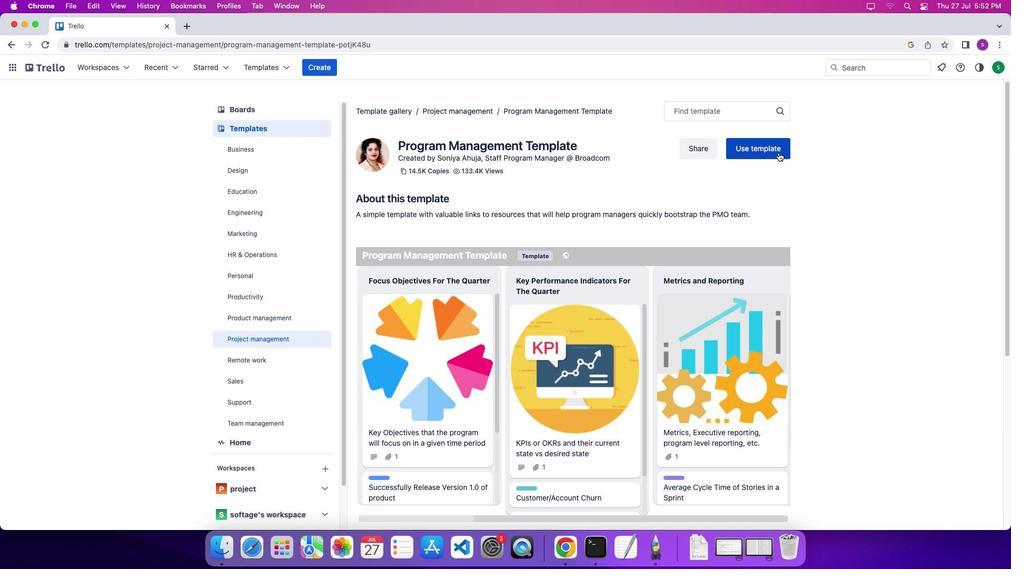 
Action: Mouse pressed left at (779, 152)
Screenshot: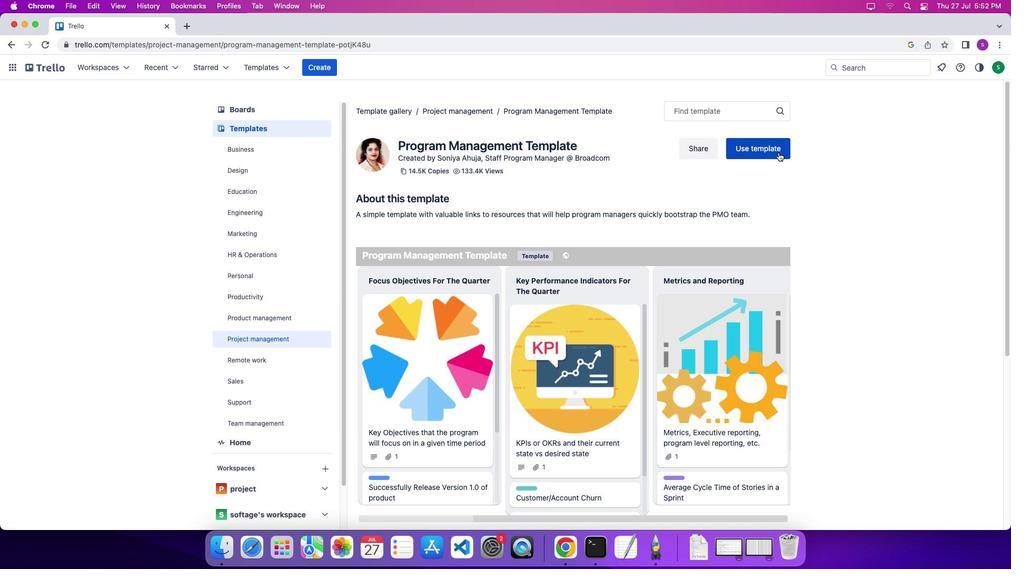 
Action: Mouse moved to (873, 178)
Screenshot: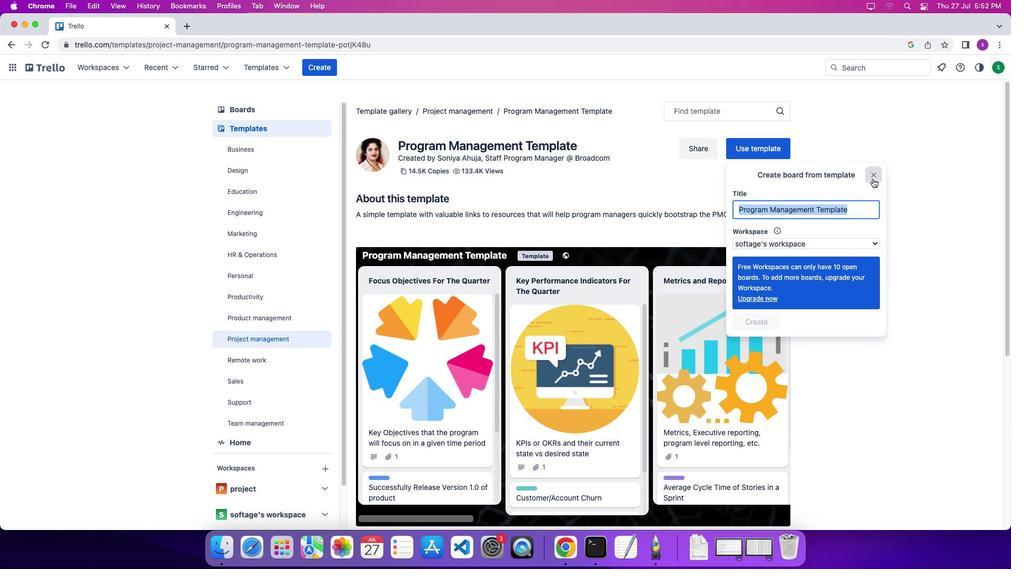 
Action: Mouse pressed left at (873, 178)
Screenshot: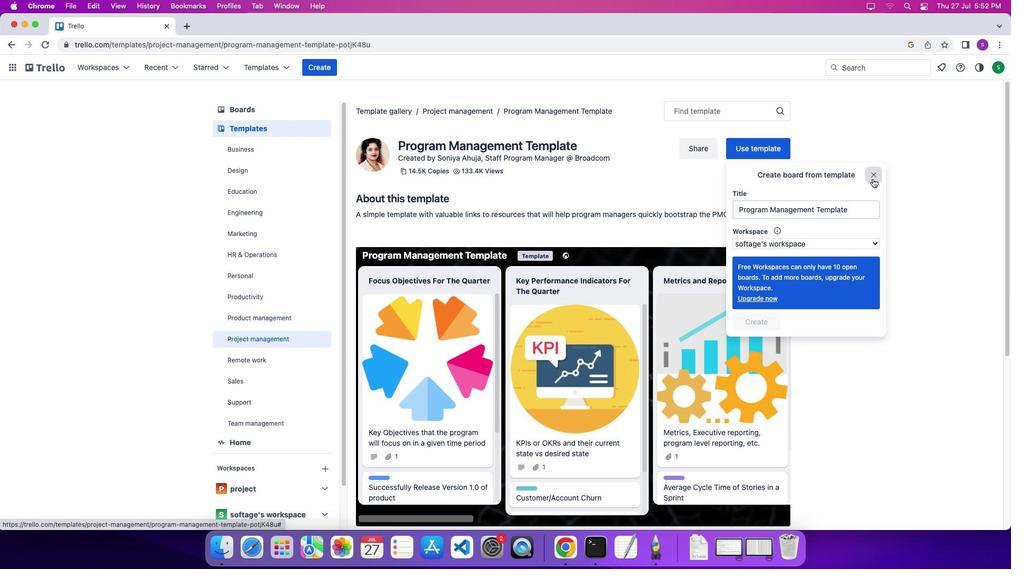 
Action: Mouse moved to (154, 152)
Screenshot: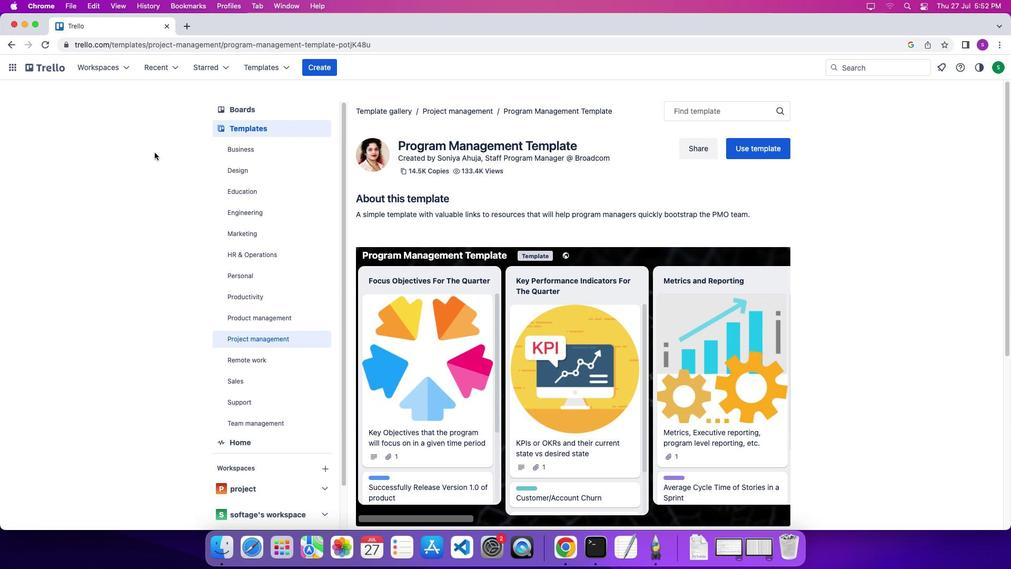 
Action: Mouse pressed left at (154, 152)
Screenshot: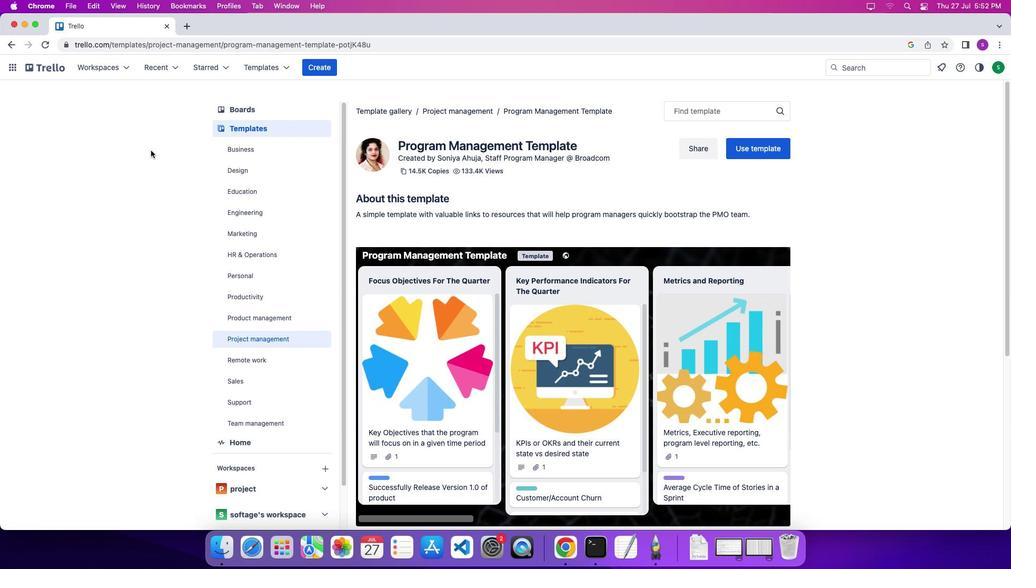 
Action: Mouse moved to (10, 42)
Screenshot: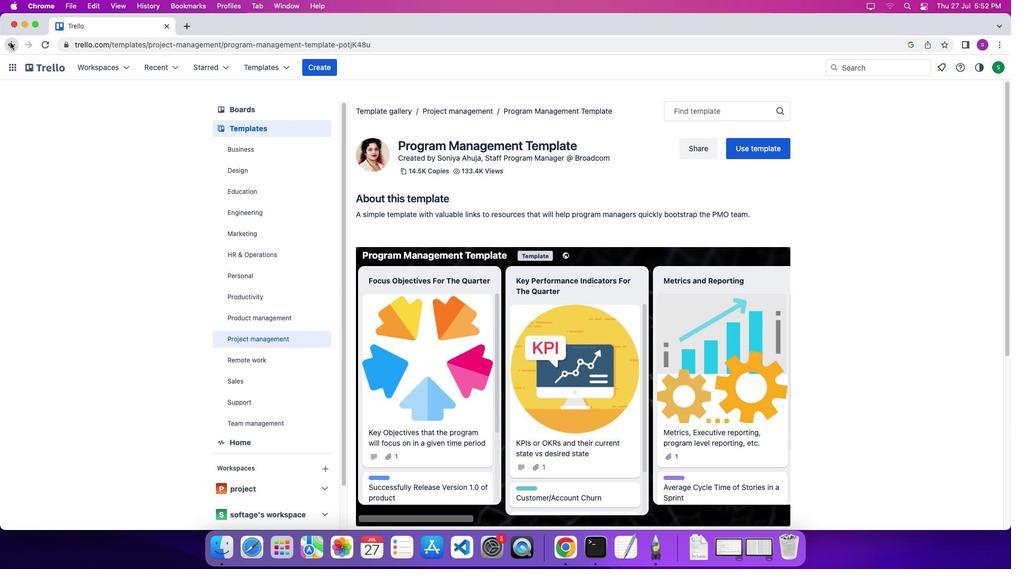 
Action: Mouse pressed left at (10, 42)
Screenshot: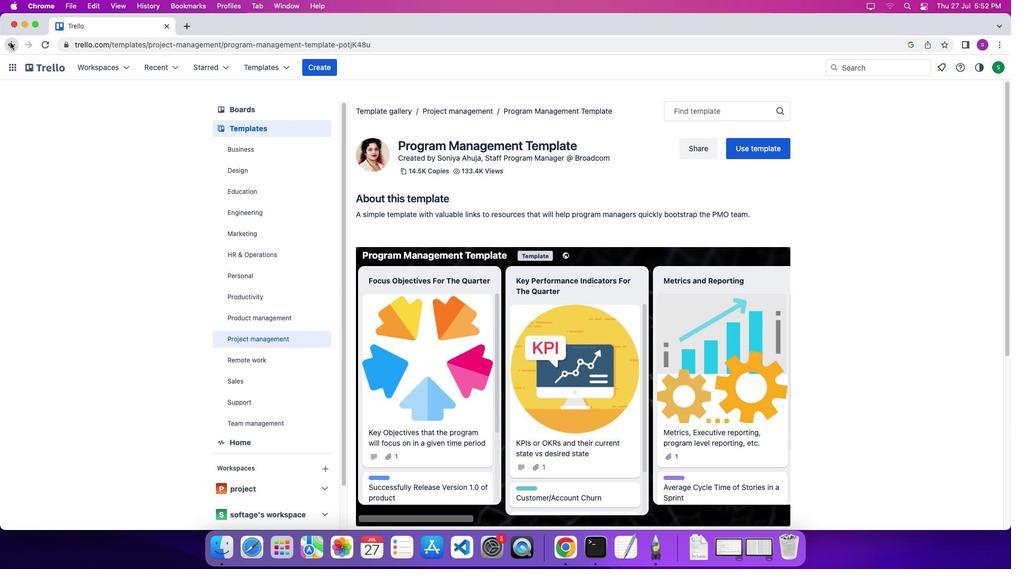 
Action: Mouse moved to (431, 219)
Screenshot: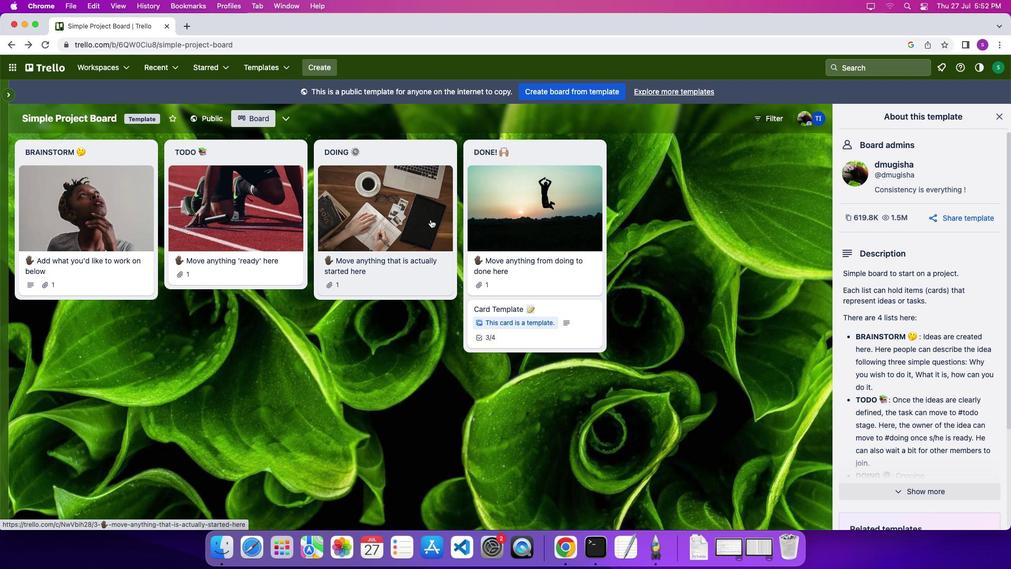 
Action: Mouse pressed left at (431, 219)
Screenshot: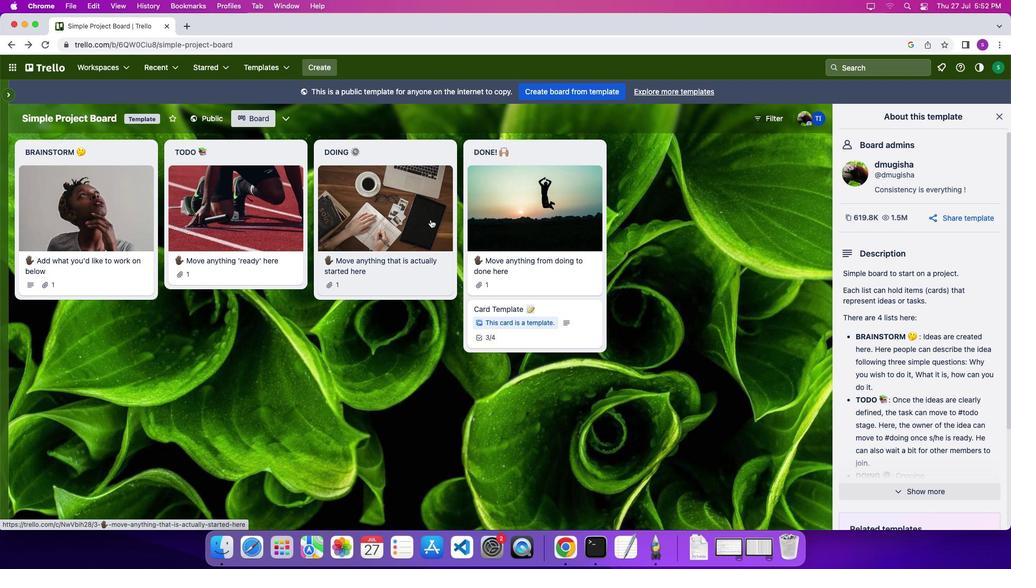 
Action: Mouse moved to (467, 291)
Screenshot: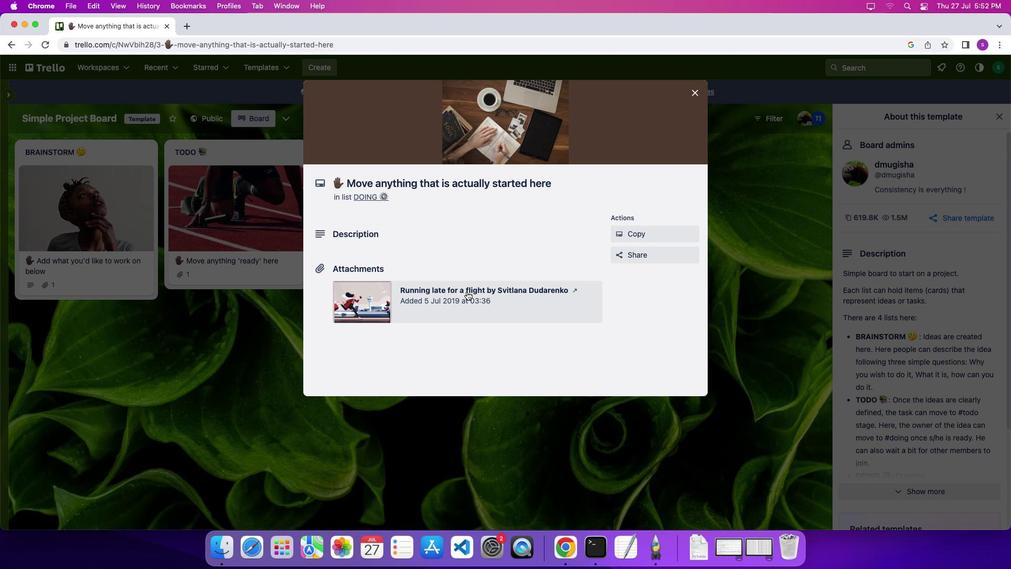 
Action: Mouse pressed left at (467, 291)
Screenshot: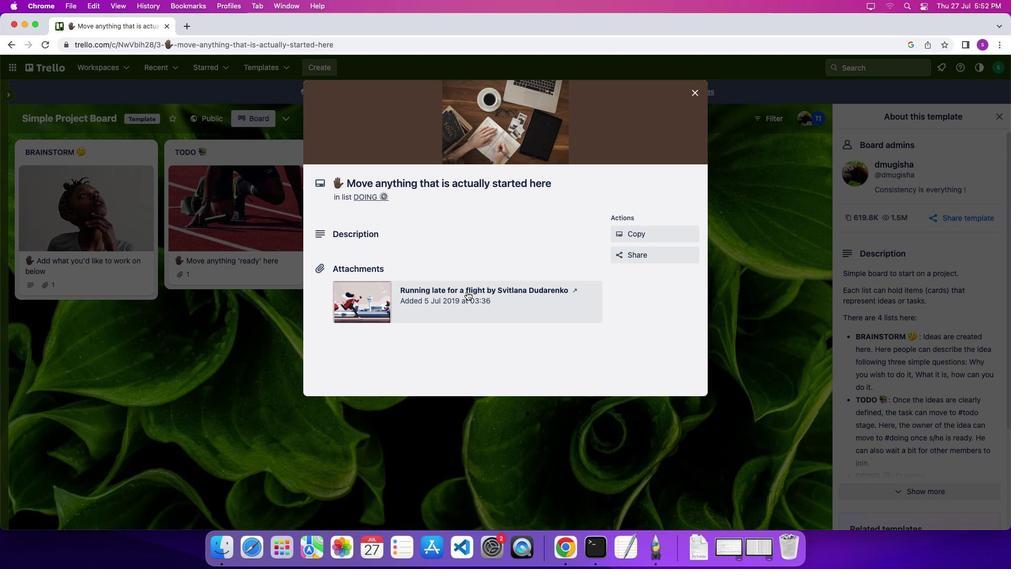 
Action: Mouse moved to (942, 97)
Screenshot: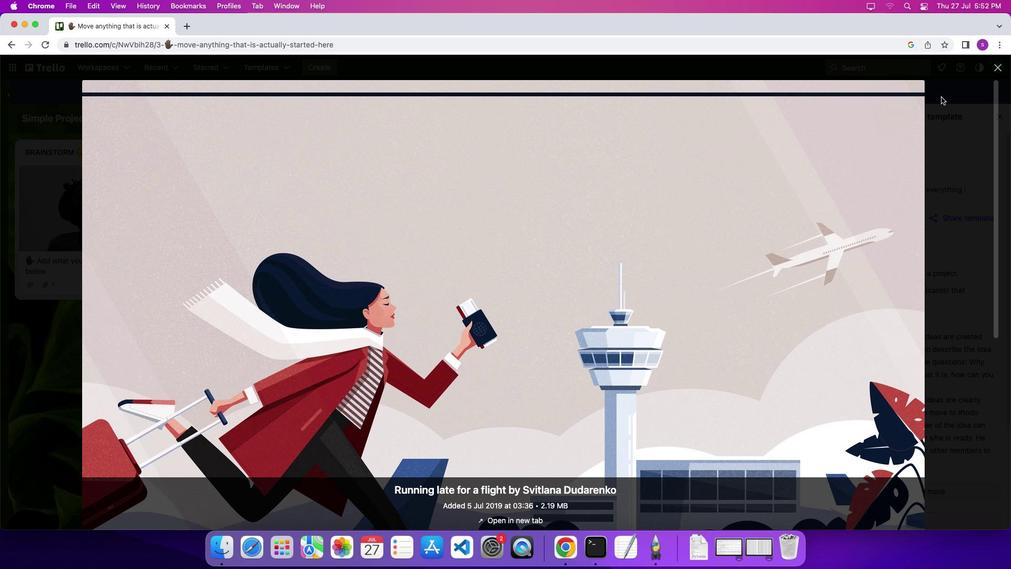 
Action: Mouse pressed left at (942, 97)
Screenshot: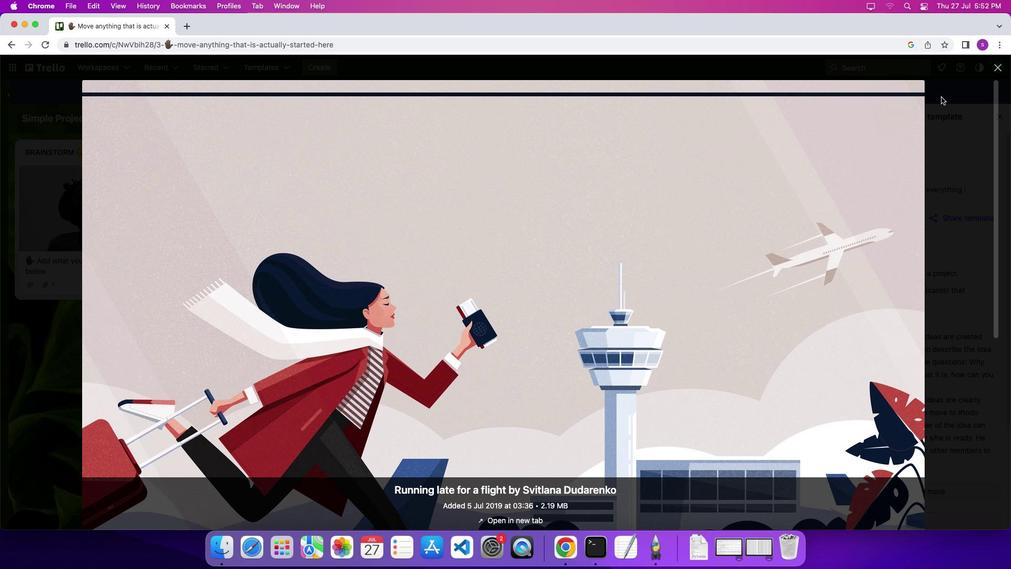
Action: Mouse moved to (697, 94)
Screenshot: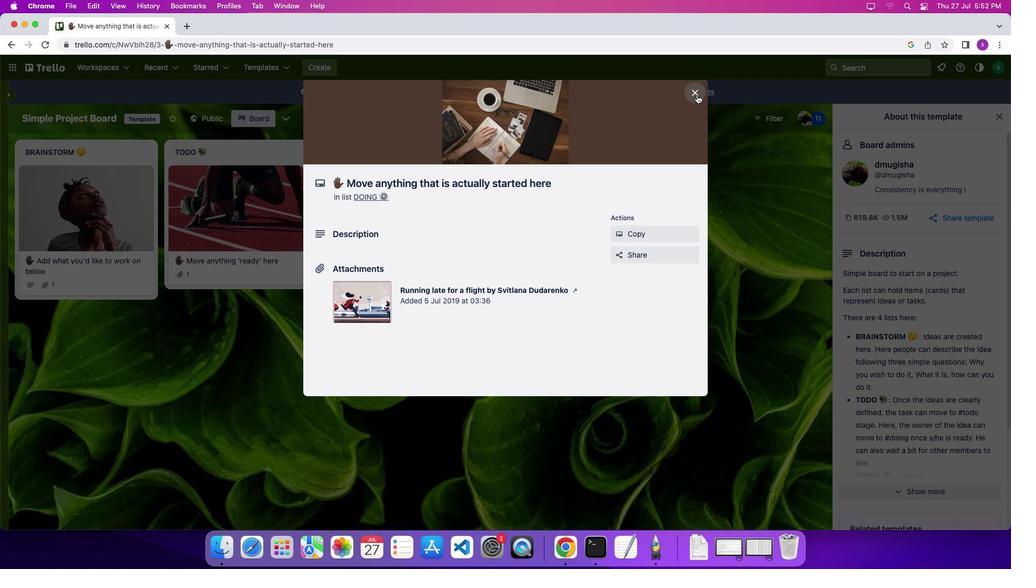 
Action: Mouse pressed left at (697, 94)
Screenshot: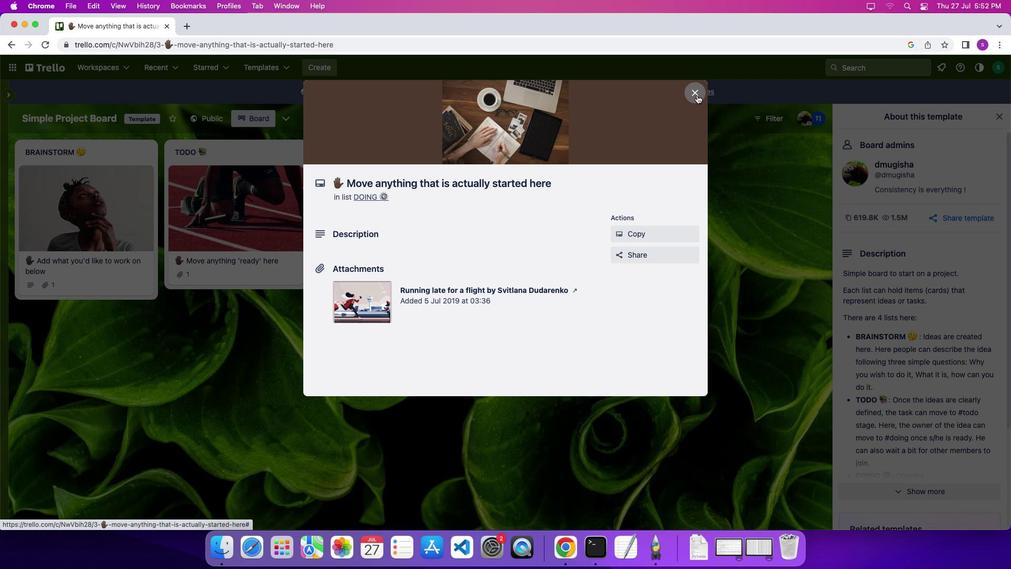 
Action: Mouse moved to (538, 180)
Screenshot: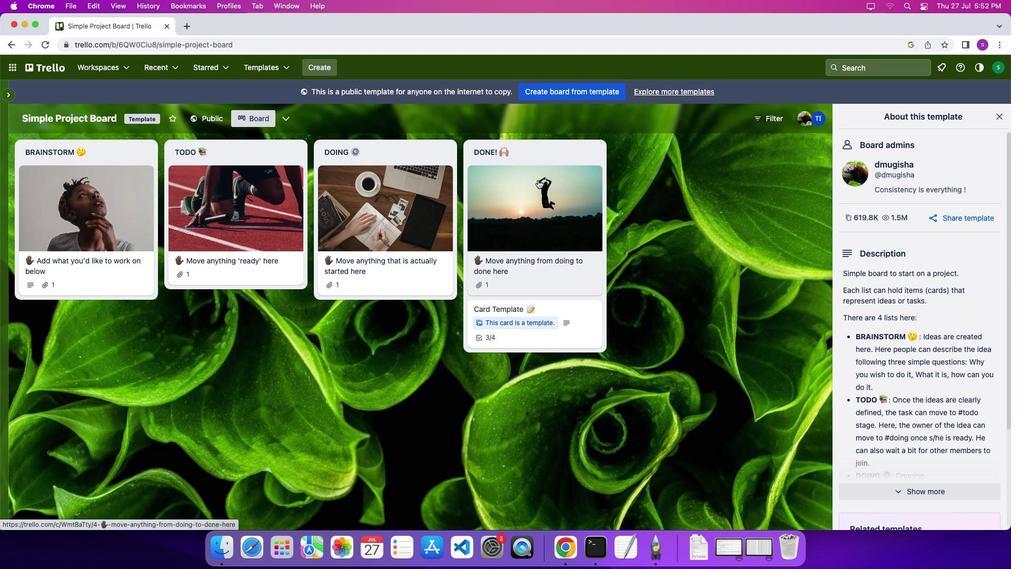 
Action: Mouse pressed left at (538, 180)
Screenshot: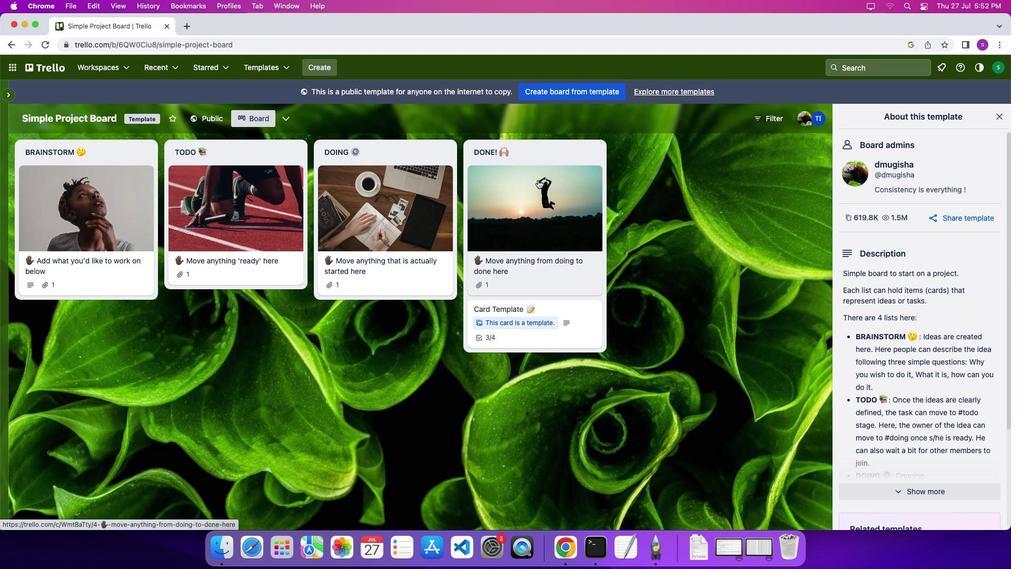 
Action: Mouse moved to (539, 211)
Screenshot: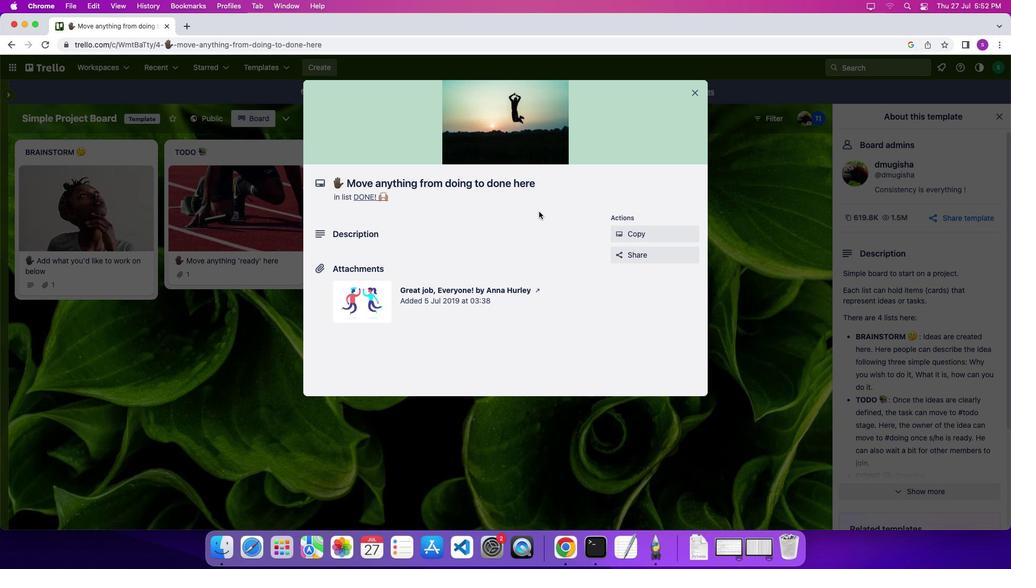 
Action: Mouse scrolled (539, 211) with delta (0, 0)
Screenshot: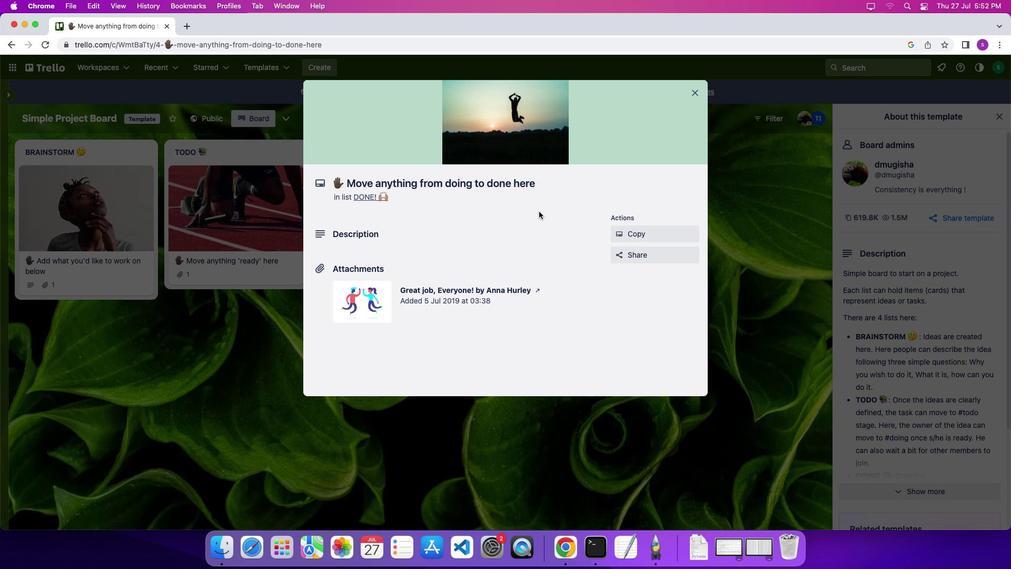 
Action: Mouse scrolled (539, 211) with delta (0, 0)
Screenshot: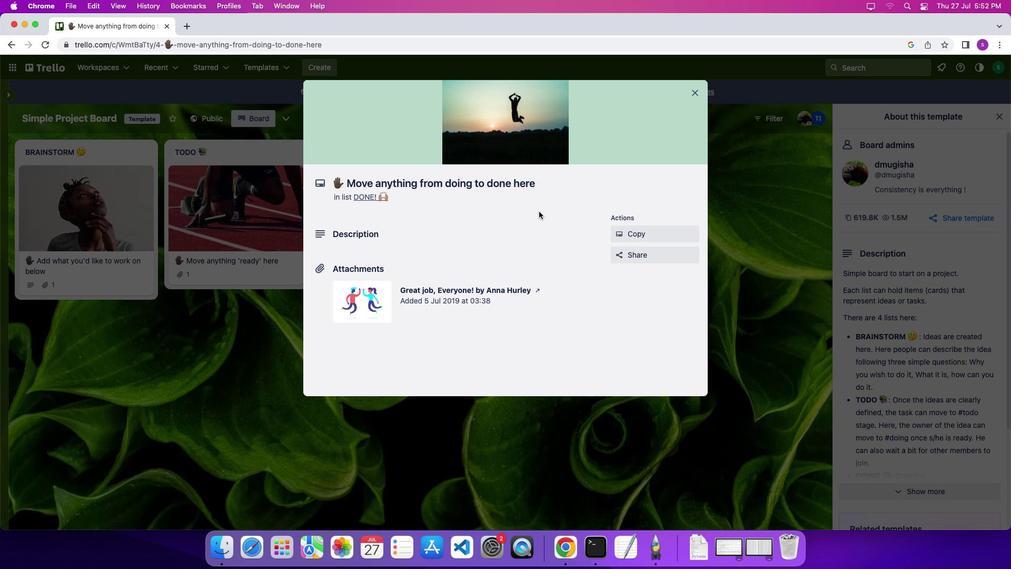 
Action: Mouse scrolled (539, 211) with delta (0, -3)
Screenshot: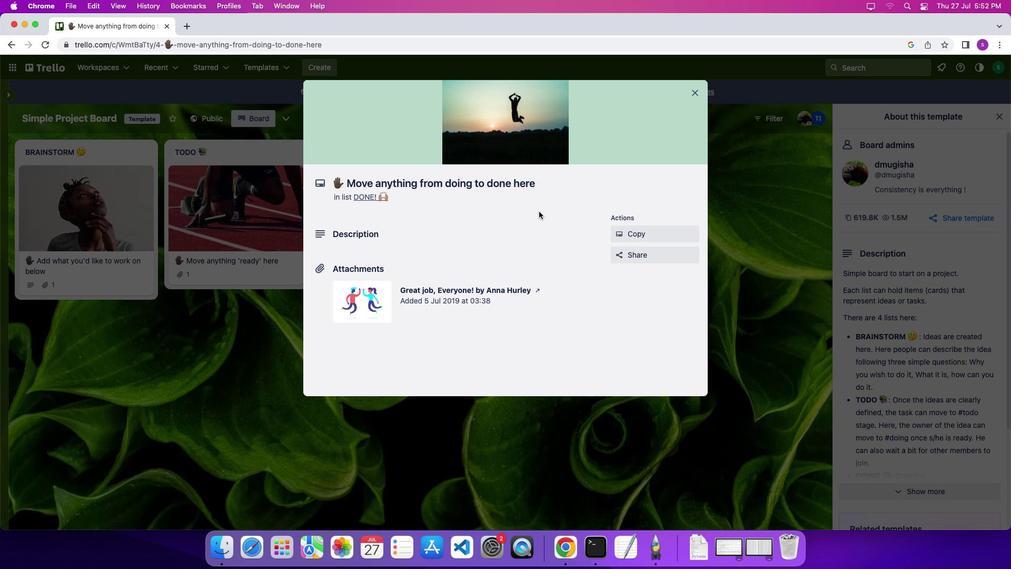 
Action: Mouse scrolled (539, 211) with delta (0, 0)
Screenshot: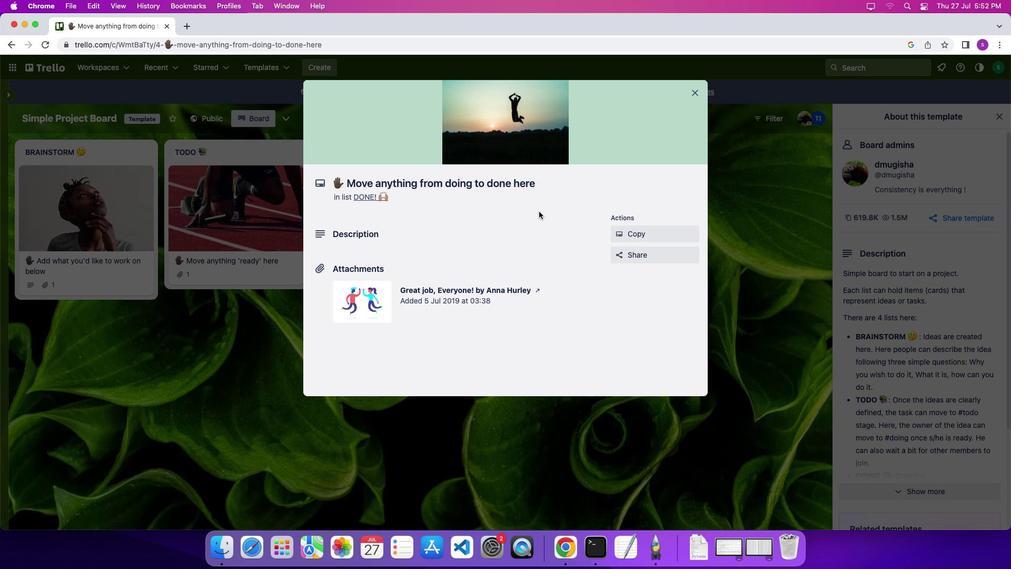 
Action: Mouse scrolled (539, 211) with delta (0, 0)
